 Task: Use the Lighthouse tool to generate comprehensive reports on web page performance and best practices.
Action: Mouse moved to (1358, 45)
Screenshot: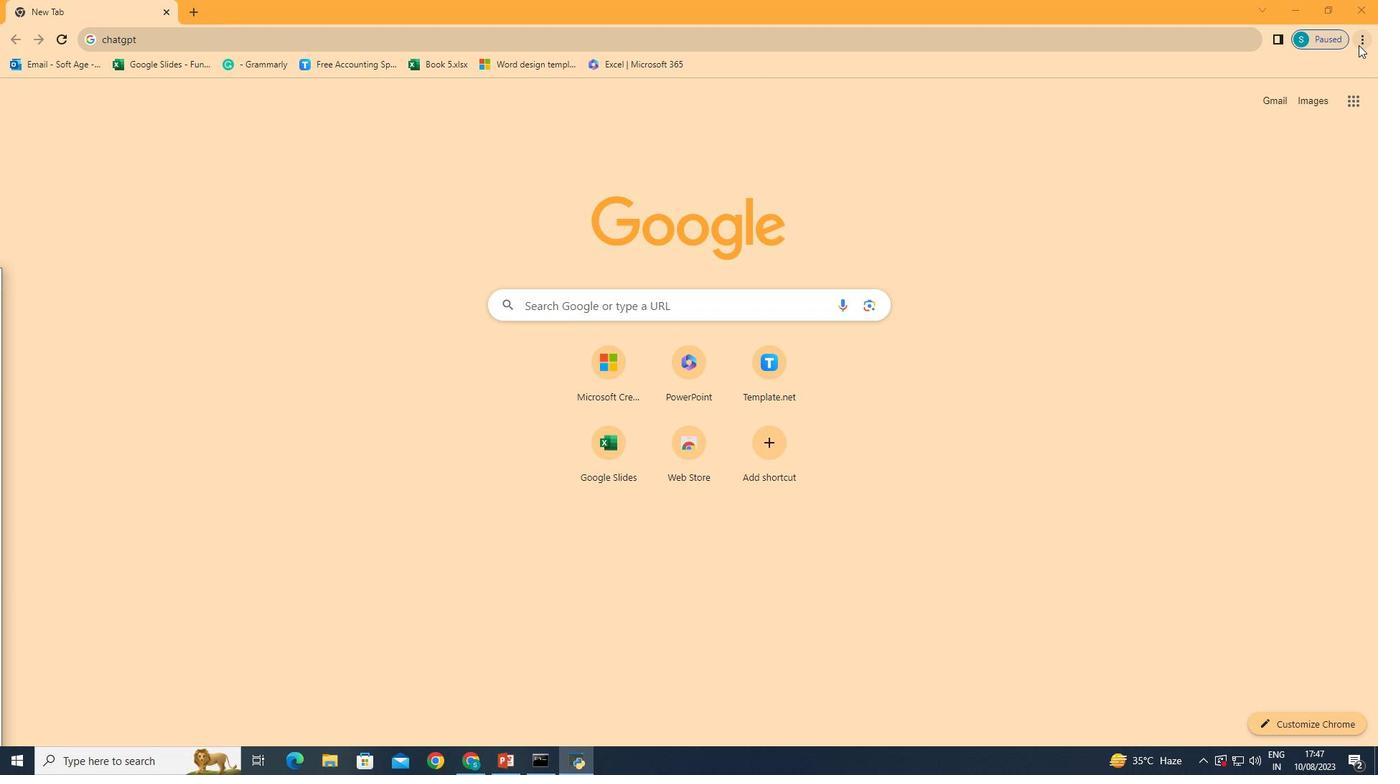 
Action: Mouse pressed left at (1358, 45)
Screenshot: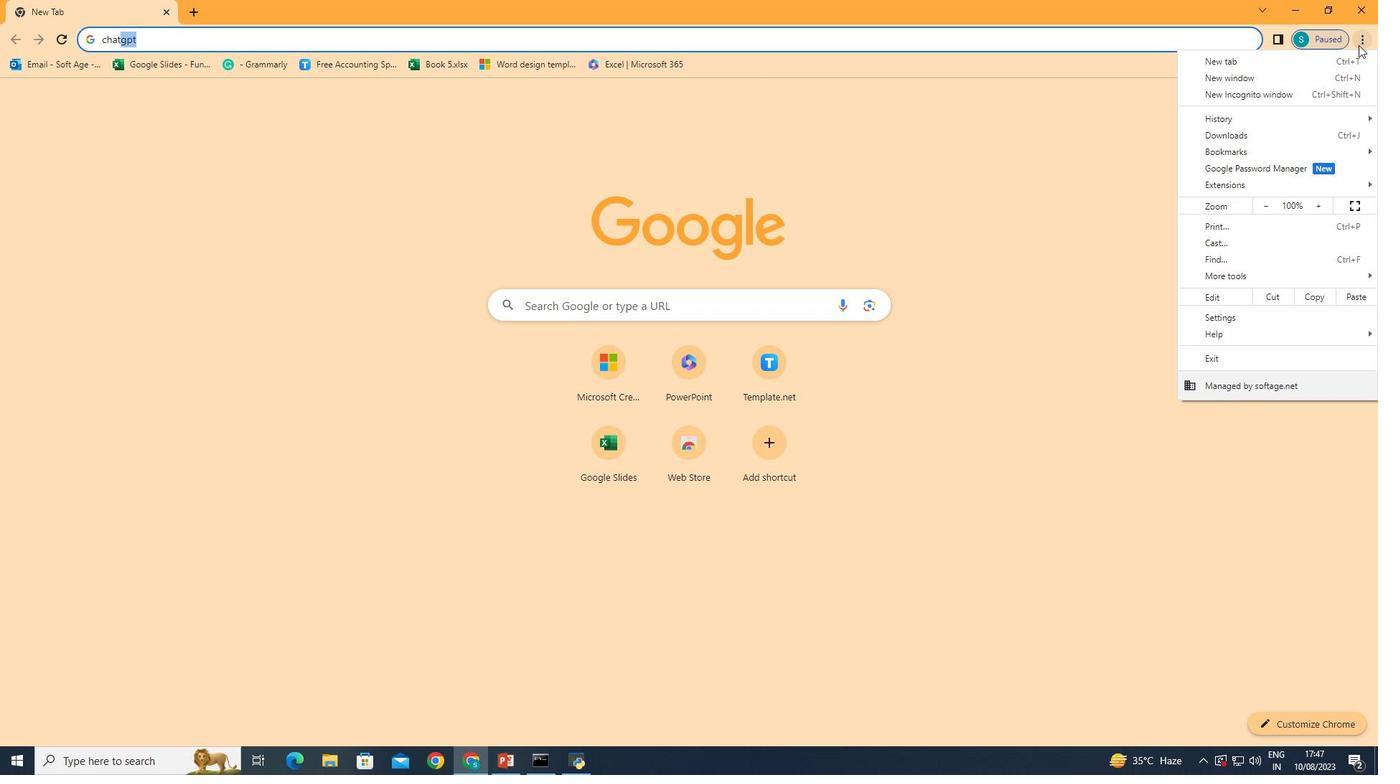 
Action: Mouse moved to (1223, 319)
Screenshot: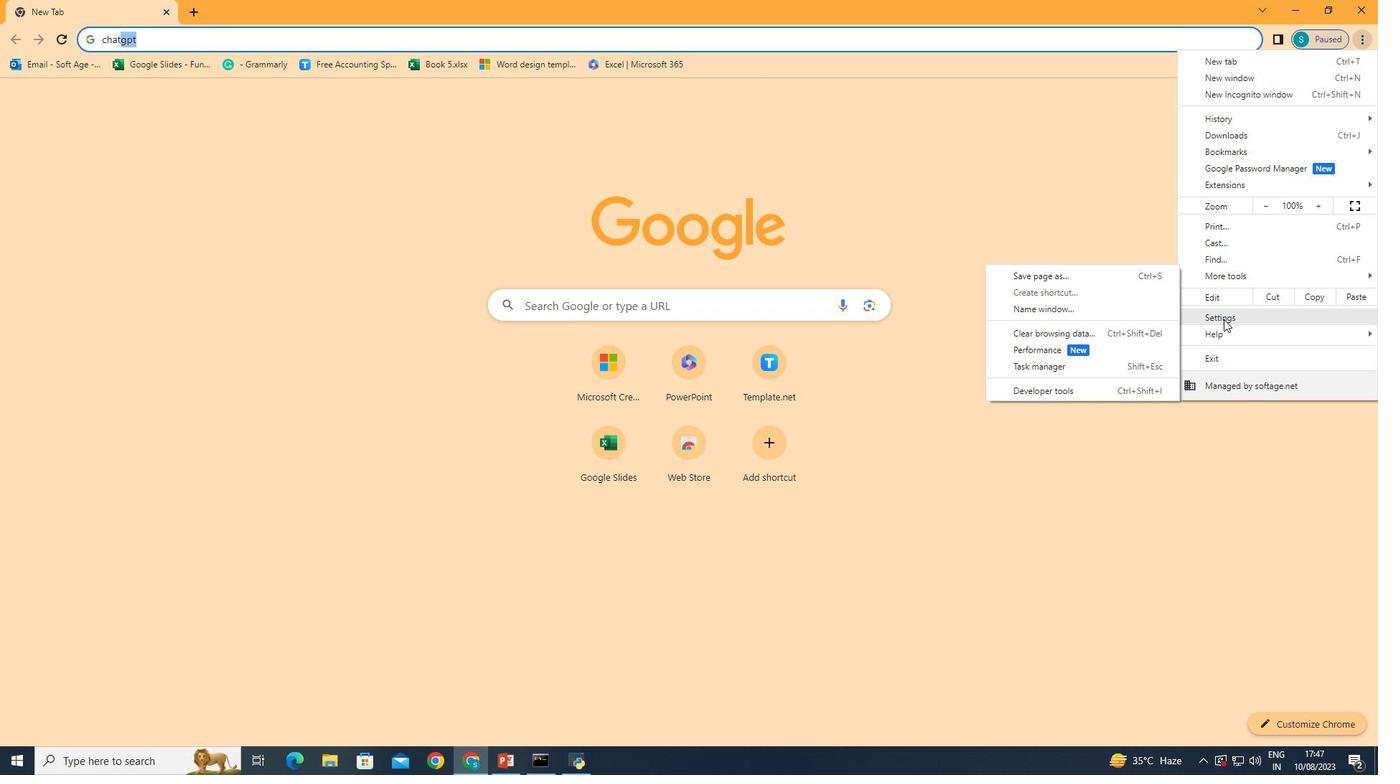 
Action: Mouse pressed left at (1223, 319)
Screenshot: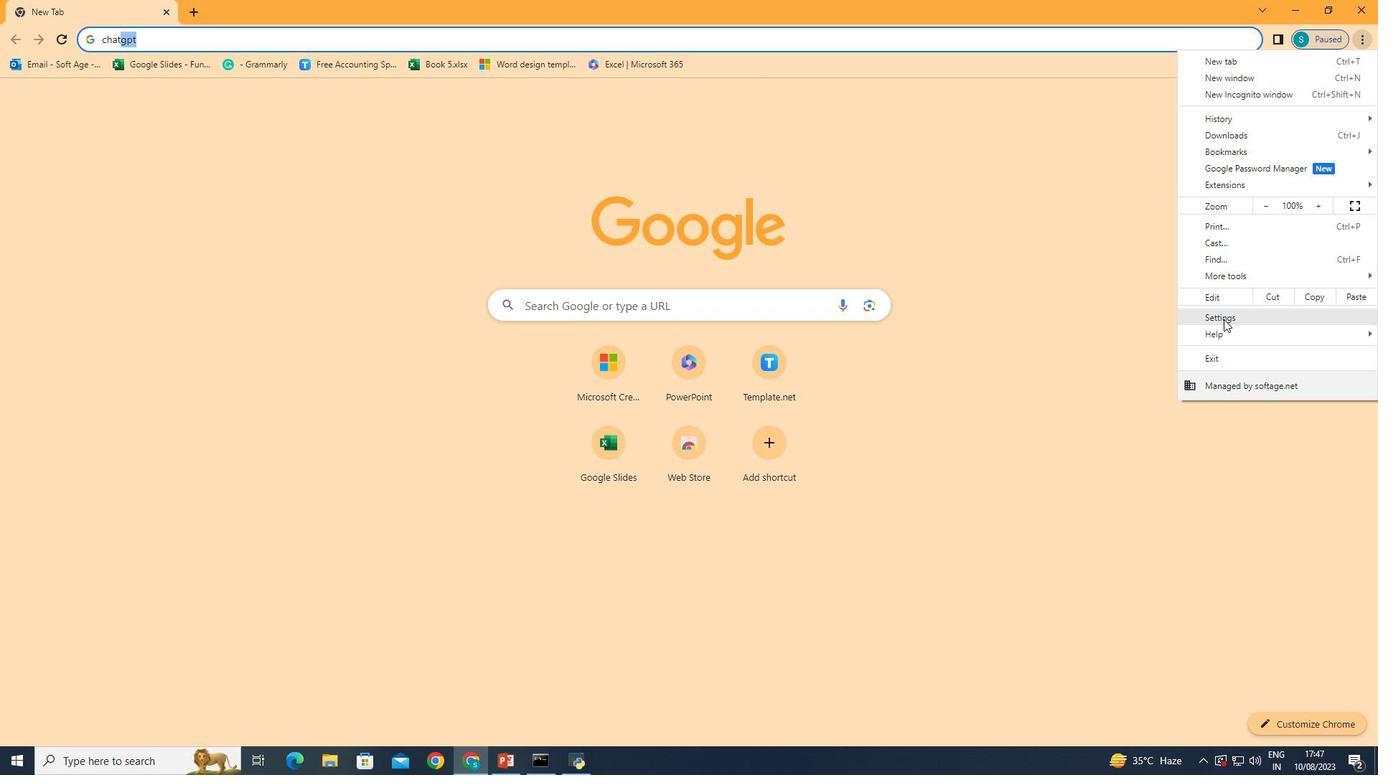
Action: Mouse moved to (66, 506)
Screenshot: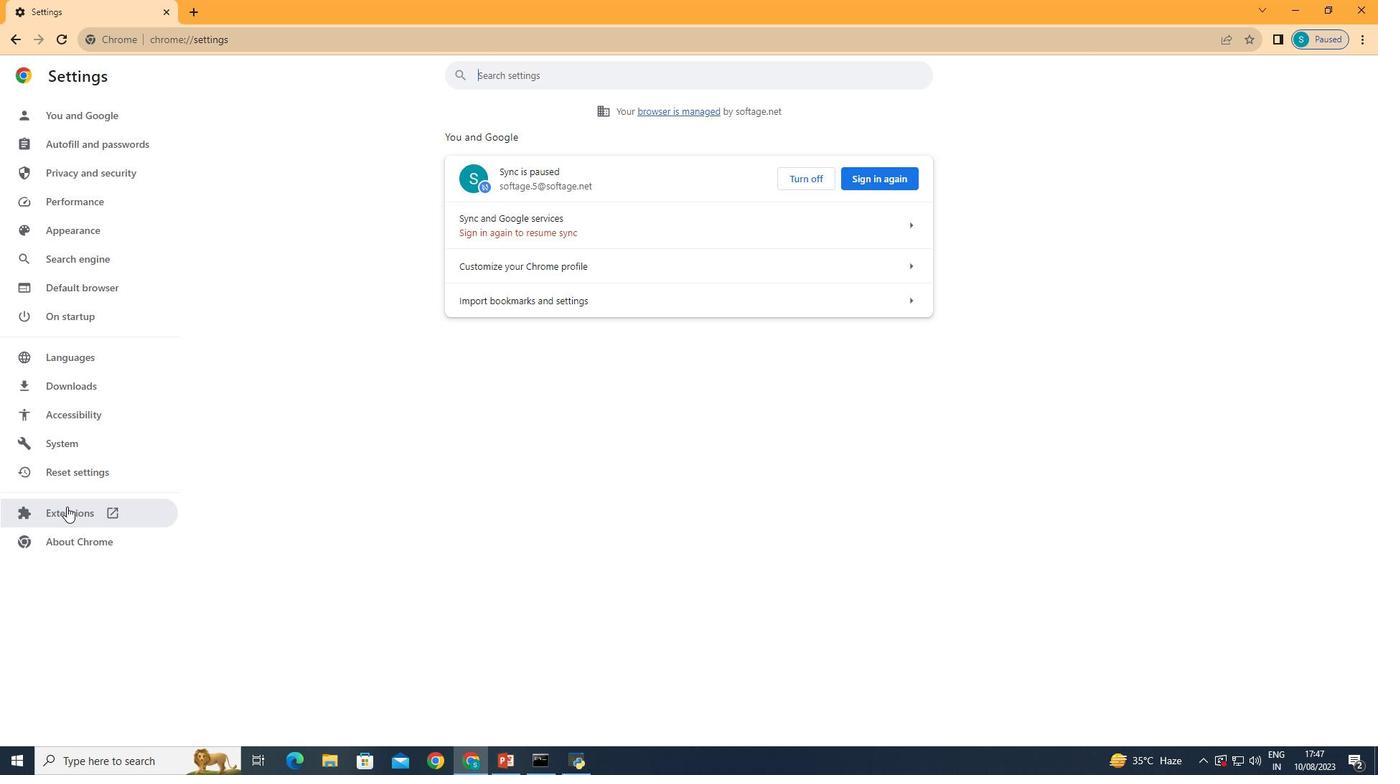 
Action: Mouse pressed left at (66, 506)
Screenshot: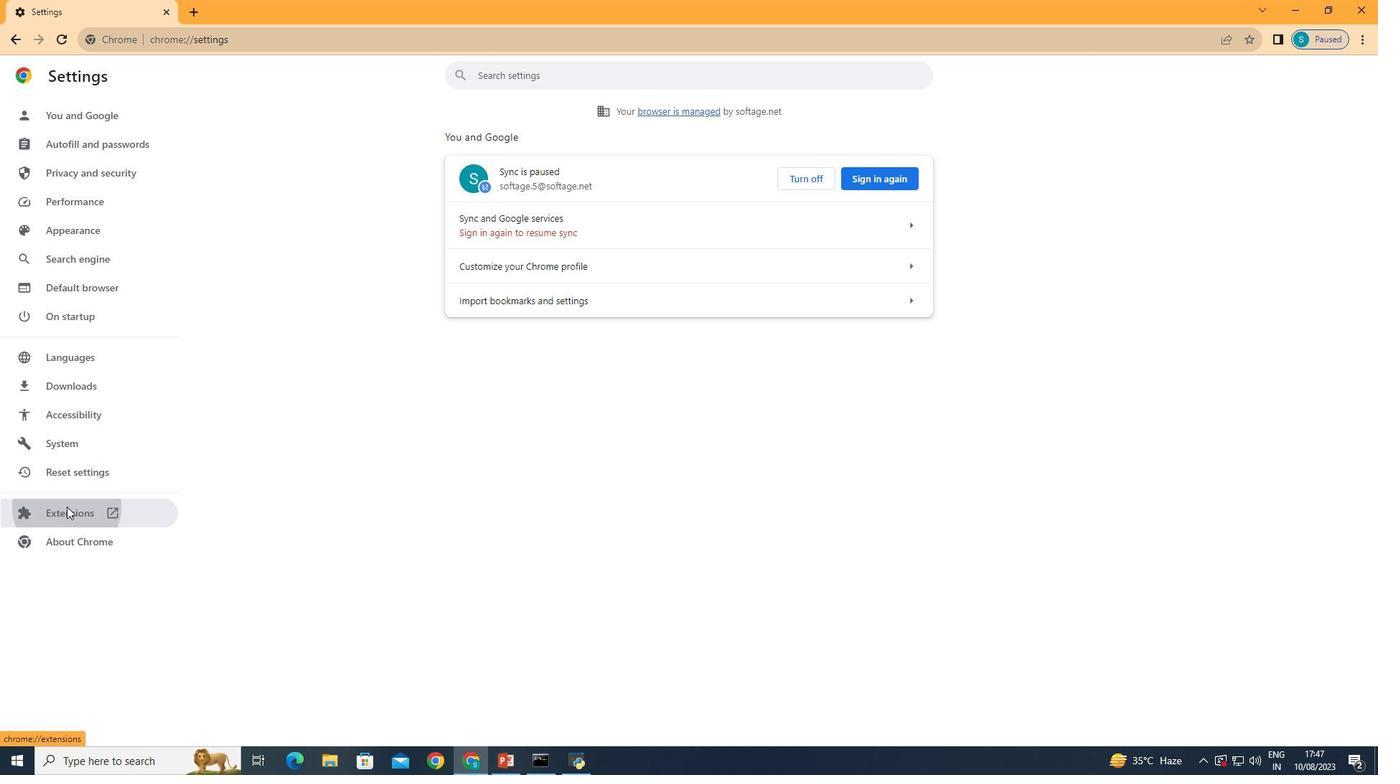 
Action: Mouse moved to (34, 76)
Screenshot: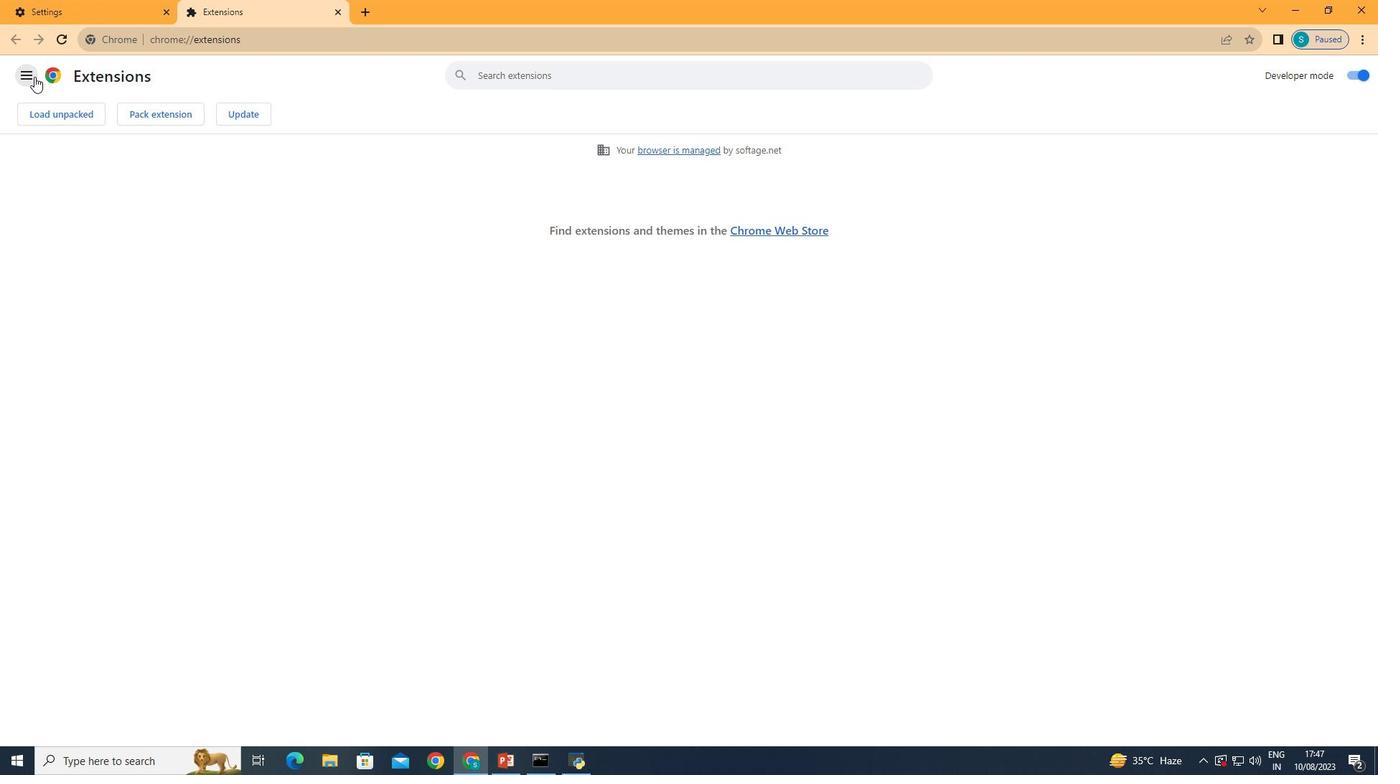 
Action: Mouse pressed left at (34, 76)
Screenshot: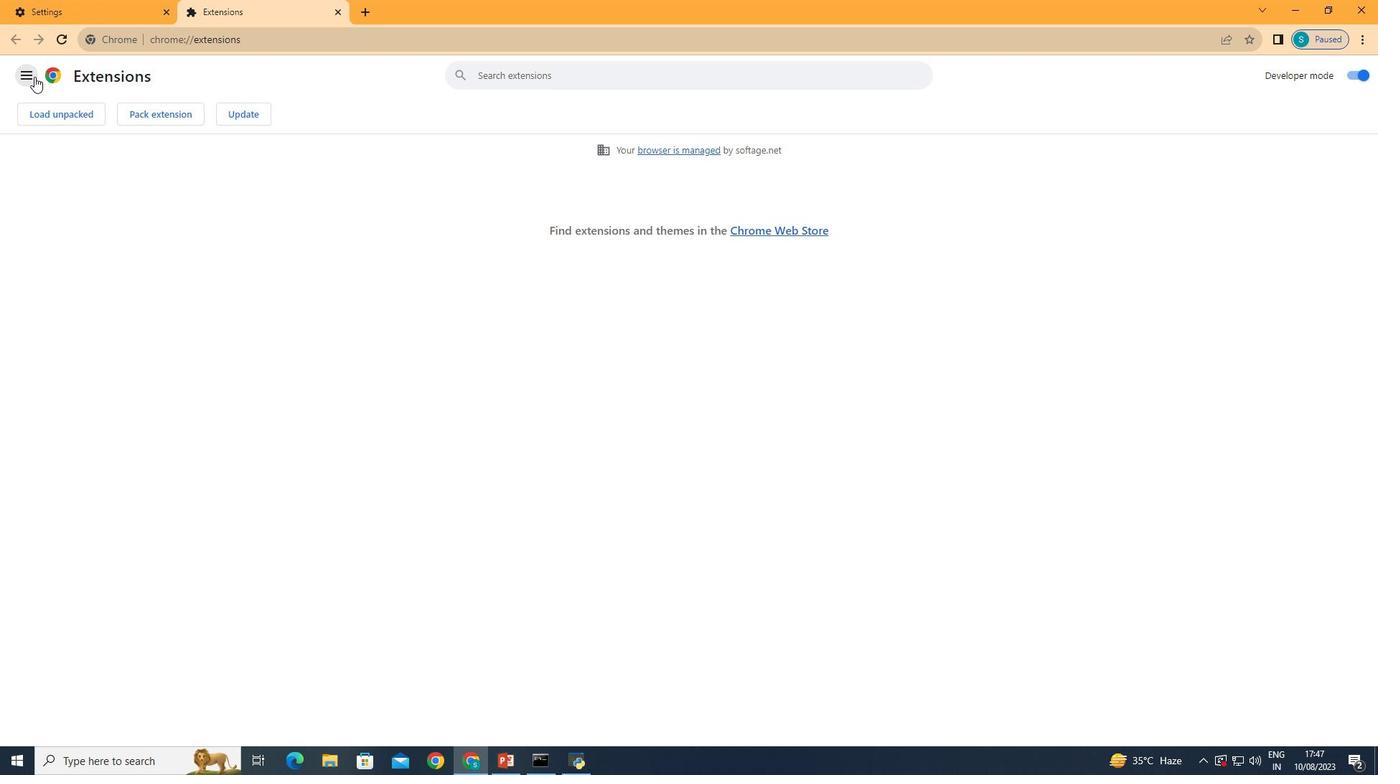 
Action: Mouse moved to (68, 731)
Screenshot: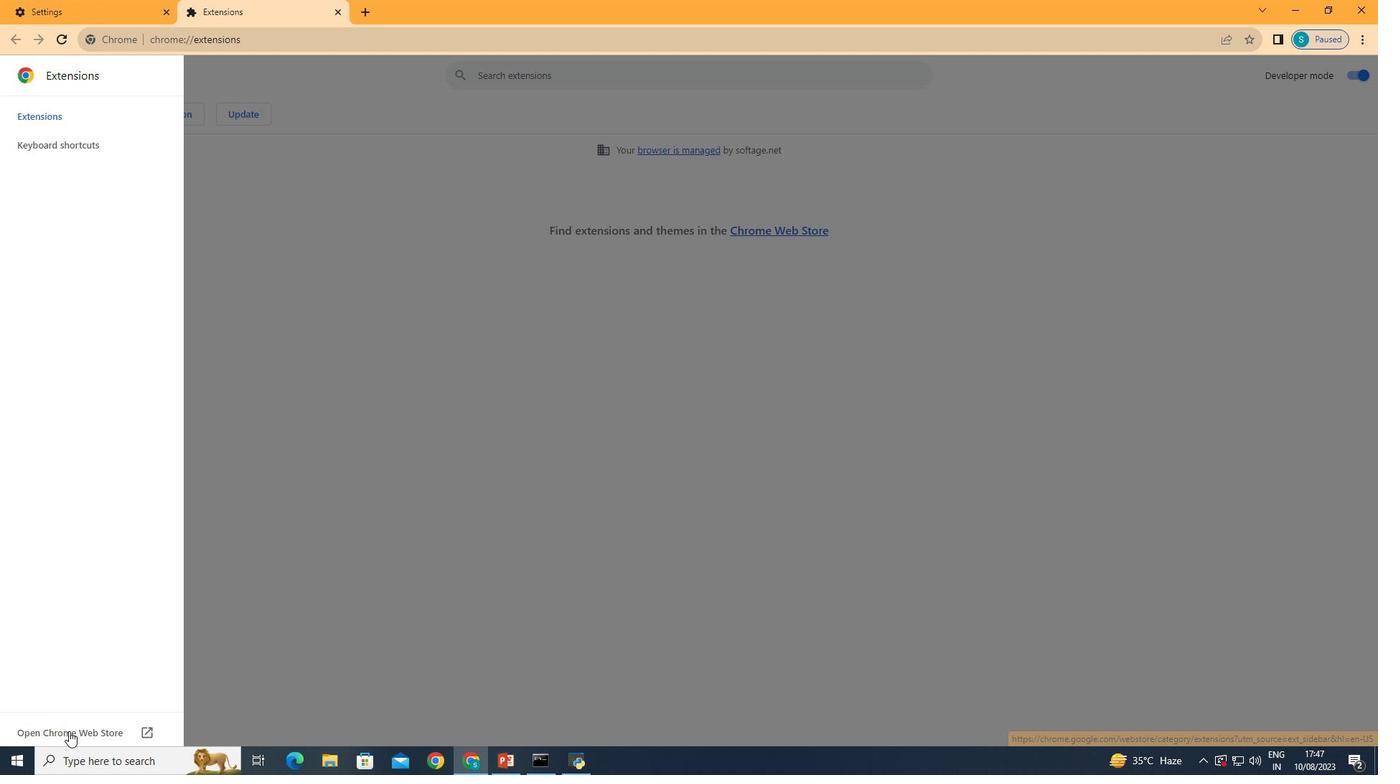 
Action: Mouse pressed left at (68, 731)
Screenshot: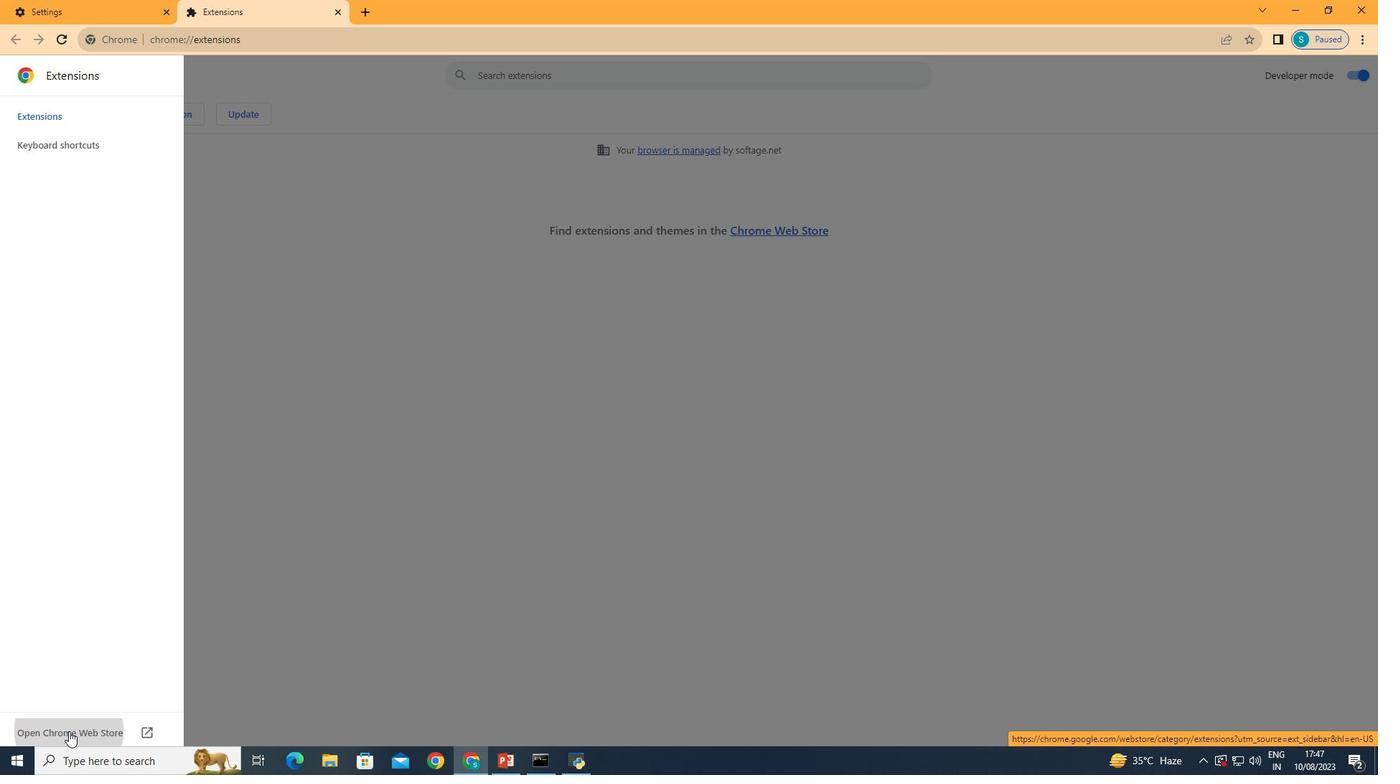 
Action: Mouse moved to (359, 129)
Screenshot: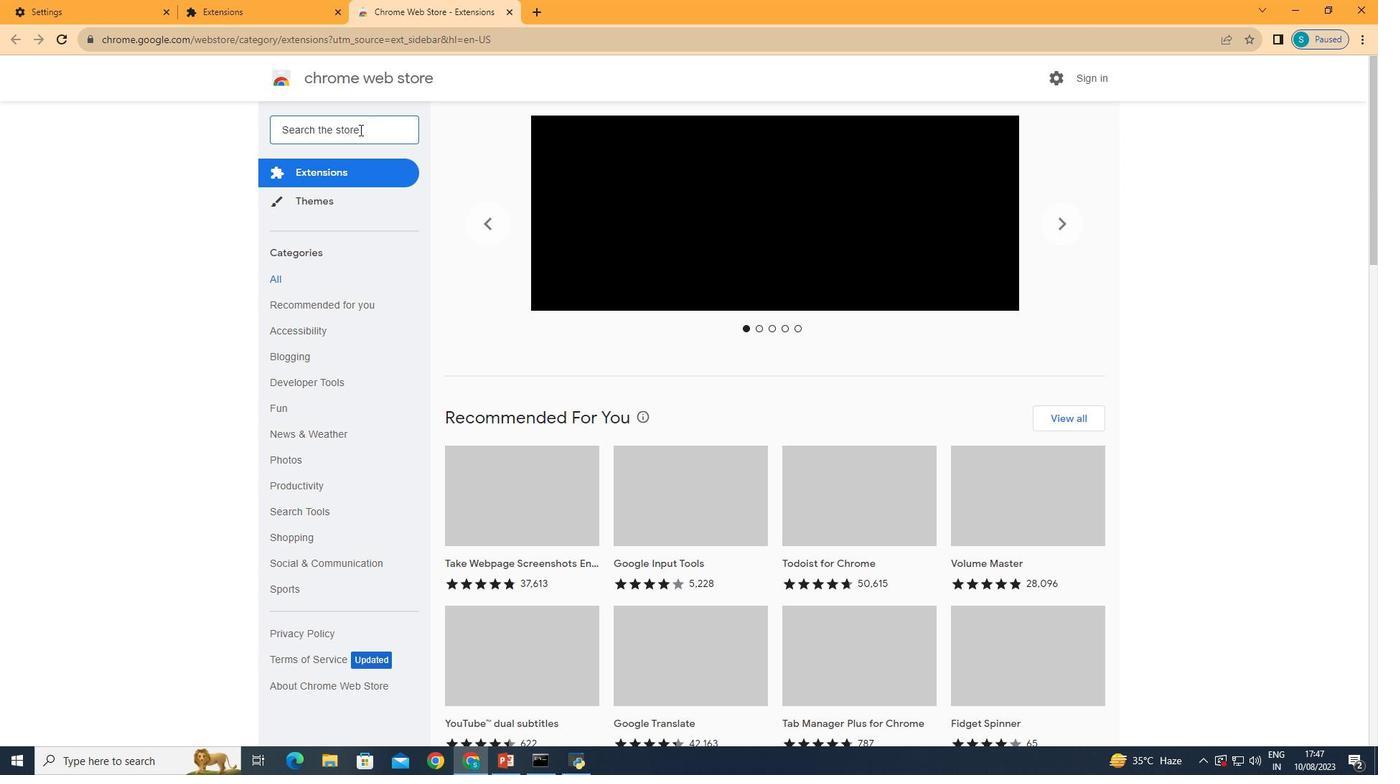 
Action: Mouse pressed left at (359, 129)
Screenshot: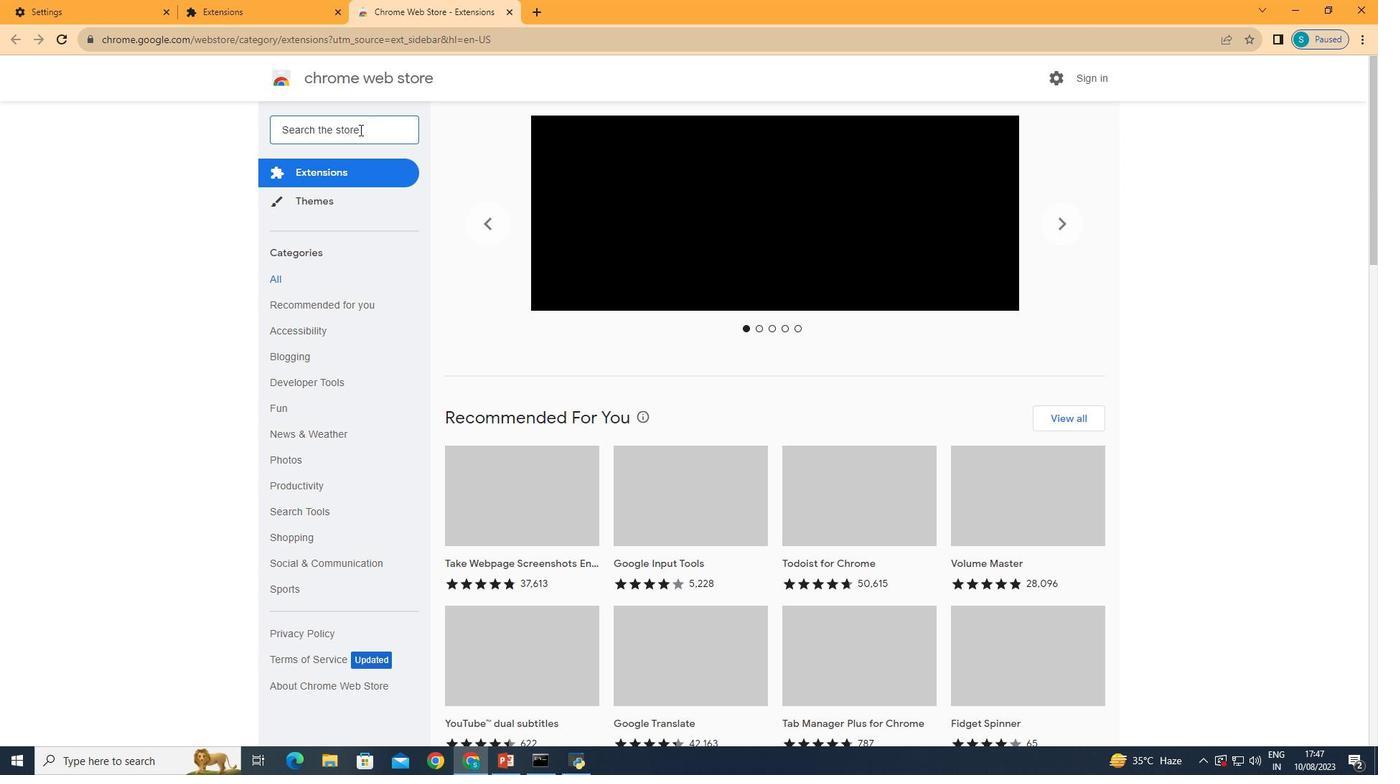 
Action: Mouse moved to (380, 129)
Screenshot: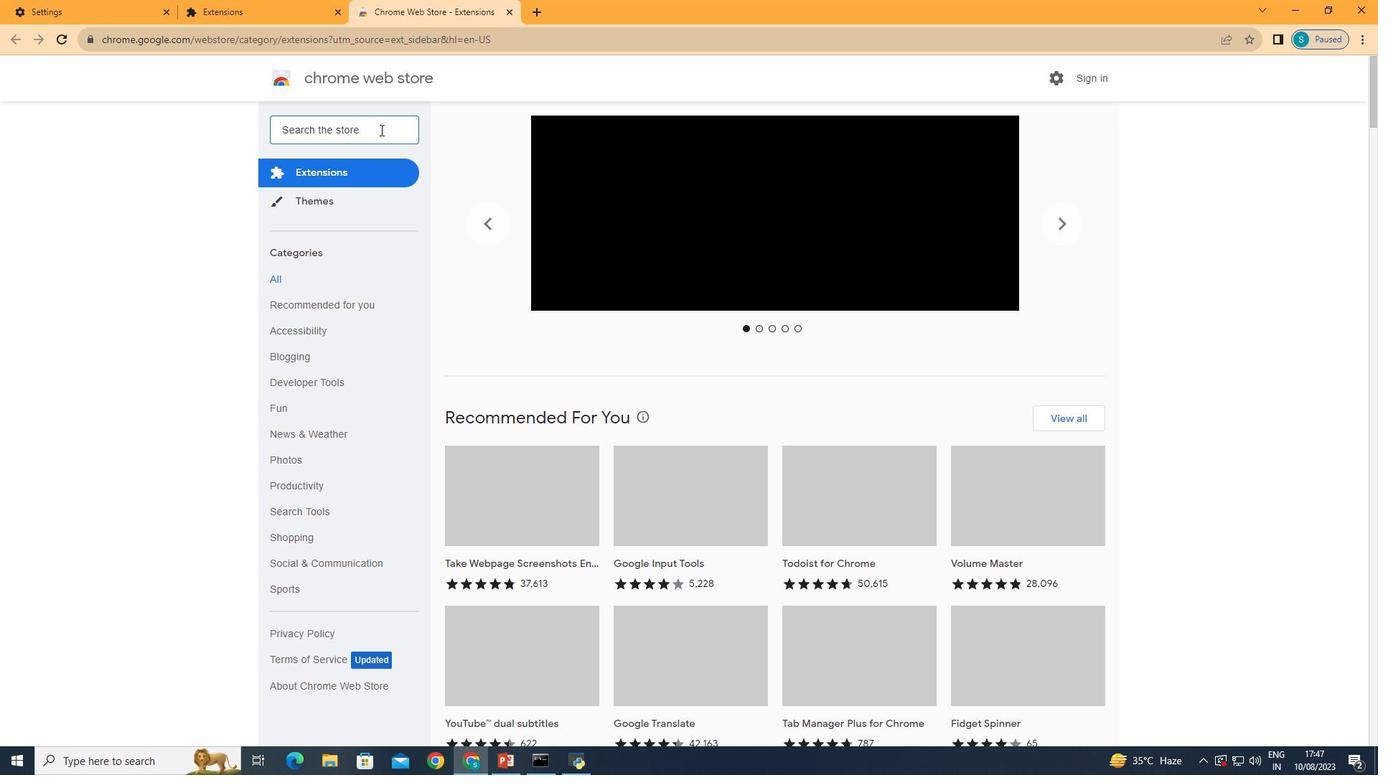 
Action: Key pressed lighthouse<Key.enter>
Screenshot: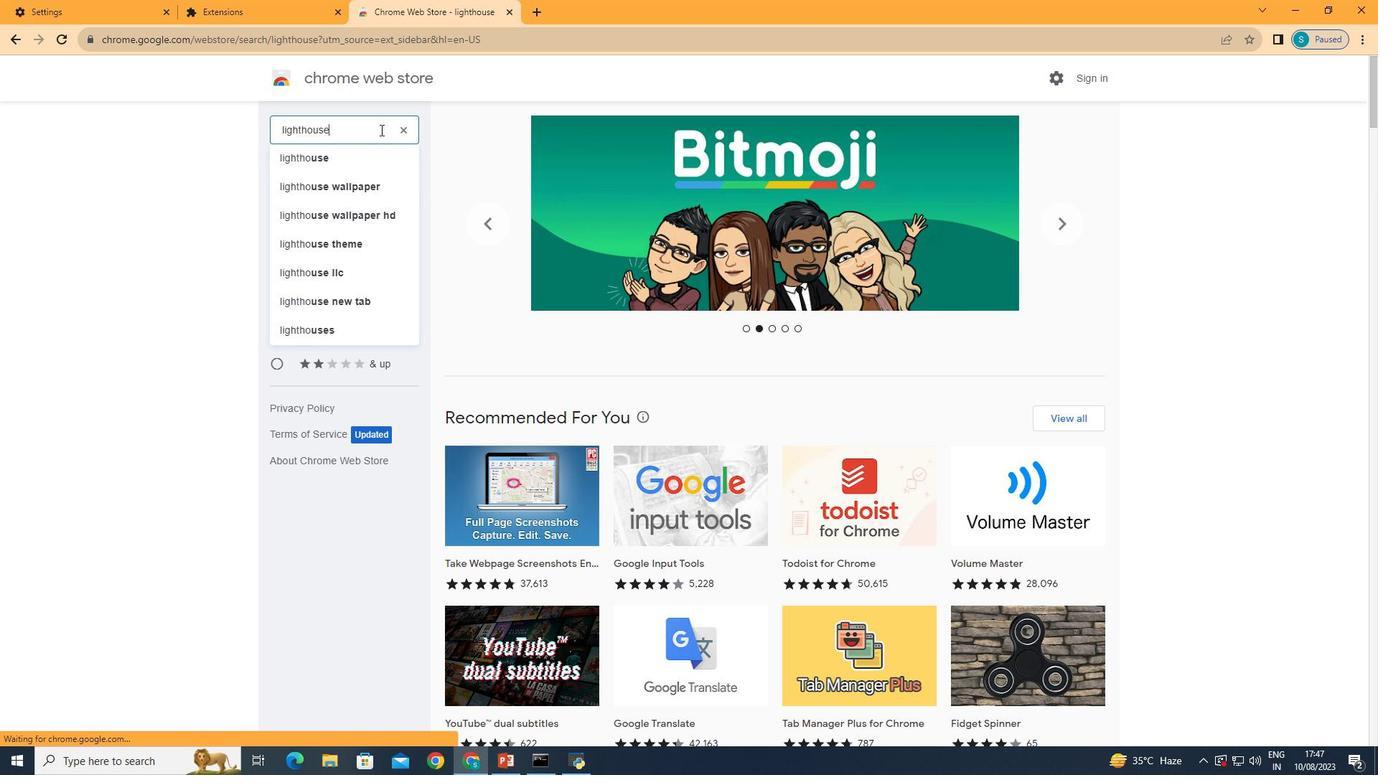 
Action: Mouse moved to (341, 156)
Screenshot: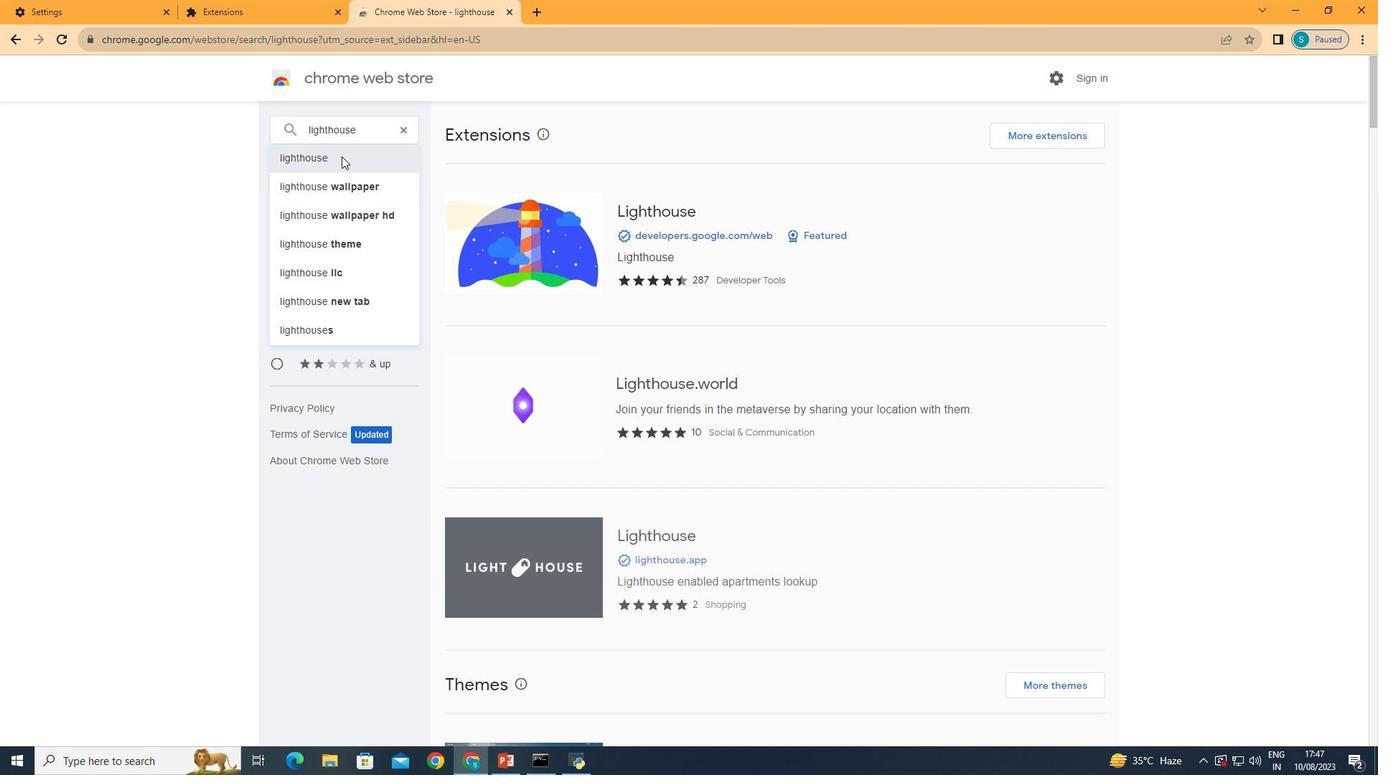 
Action: Mouse pressed left at (341, 156)
Screenshot: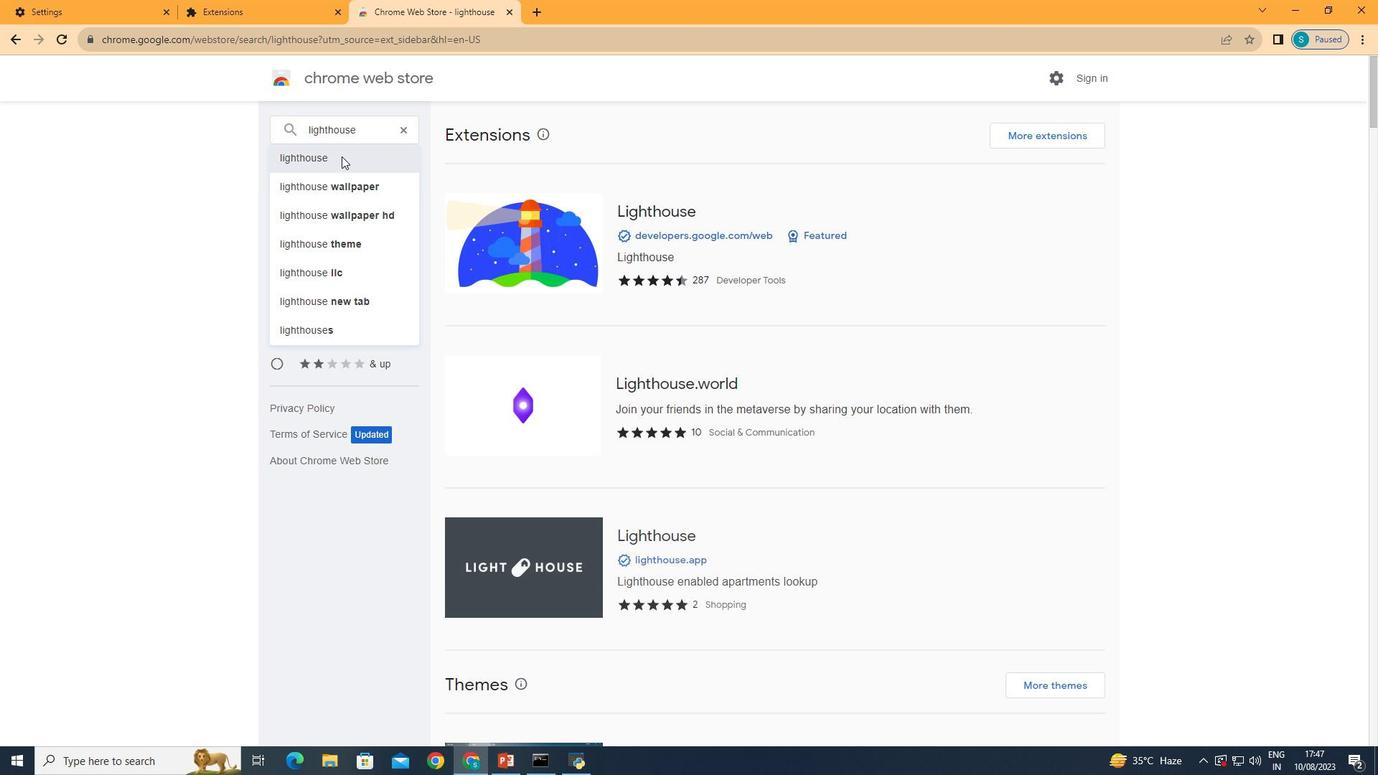 
Action: Mouse moved to (829, 251)
Screenshot: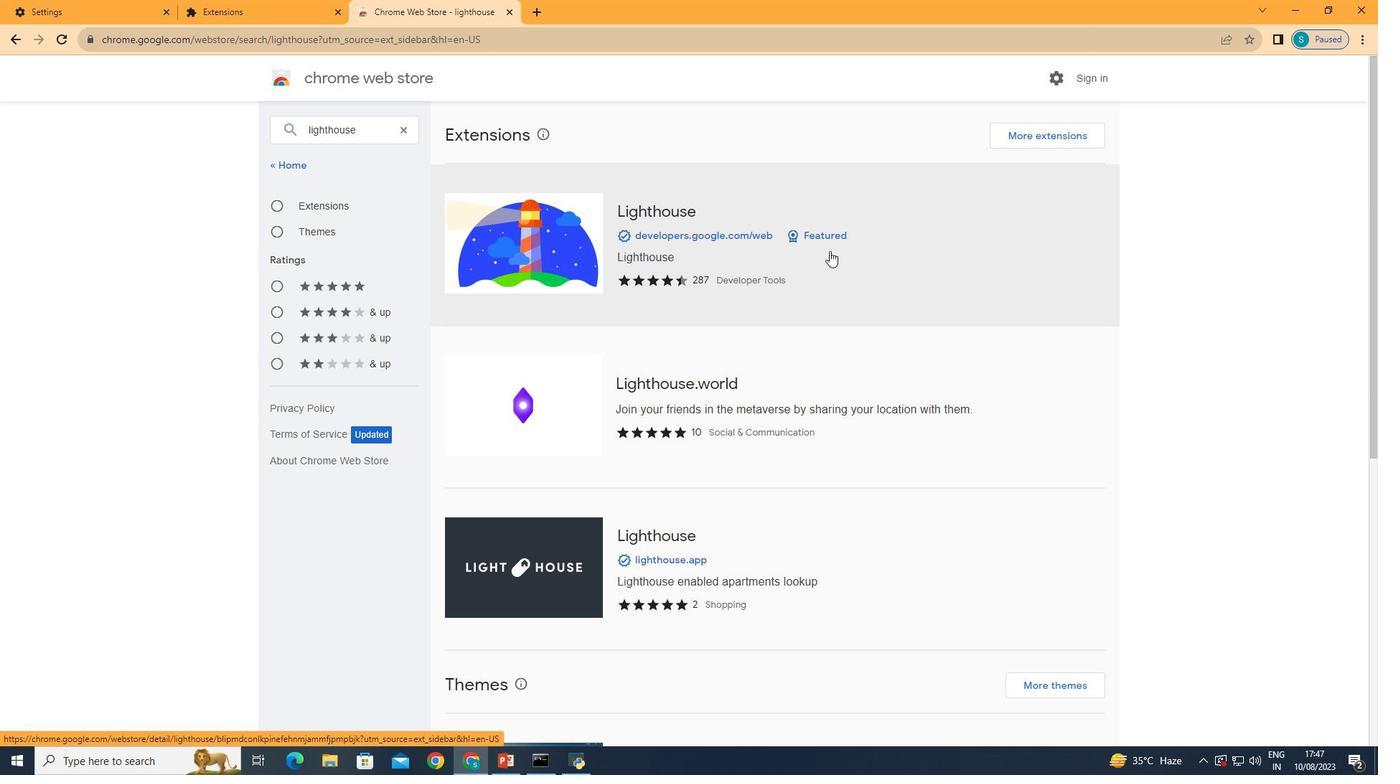 
Action: Mouse pressed left at (829, 251)
Screenshot: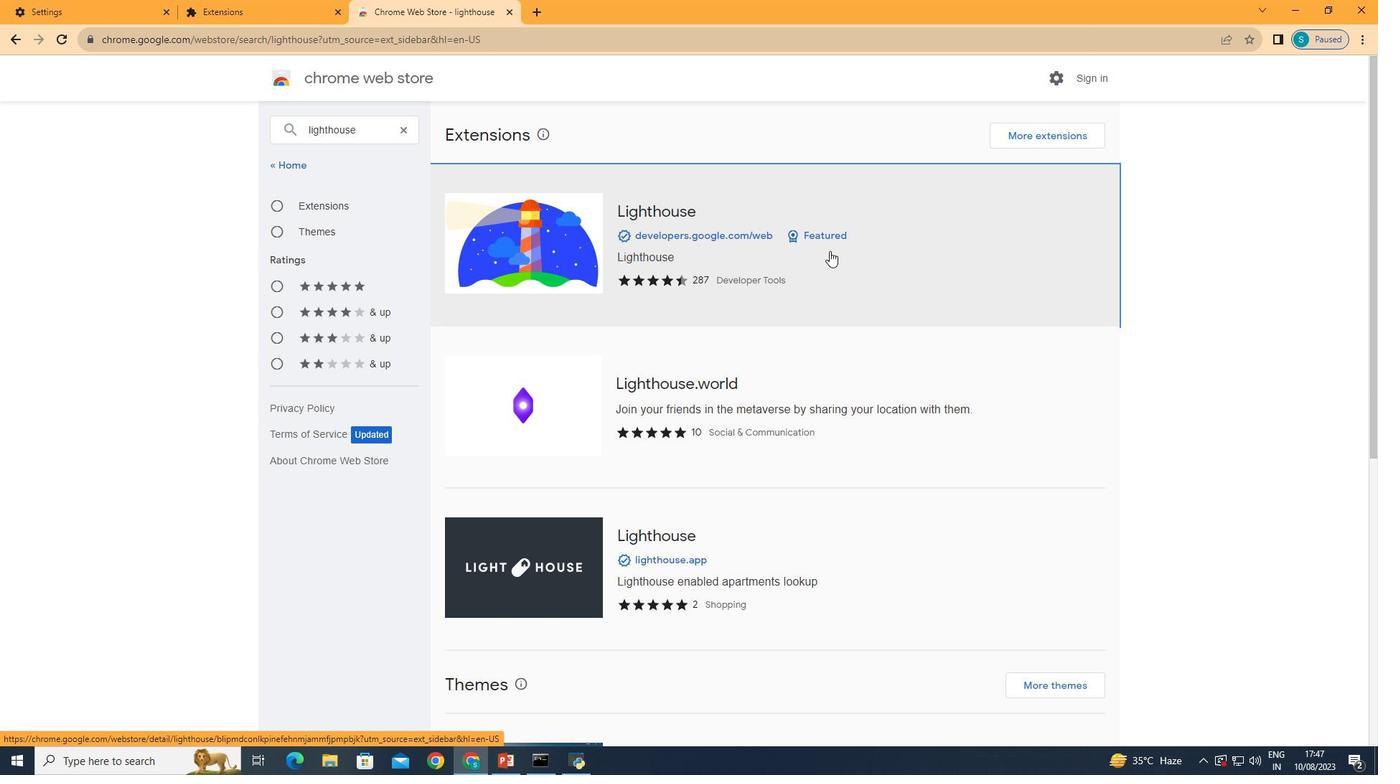 
Action: Mouse moved to (953, 179)
Screenshot: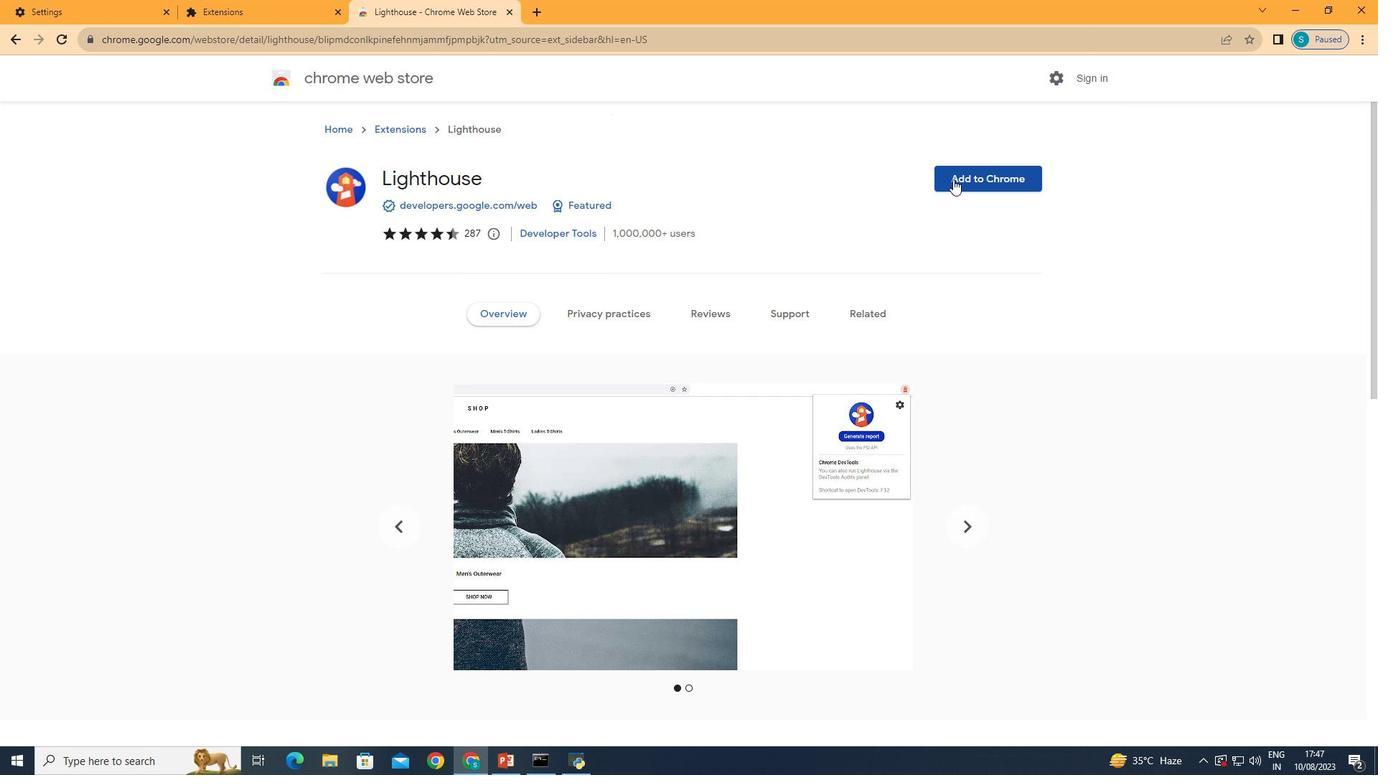 
Action: Mouse pressed left at (953, 179)
Screenshot: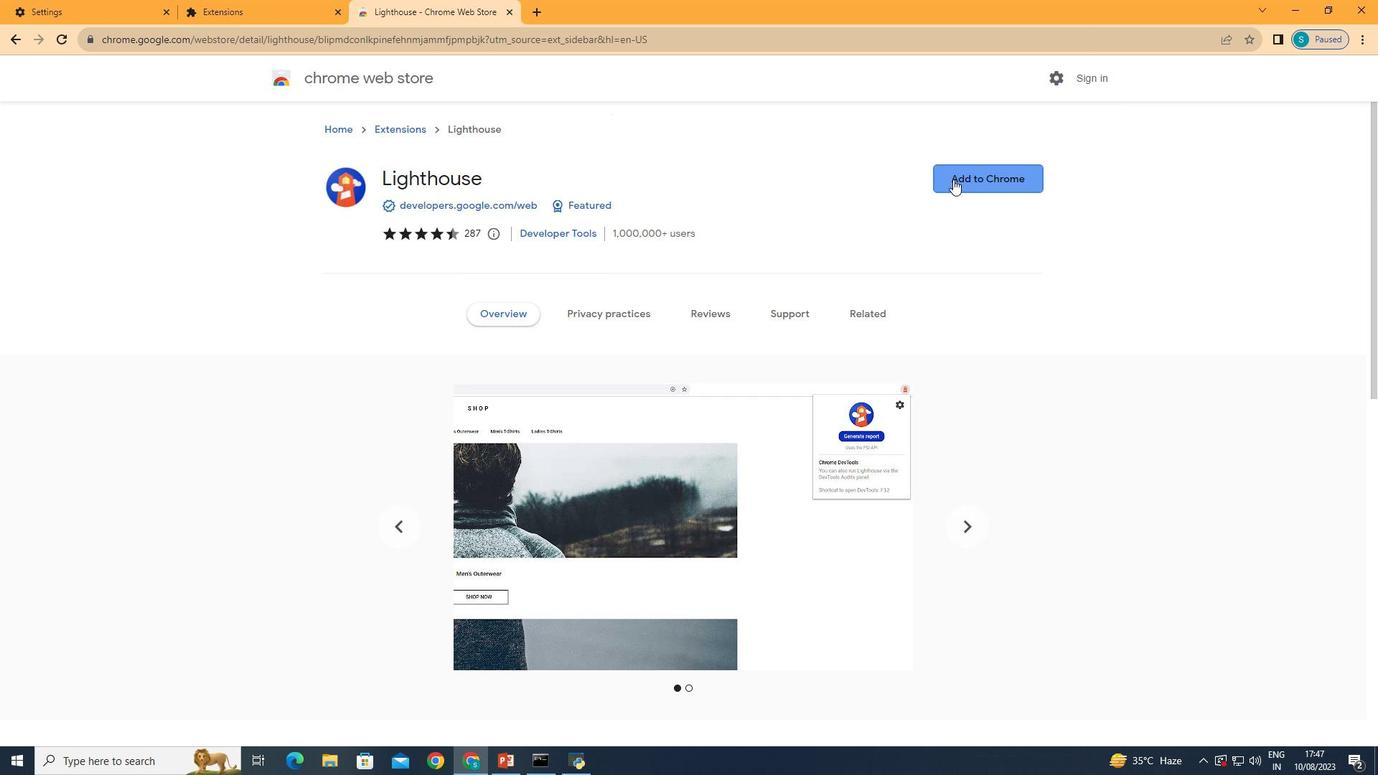 
Action: Mouse moved to (724, 116)
Screenshot: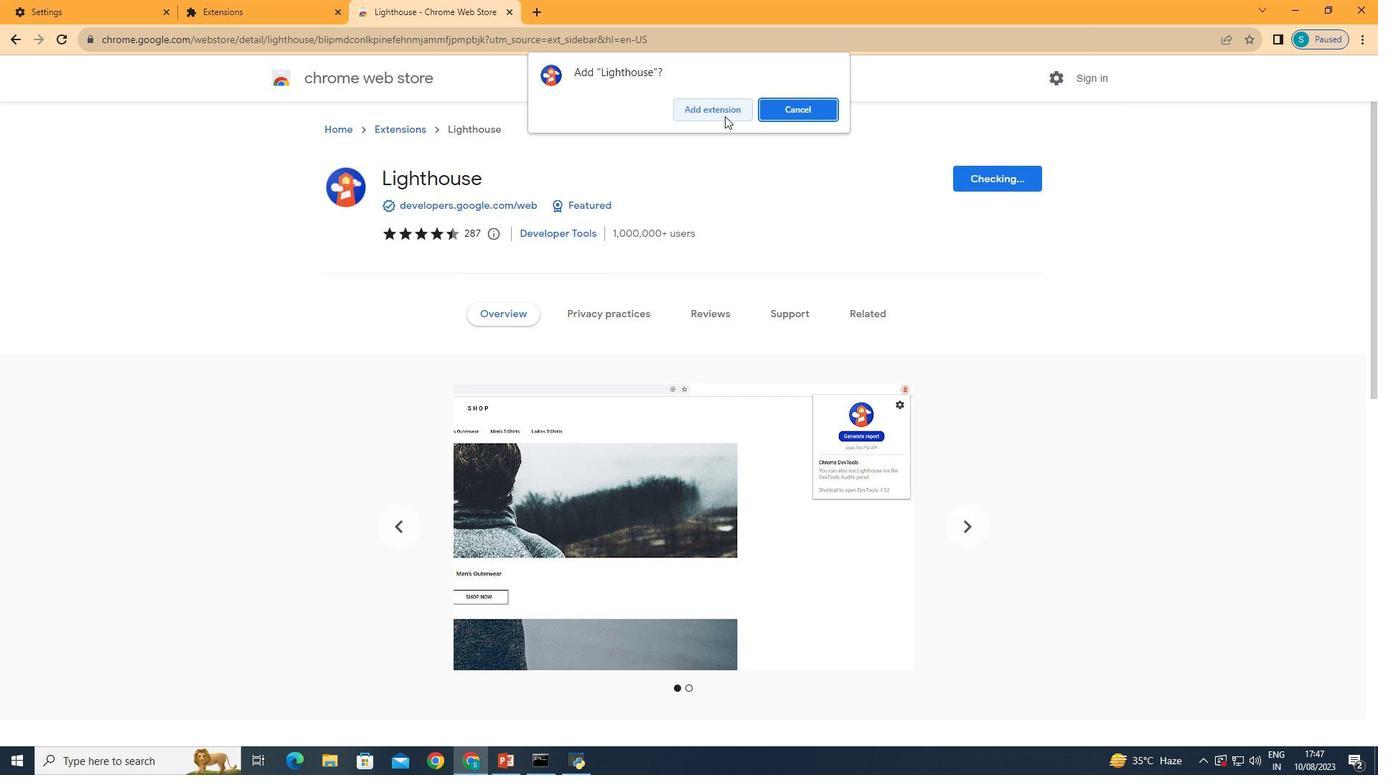 
Action: Mouse pressed left at (724, 116)
Screenshot: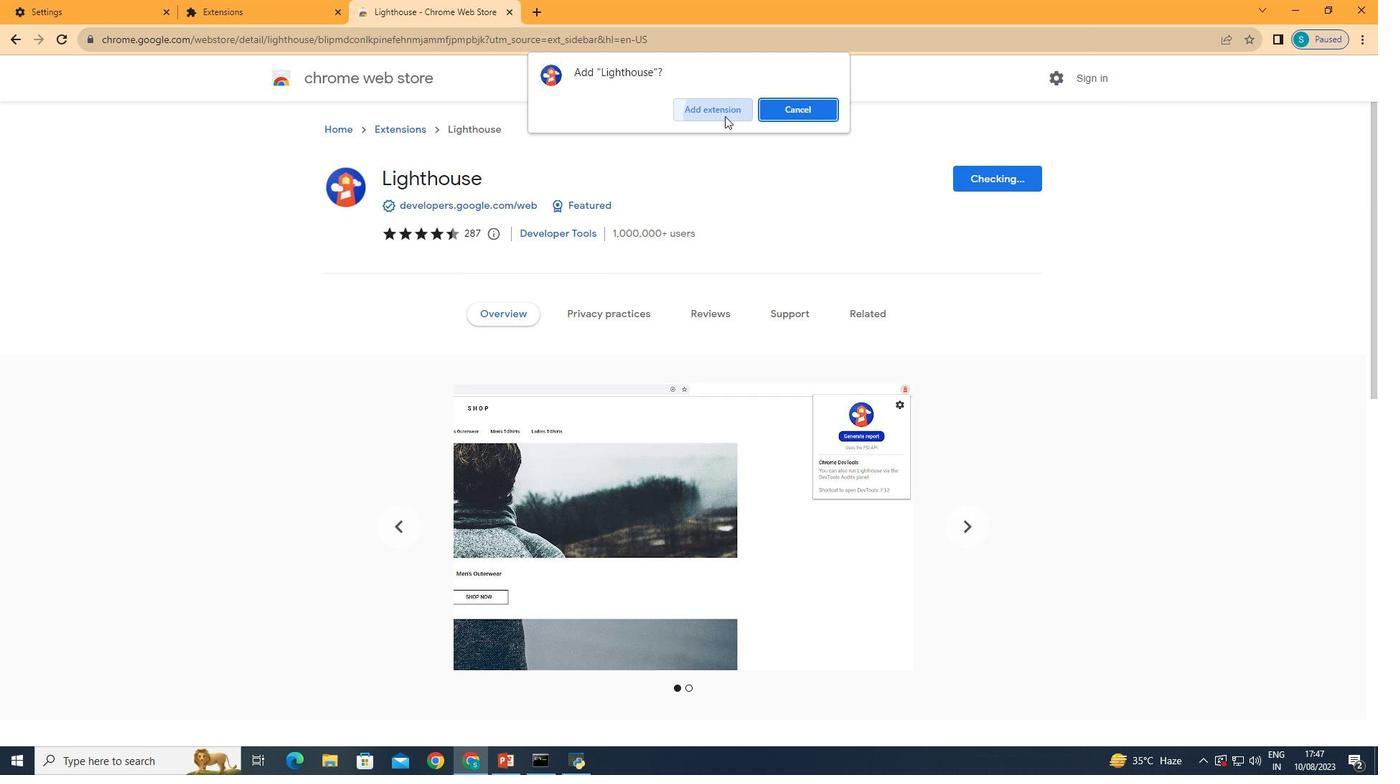 
Action: Mouse moved to (1209, 62)
Screenshot: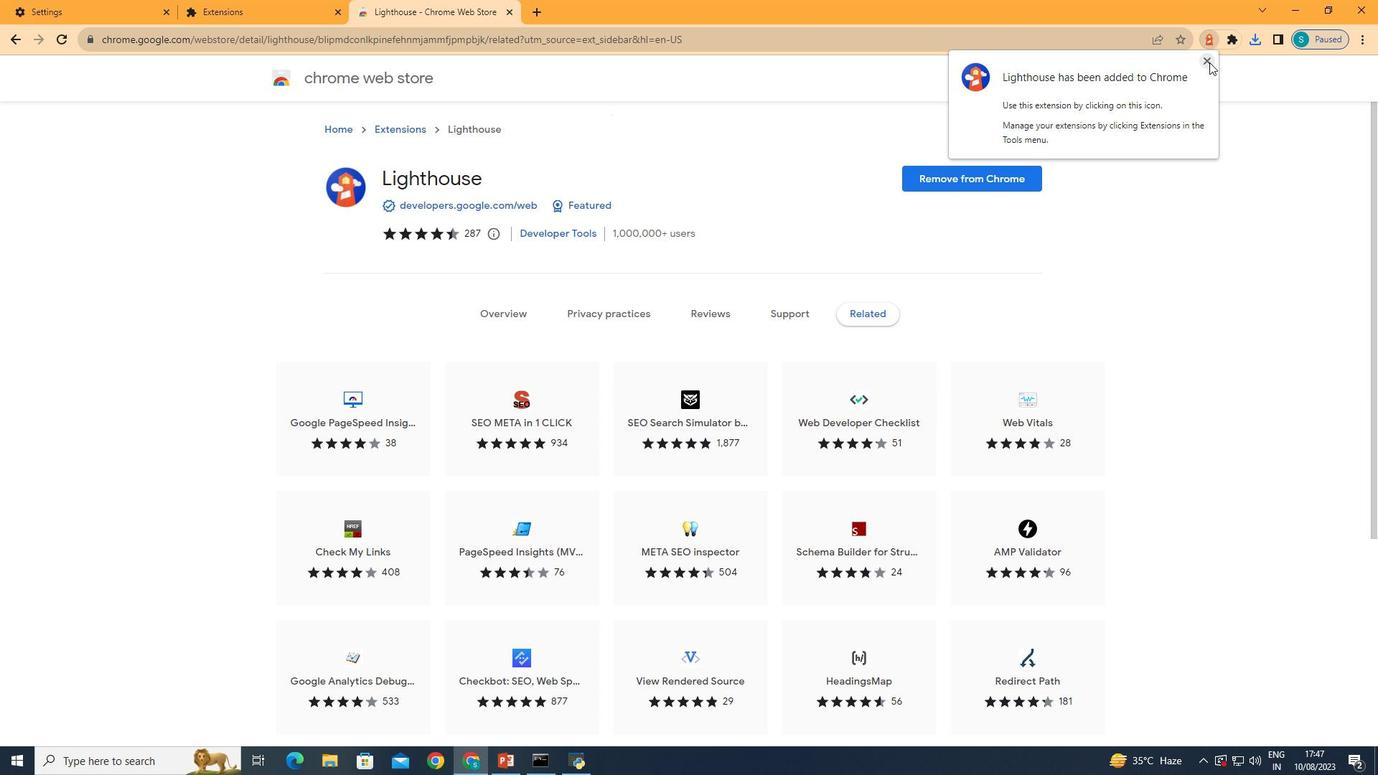 
Action: Mouse pressed left at (1209, 62)
Screenshot: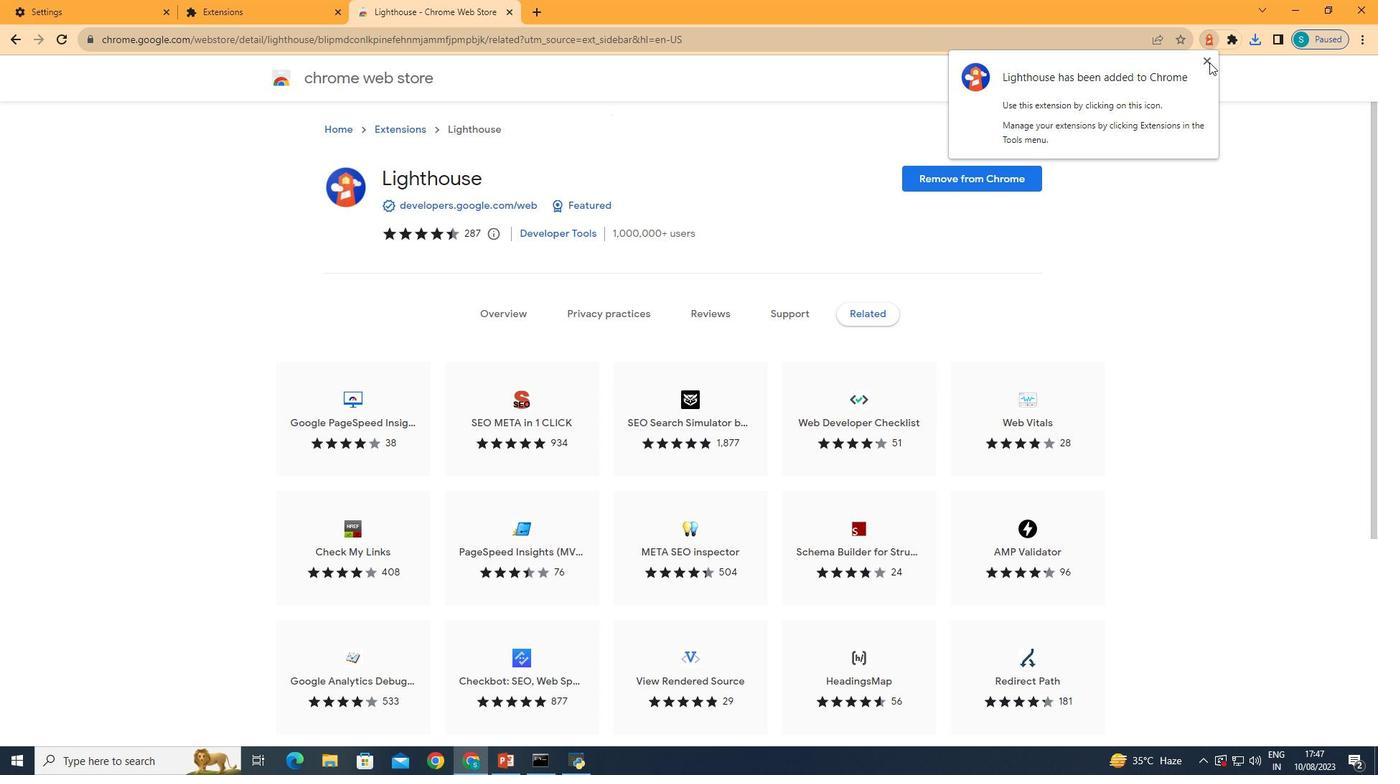 
Action: Mouse moved to (330, 13)
Screenshot: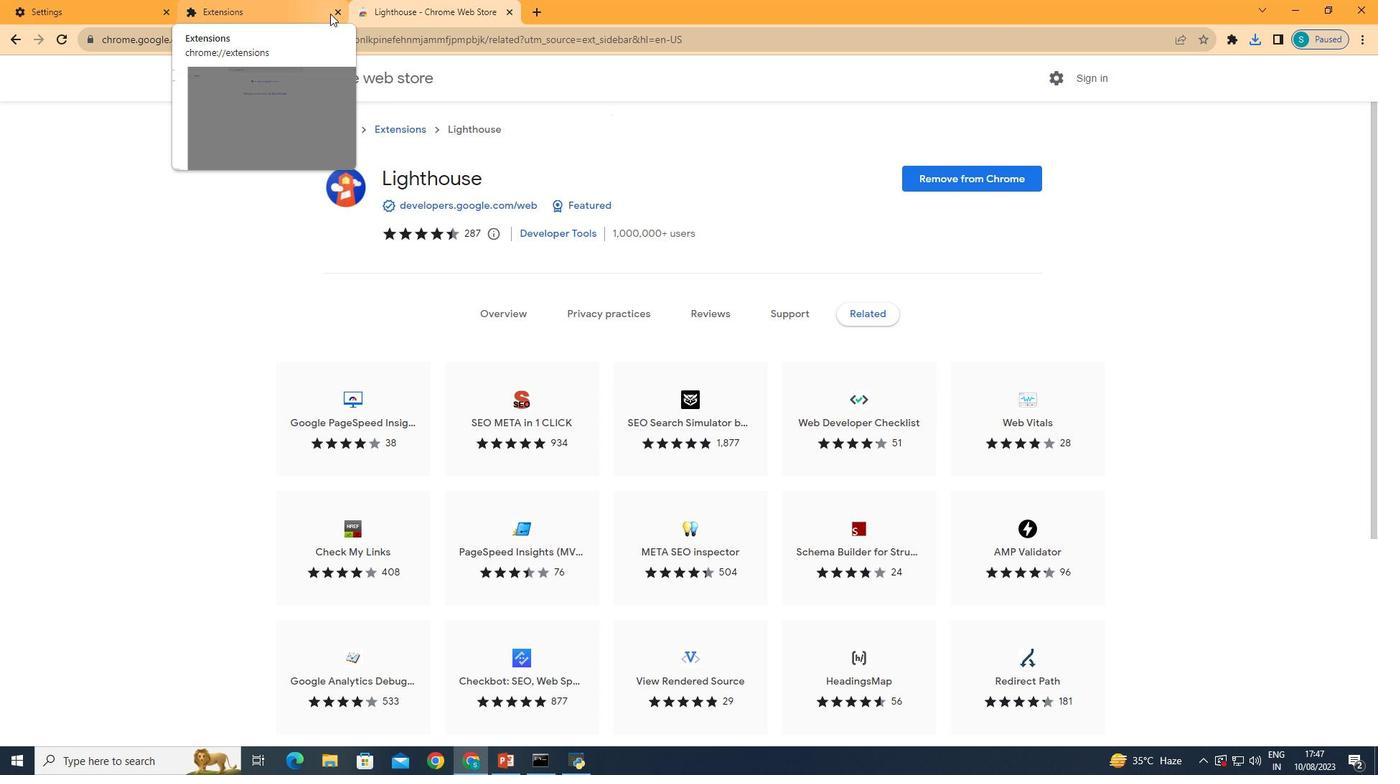 
Action: Mouse pressed left at (330, 13)
Screenshot: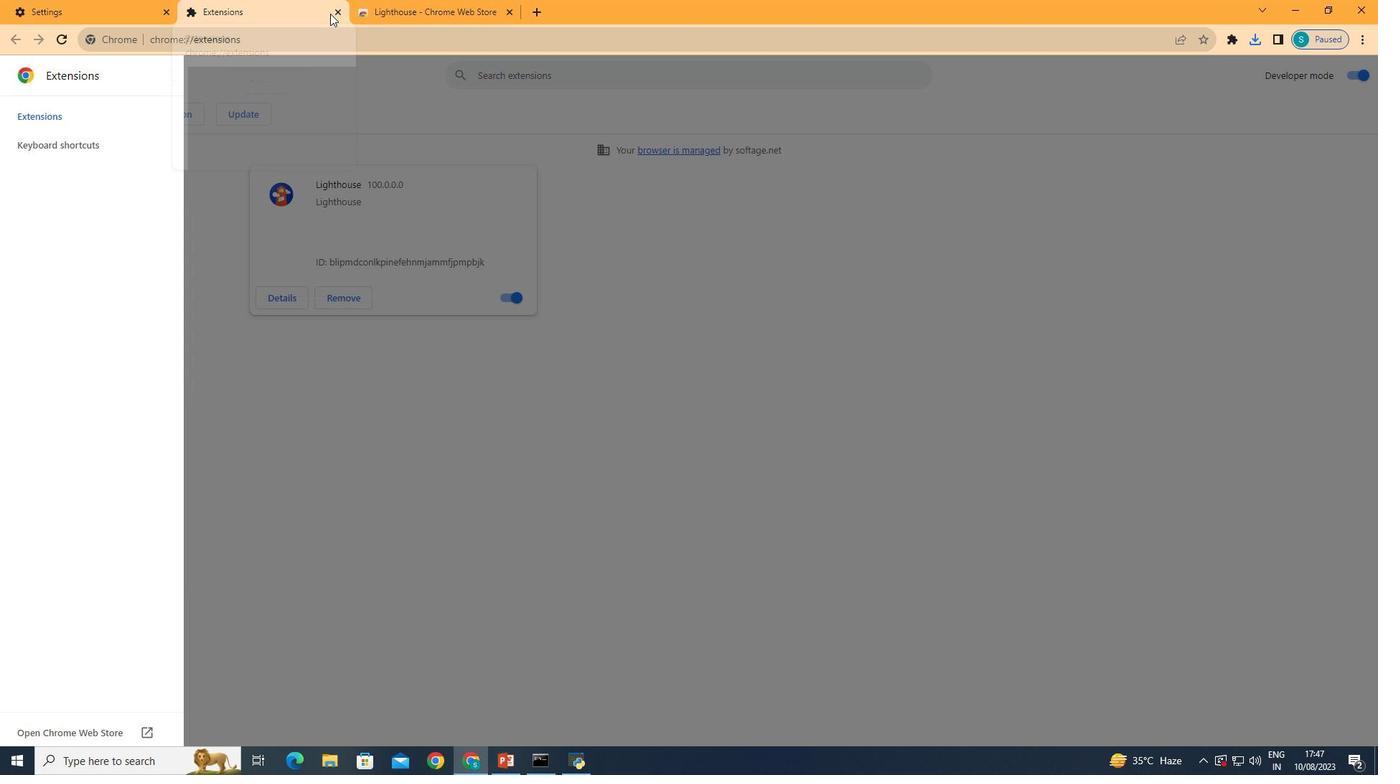 
Action: Mouse moved to (540, 10)
Screenshot: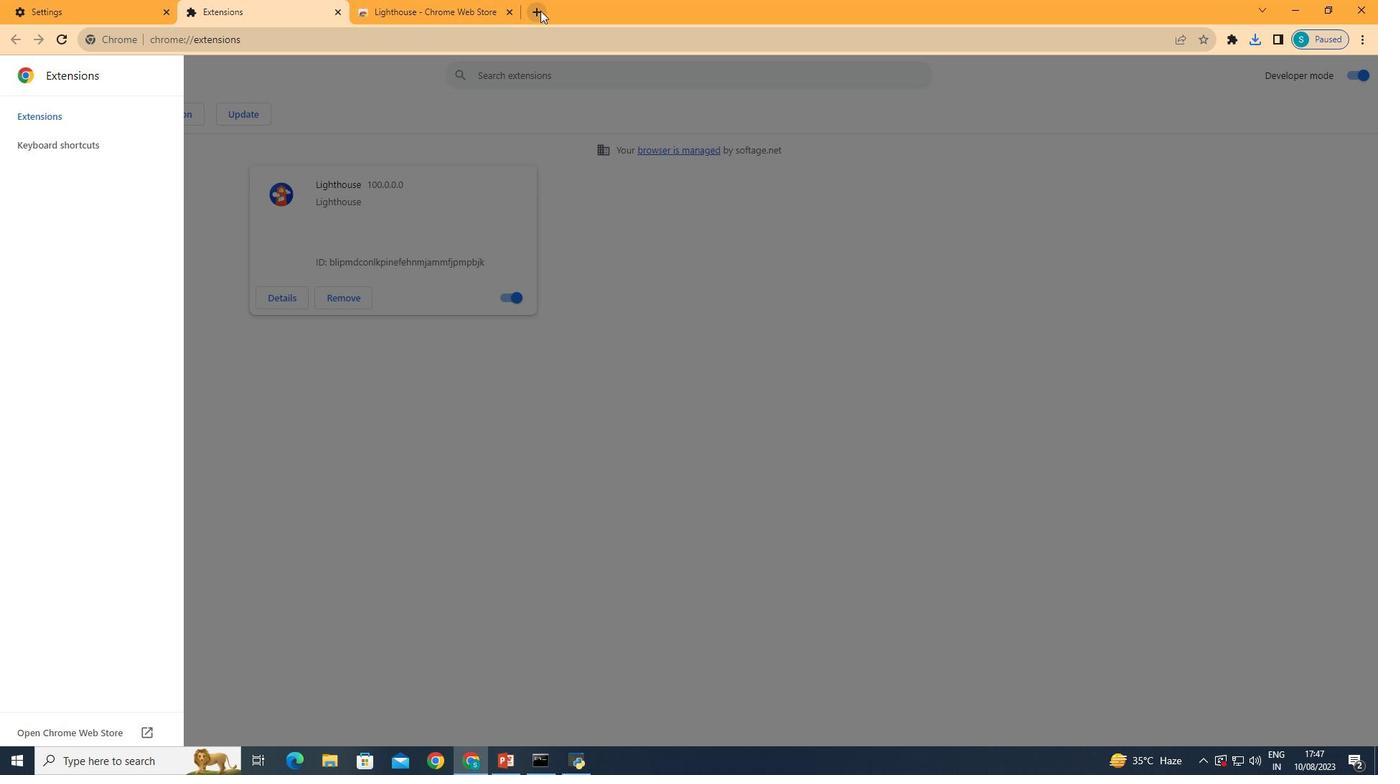 
Action: Mouse pressed left at (540, 10)
Screenshot: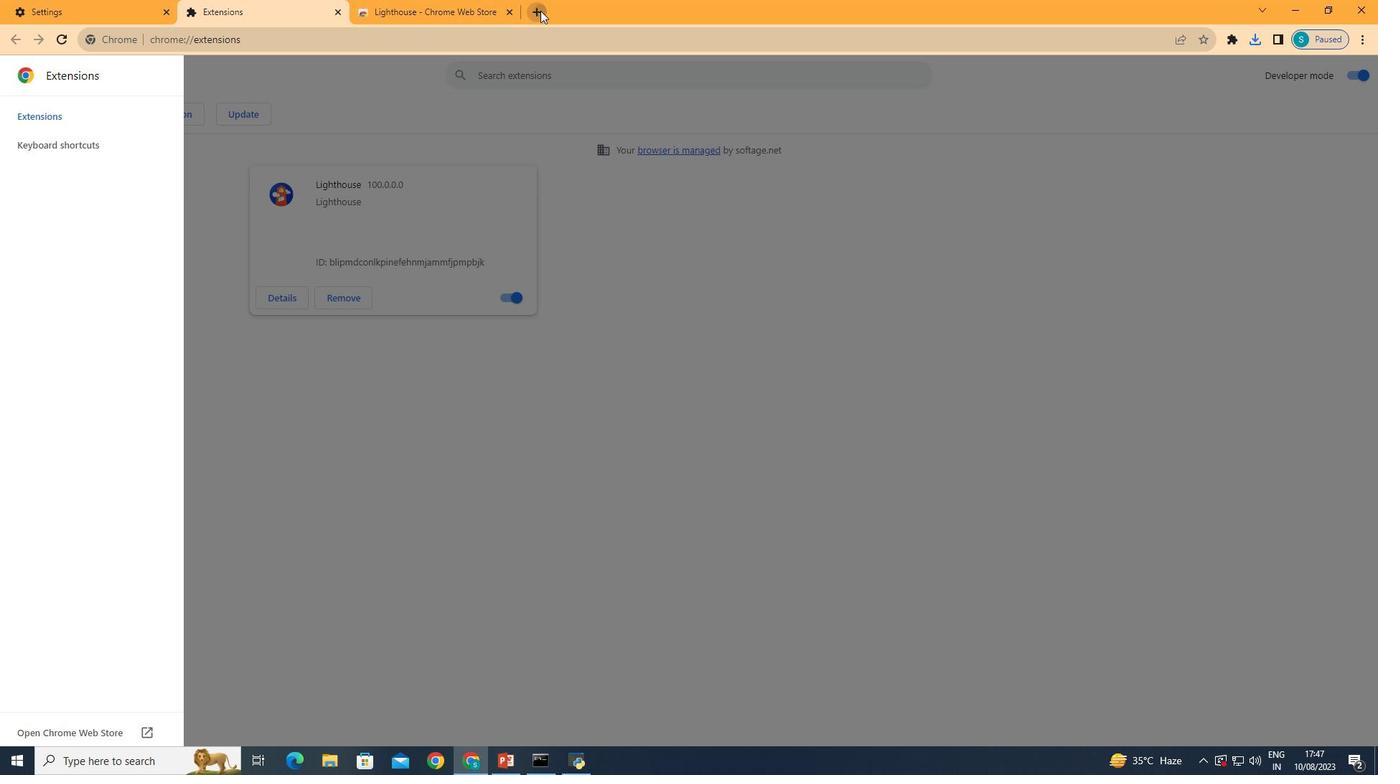
Action: Mouse moved to (513, 37)
Screenshot: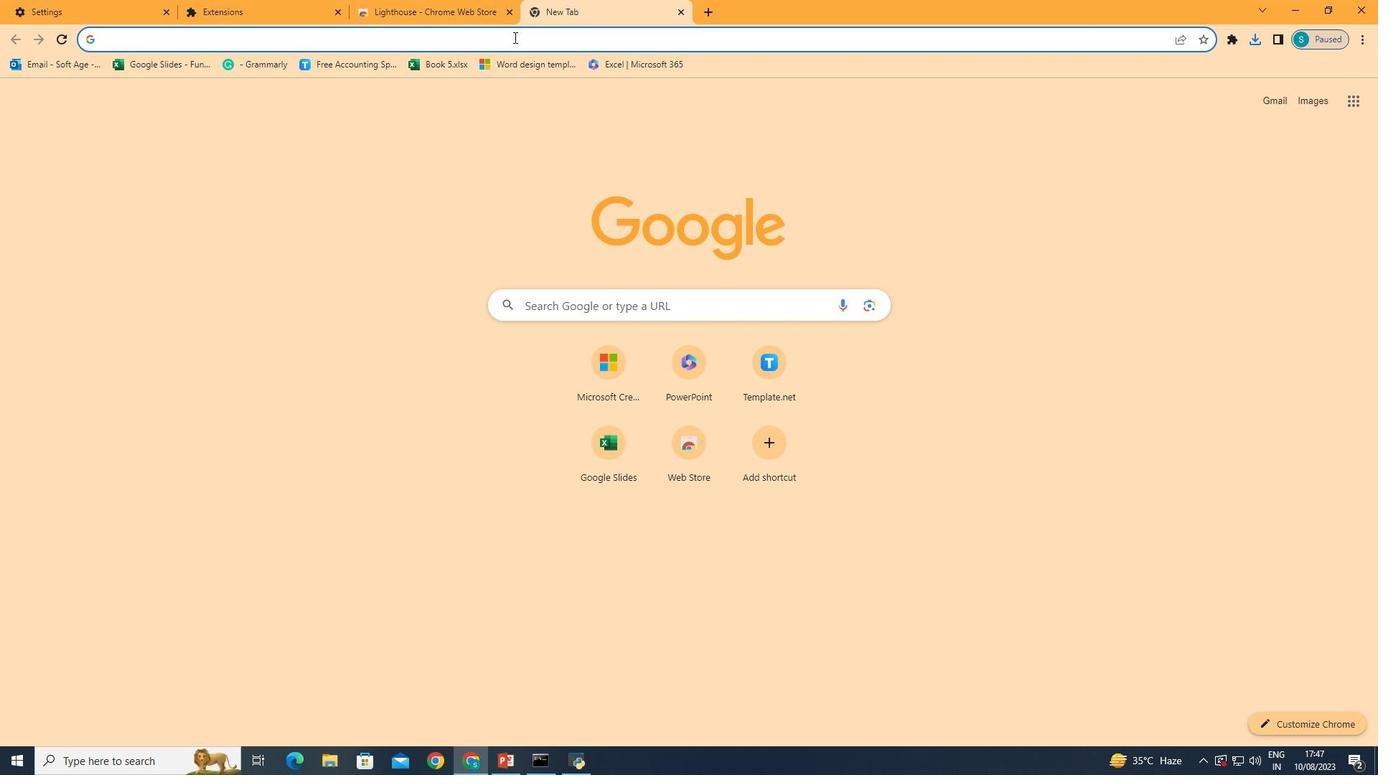 
Action: Mouse pressed left at (513, 37)
Screenshot: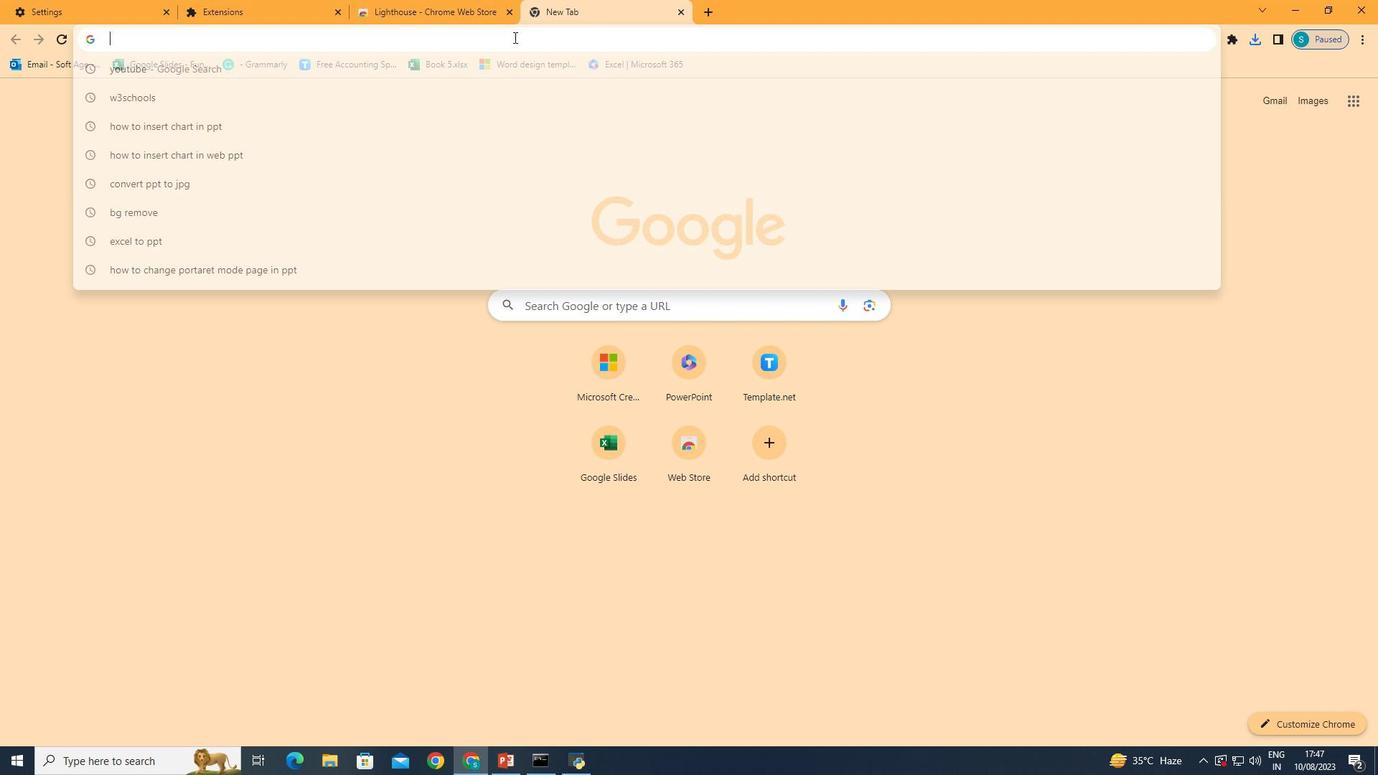 
Action: Key pressed w3
Screenshot: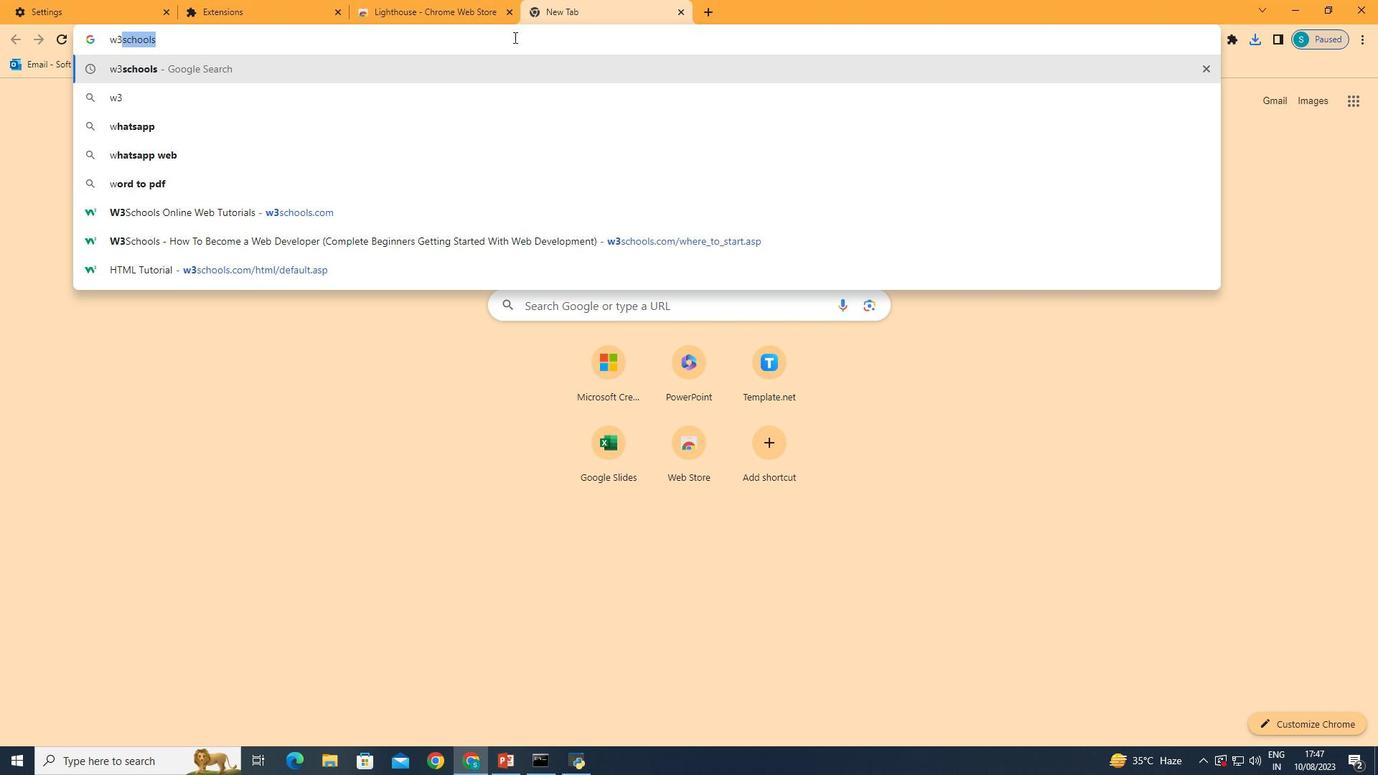 
Action: Mouse moved to (282, 61)
Screenshot: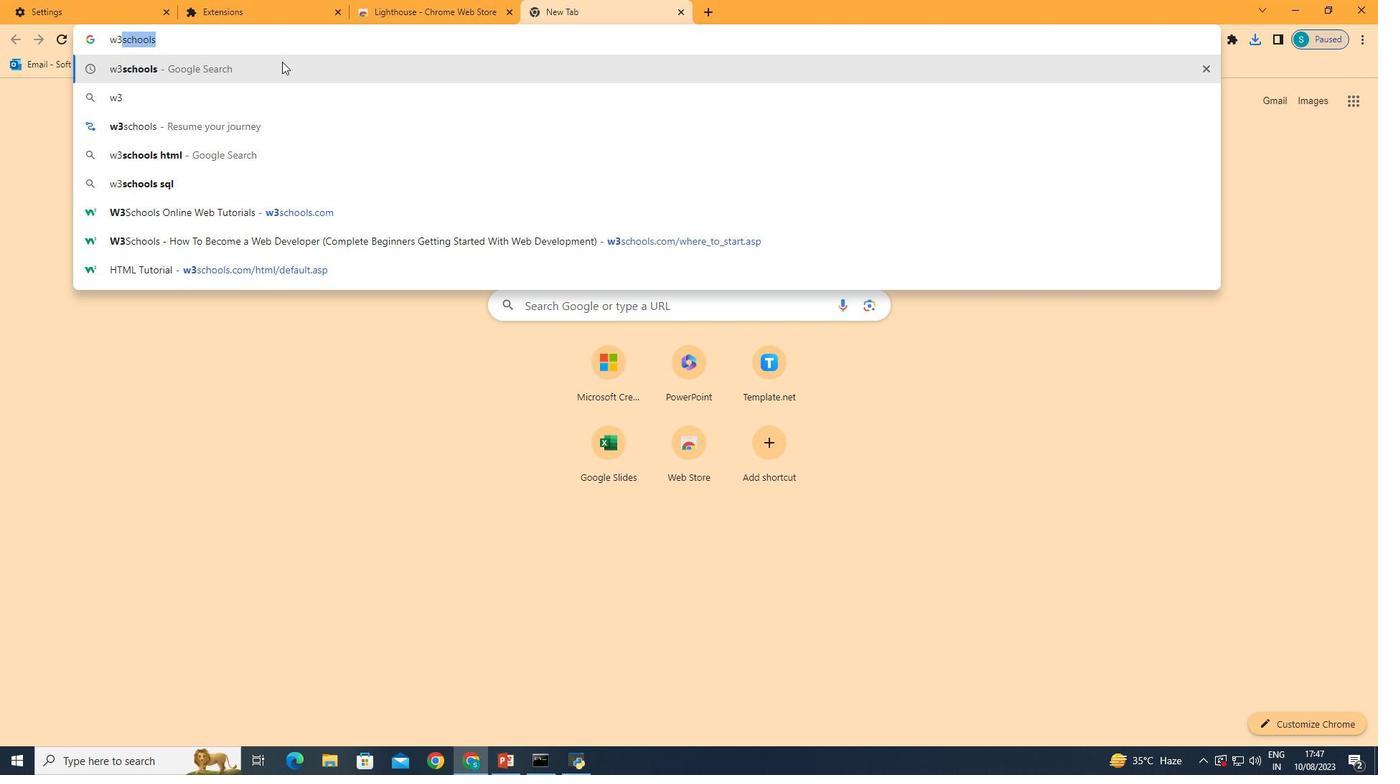 
Action: Mouse pressed left at (282, 61)
Screenshot: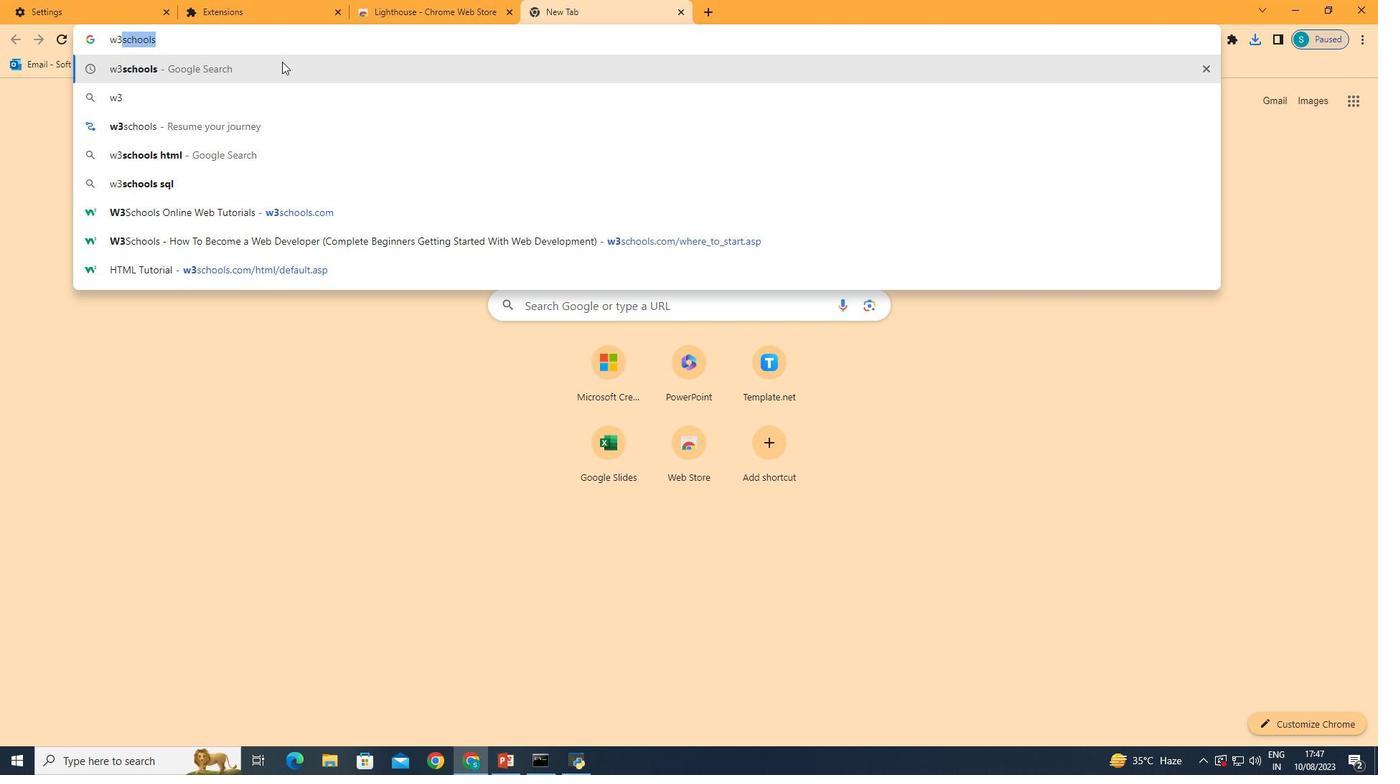 
Action: Mouse moved to (334, 229)
Screenshot: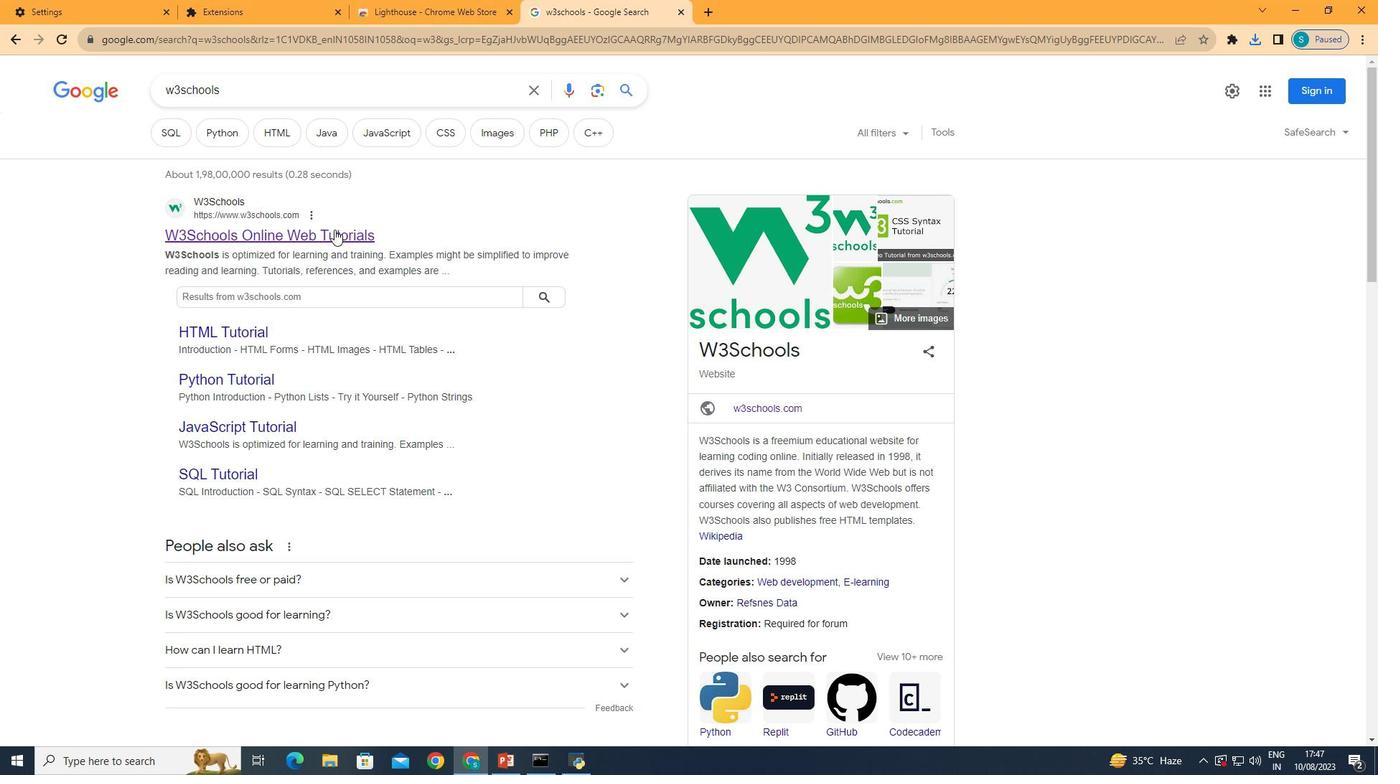 
Action: Mouse pressed left at (334, 229)
Screenshot: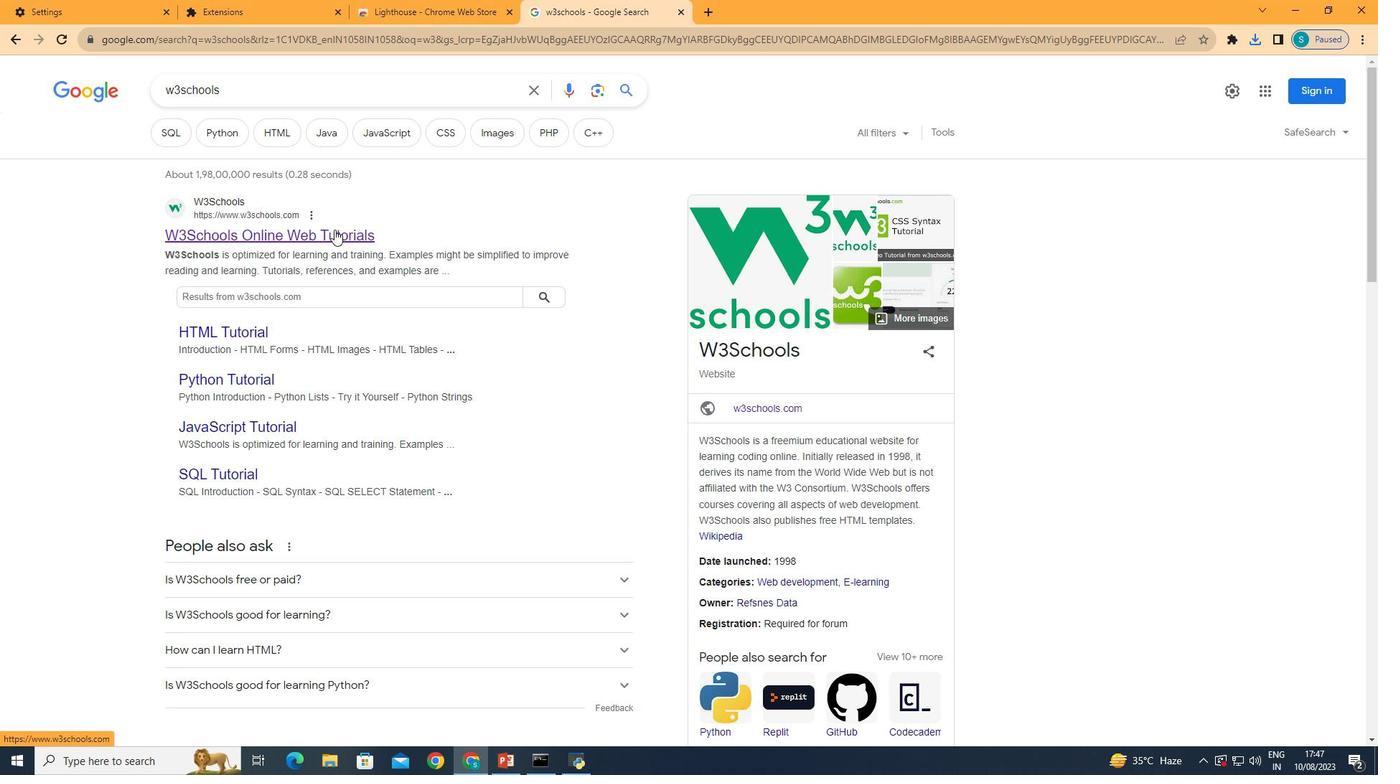 
Action: Mouse moved to (1233, 38)
Screenshot: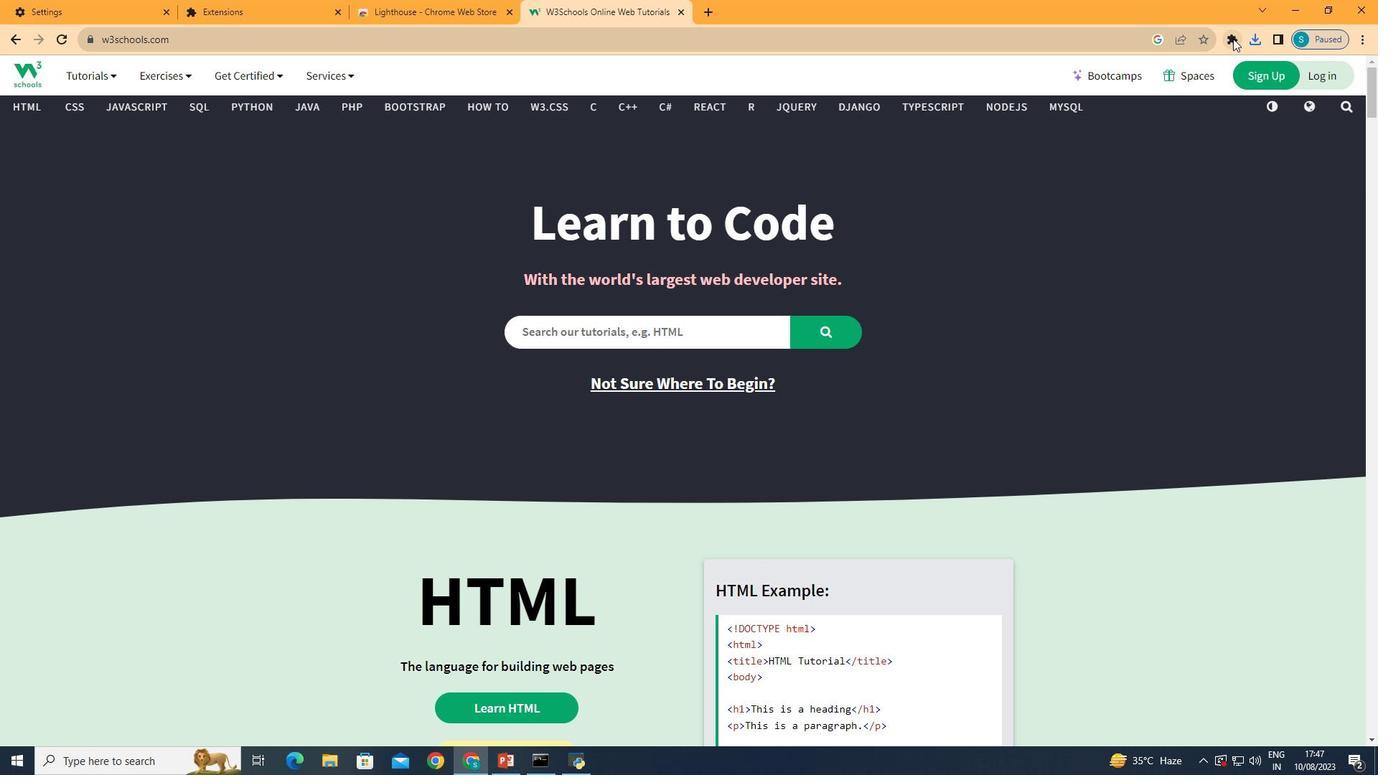 
Action: Mouse pressed left at (1233, 38)
Screenshot: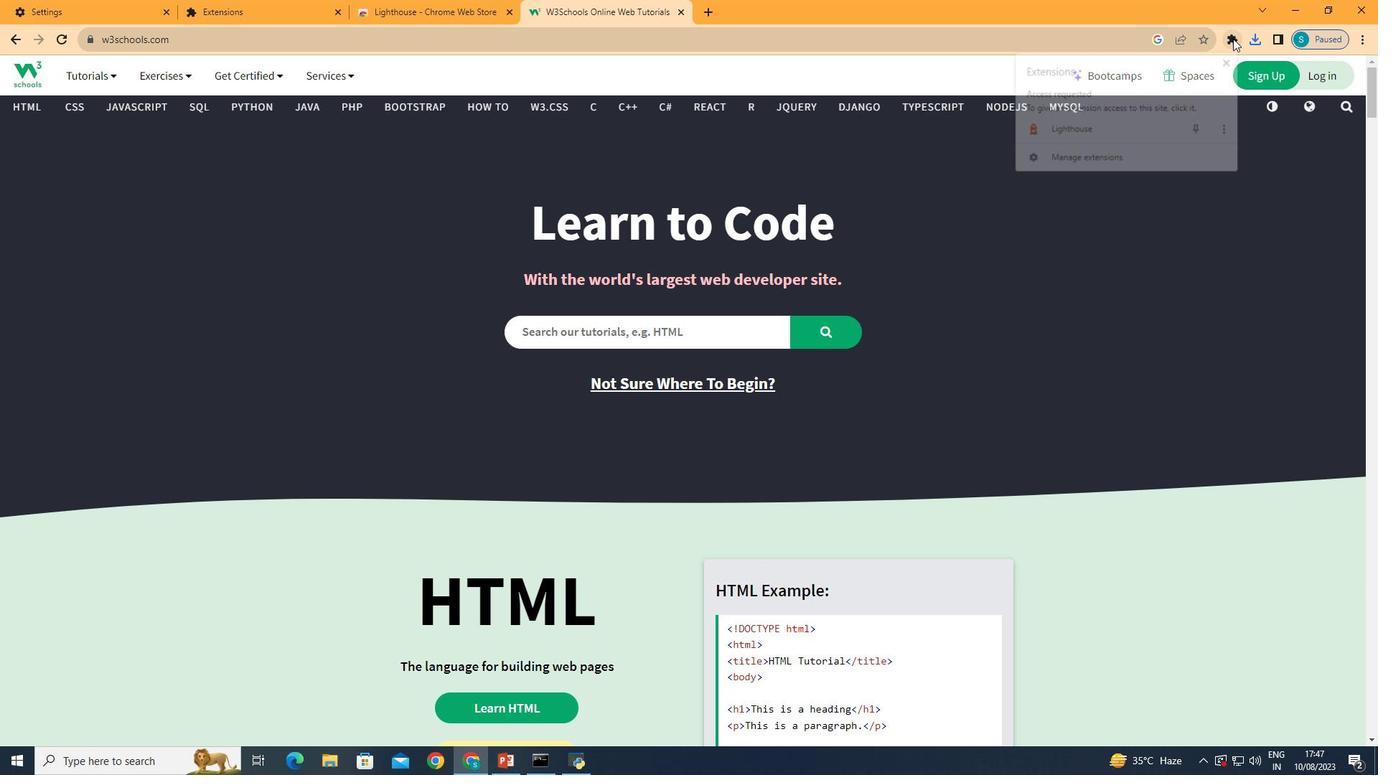 
Action: Mouse moved to (1099, 129)
Screenshot: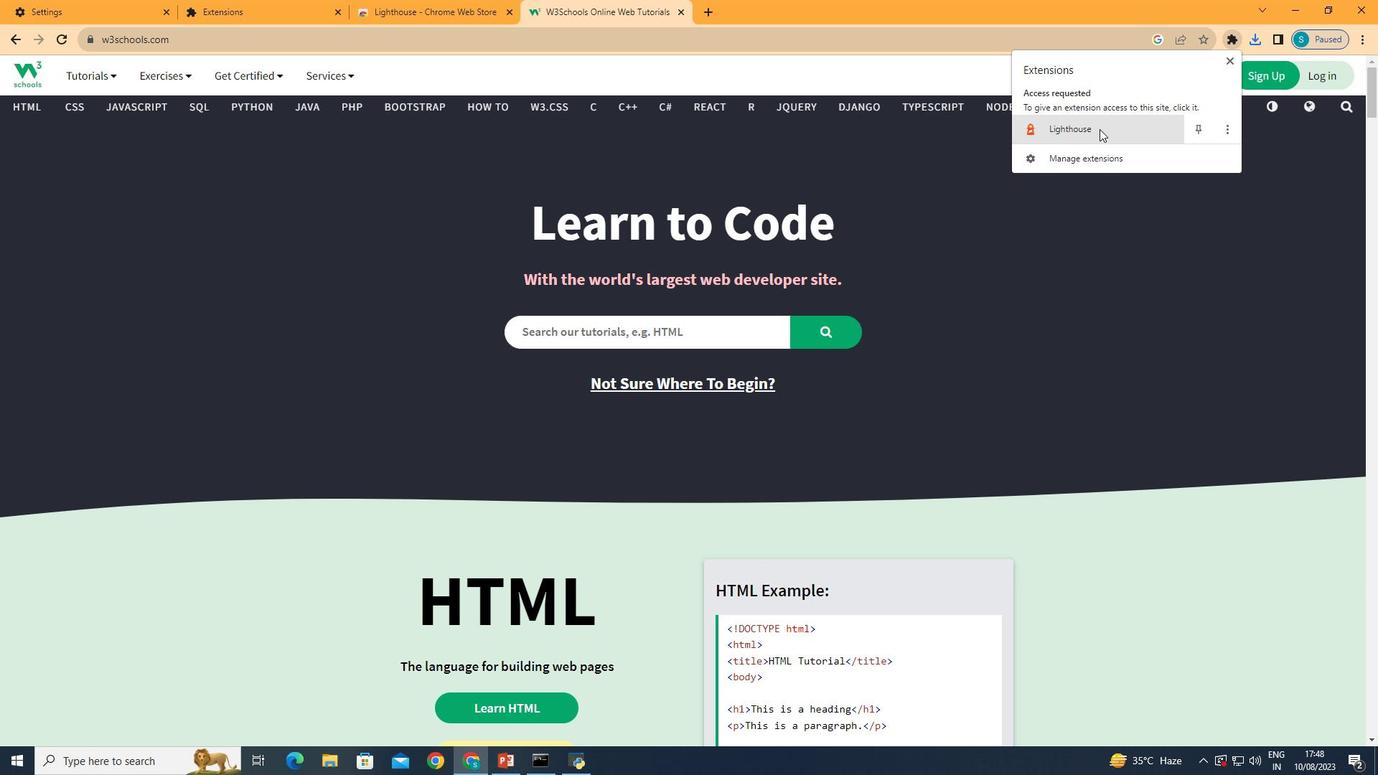 
Action: Mouse pressed left at (1099, 129)
Screenshot: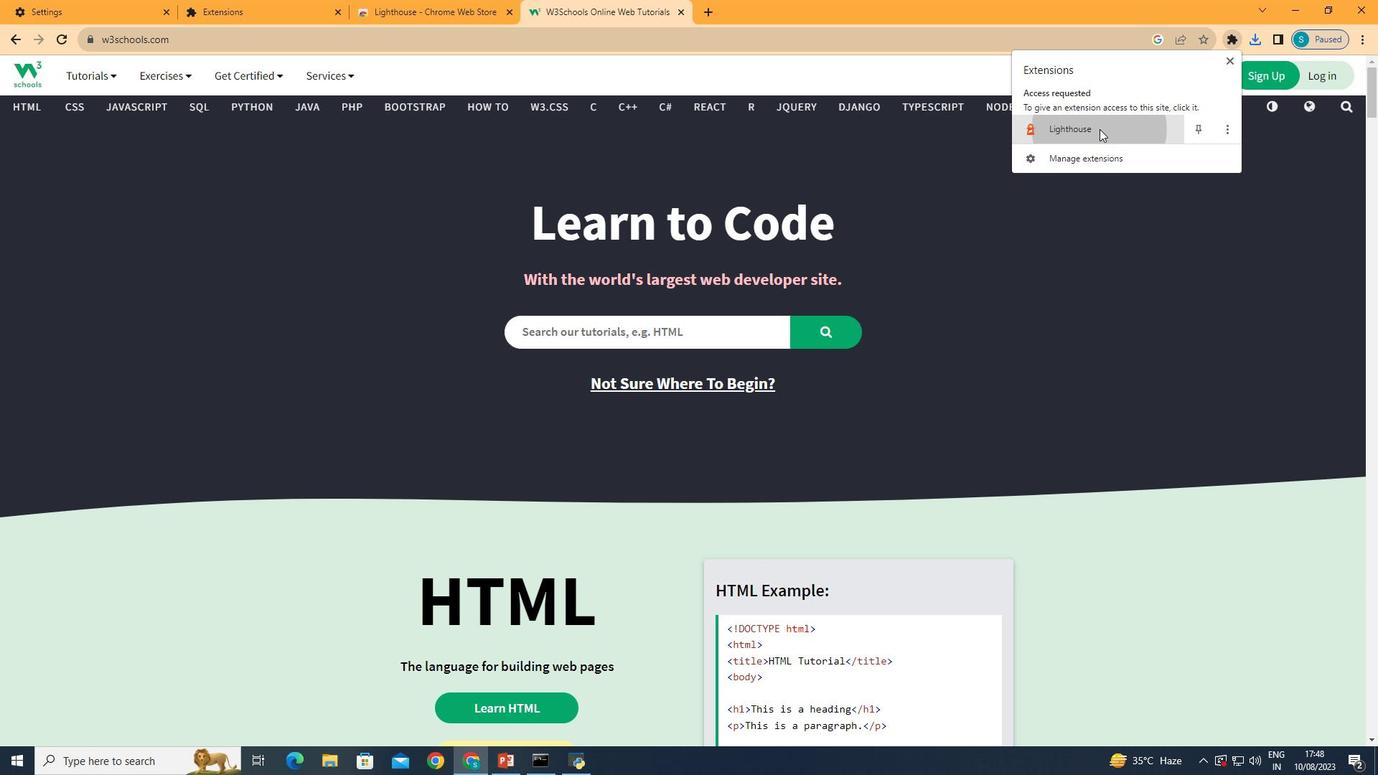 
Action: Mouse moved to (1204, 66)
Screenshot: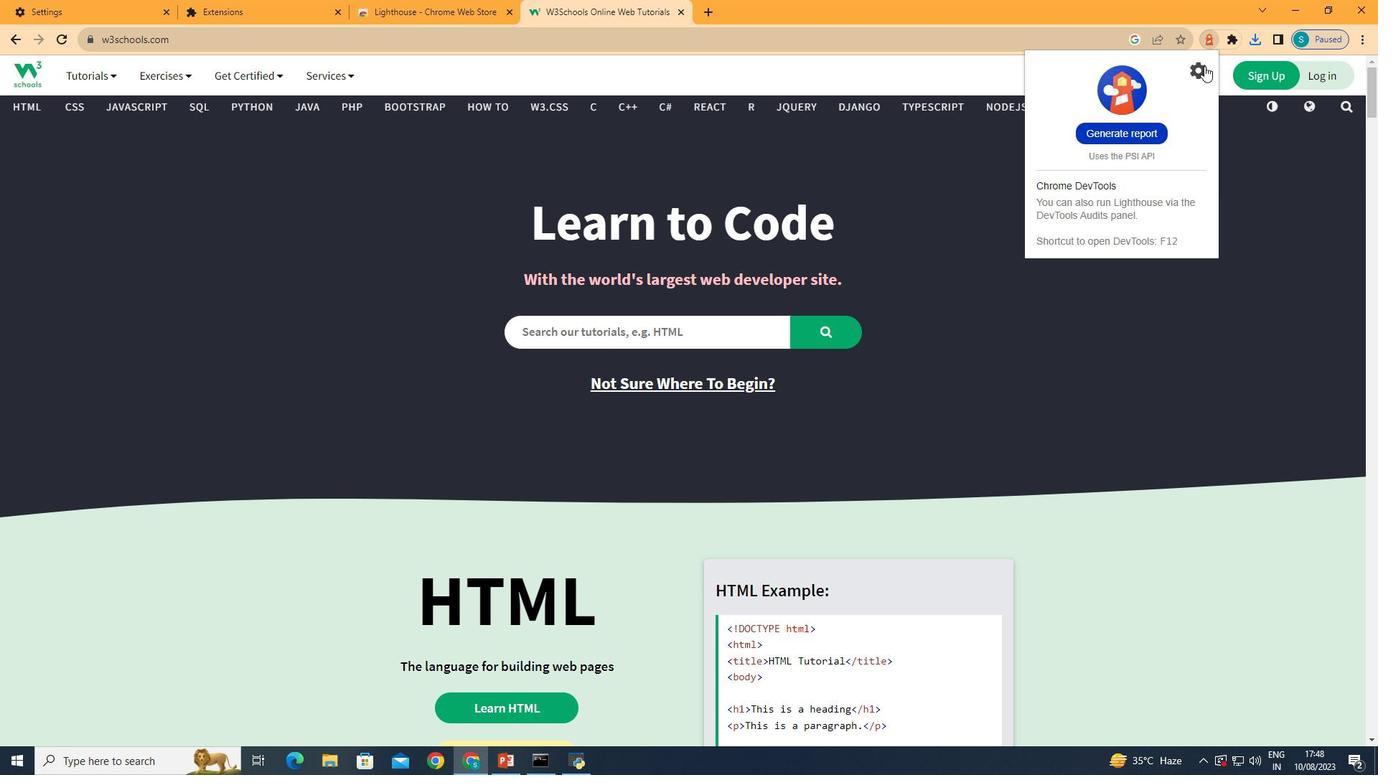 
Action: Mouse pressed left at (1204, 66)
Screenshot: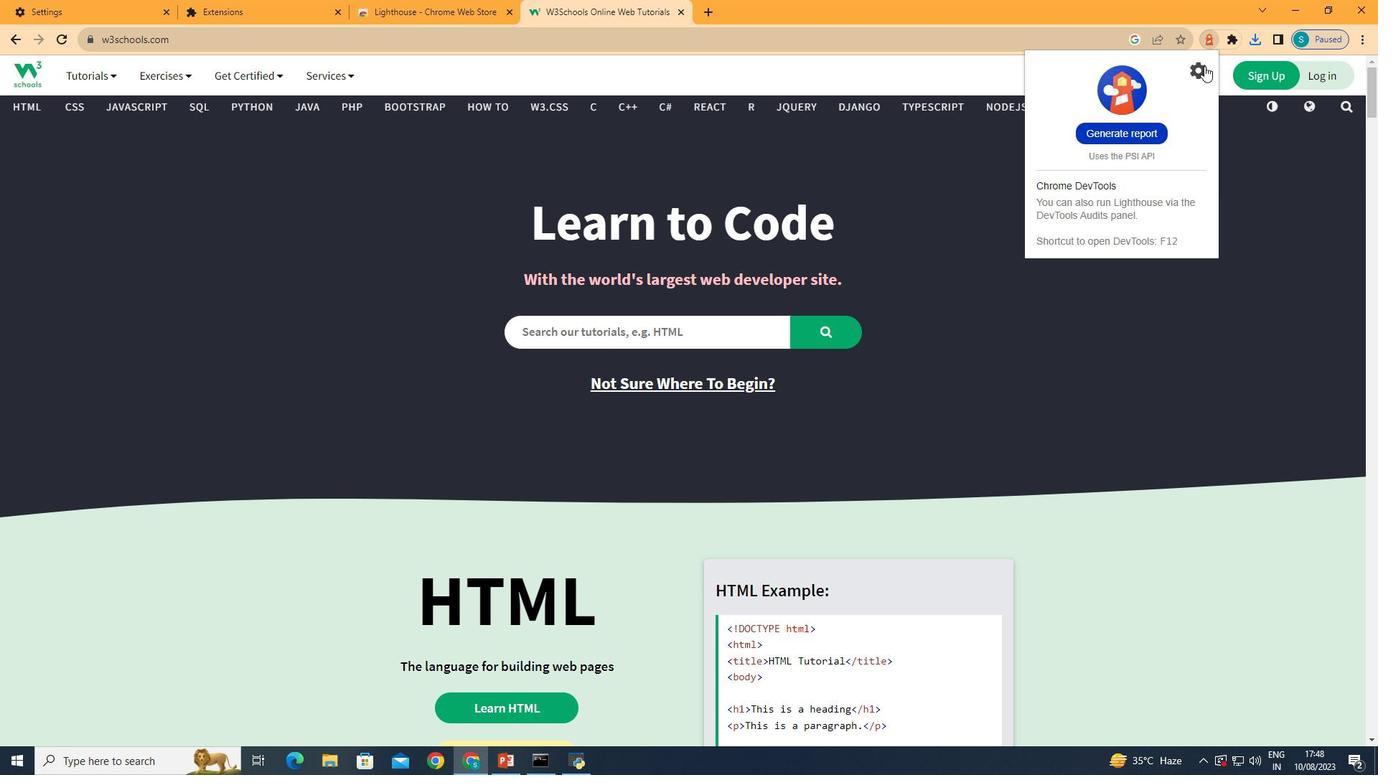 
Action: Mouse moved to (1043, 310)
Screenshot: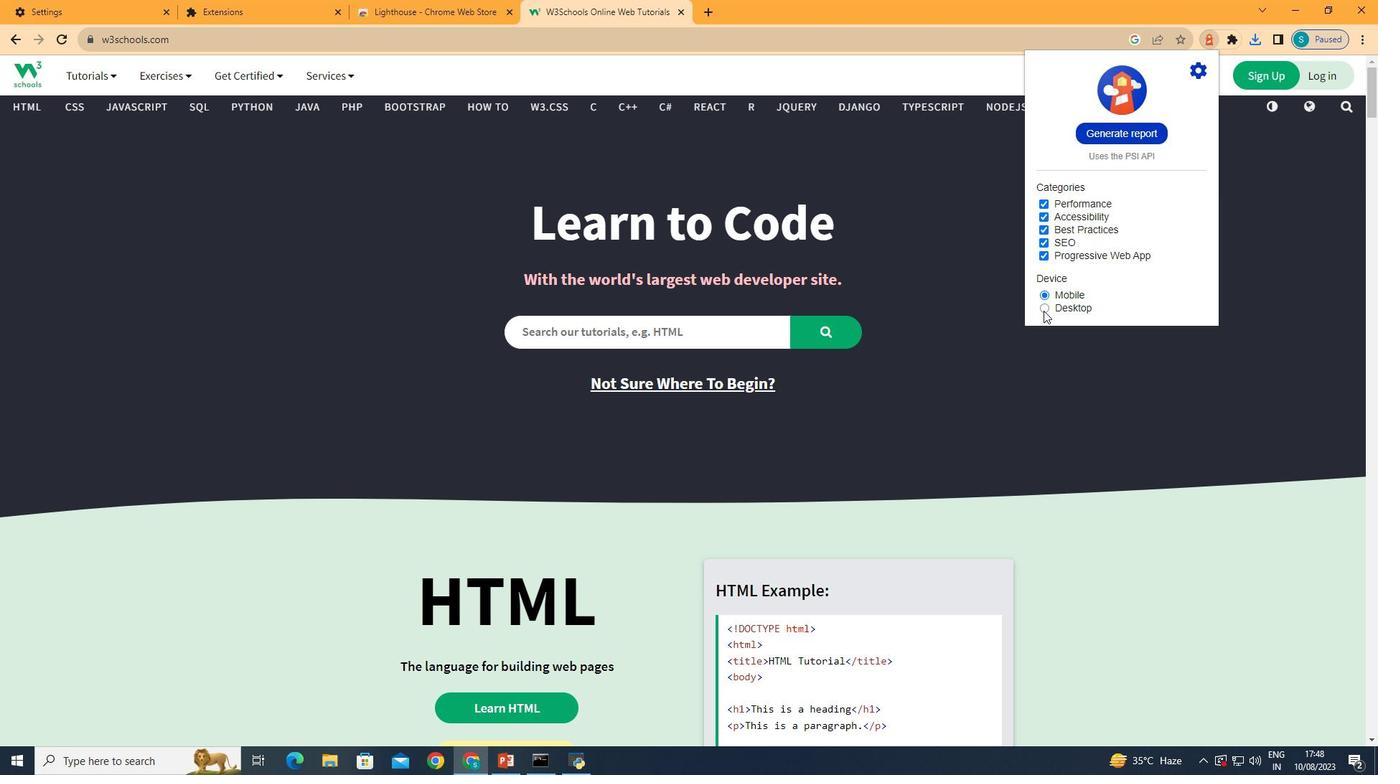 
Action: Mouse pressed left at (1043, 310)
Screenshot: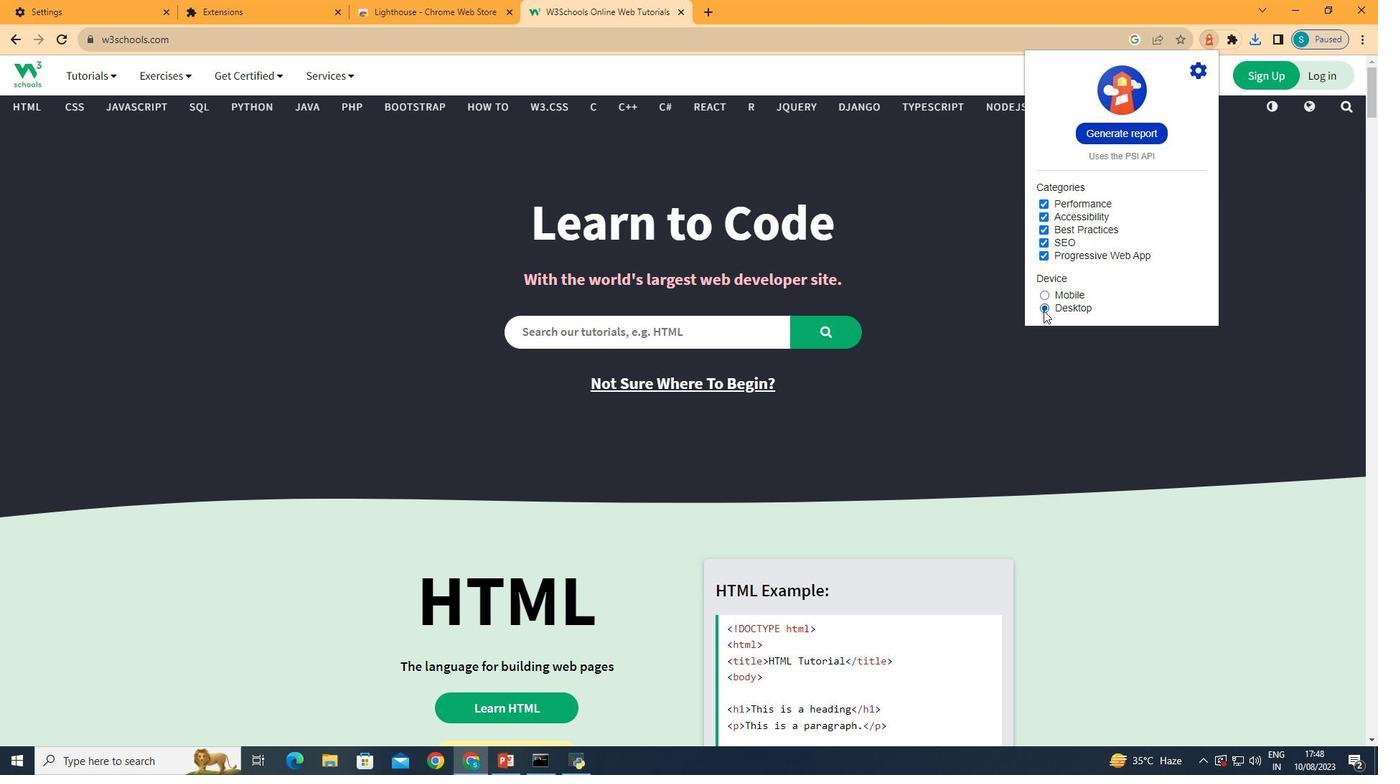 
Action: Mouse moved to (1047, 218)
Screenshot: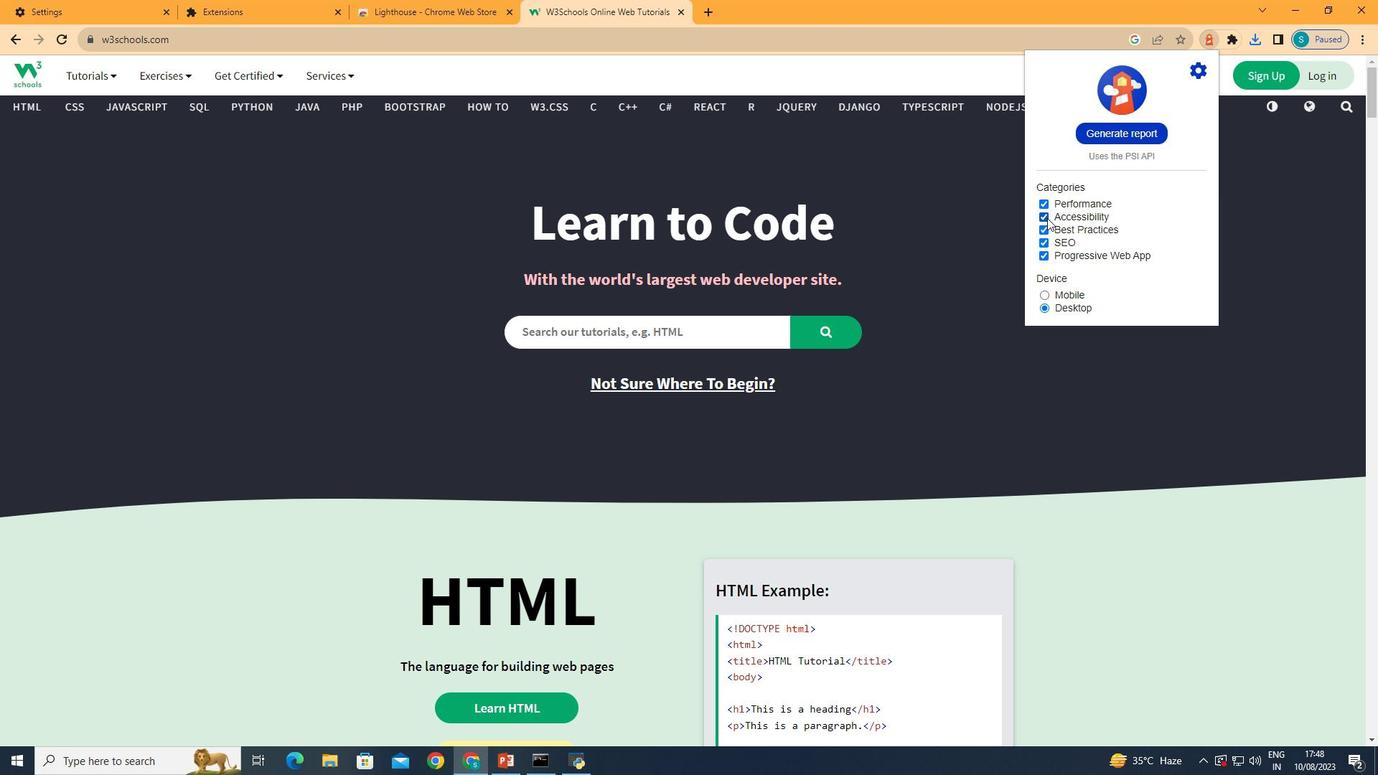 
Action: Mouse pressed left at (1047, 218)
Screenshot: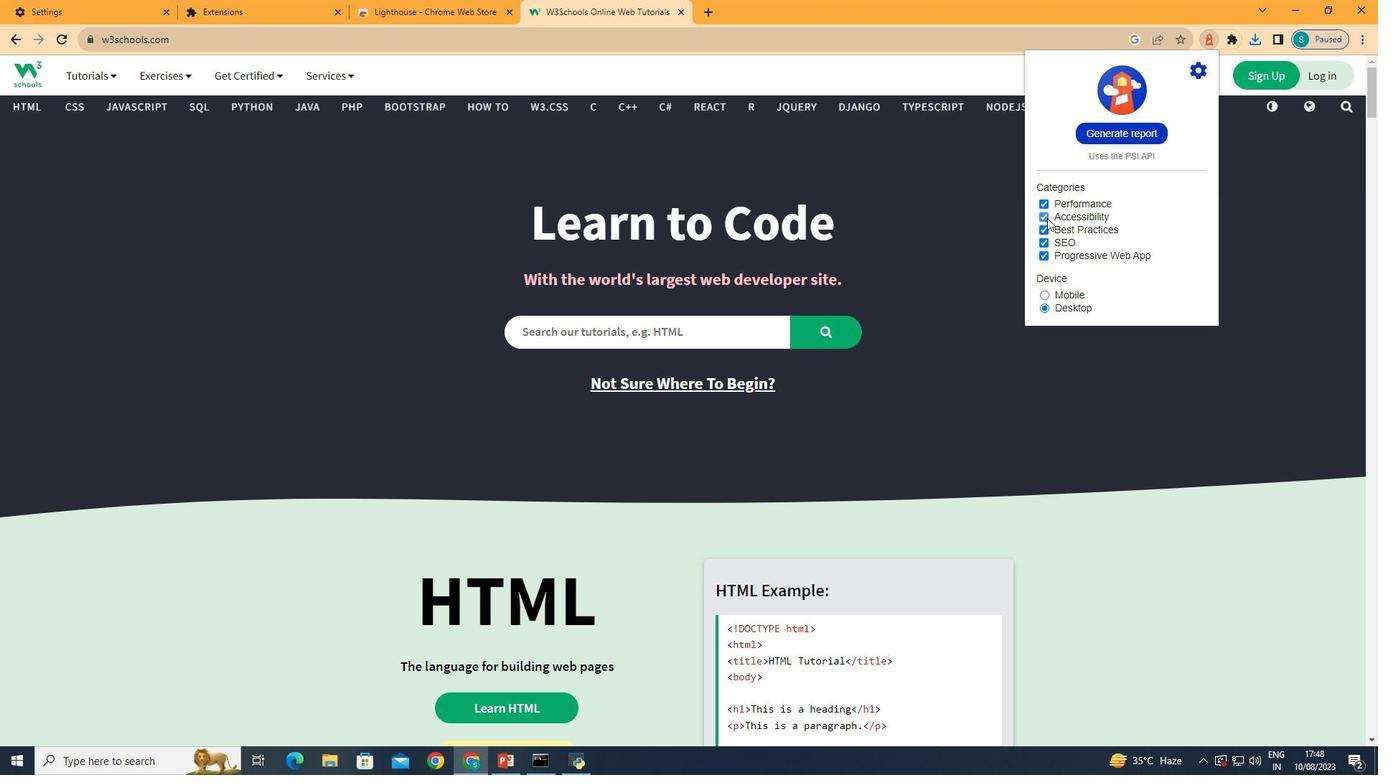 
Action: Mouse moved to (1045, 226)
Screenshot: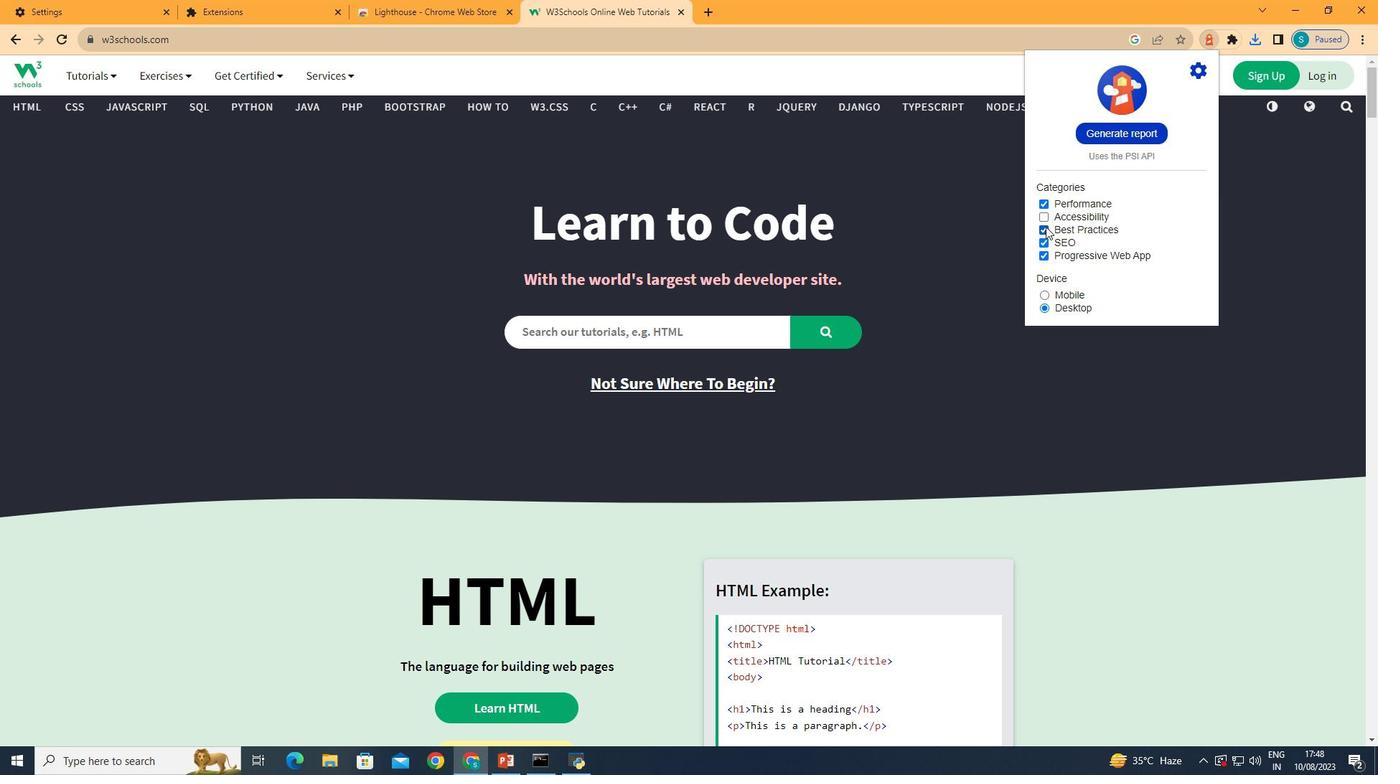 
Action: Mouse pressed left at (1045, 226)
Screenshot: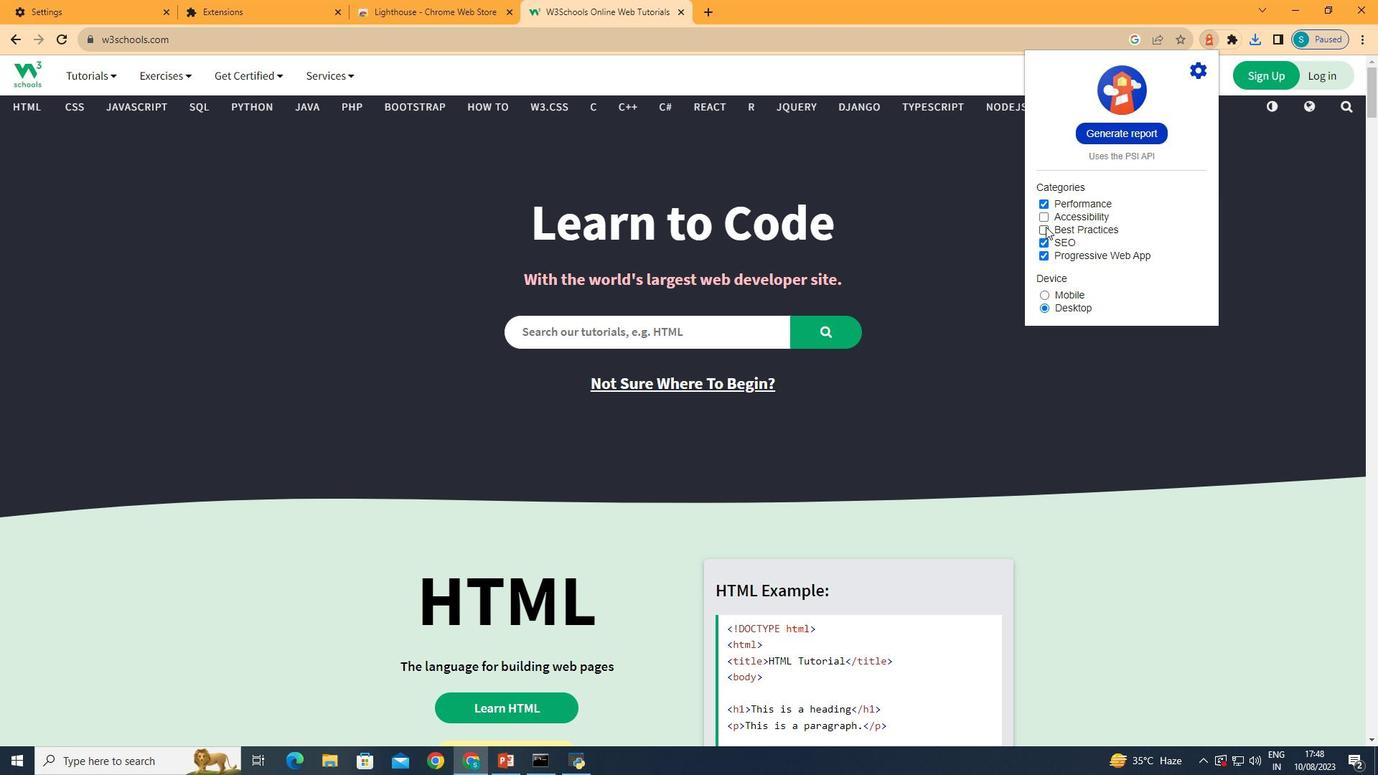 
Action: Mouse moved to (1042, 239)
Screenshot: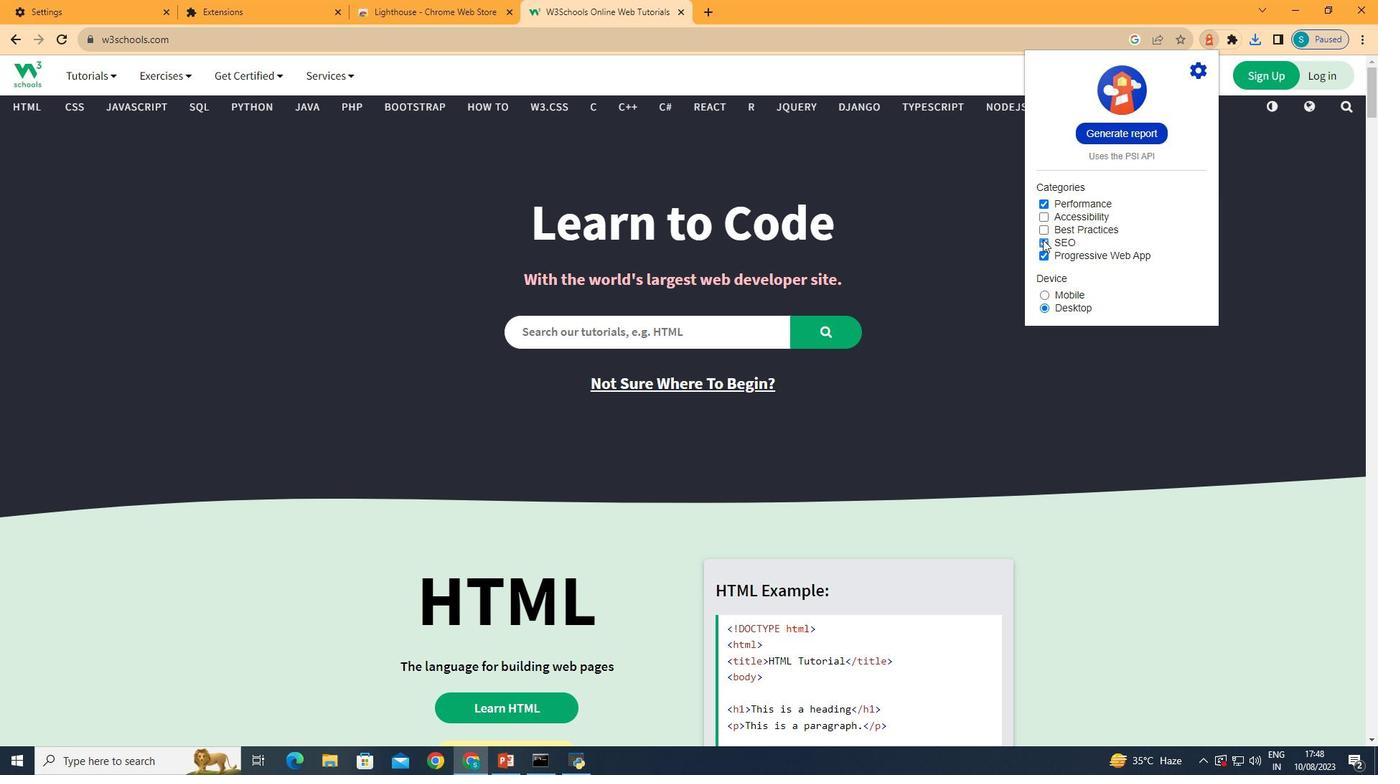 
Action: Mouse pressed left at (1042, 239)
Screenshot: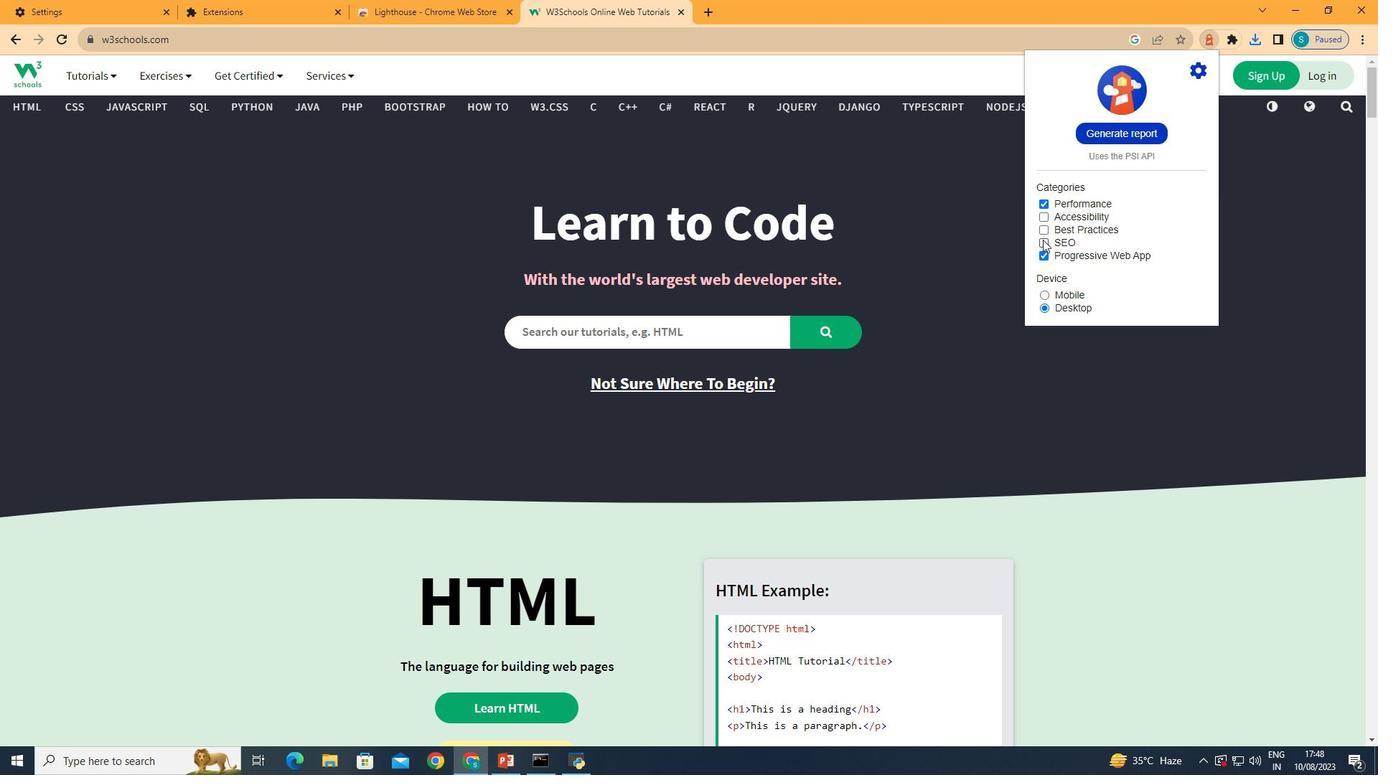 
Action: Mouse moved to (1041, 254)
Screenshot: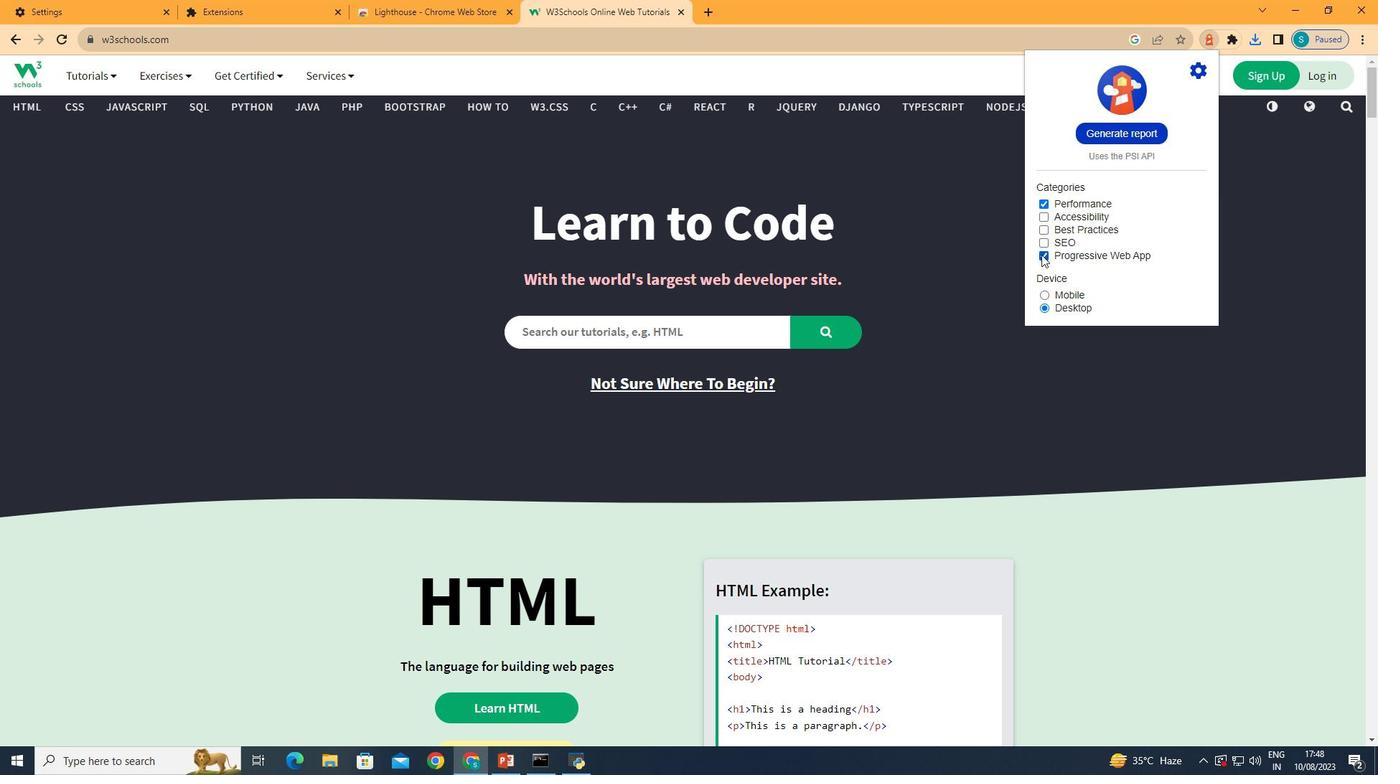 
Action: Mouse pressed left at (1041, 254)
Screenshot: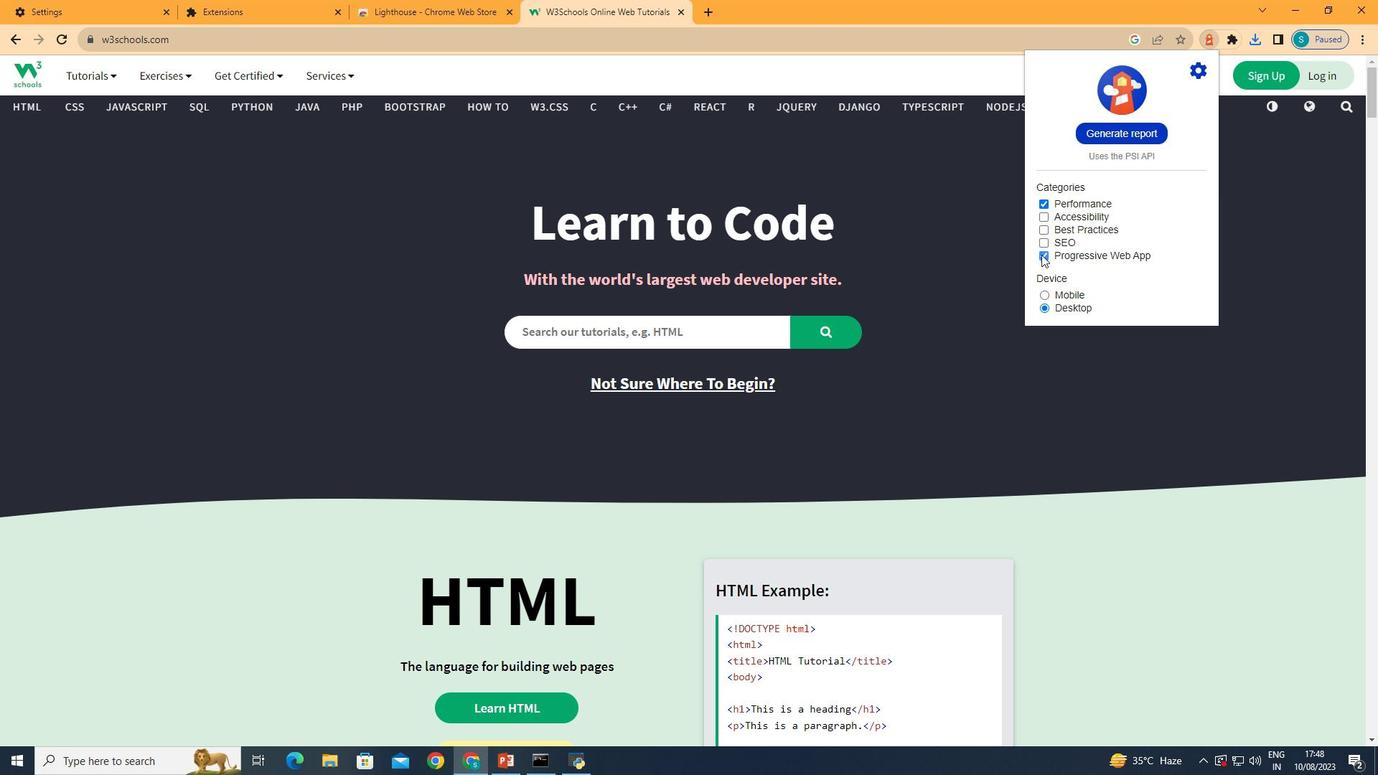 
Action: Mouse moved to (1130, 143)
Screenshot: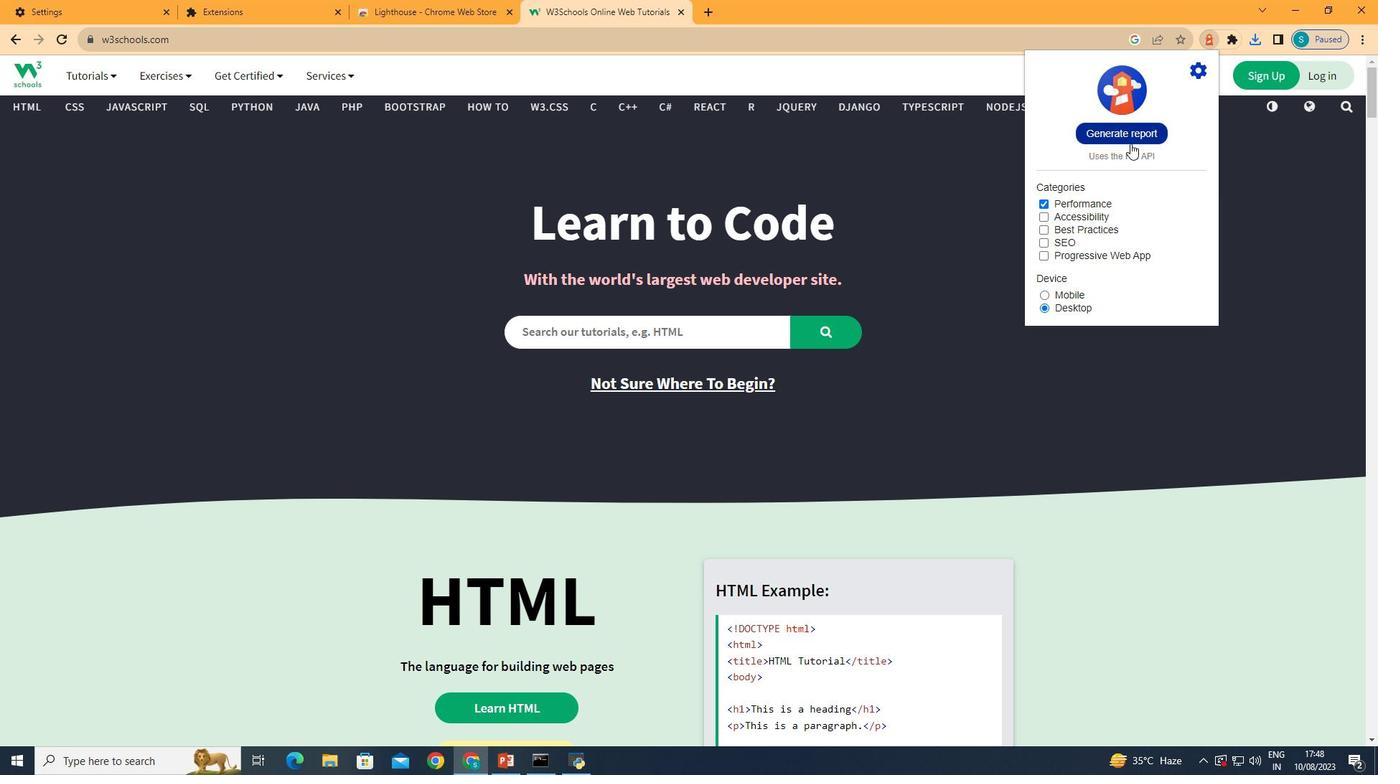 
Action: Mouse pressed left at (1130, 143)
Screenshot: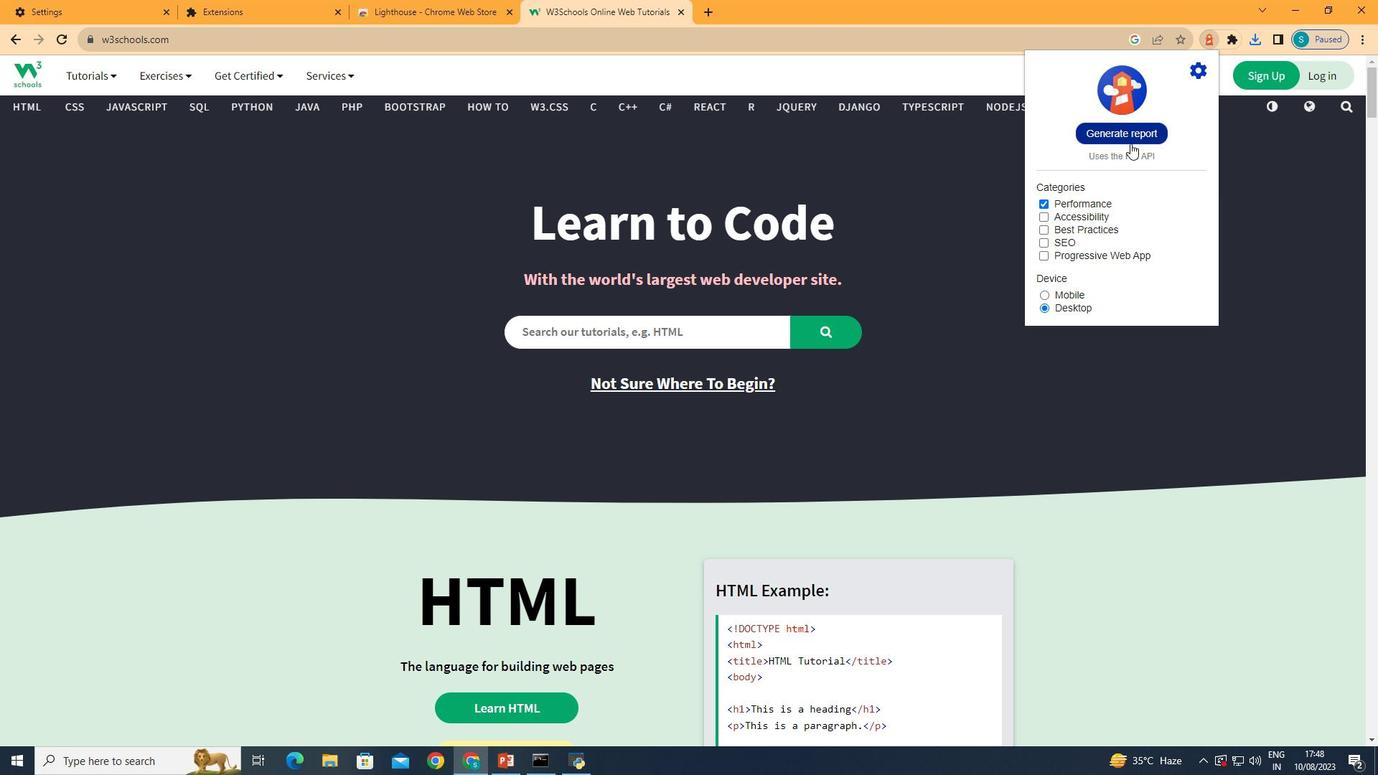 
Action: Mouse moved to (610, 437)
Screenshot: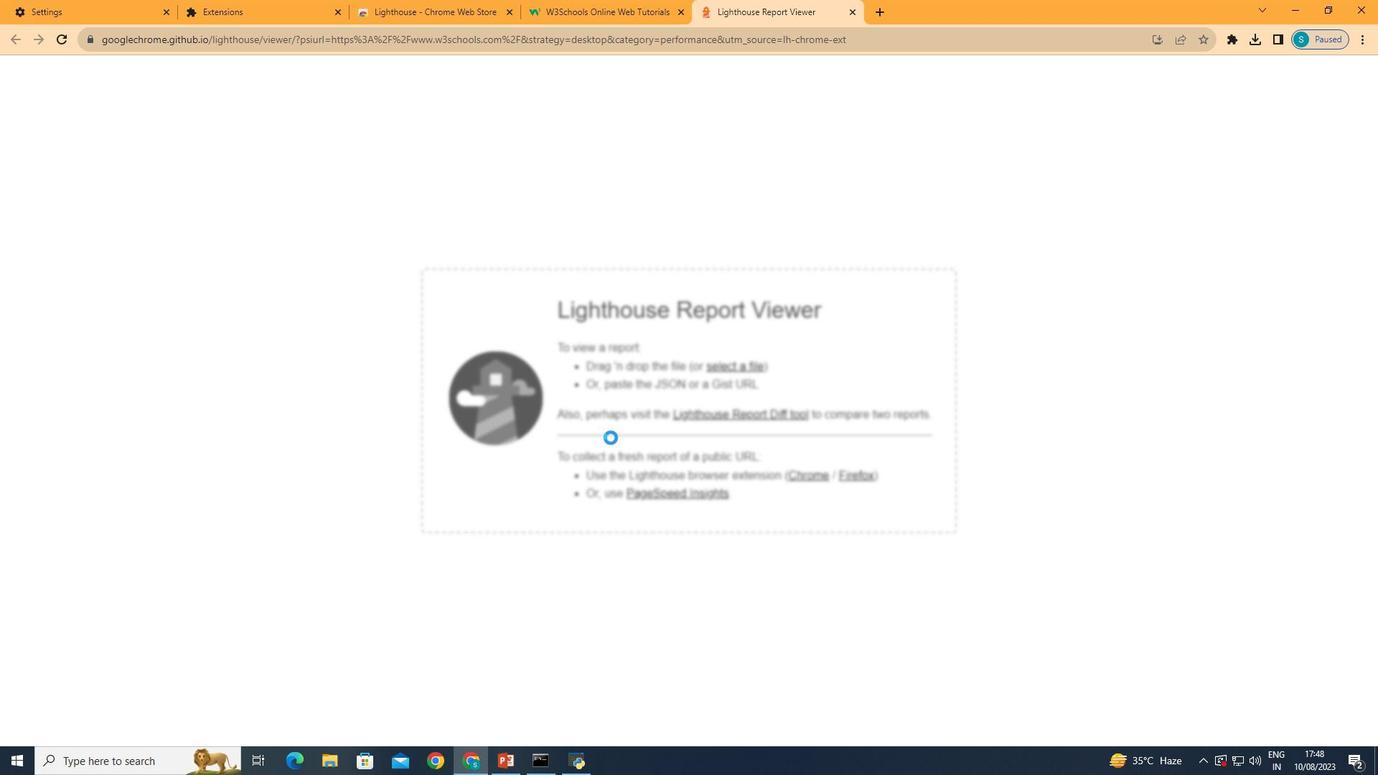 
Action: Mouse scrolled (610, 438) with delta (0, 0)
Screenshot: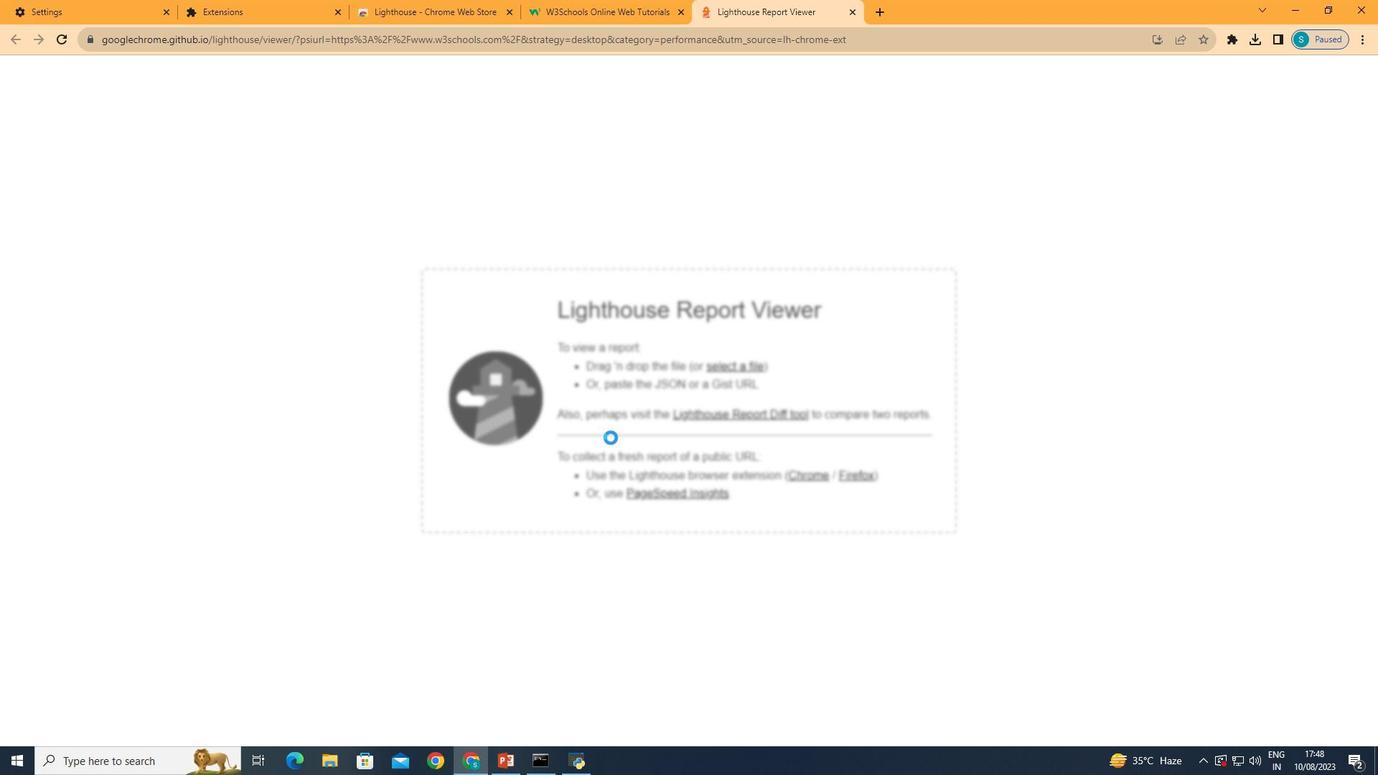 
Action: Mouse scrolled (610, 438) with delta (0, 0)
Screenshot: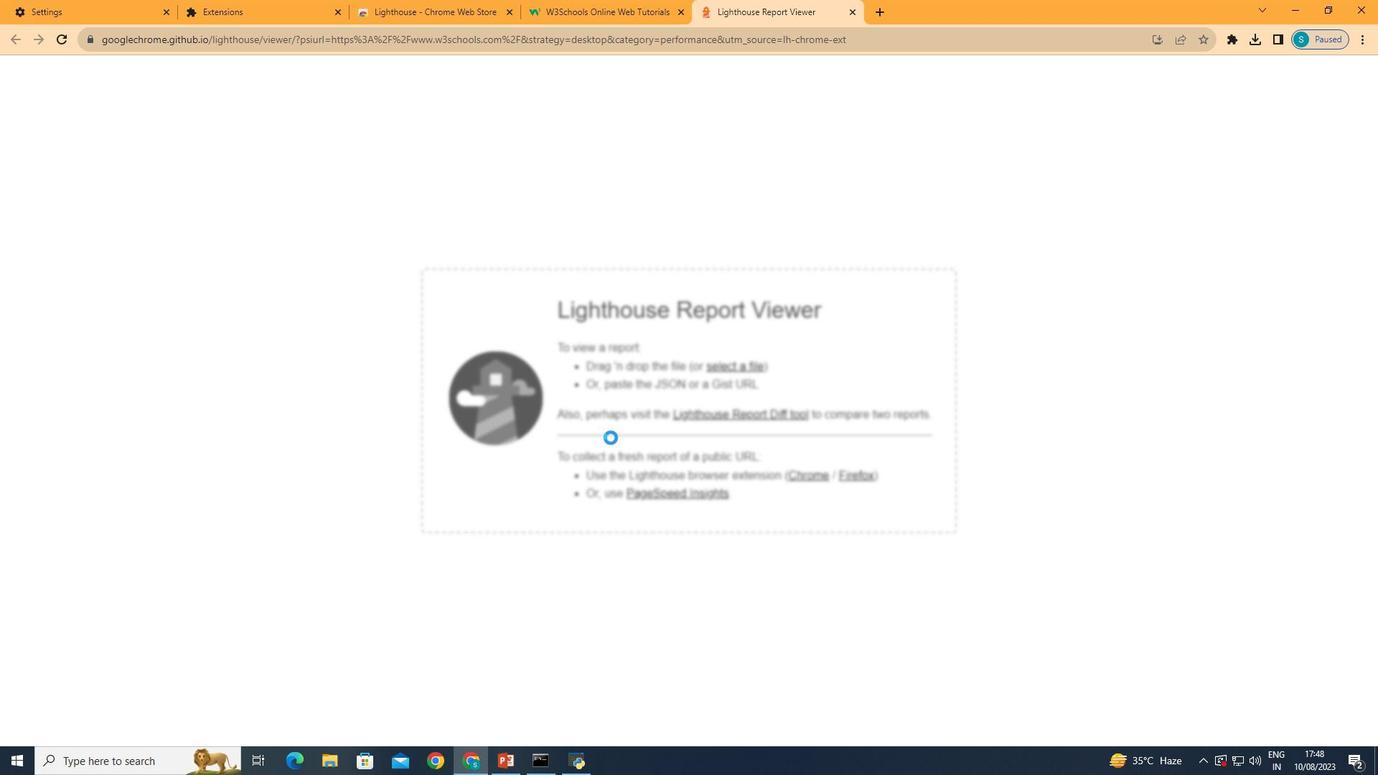 
Action: Mouse scrolled (610, 438) with delta (0, 0)
Screenshot: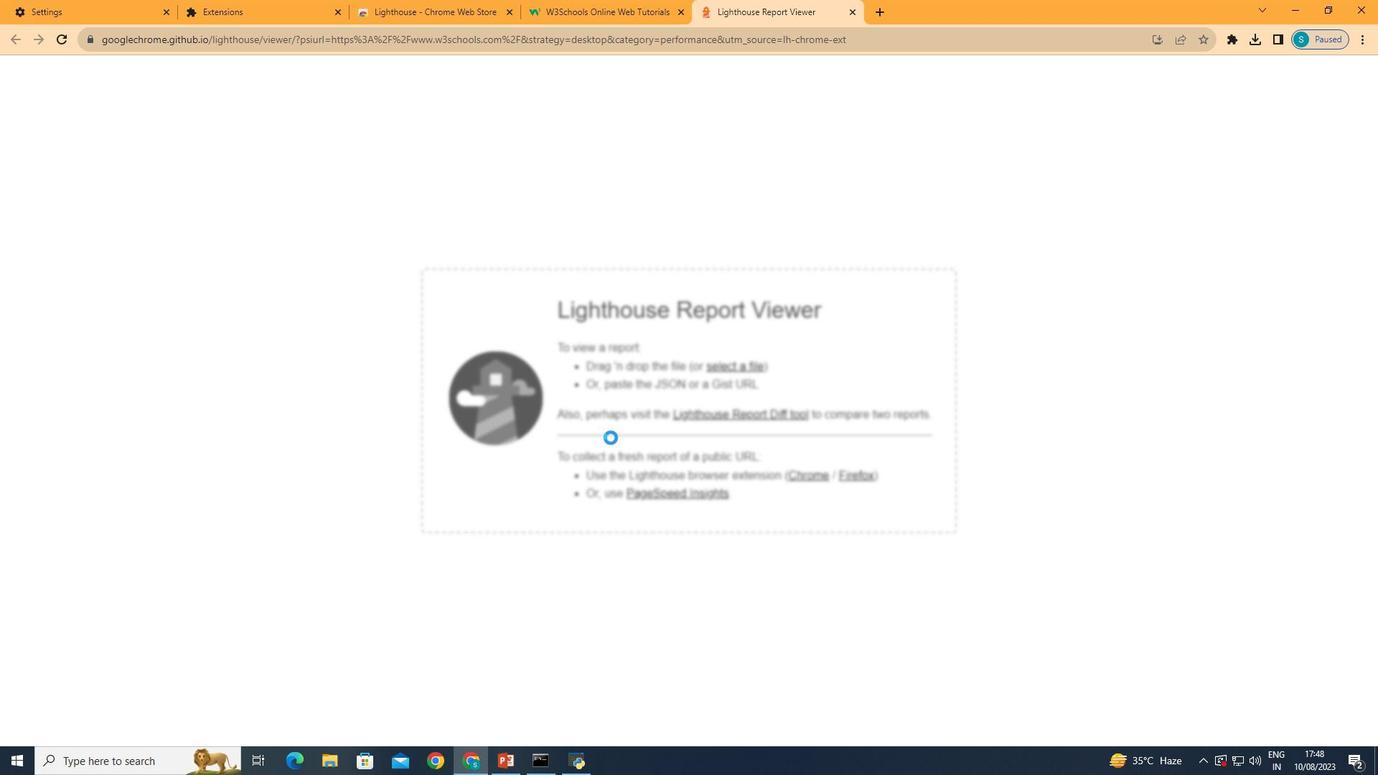 
Action: Mouse moved to (420, 374)
Screenshot: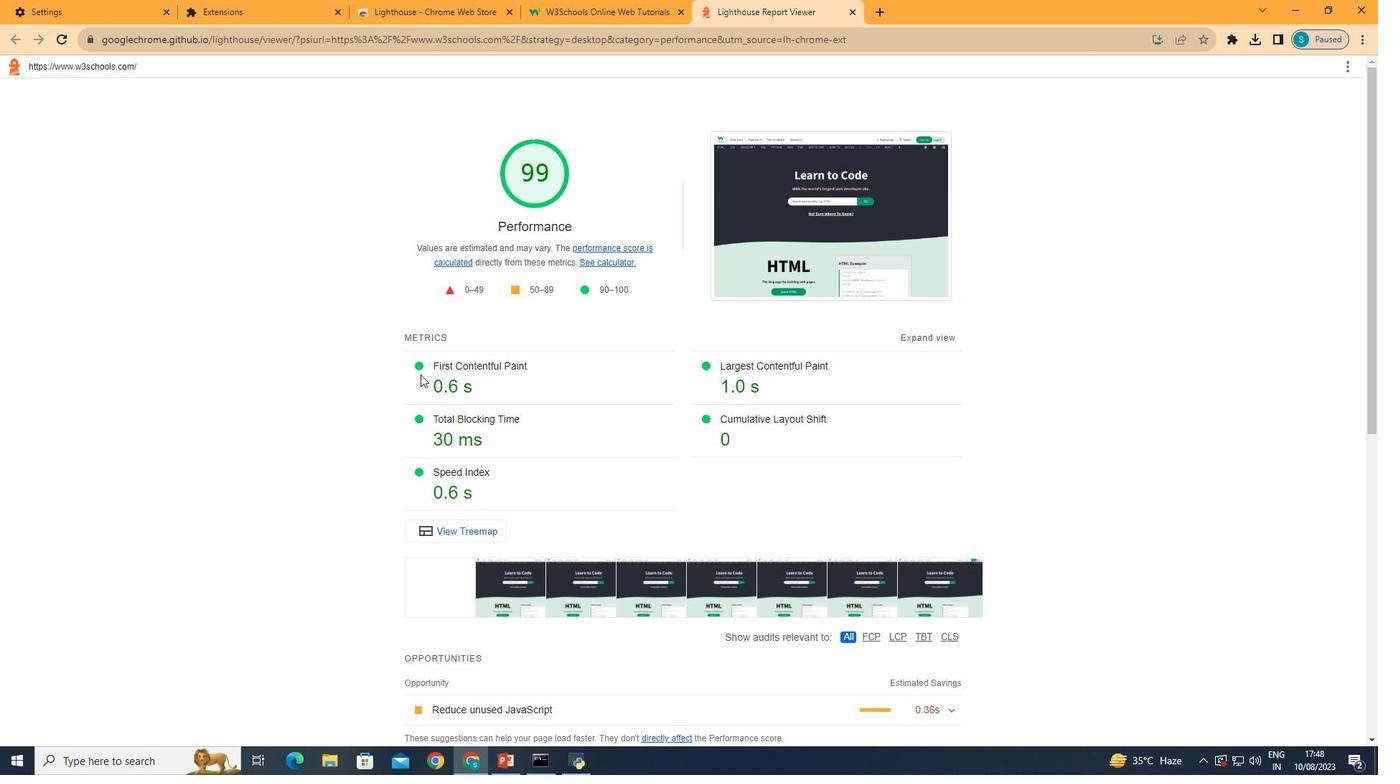 
Action: Mouse pressed left at (420, 374)
Screenshot: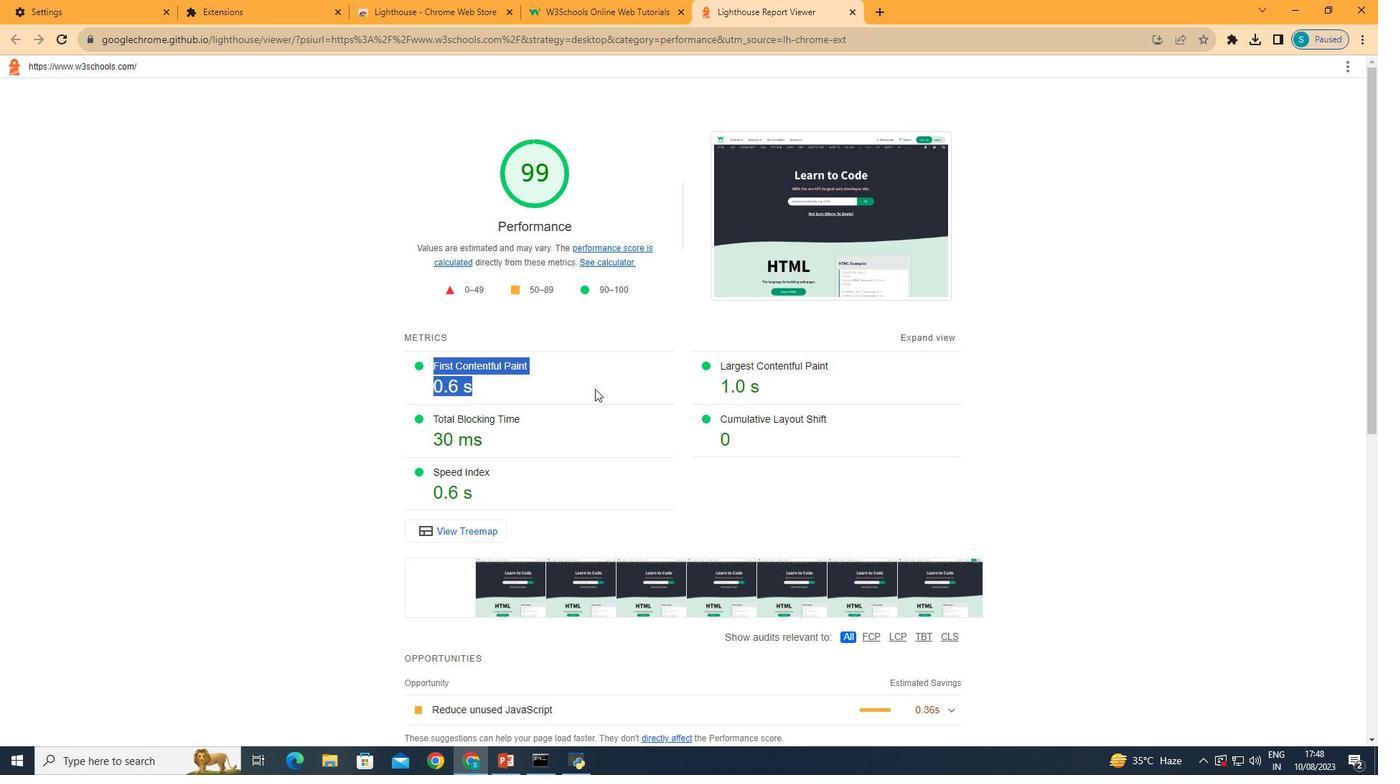 
Action: Mouse moved to (762, 462)
Screenshot: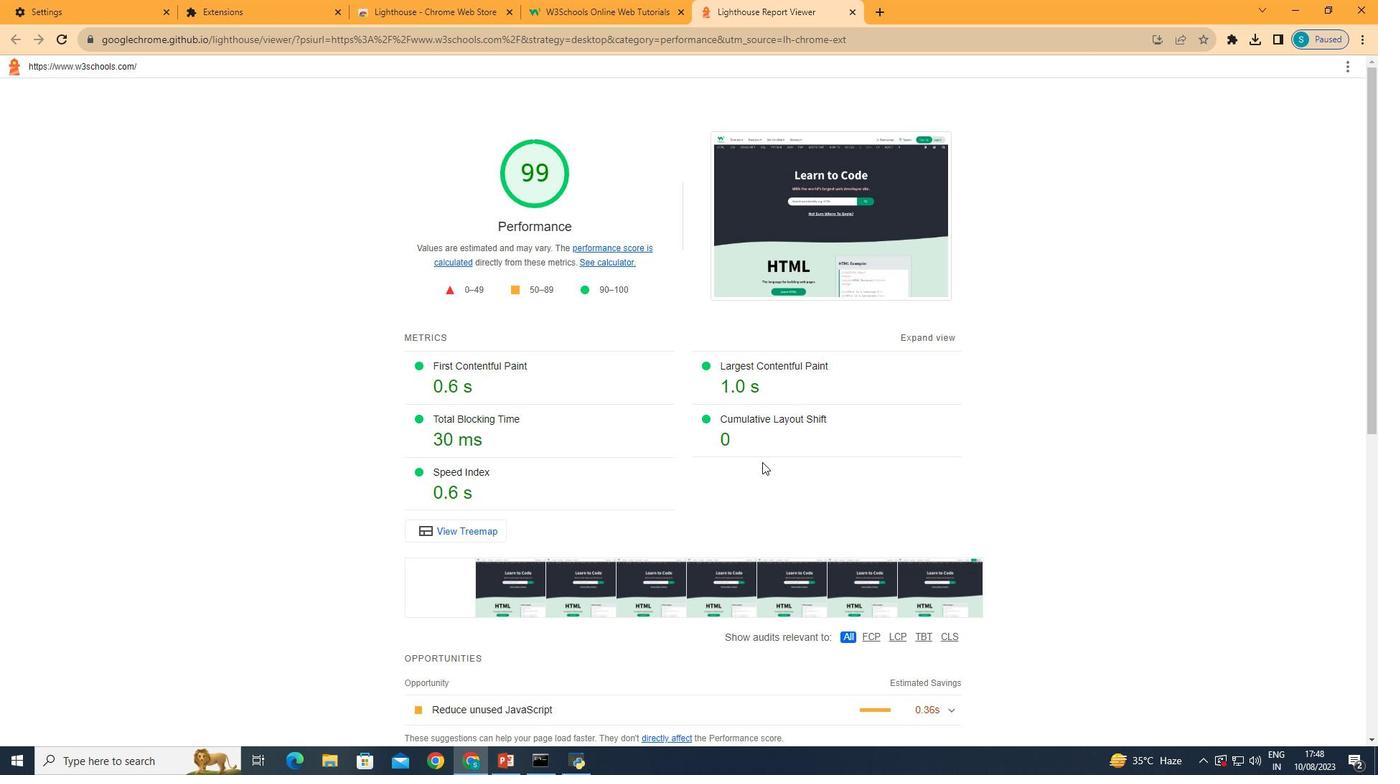 
Action: Mouse pressed left at (762, 462)
Screenshot: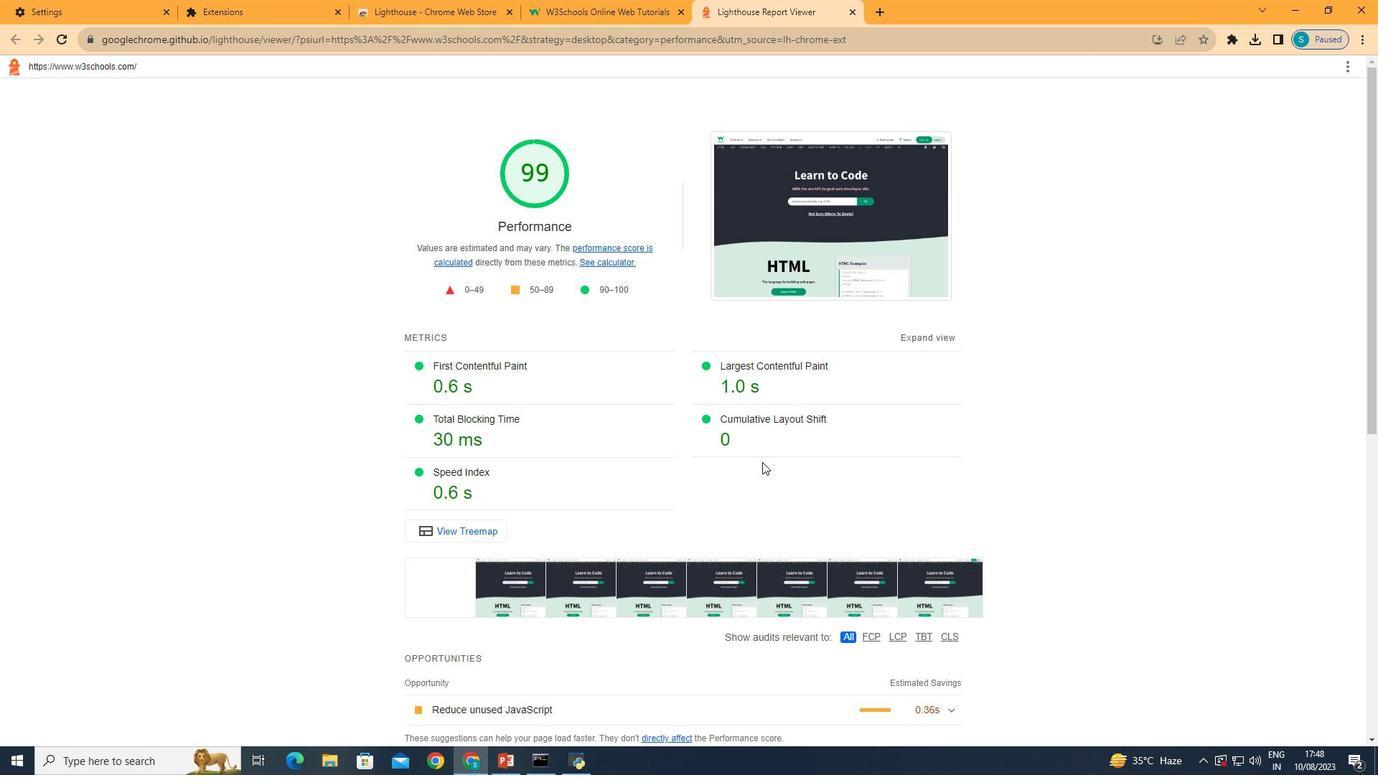 
Action: Mouse moved to (643, 511)
Screenshot: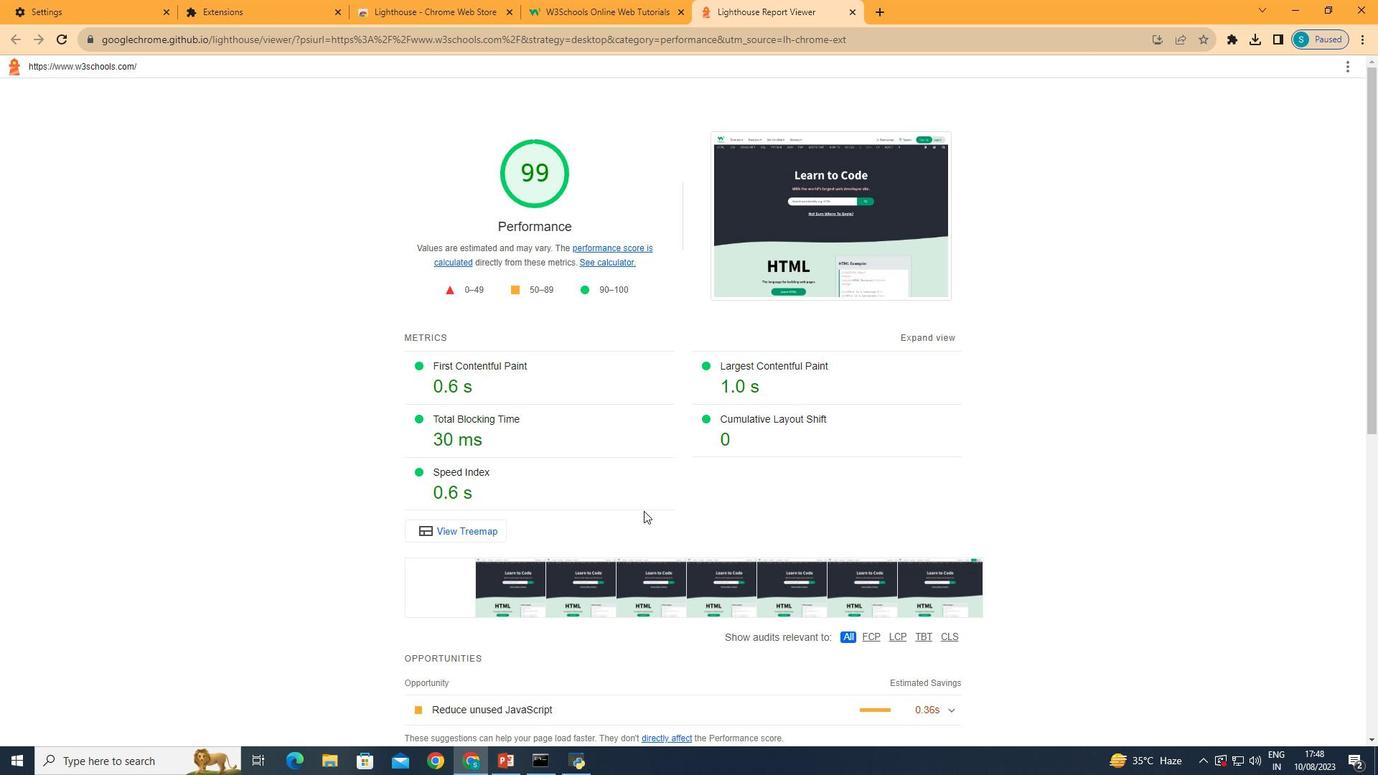 
Action: Mouse scrolled (643, 510) with delta (0, 0)
Screenshot: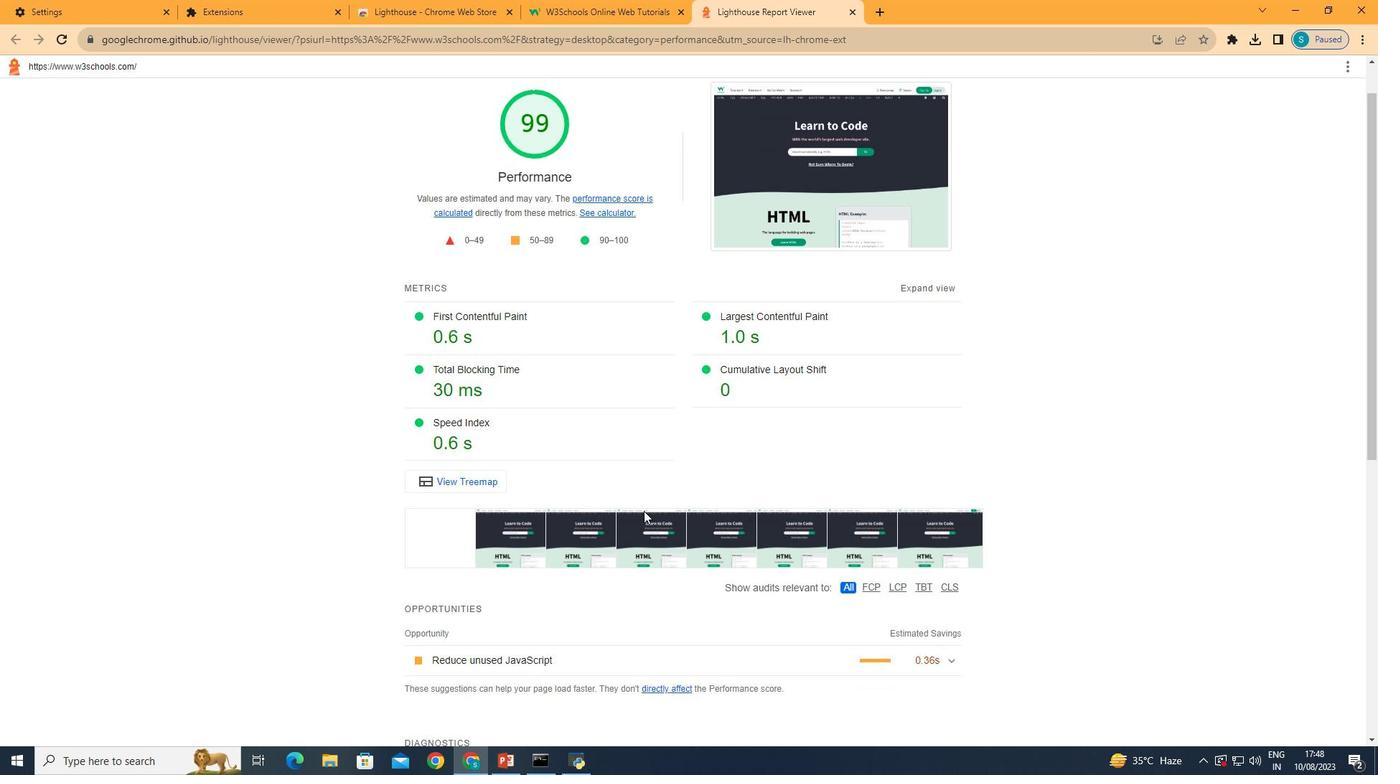 
Action: Mouse scrolled (643, 510) with delta (0, 0)
Screenshot: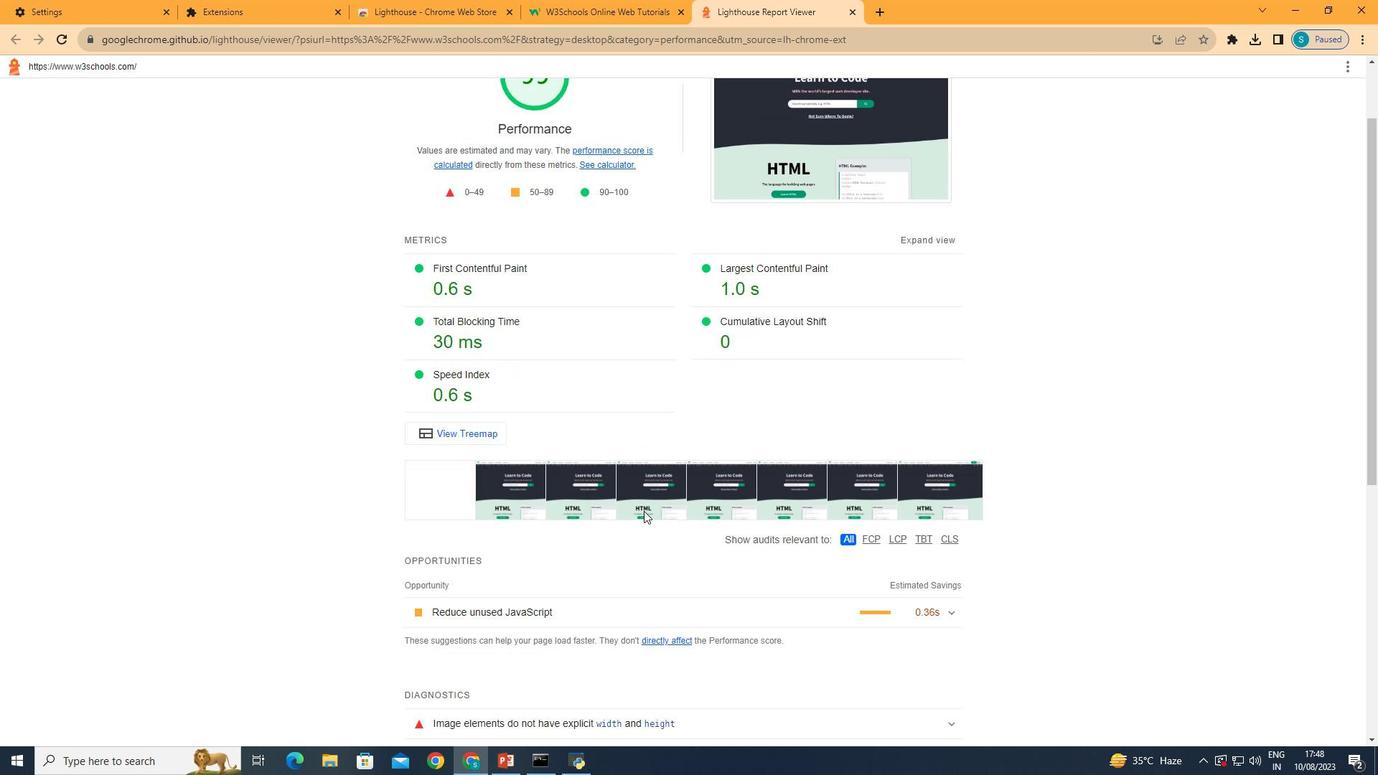 
Action: Mouse scrolled (643, 510) with delta (0, 0)
Screenshot: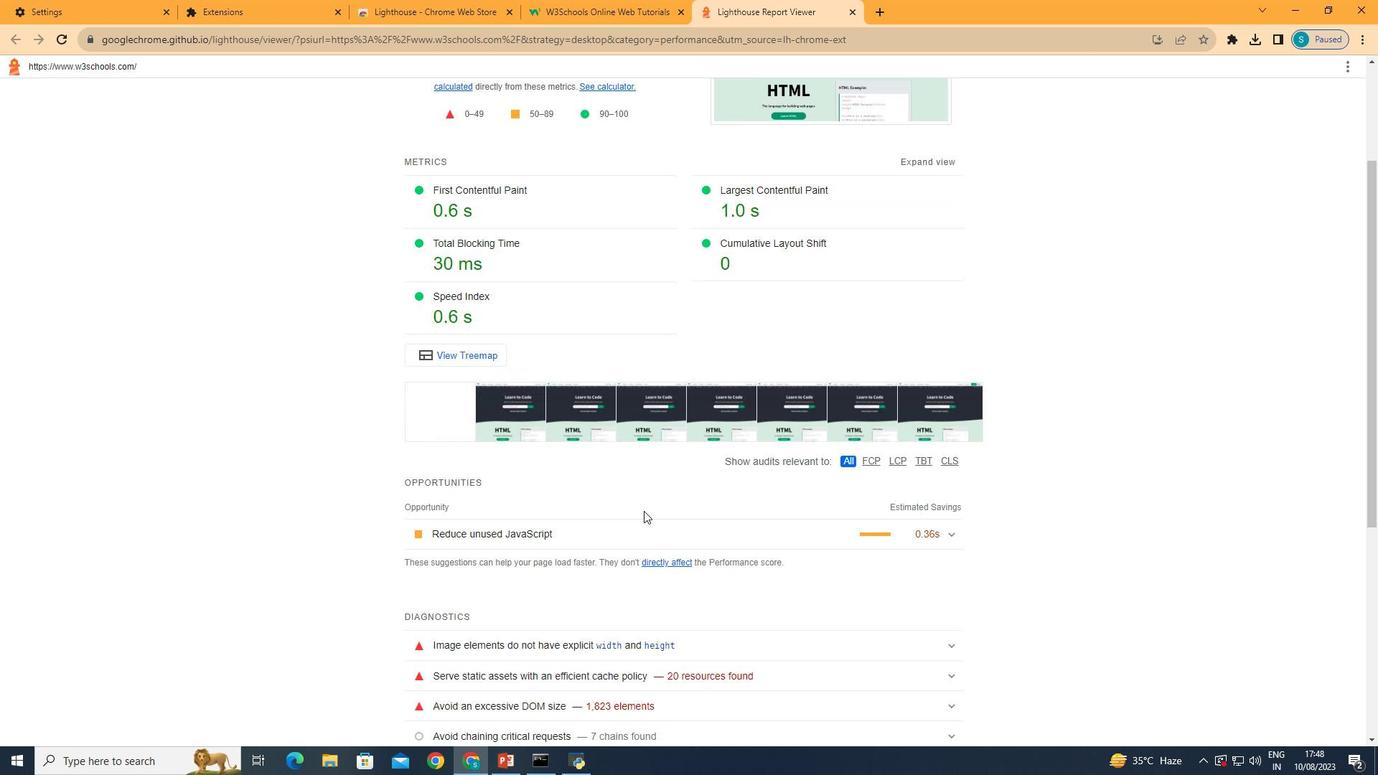 
Action: Mouse moved to (454, 468)
Screenshot: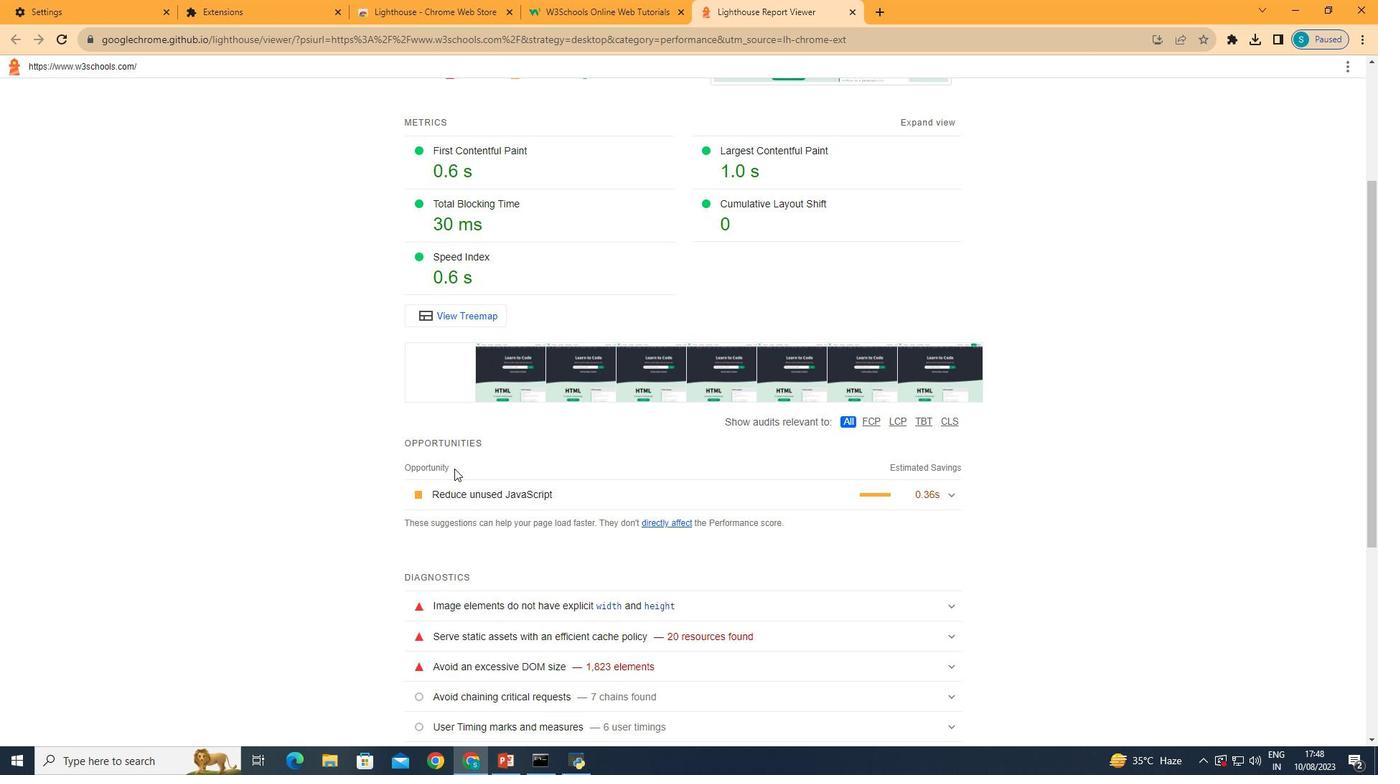 
Action: Mouse scrolled (454, 467) with delta (0, 0)
Screenshot: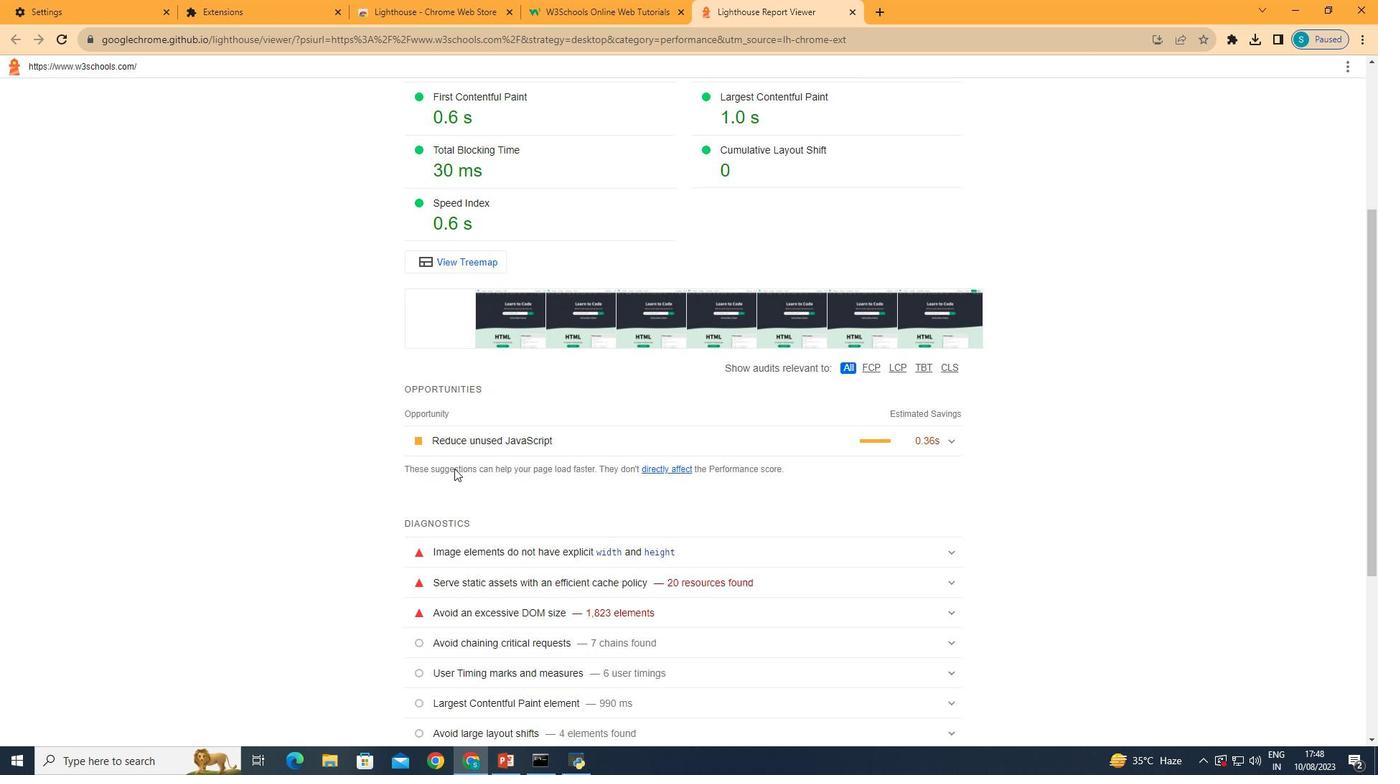 
Action: Mouse scrolled (454, 467) with delta (0, 0)
Screenshot: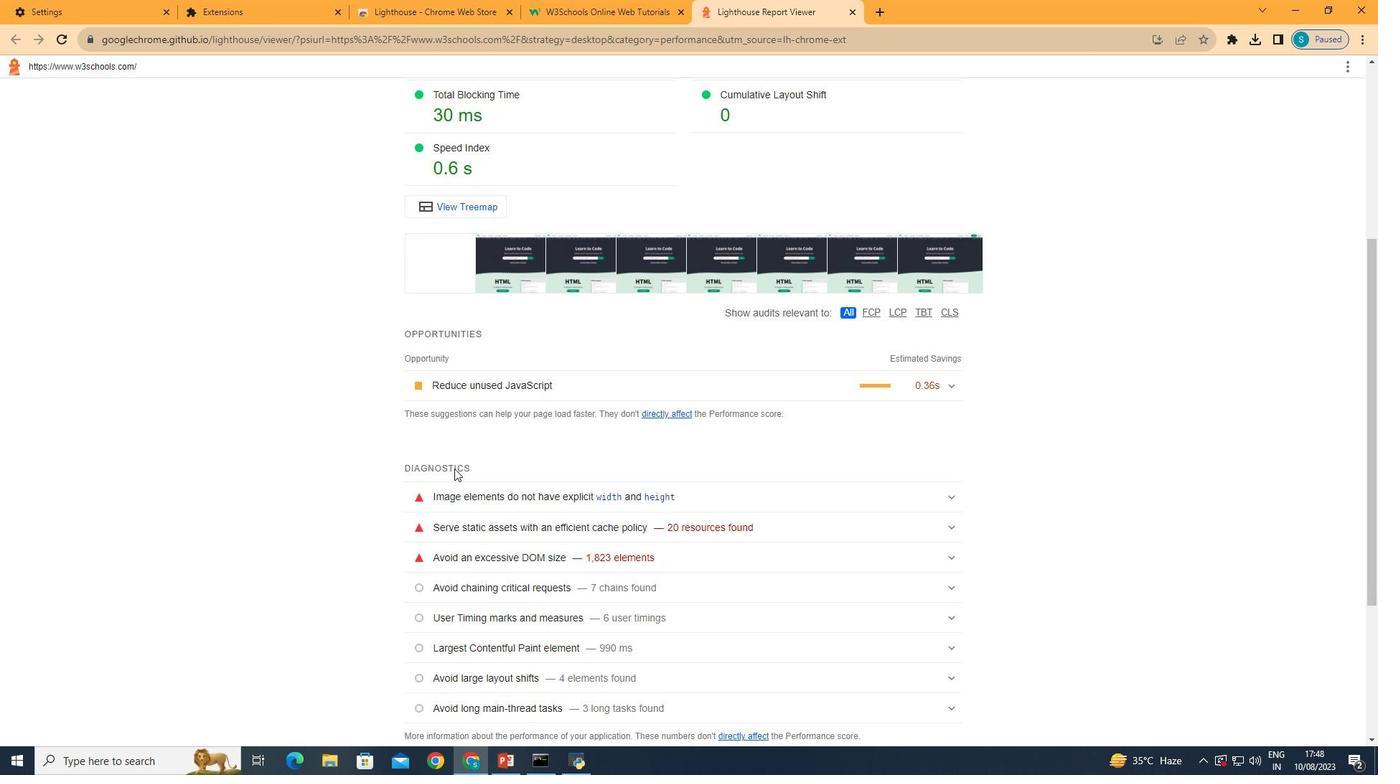 
Action: Mouse scrolled (454, 467) with delta (0, 0)
Screenshot: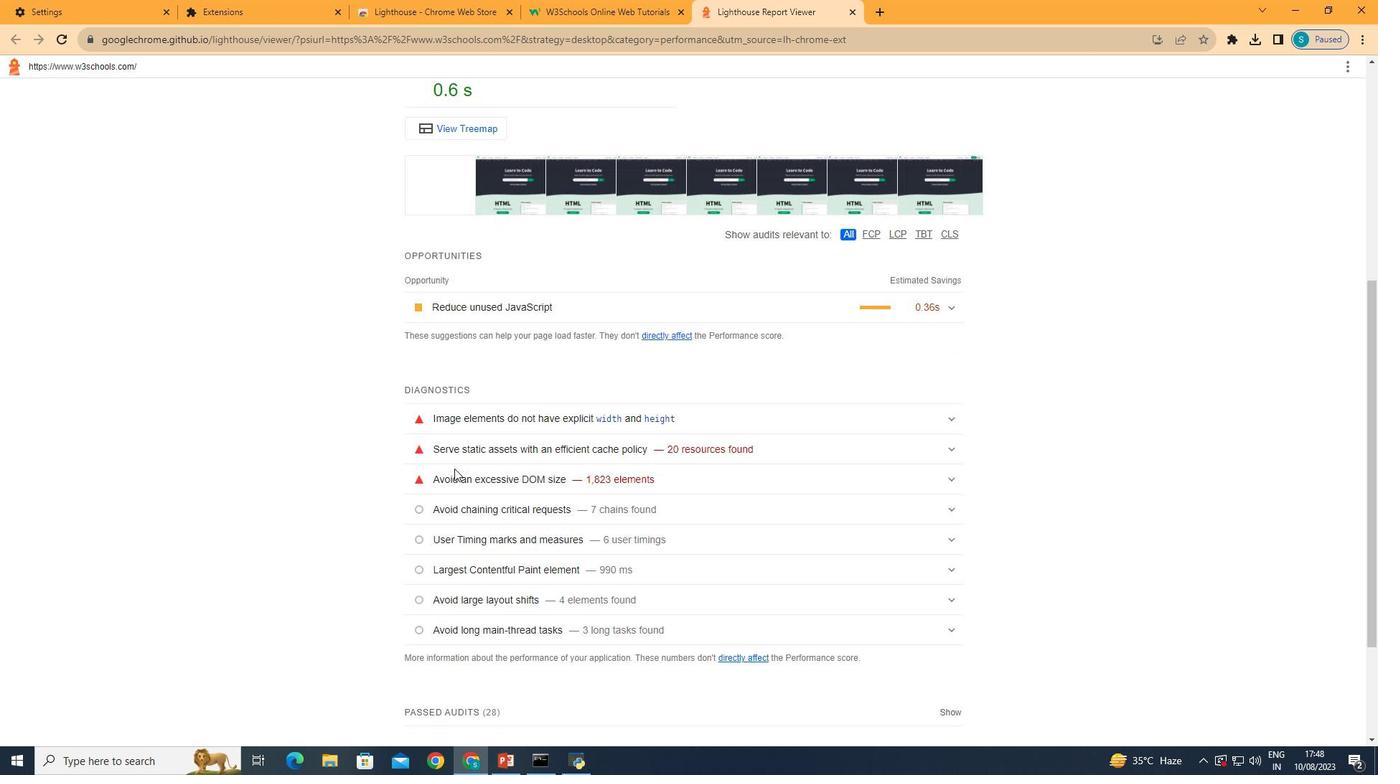 
Action: Mouse moved to (577, 624)
Screenshot: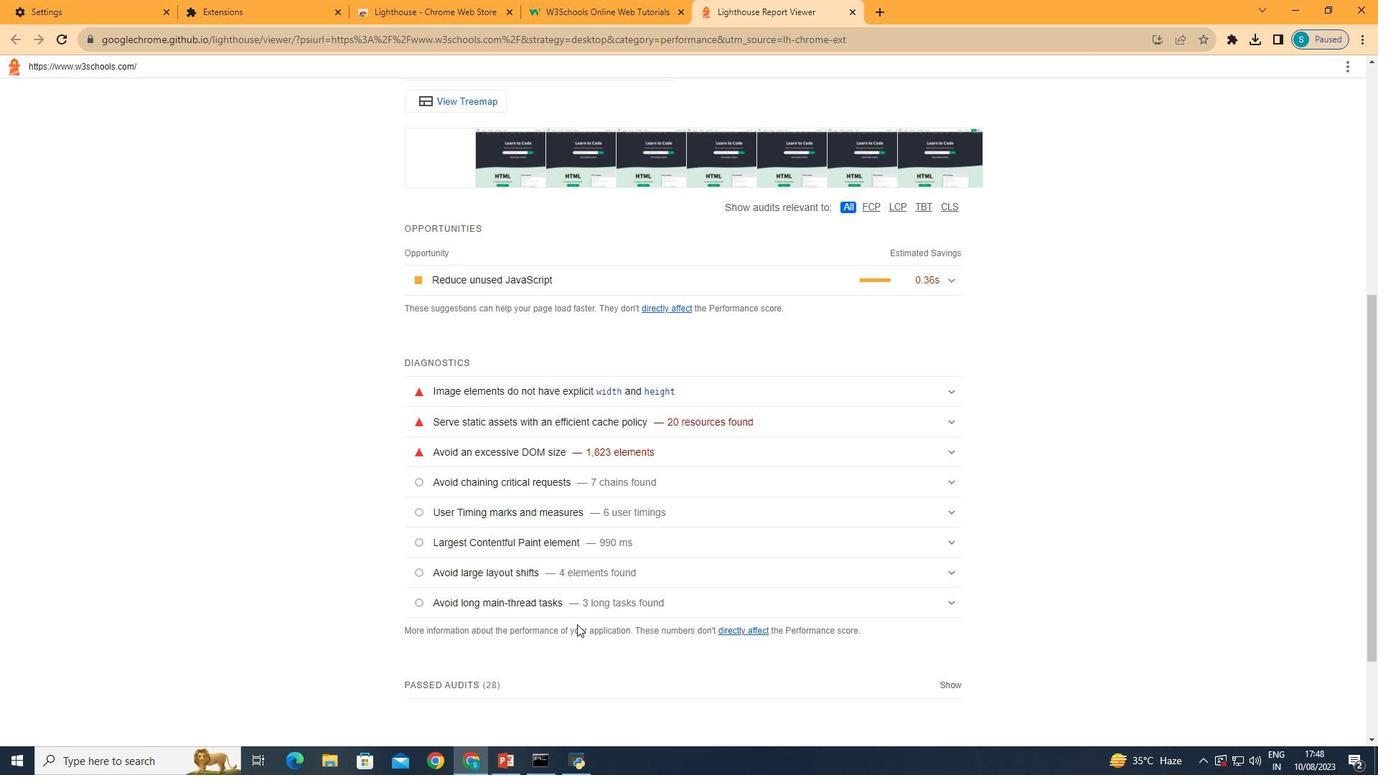
Action: Mouse scrolled (577, 625) with delta (0, 0)
Screenshot: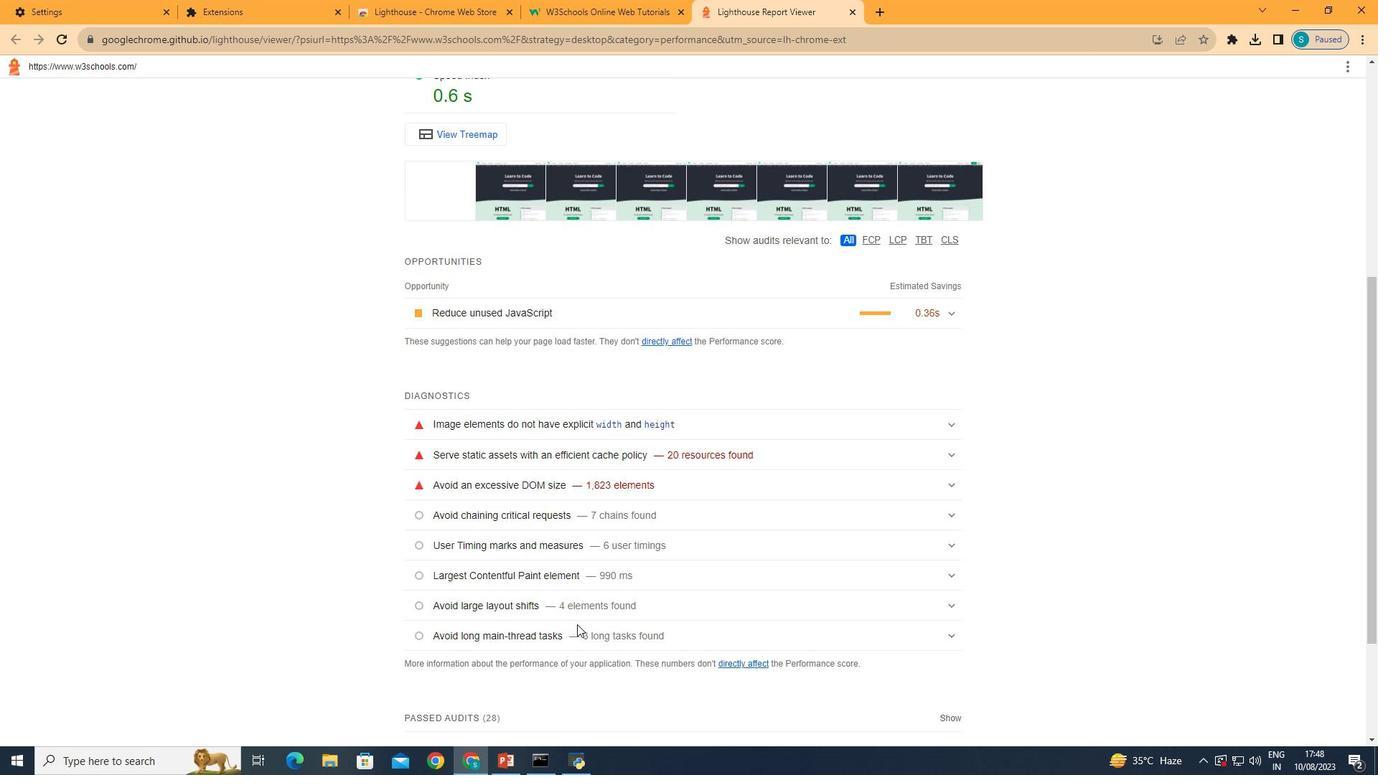 
Action: Mouse scrolled (577, 625) with delta (0, 0)
Screenshot: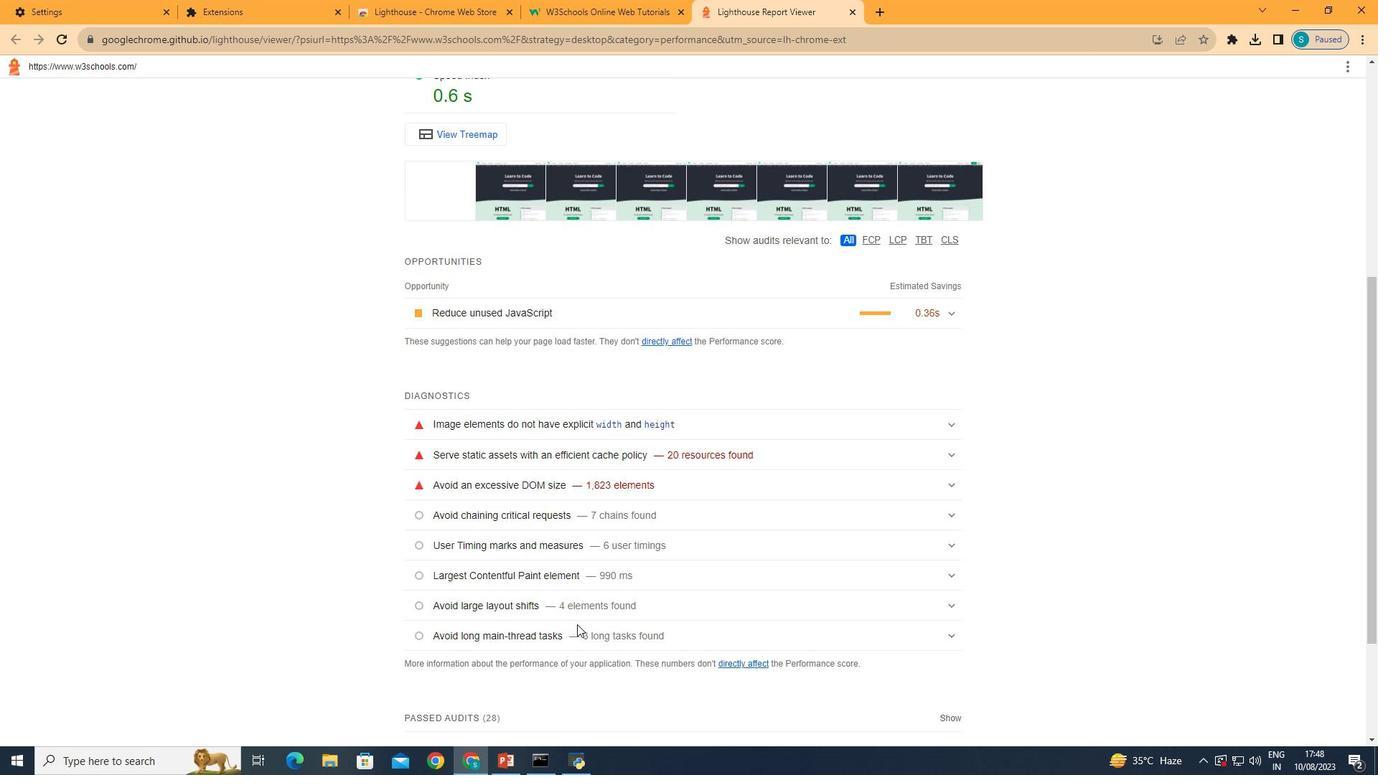 
Action: Mouse scrolled (577, 625) with delta (0, 0)
Screenshot: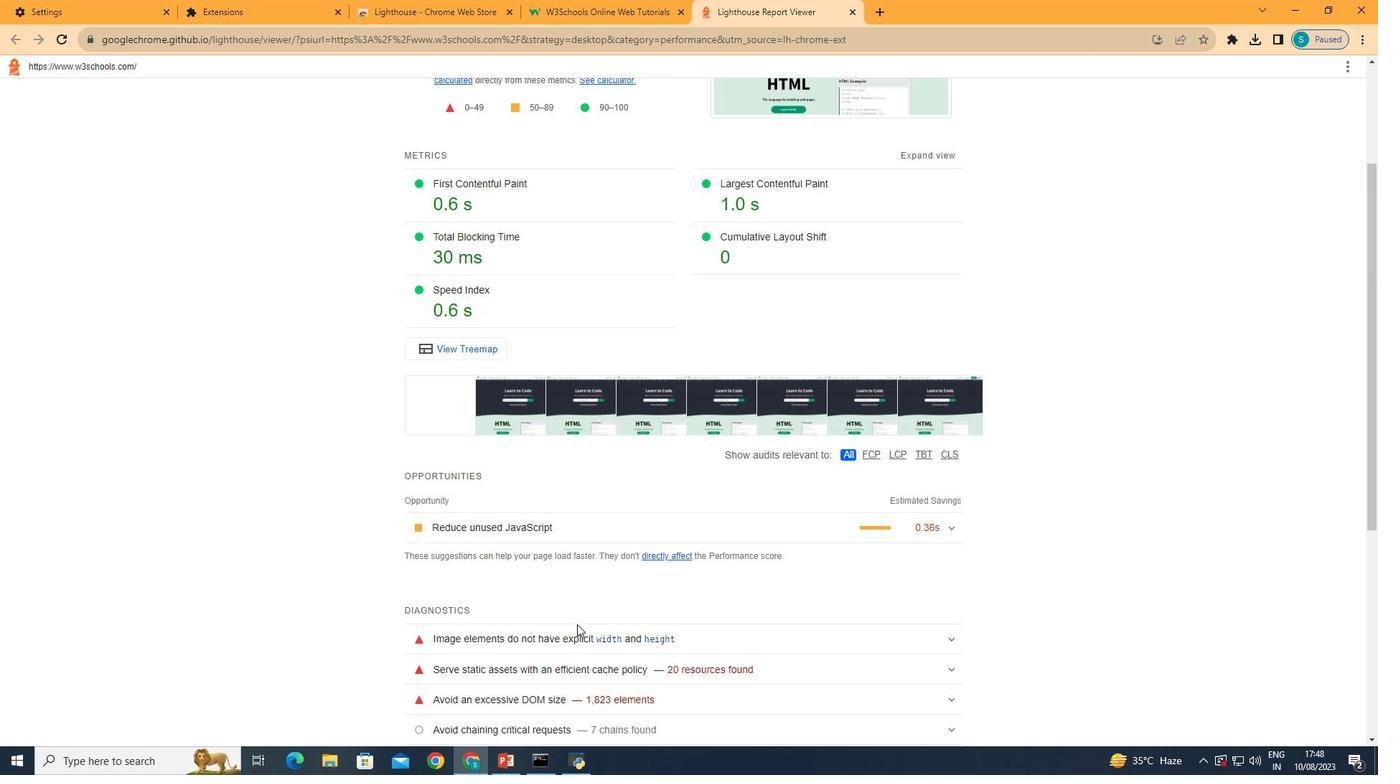 
Action: Mouse scrolled (577, 625) with delta (0, 0)
Screenshot: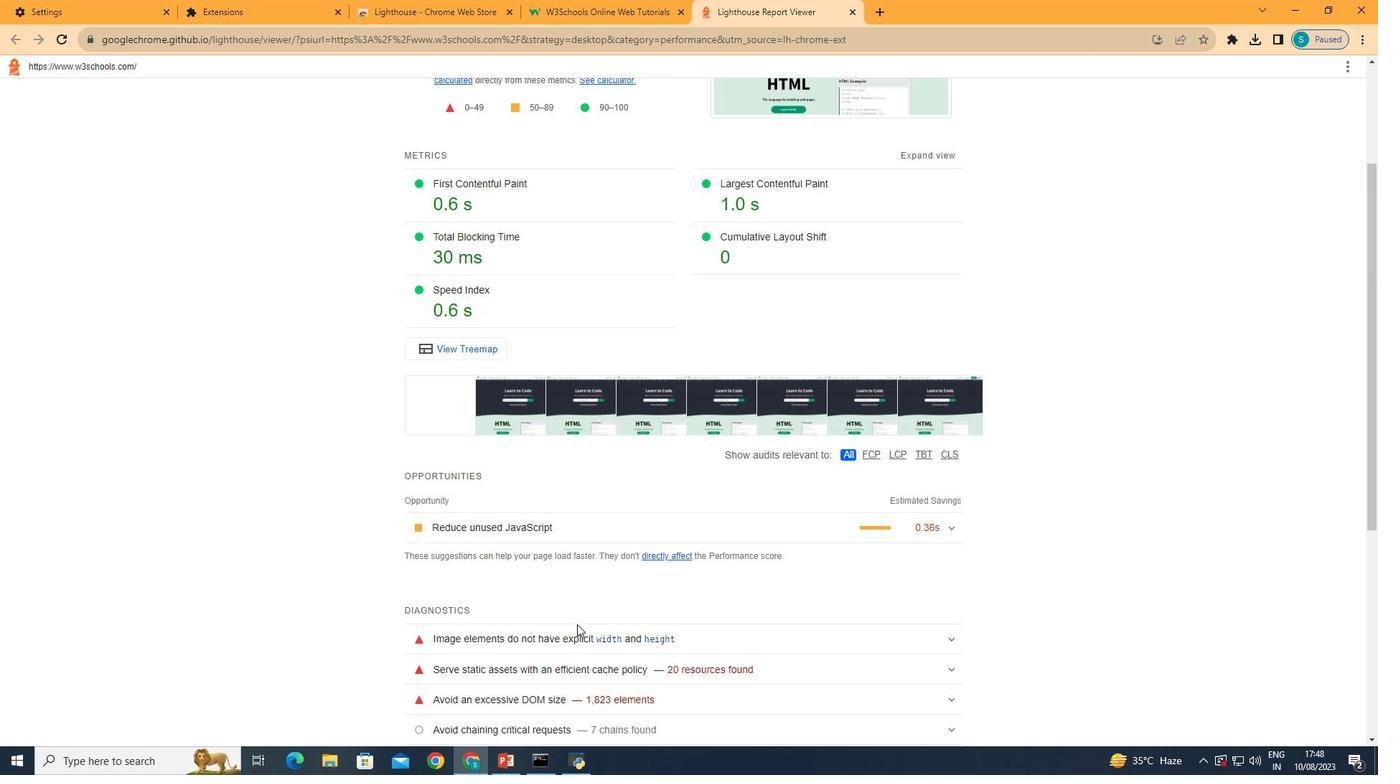 
Action: Mouse scrolled (577, 625) with delta (0, 0)
Screenshot: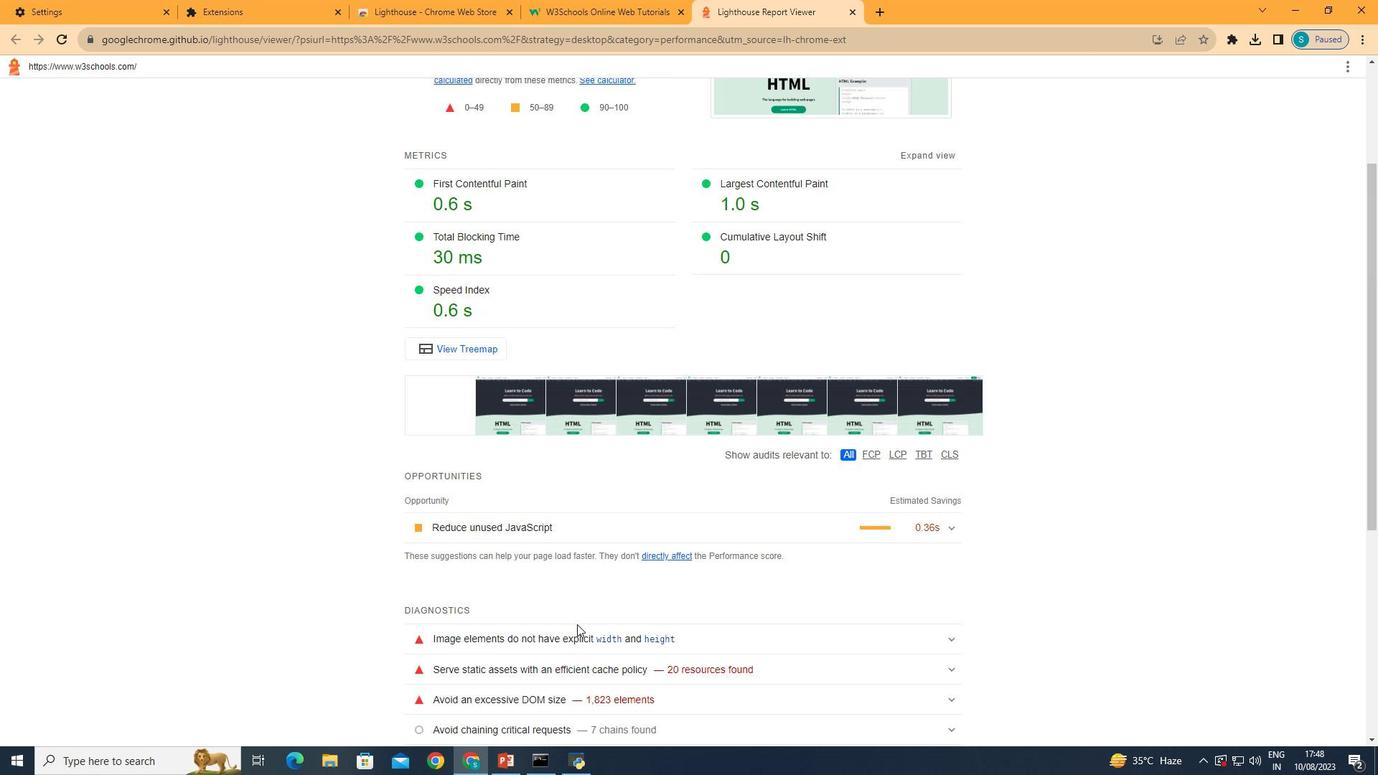 
Action: Mouse moved to (575, 617)
Screenshot: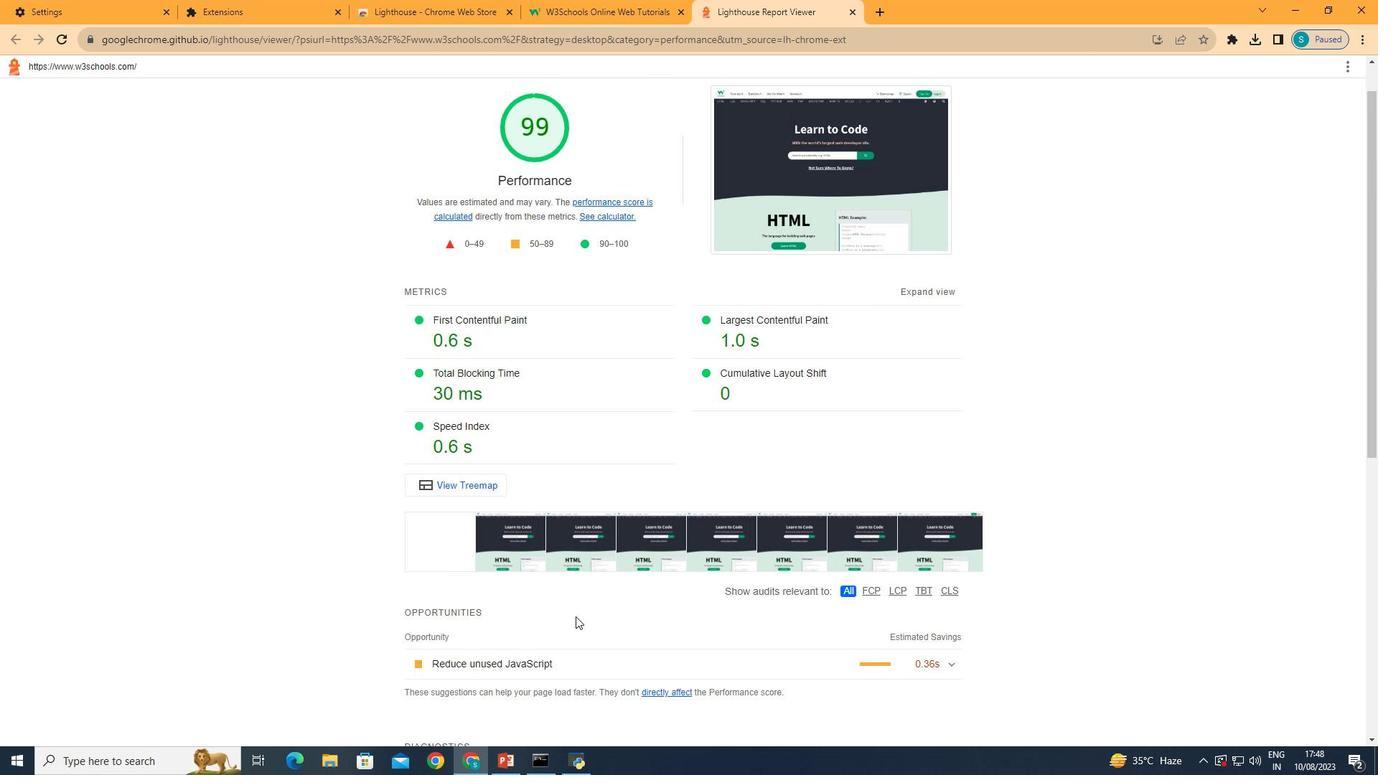 
Action: Mouse scrolled (575, 618) with delta (0, 0)
Screenshot: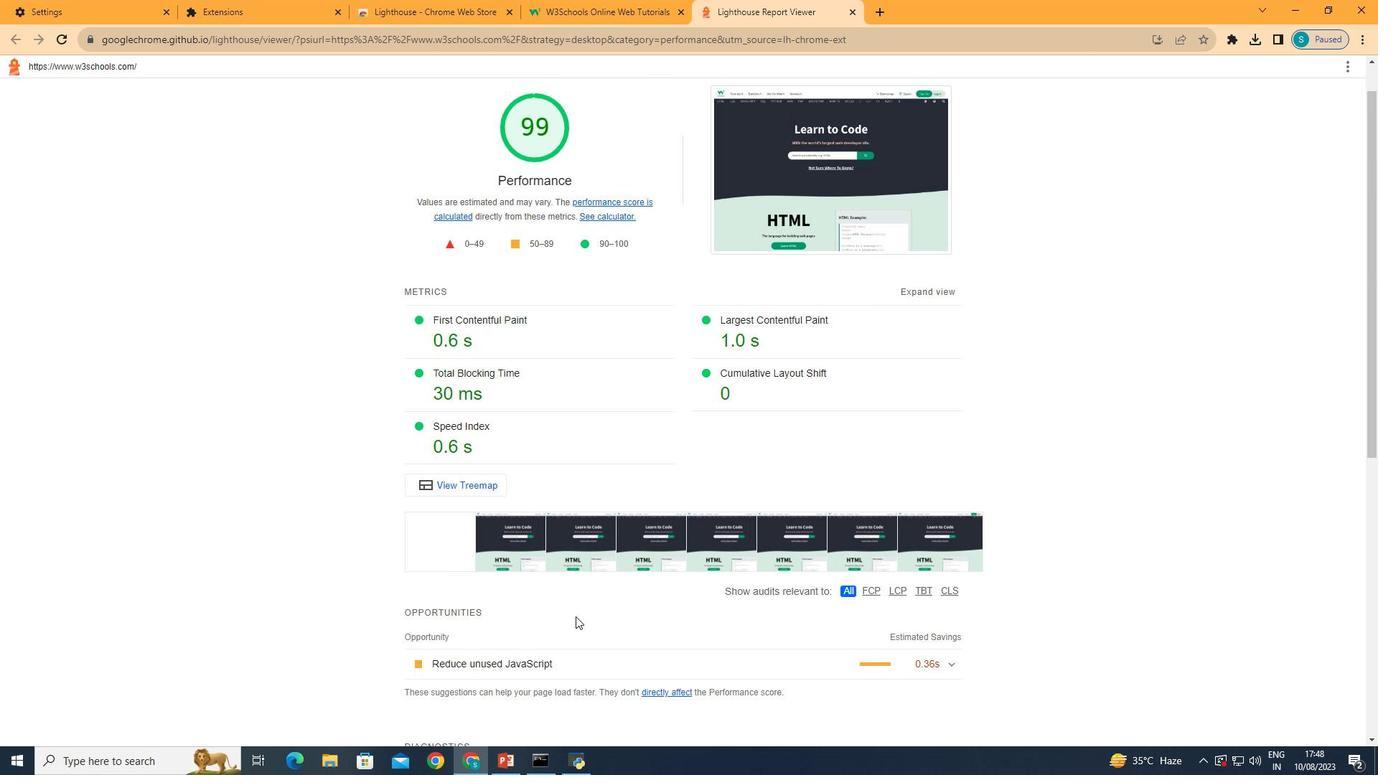 
Action: Mouse moved to (575, 616)
Screenshot: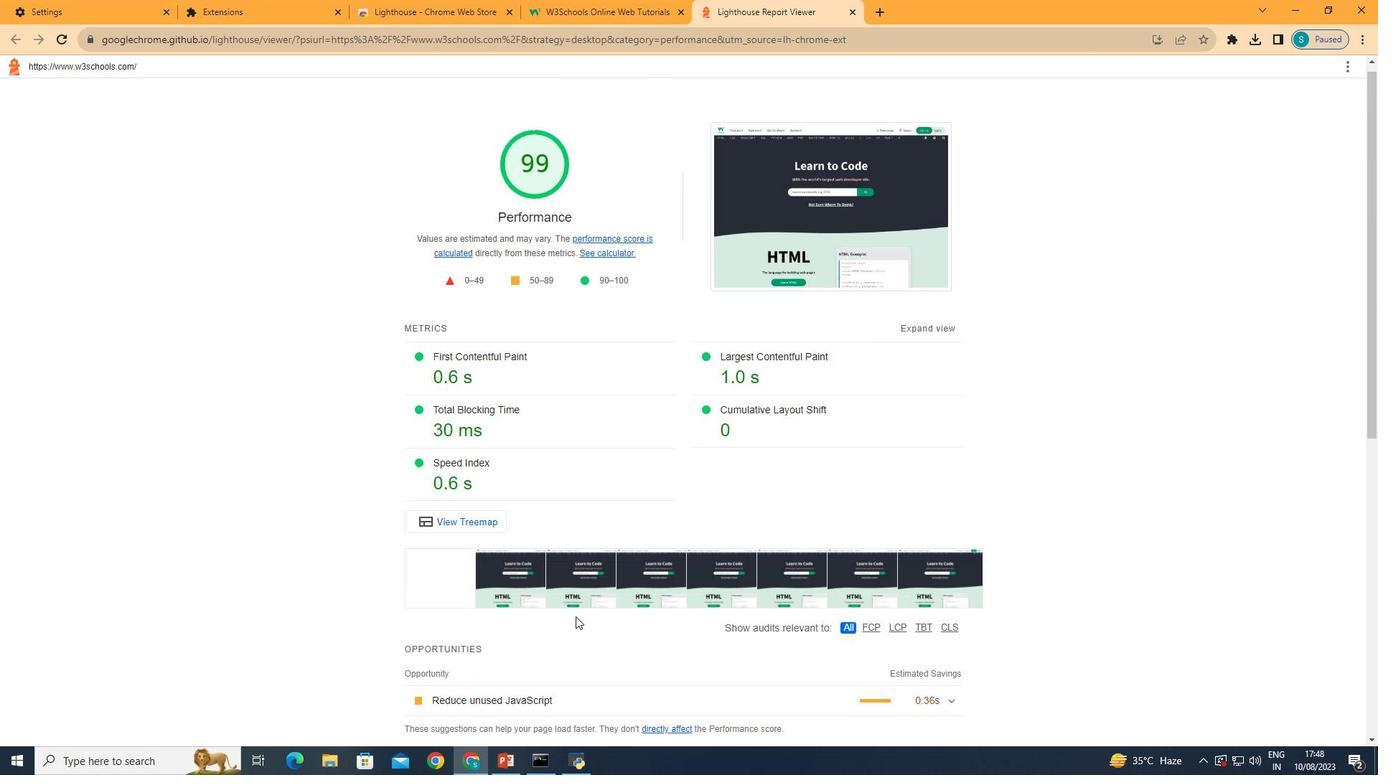 
Action: Mouse scrolled (575, 617) with delta (0, 0)
Screenshot: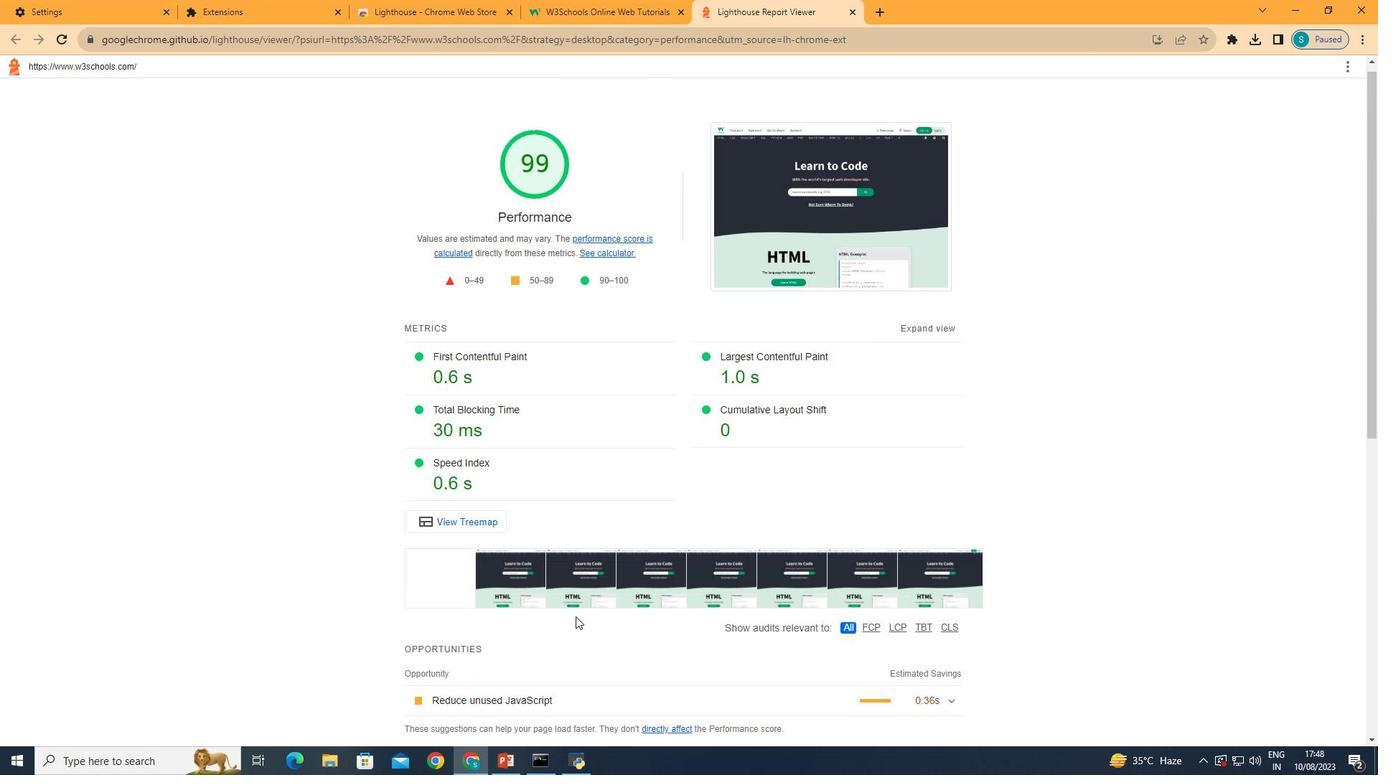 
Action: Mouse scrolled (575, 617) with delta (0, 0)
Screenshot: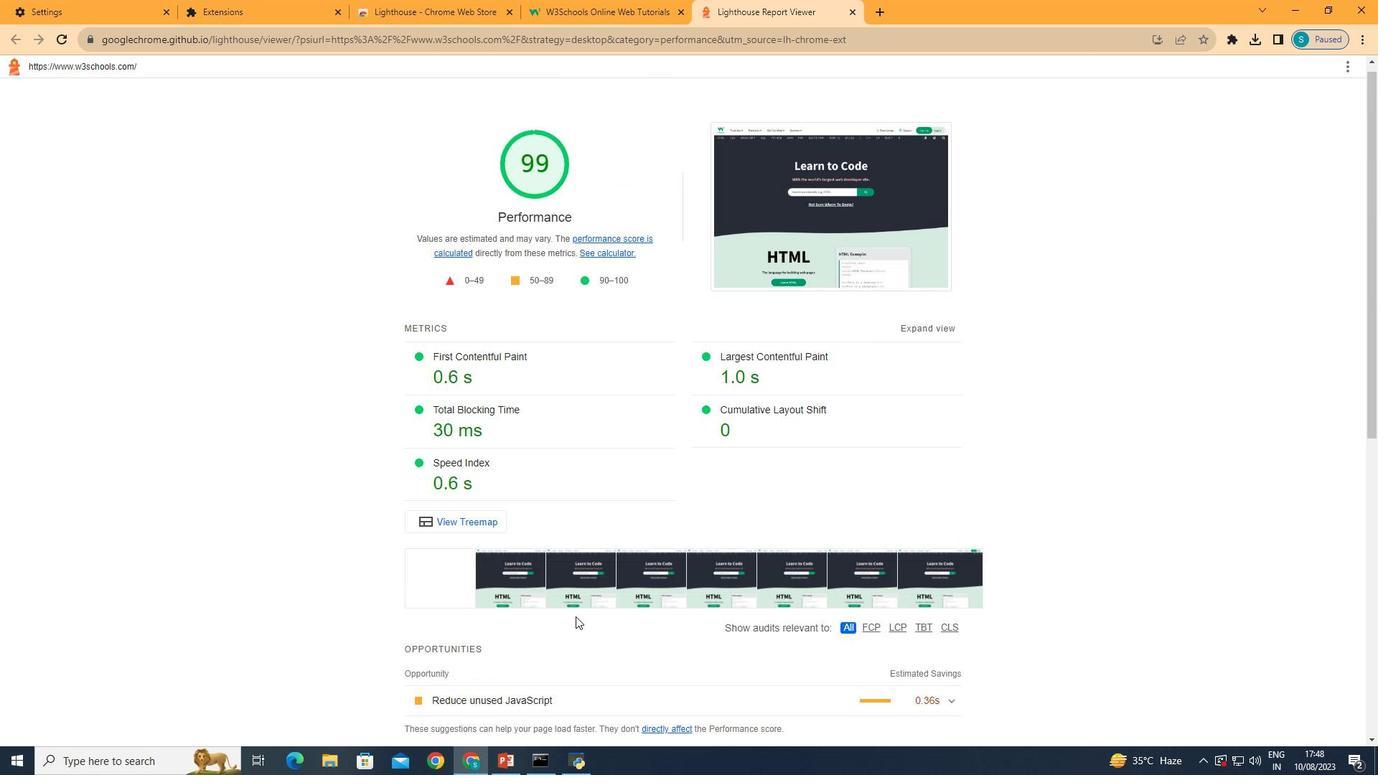 
Action: Mouse moved to (574, 610)
Screenshot: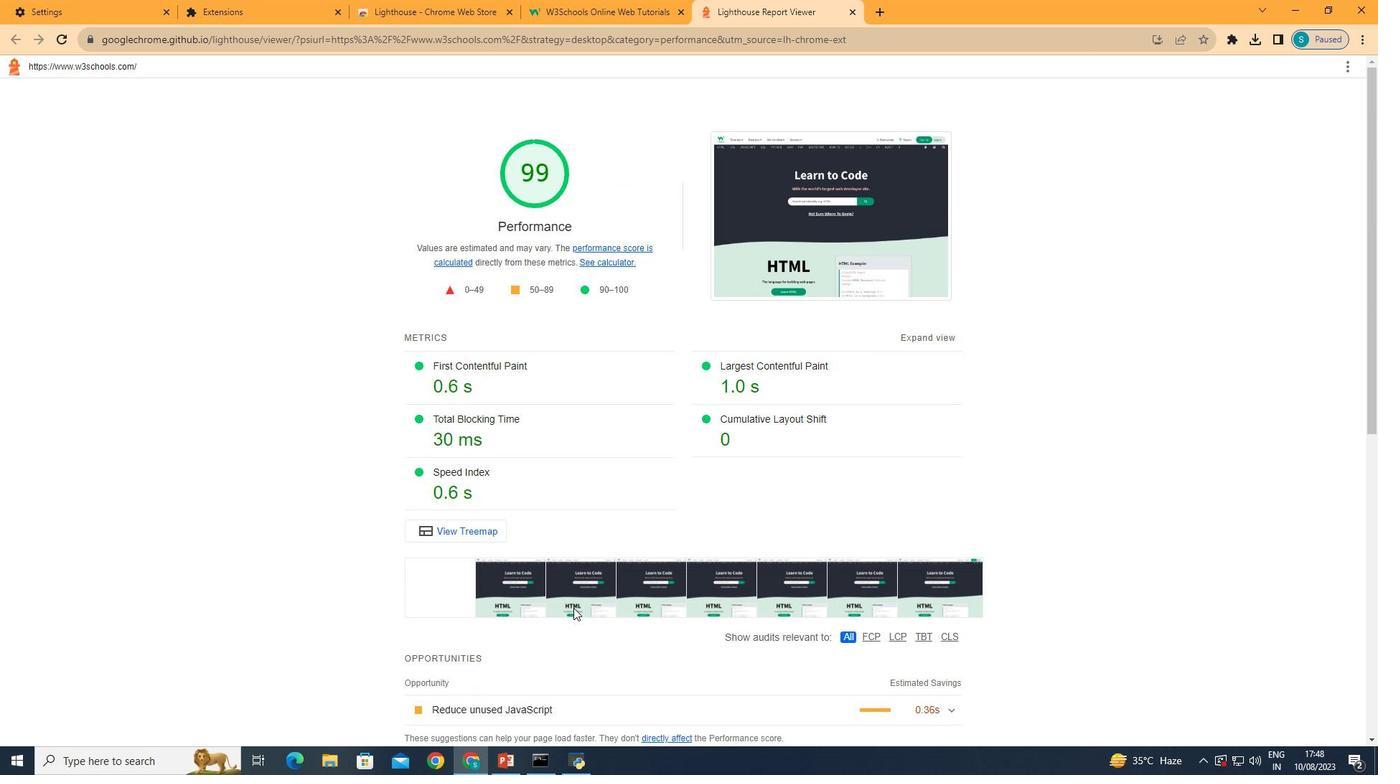 
Action: Mouse scrolled (574, 611) with delta (0, 0)
Screenshot: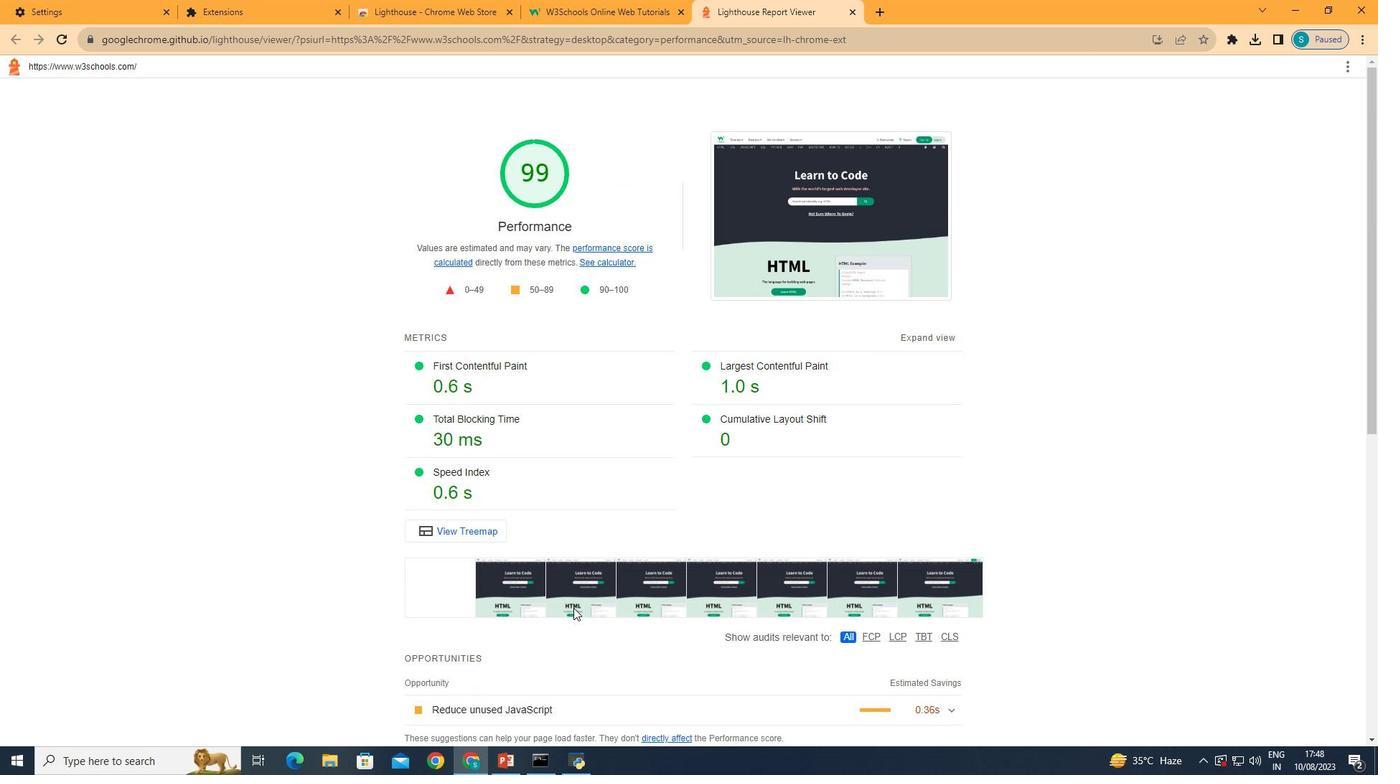 
Action: Mouse scrolled (574, 611) with delta (0, 0)
Screenshot: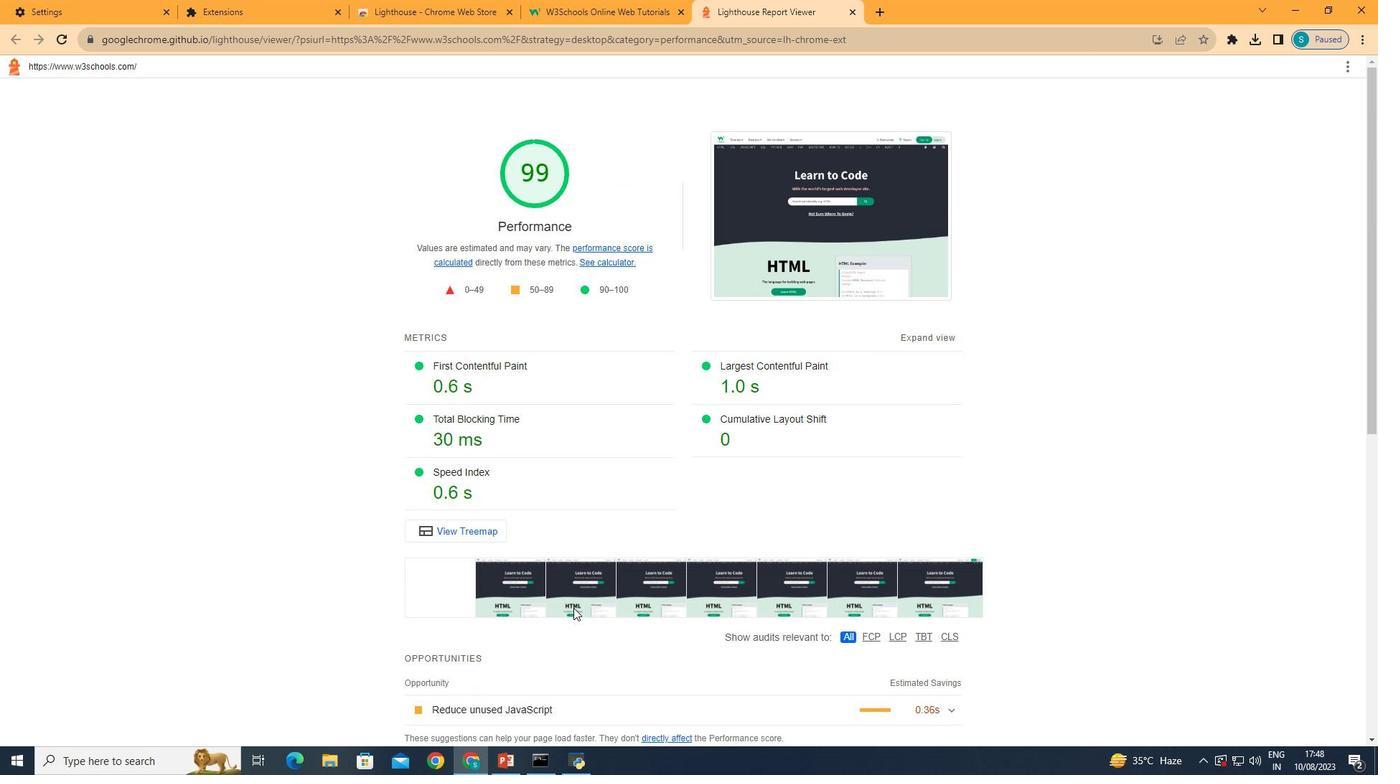 
Action: Mouse scrolled (574, 611) with delta (0, 0)
Screenshot: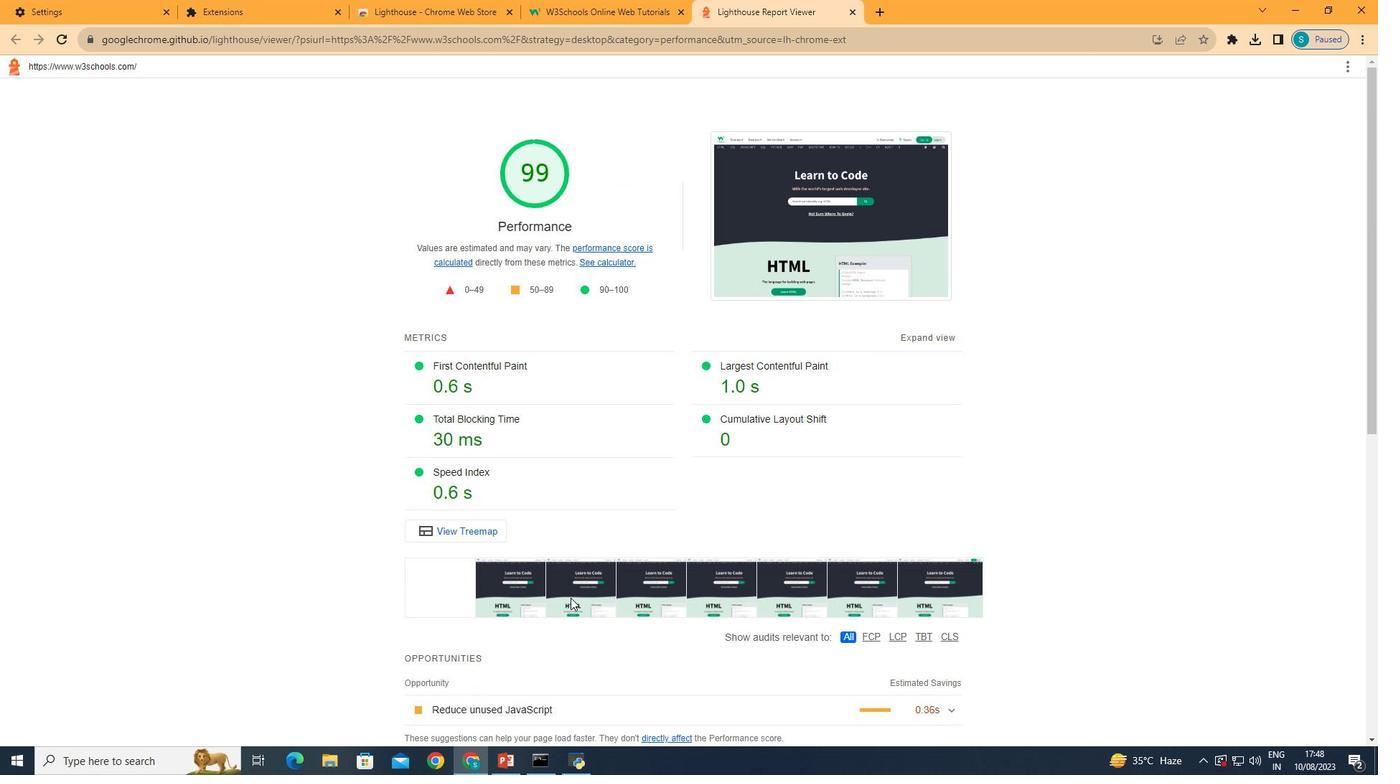 
Action: Mouse scrolled (574, 611) with delta (0, 0)
Screenshot: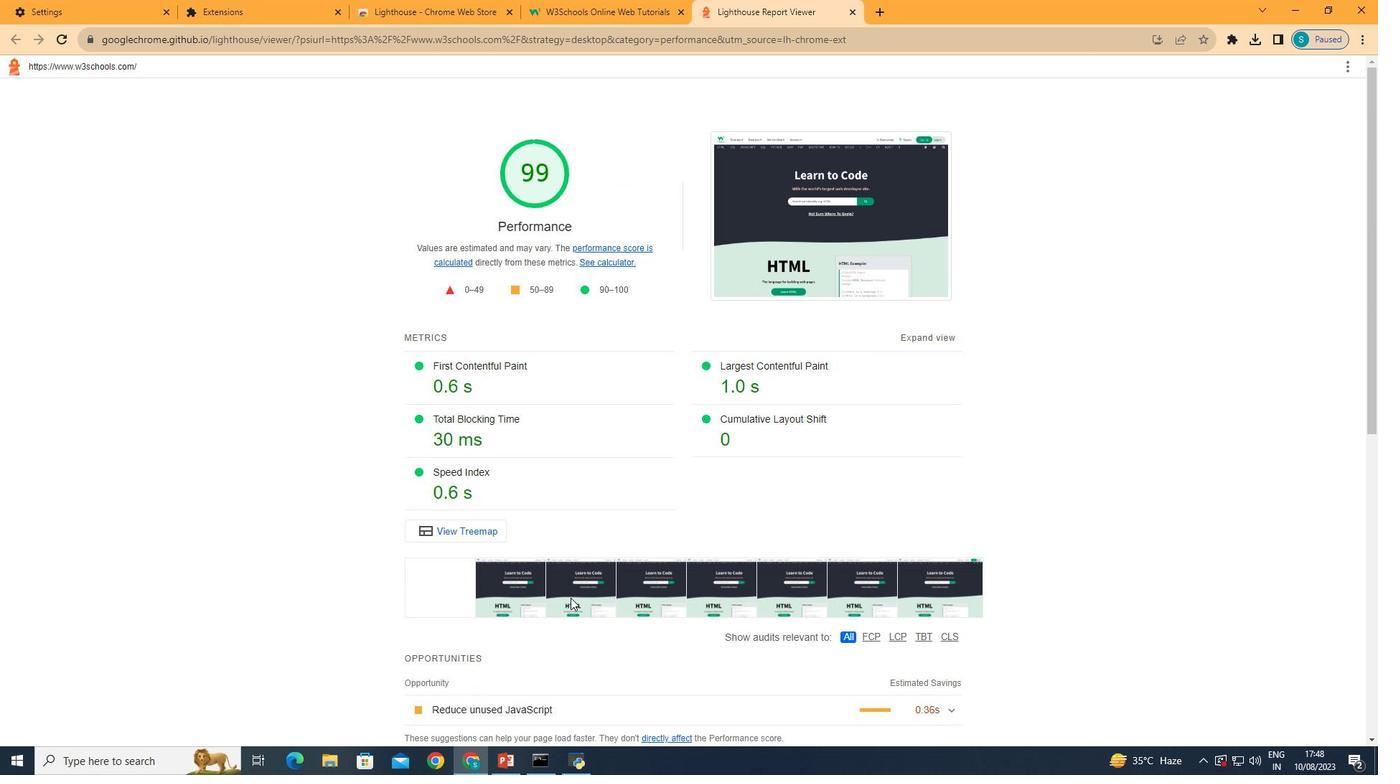 
Action: Mouse scrolled (574, 611) with delta (0, 0)
Screenshot: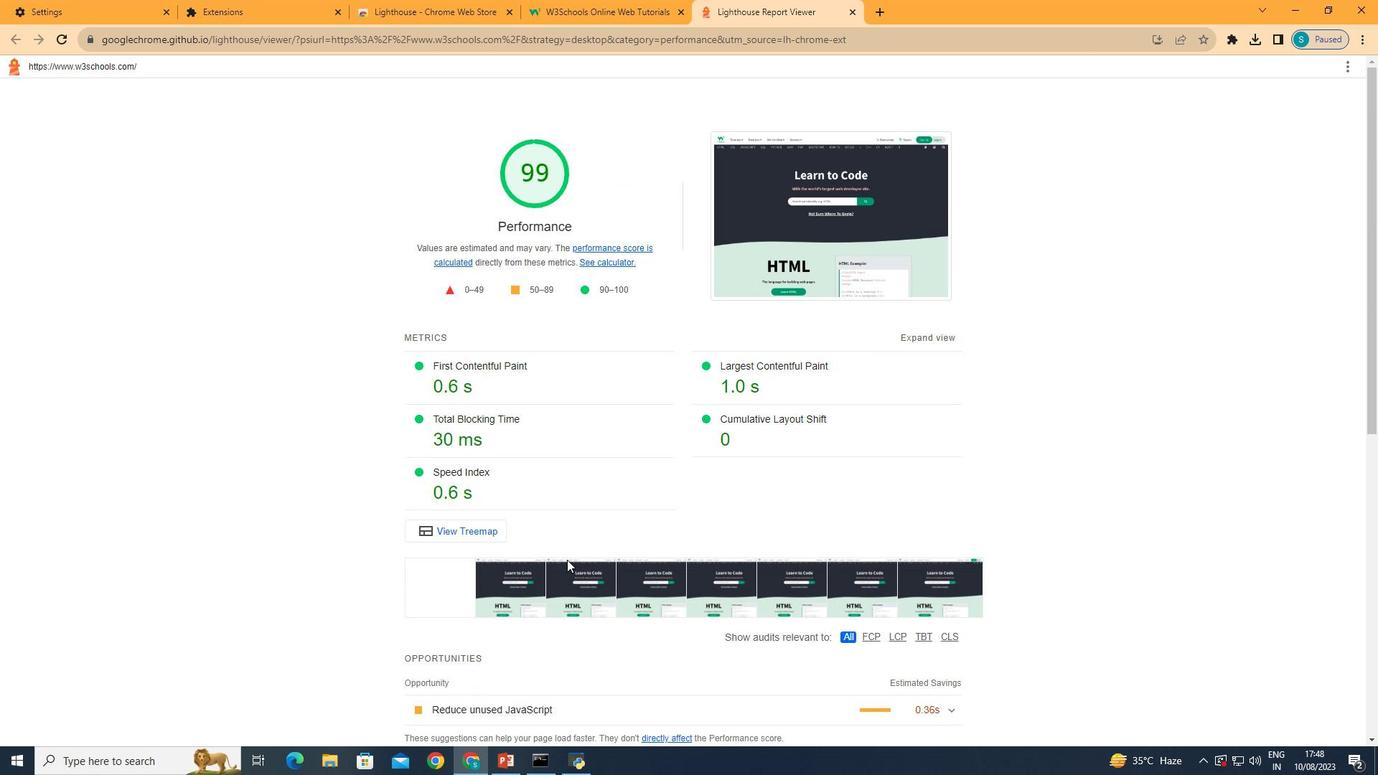 
Action: Mouse moved to (574, 0)
Screenshot: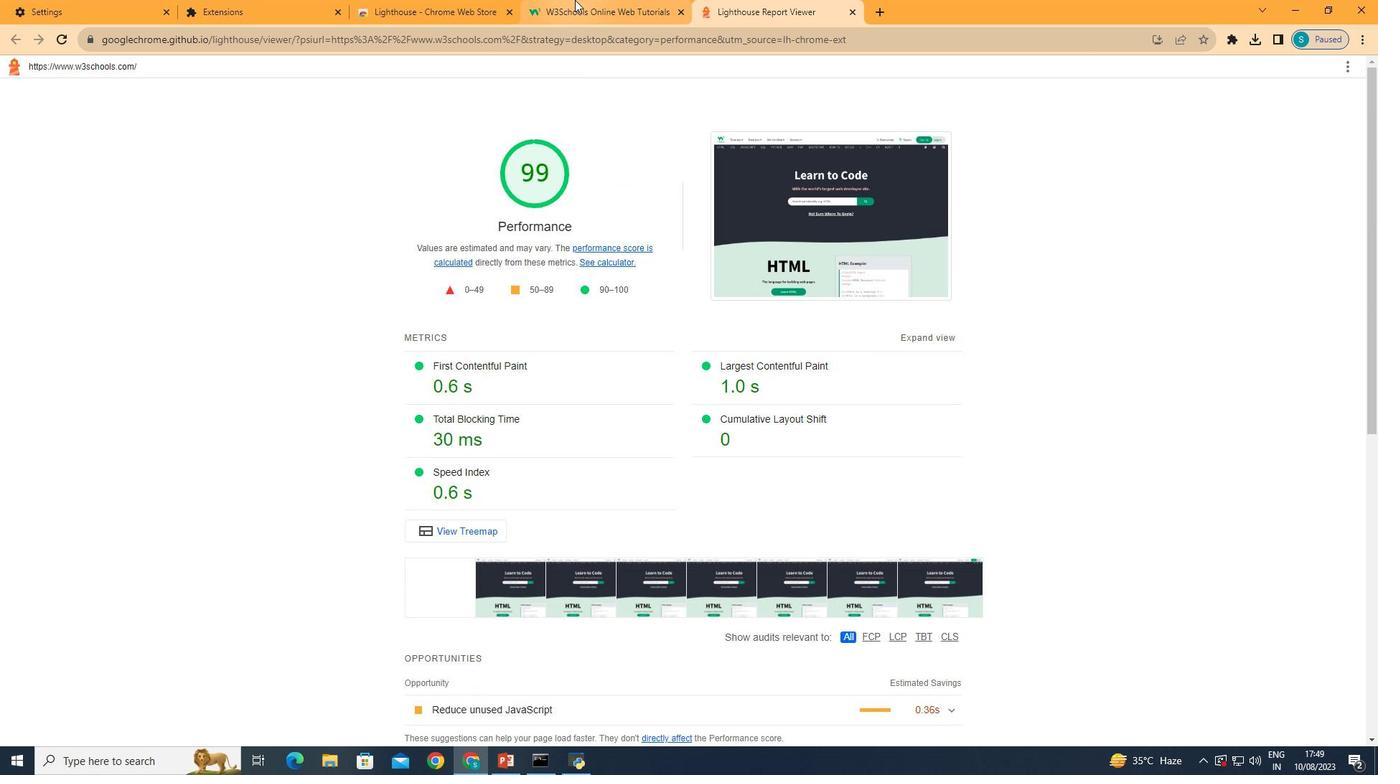 
Action: Mouse pressed left at (574, 0)
Screenshot: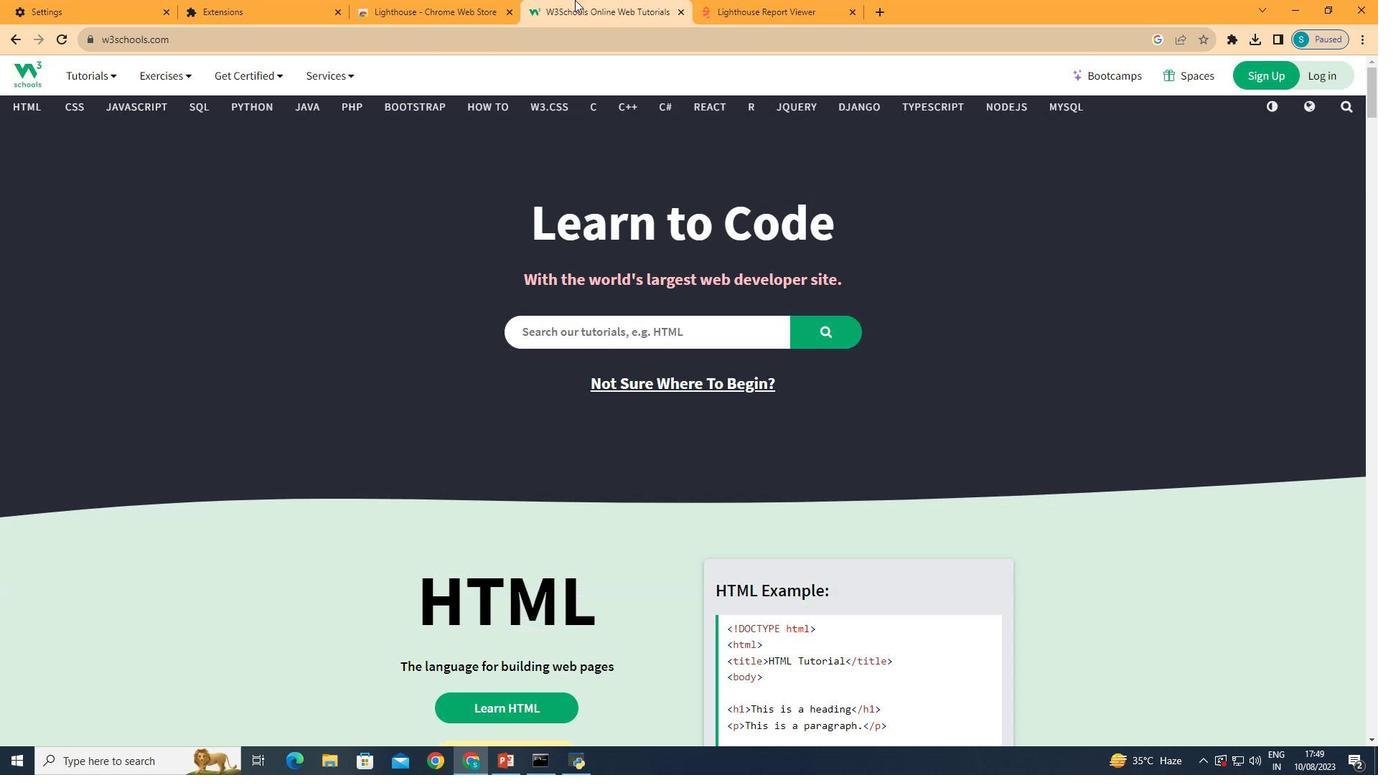 
Action: Mouse moved to (1230, 42)
Screenshot: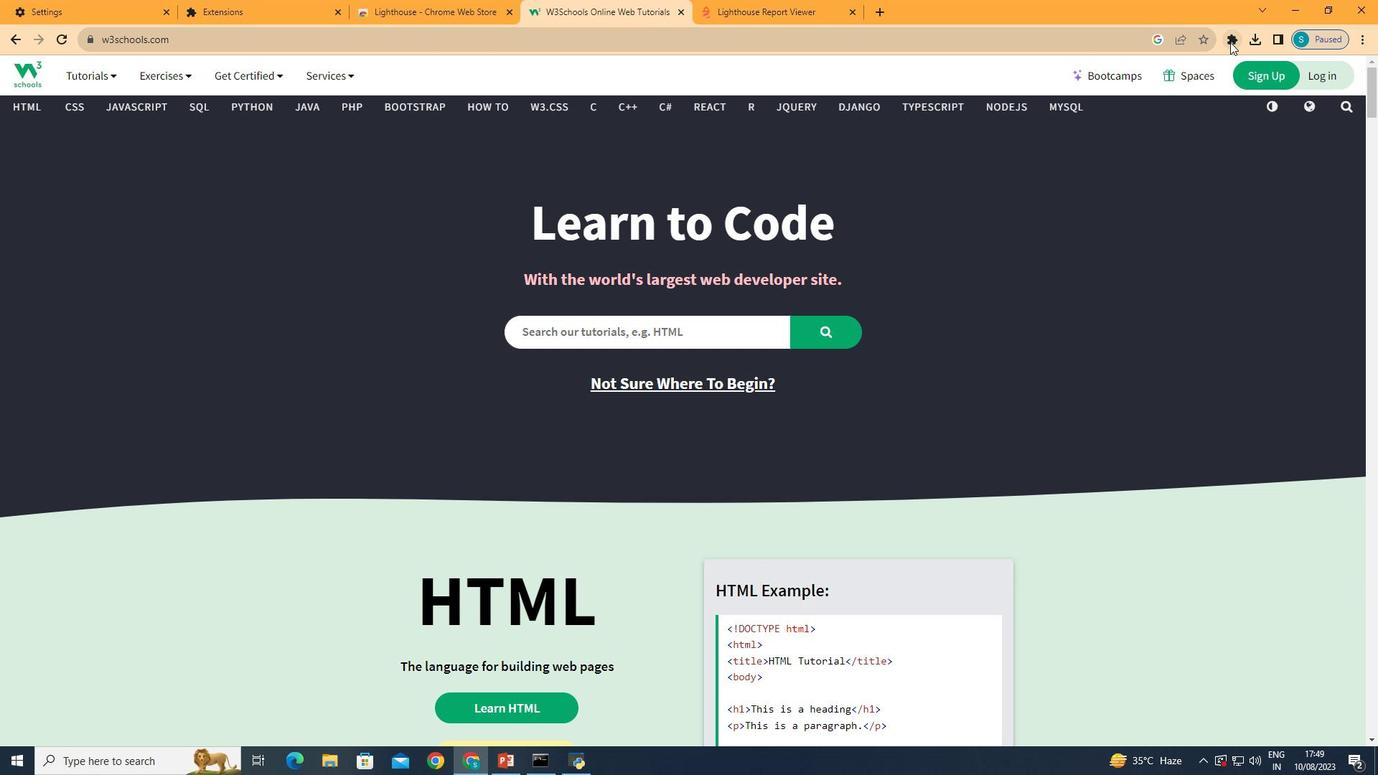 
Action: Mouse pressed left at (1230, 42)
Screenshot: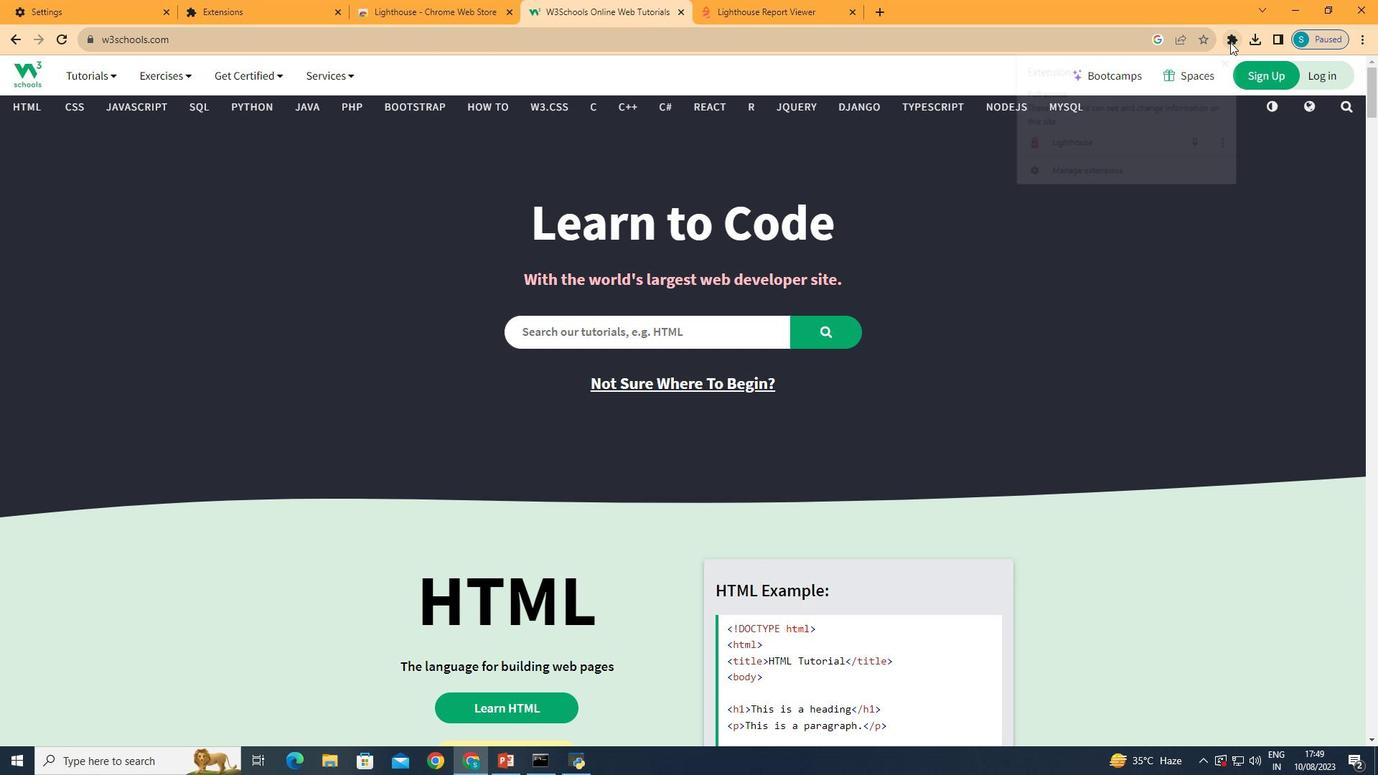 
Action: Mouse moved to (1112, 142)
Screenshot: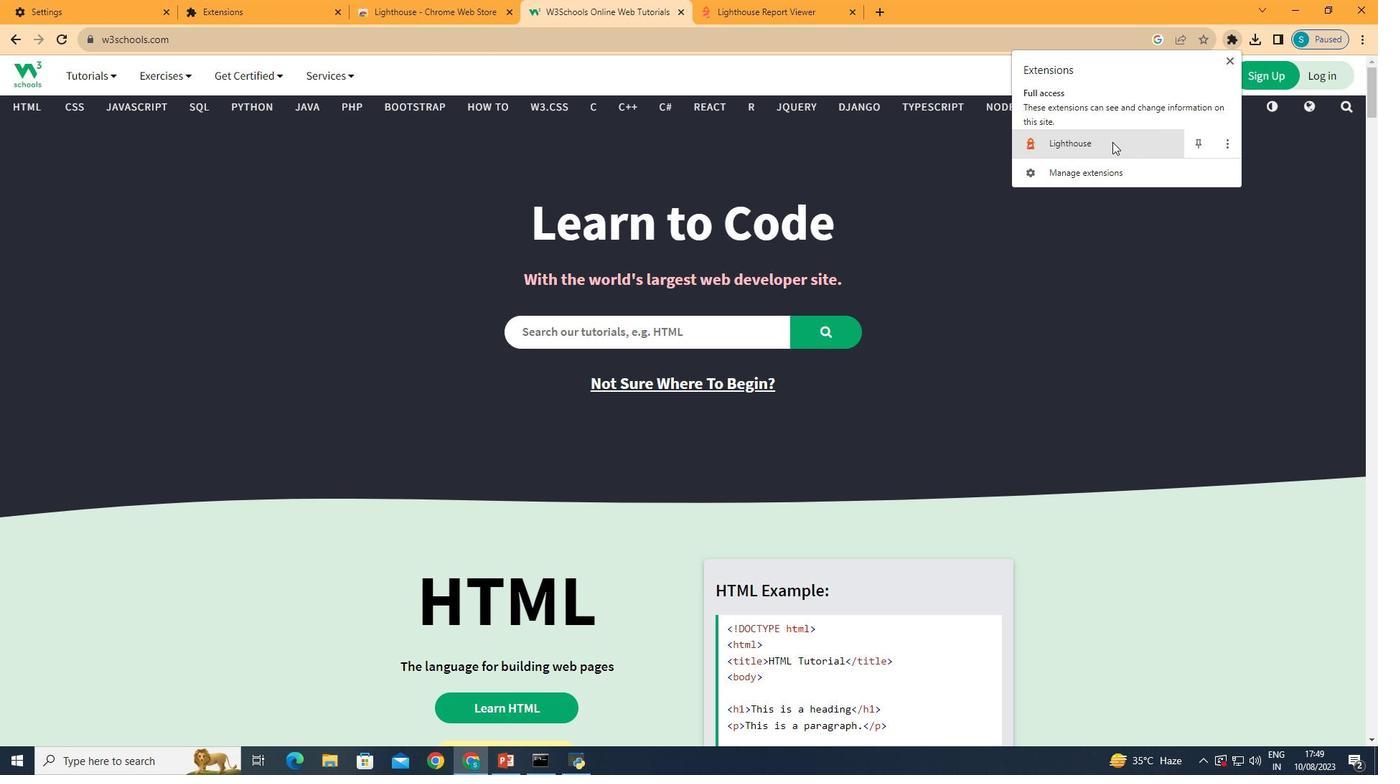 
Action: Mouse pressed left at (1112, 142)
Screenshot: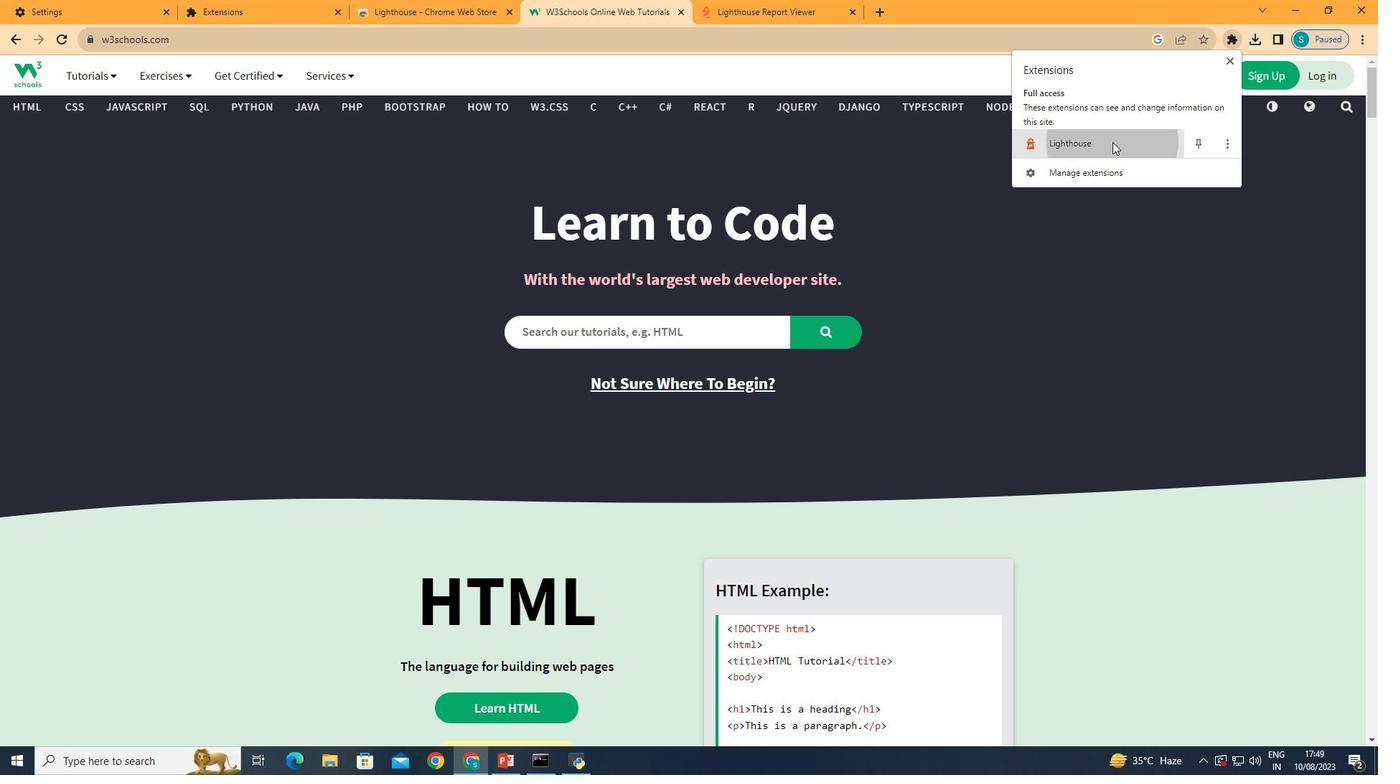 
Action: Mouse moved to (1197, 65)
Screenshot: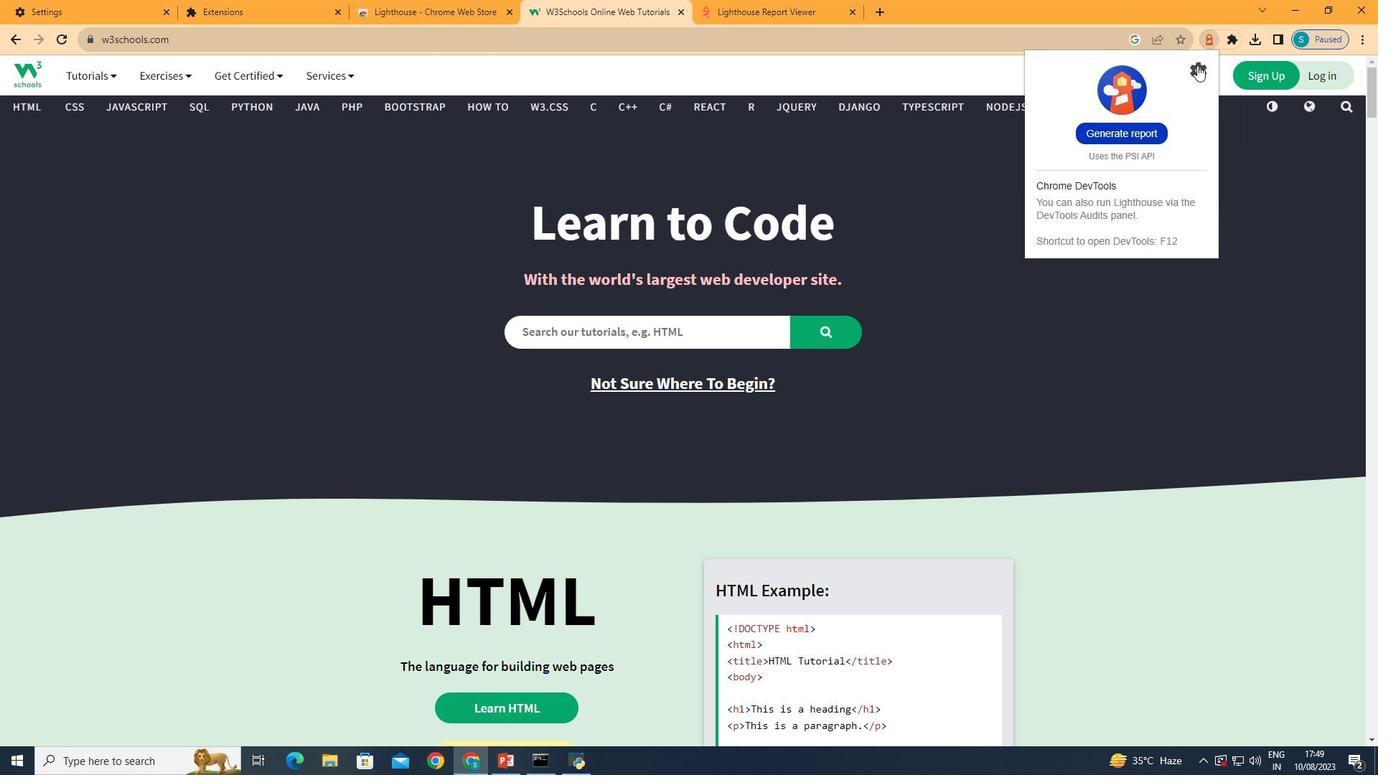 
Action: Mouse pressed left at (1197, 65)
Screenshot: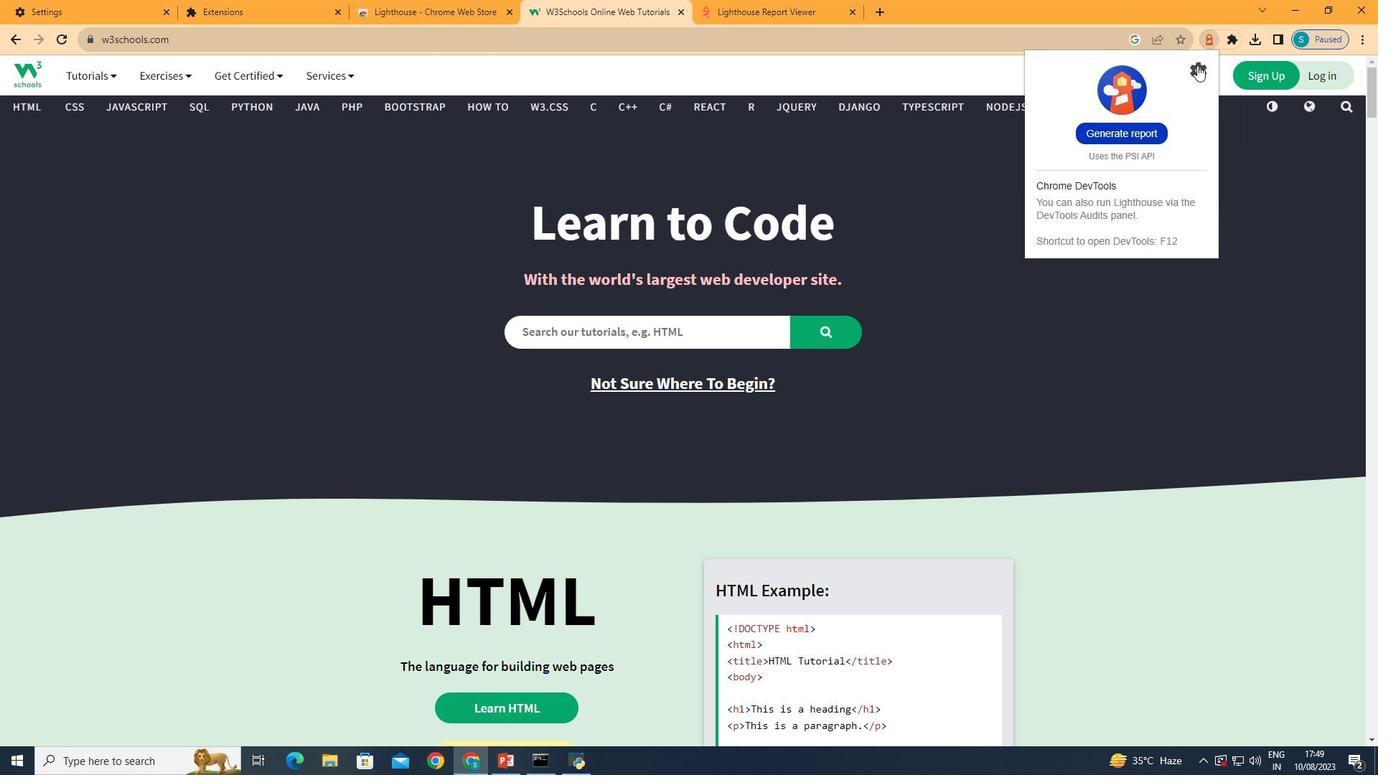 
Action: Mouse moved to (1047, 218)
Screenshot: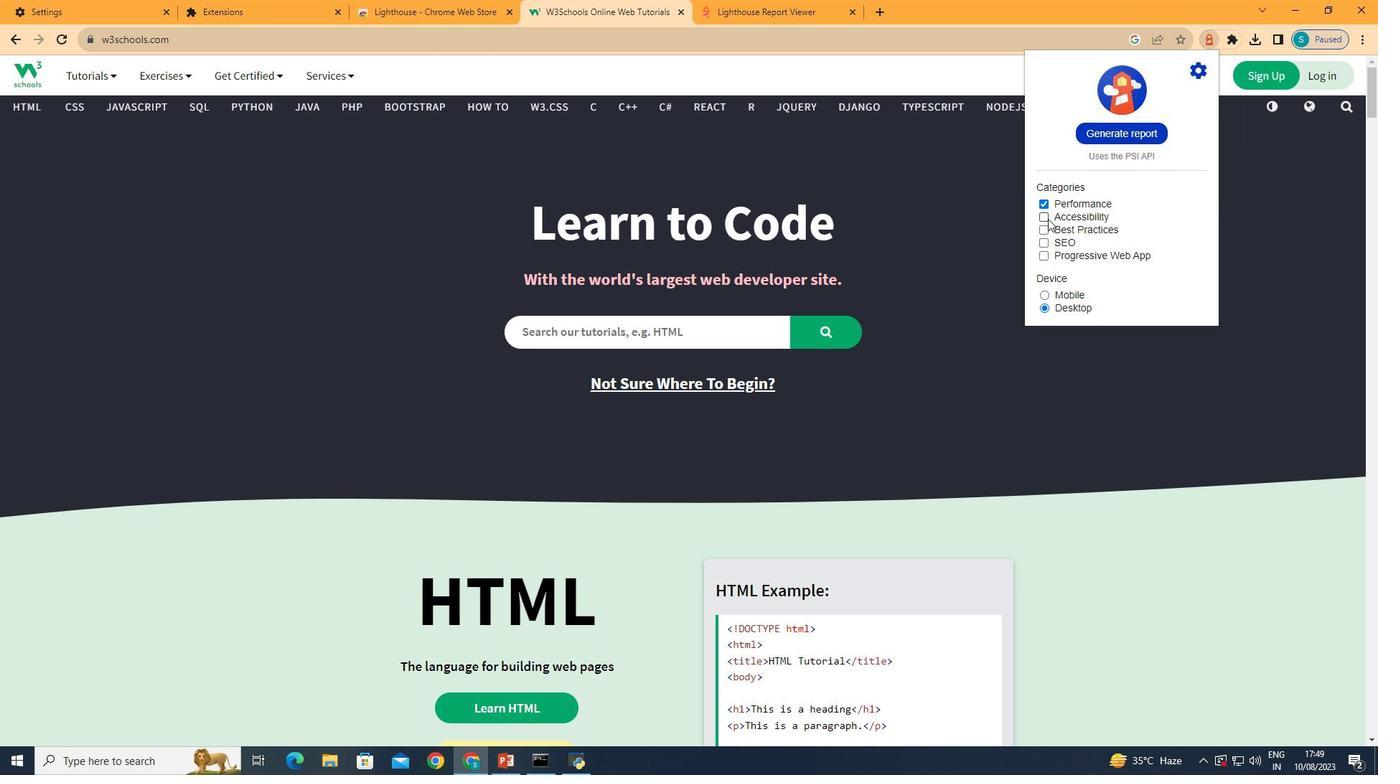 
Action: Mouse pressed left at (1047, 218)
Screenshot: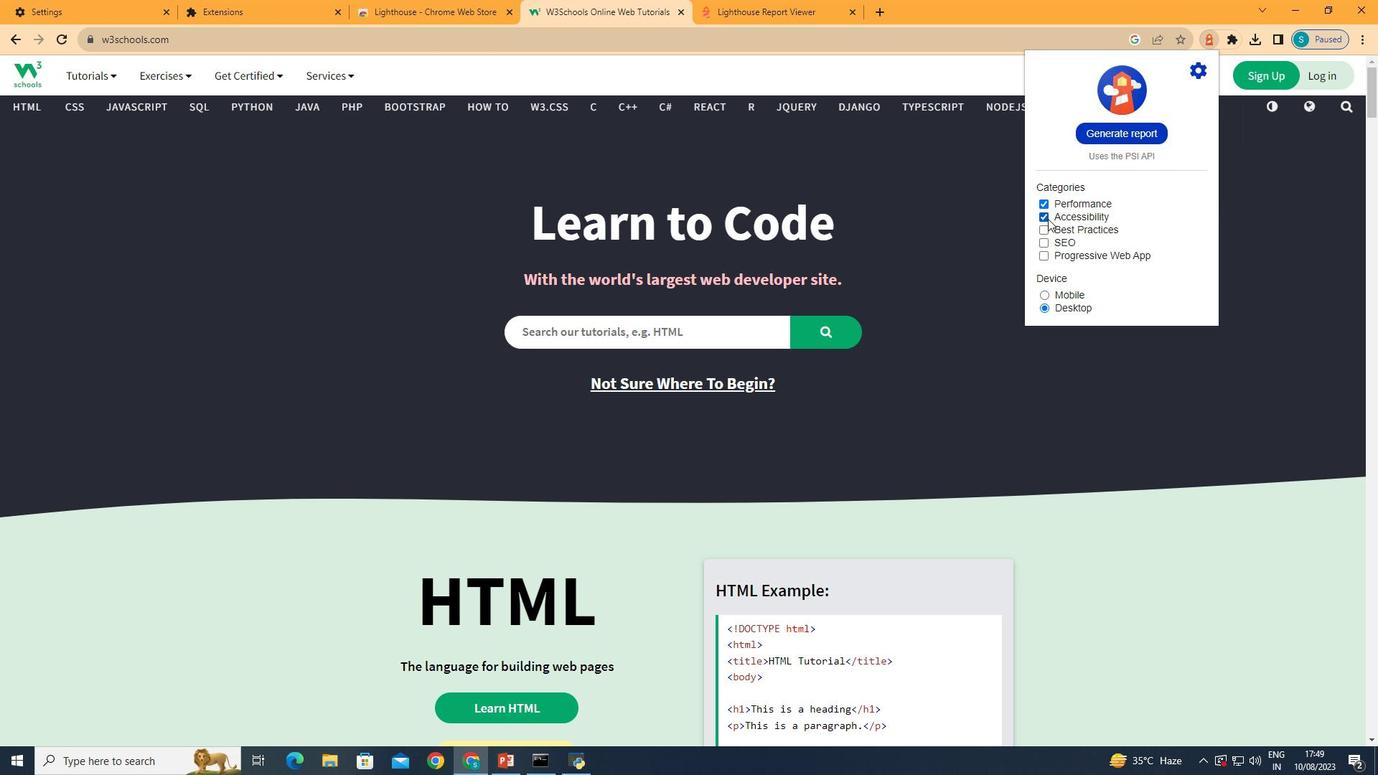 
Action: Mouse moved to (1045, 231)
Screenshot: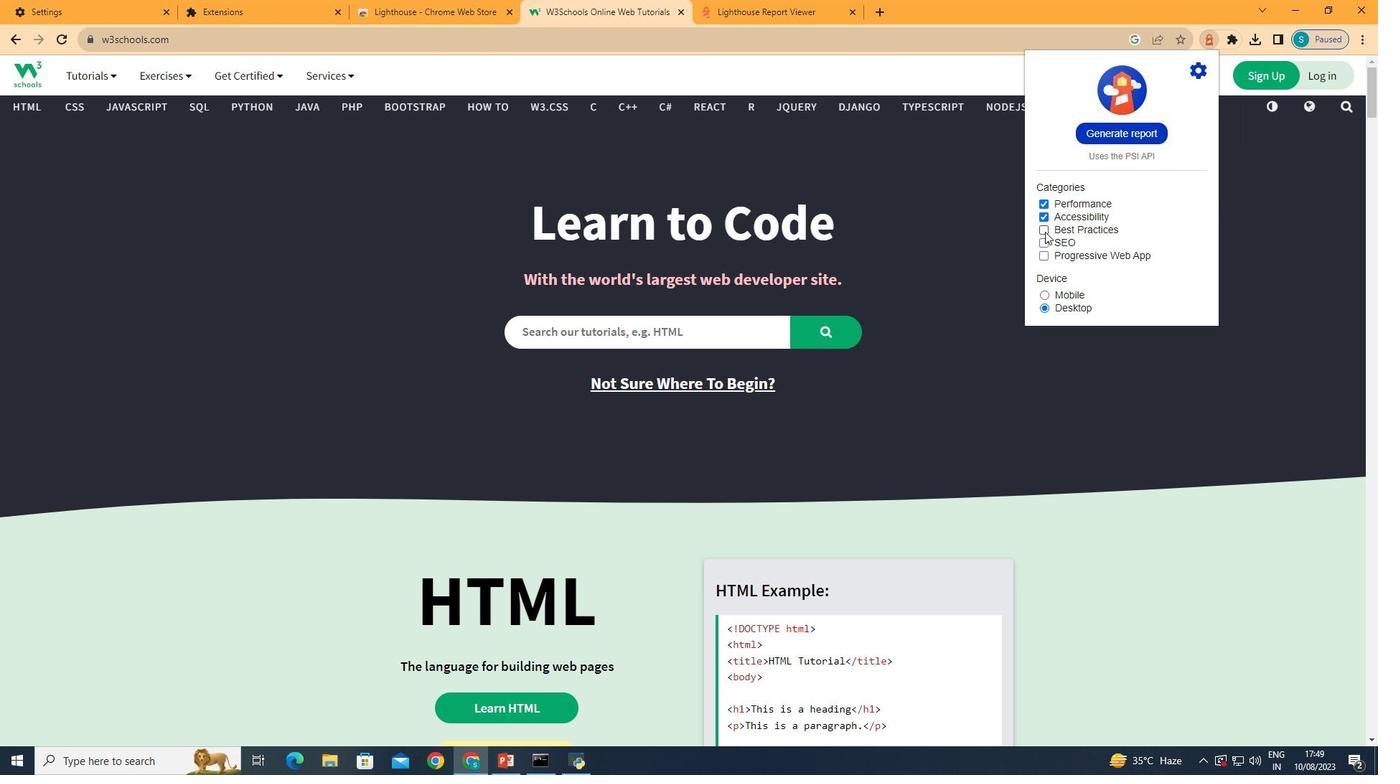 
Action: Mouse pressed left at (1045, 231)
Screenshot: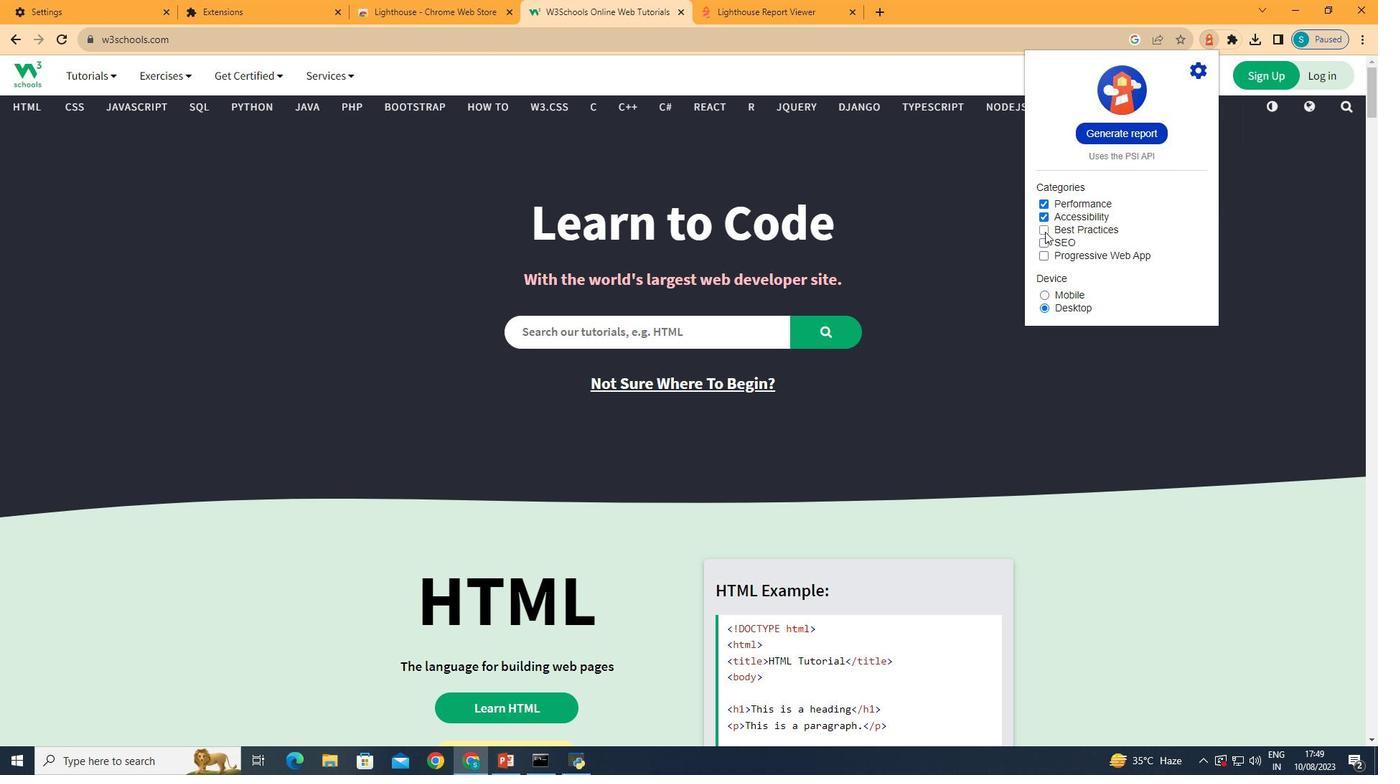 
Action: Mouse moved to (1045, 241)
Screenshot: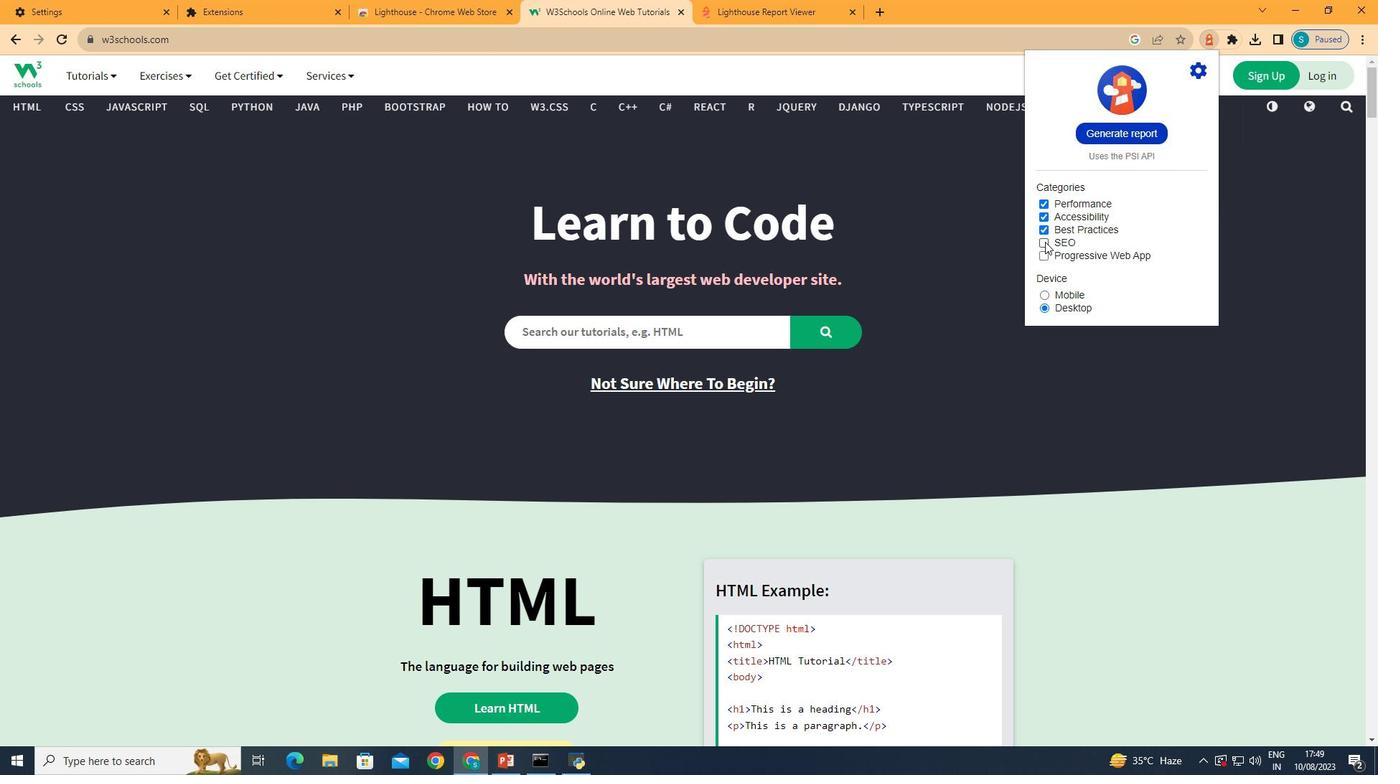 
Action: Mouse pressed left at (1045, 241)
Screenshot: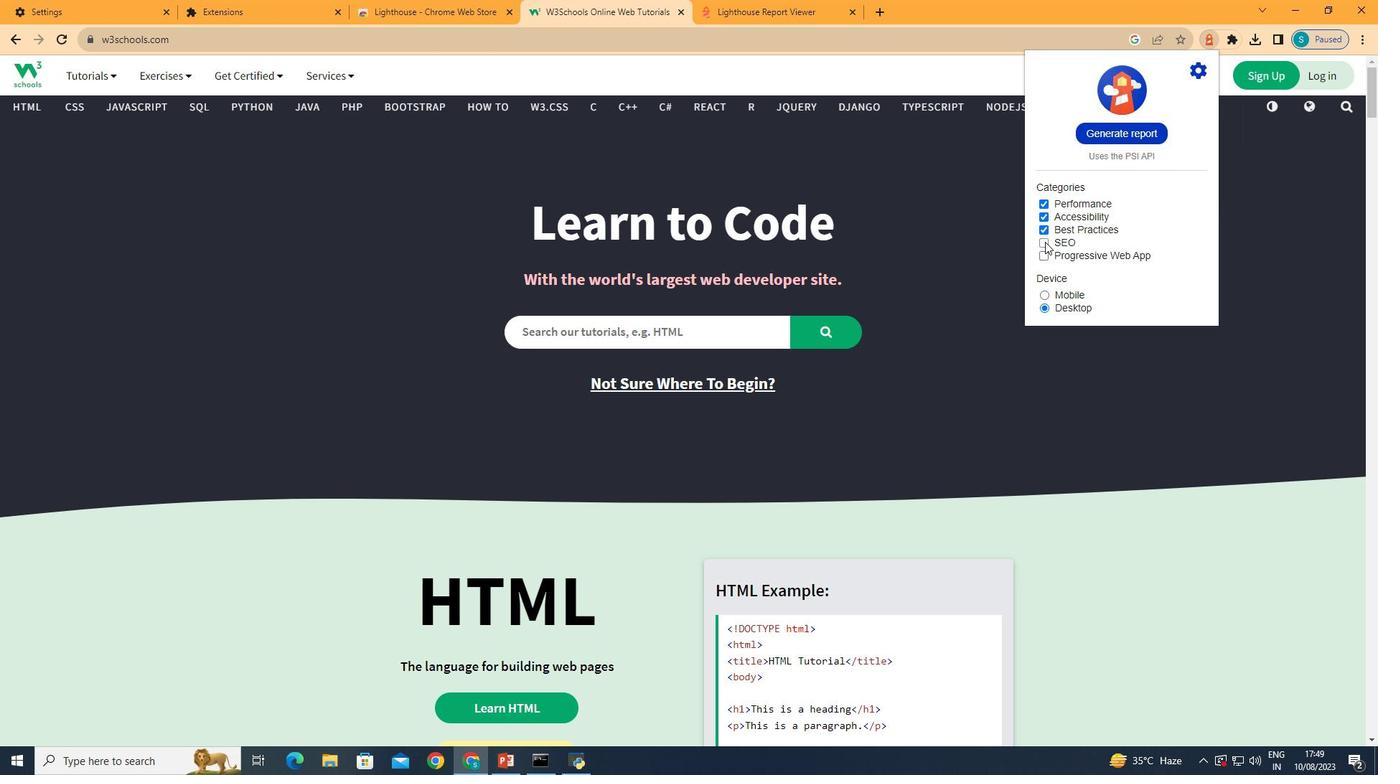 
Action: Mouse moved to (1044, 256)
Screenshot: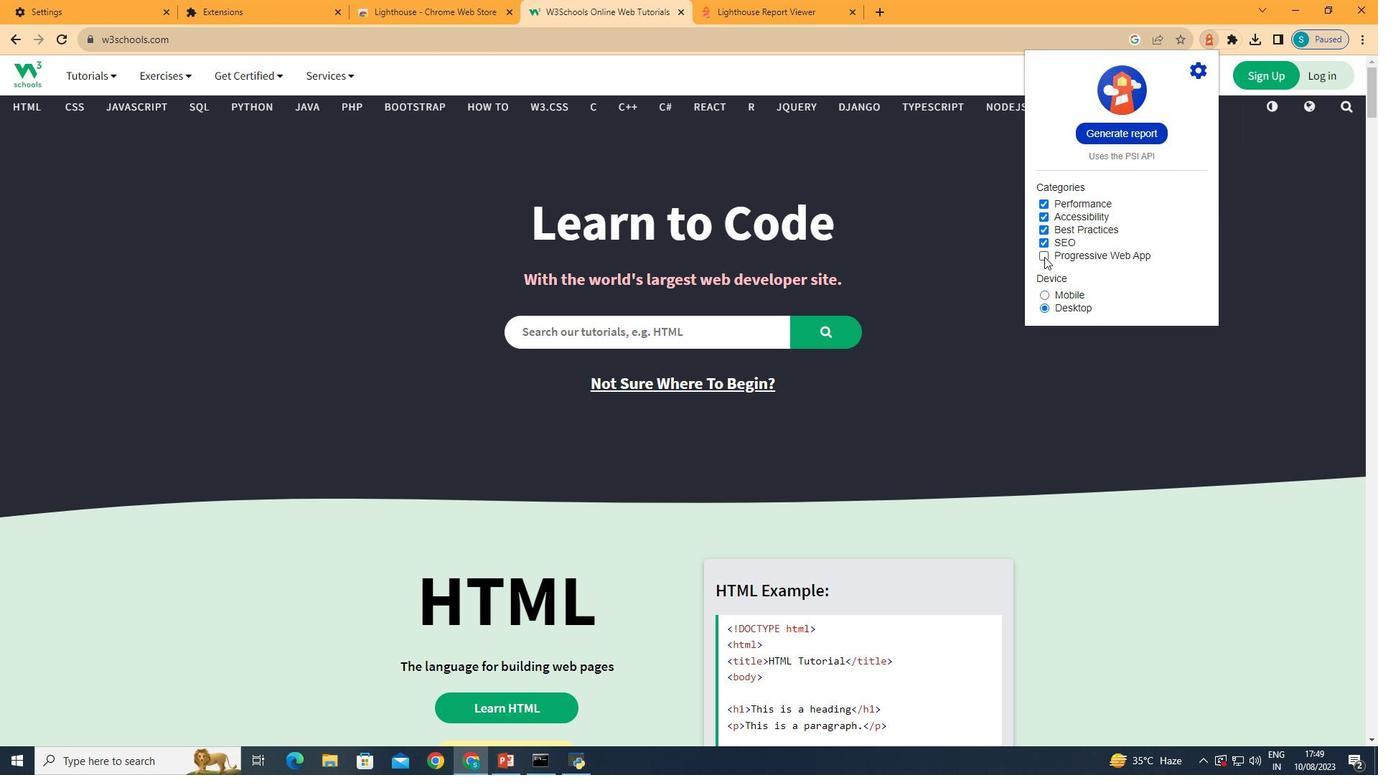
Action: Mouse pressed left at (1044, 256)
Screenshot: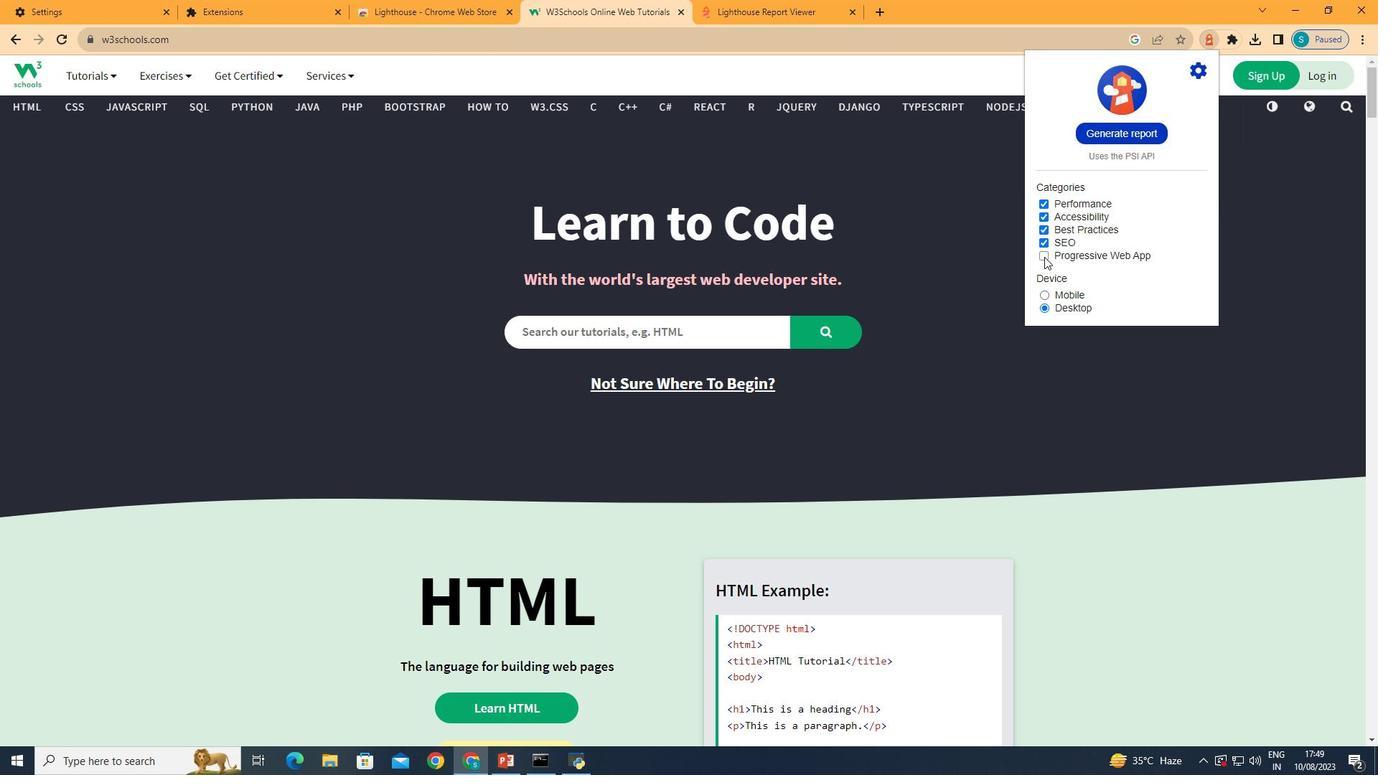 
Action: Mouse moved to (1044, 293)
Screenshot: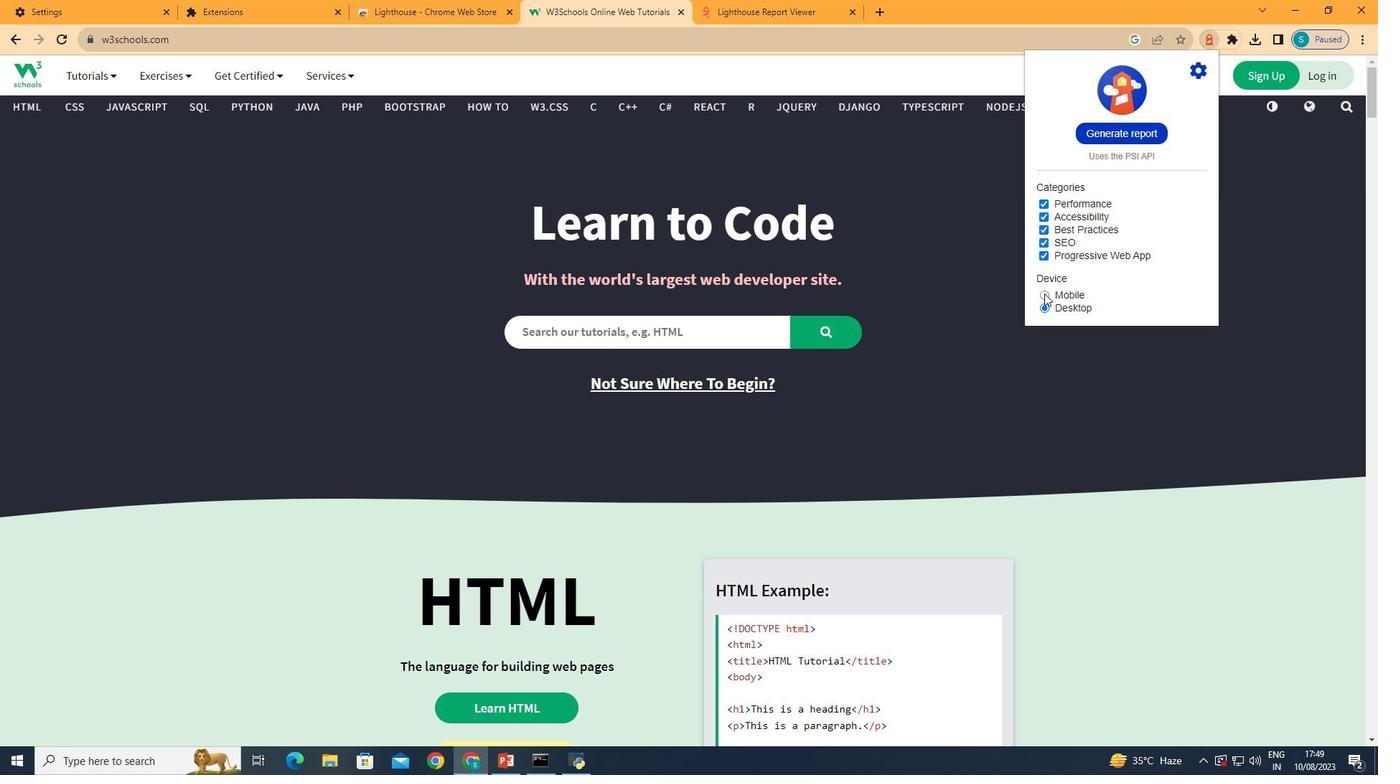 
Action: Mouse pressed left at (1044, 293)
Screenshot: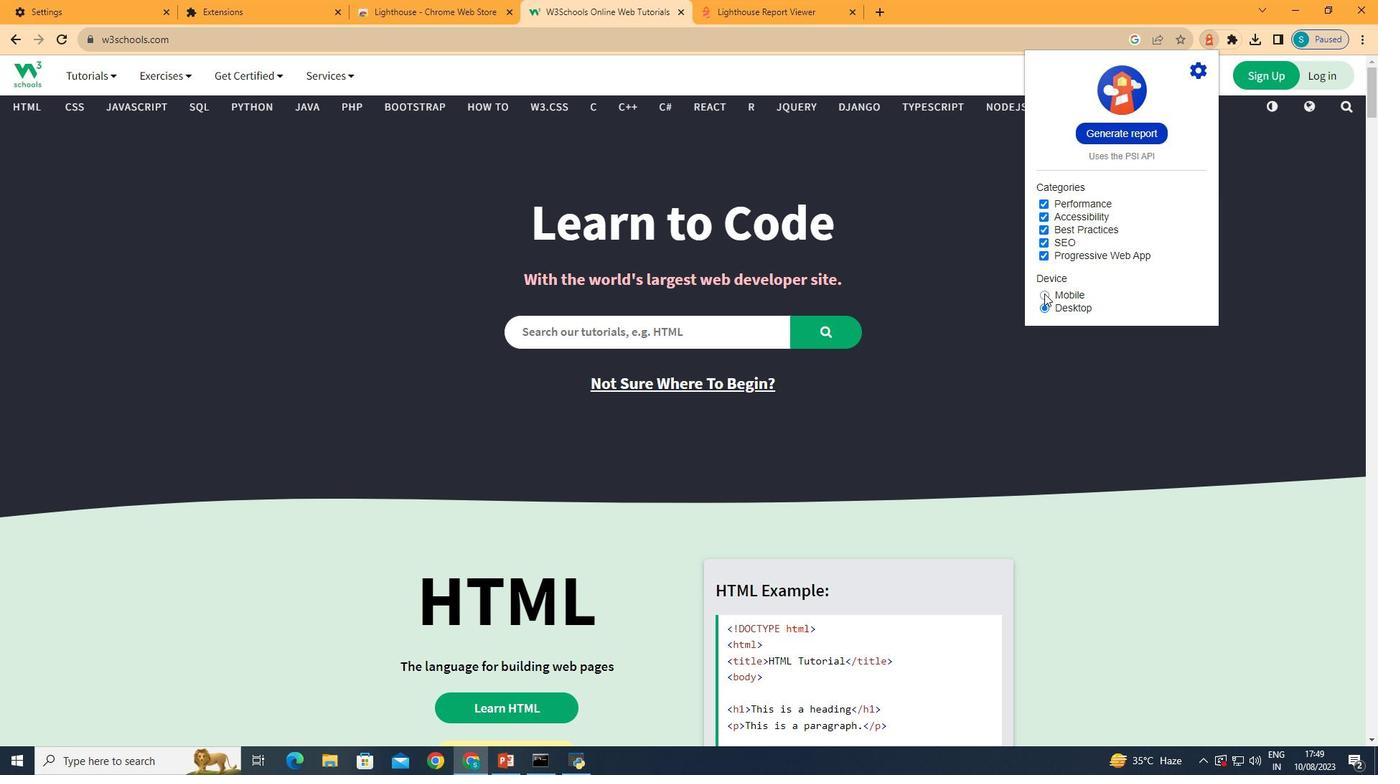 
Action: Mouse moved to (1111, 128)
Screenshot: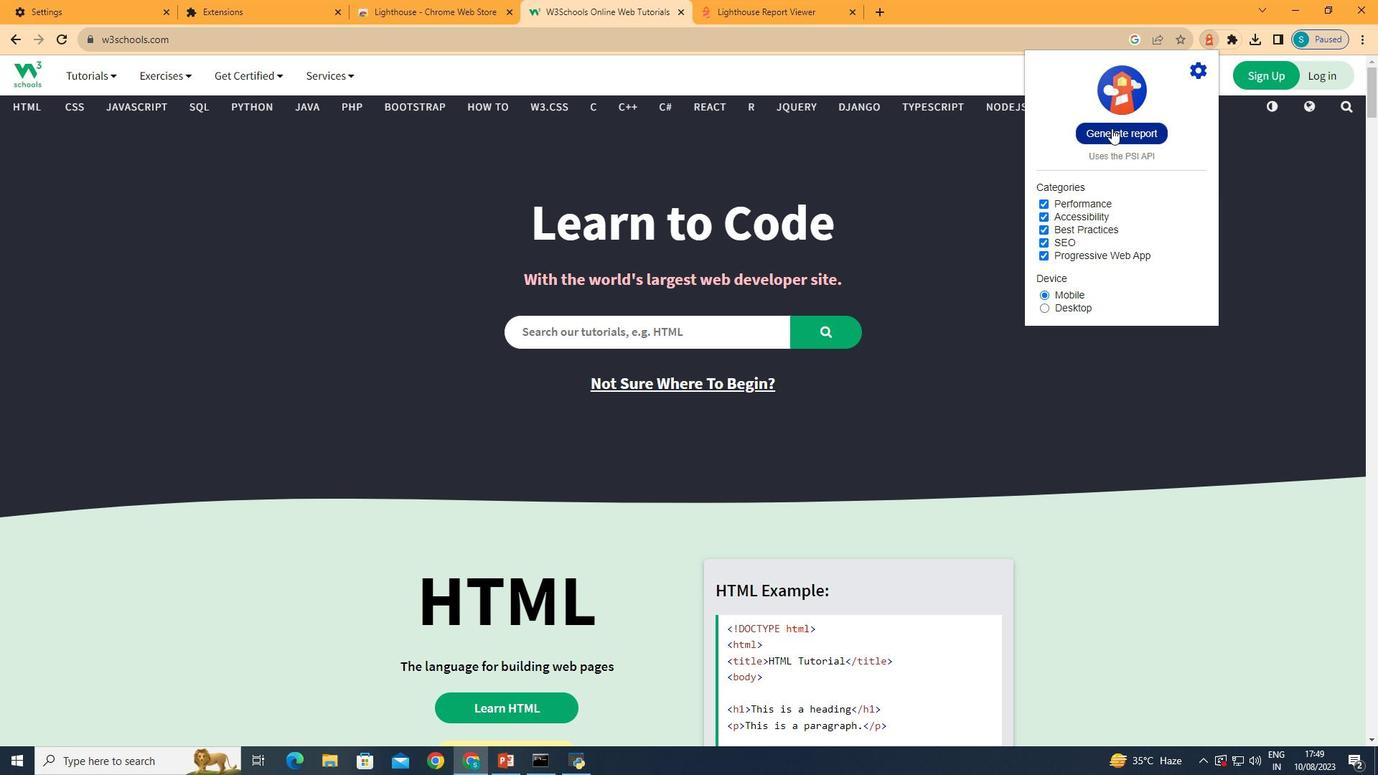 
Action: Mouse pressed left at (1111, 128)
Screenshot: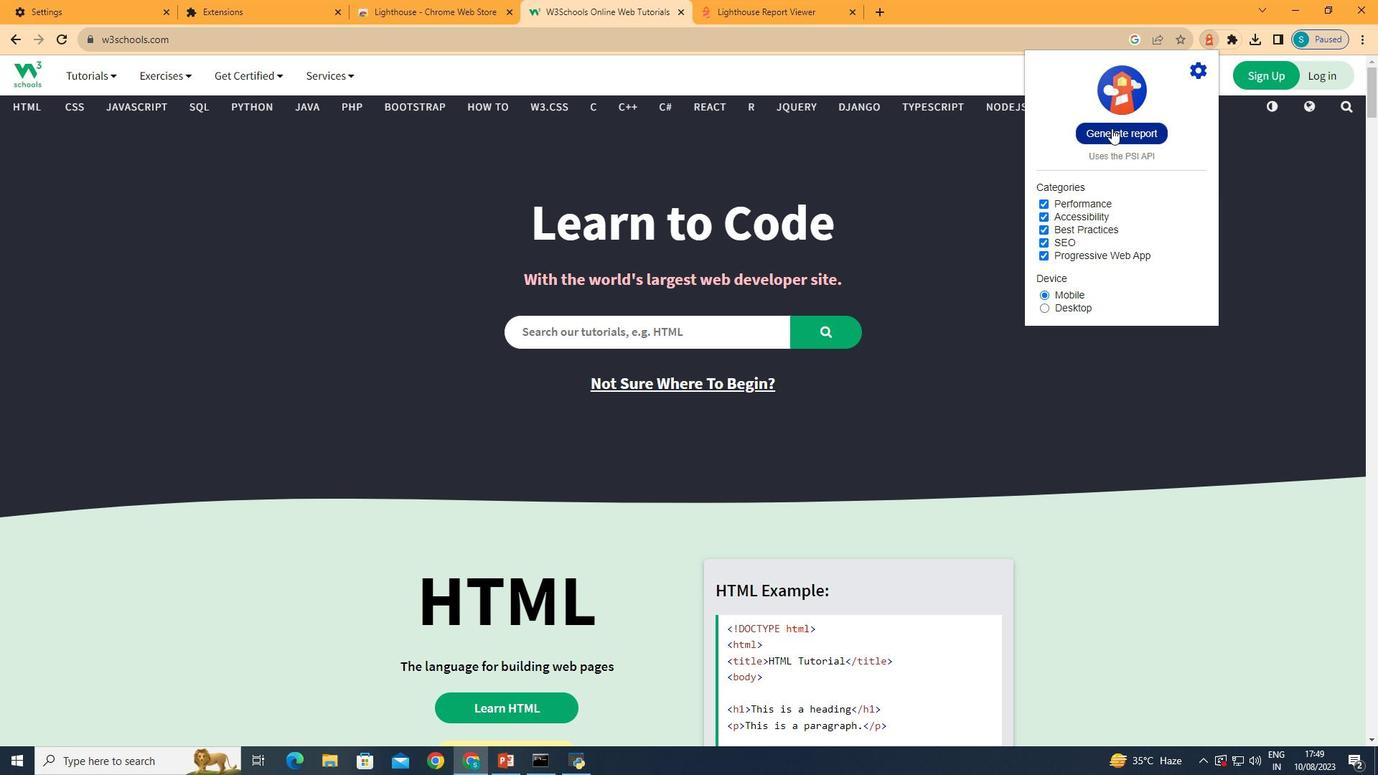 
Action: Mouse moved to (535, 286)
Screenshot: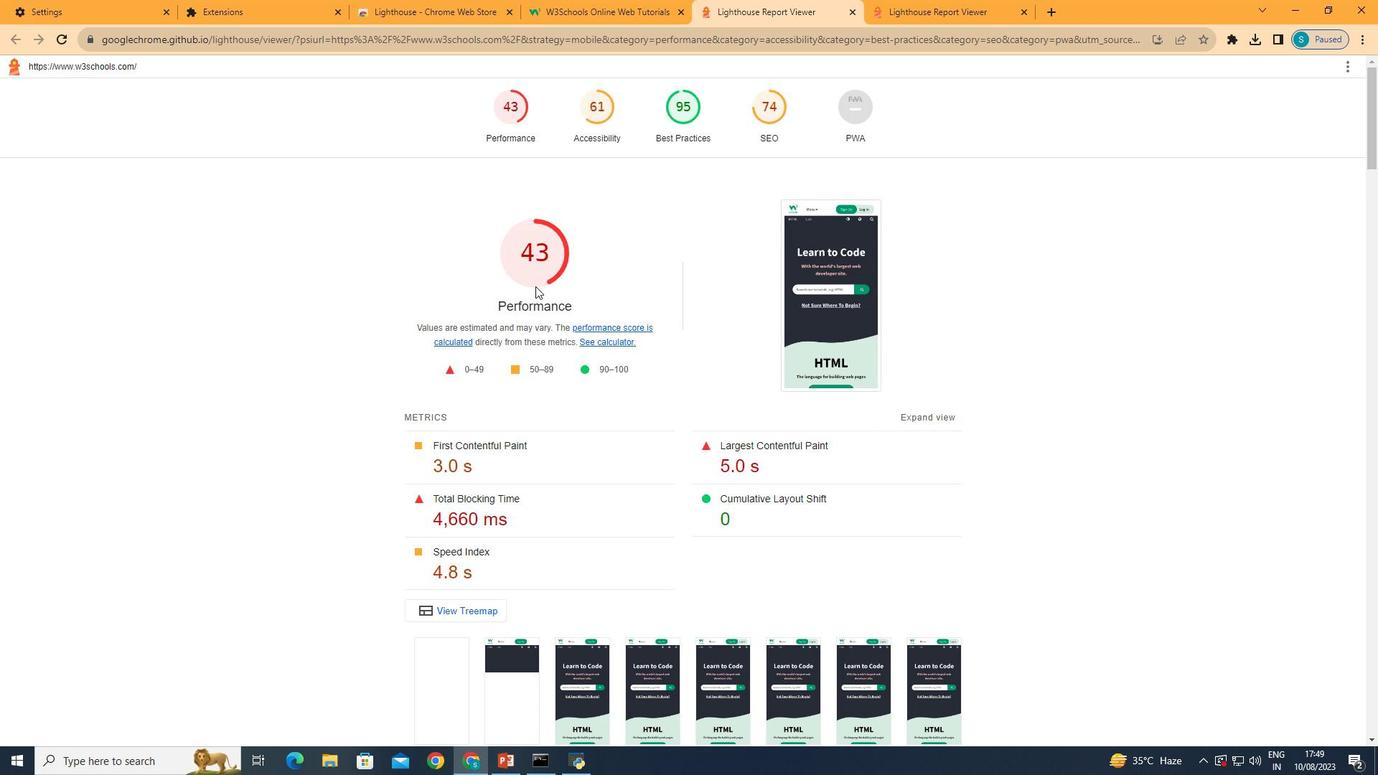 
Action: Mouse scrolled (535, 287) with delta (0, 0)
Screenshot: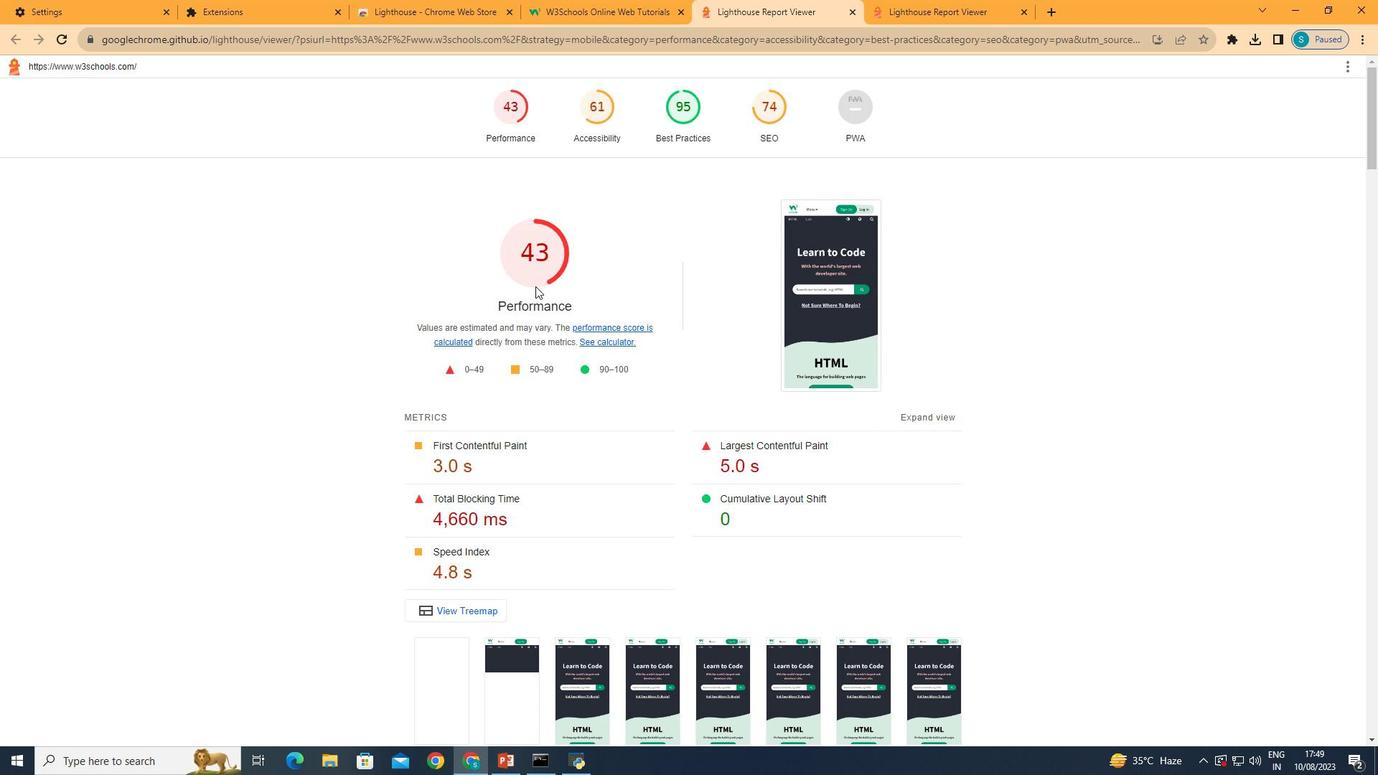
Action: Mouse scrolled (535, 287) with delta (0, 0)
Screenshot: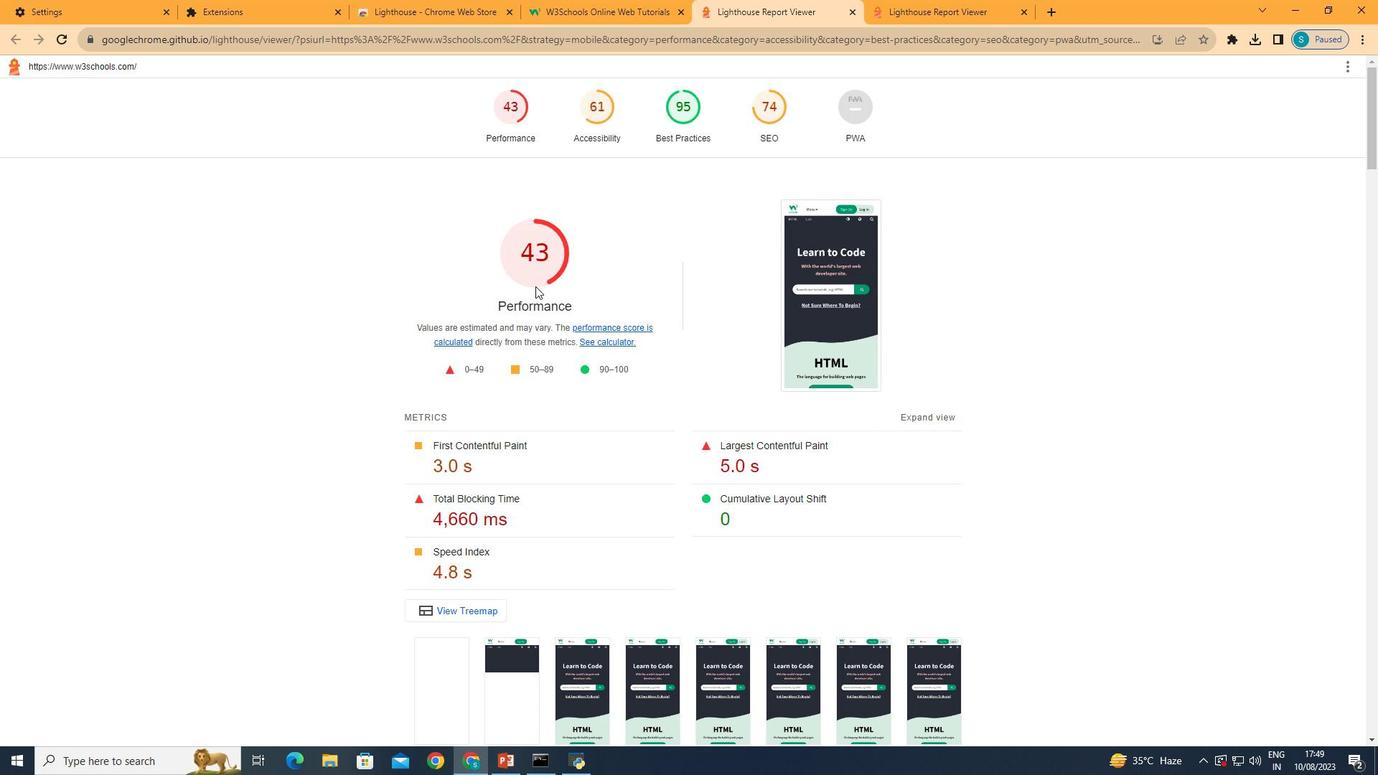 
Action: Mouse scrolled (535, 287) with delta (0, 0)
Screenshot: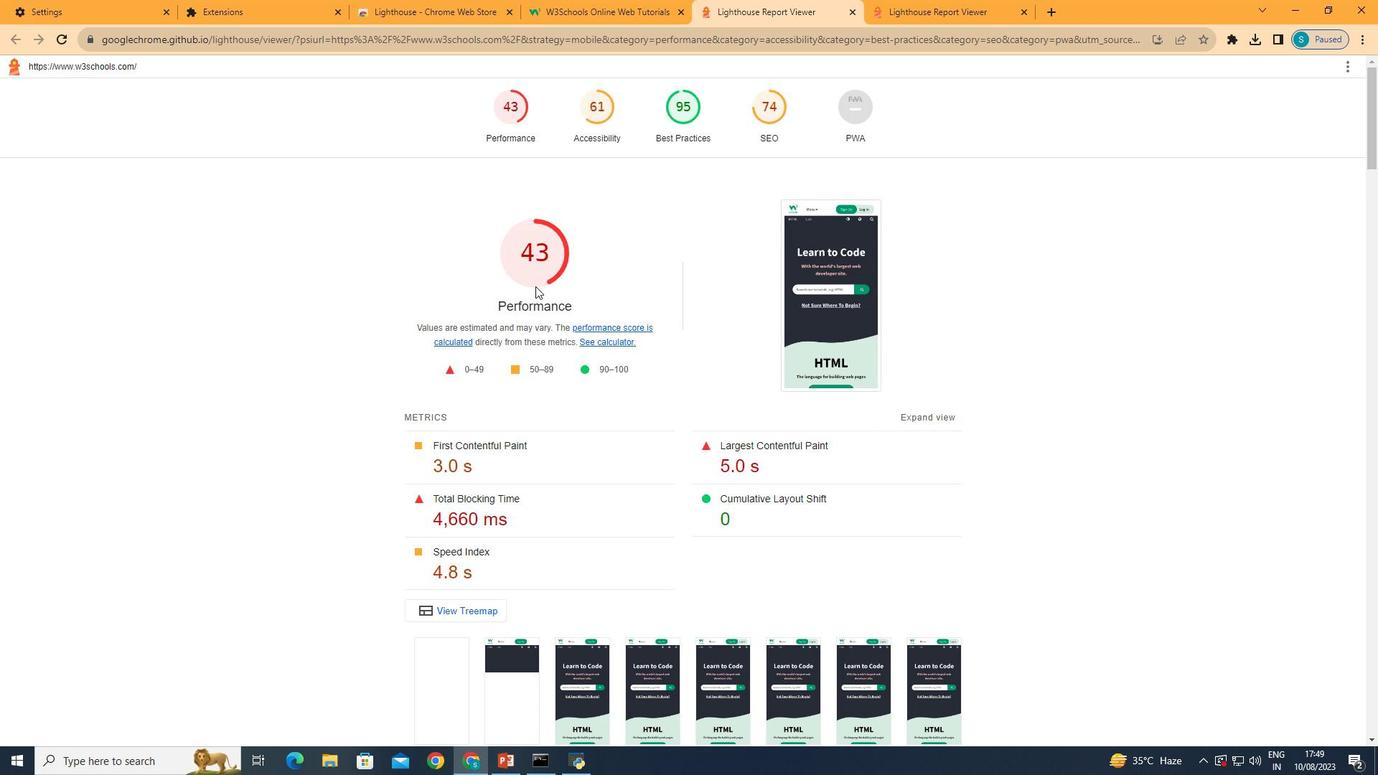 
Action: Mouse scrolled (535, 285) with delta (0, 0)
Screenshot: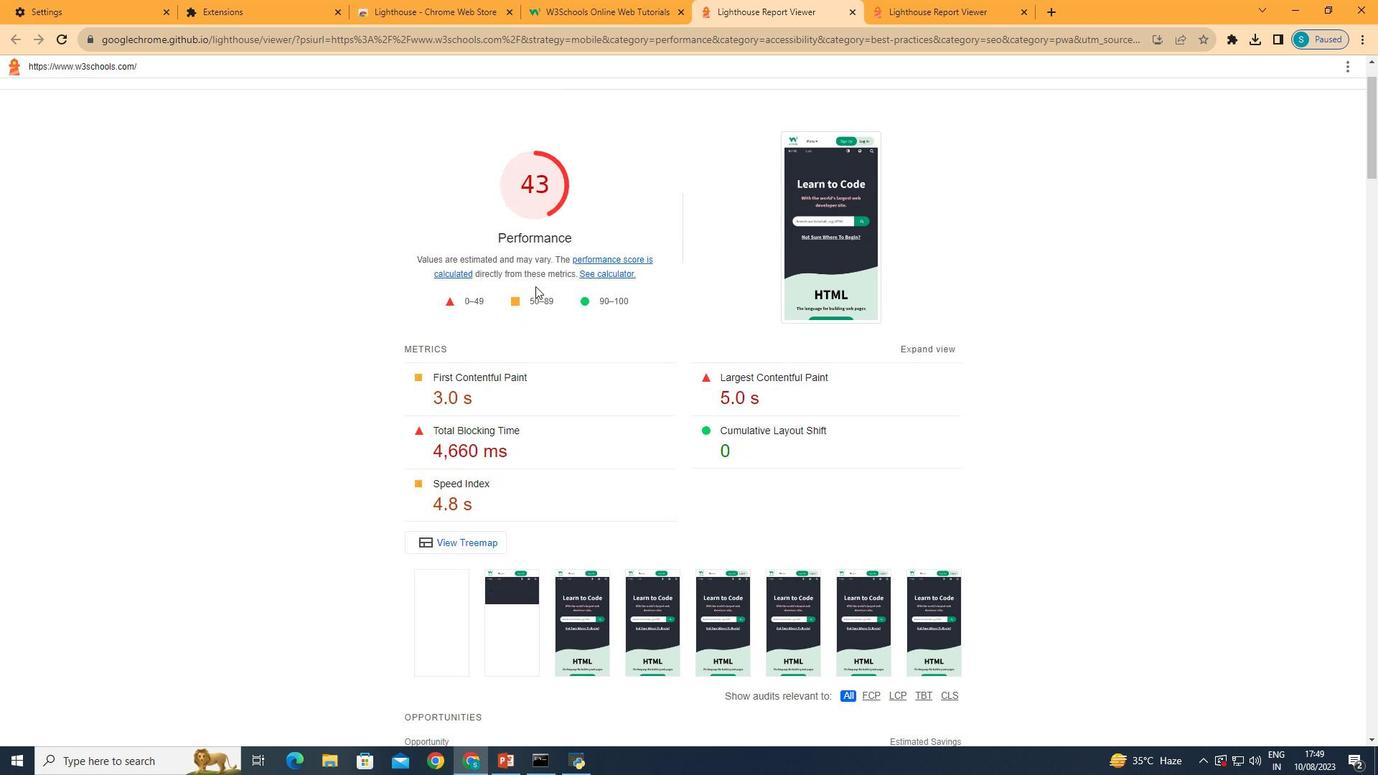
Action: Mouse scrolled (535, 285) with delta (0, 0)
Screenshot: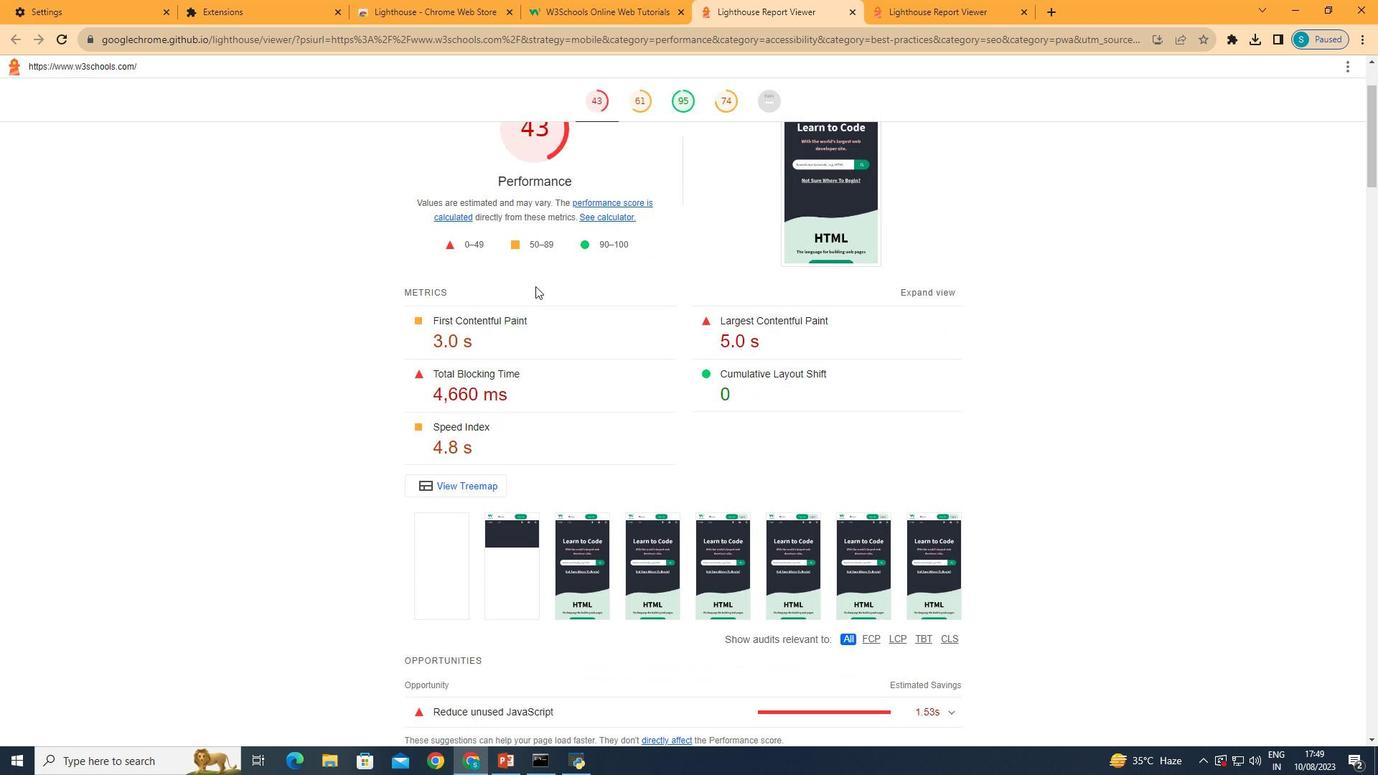 
Action: Mouse moved to (531, 320)
Screenshot: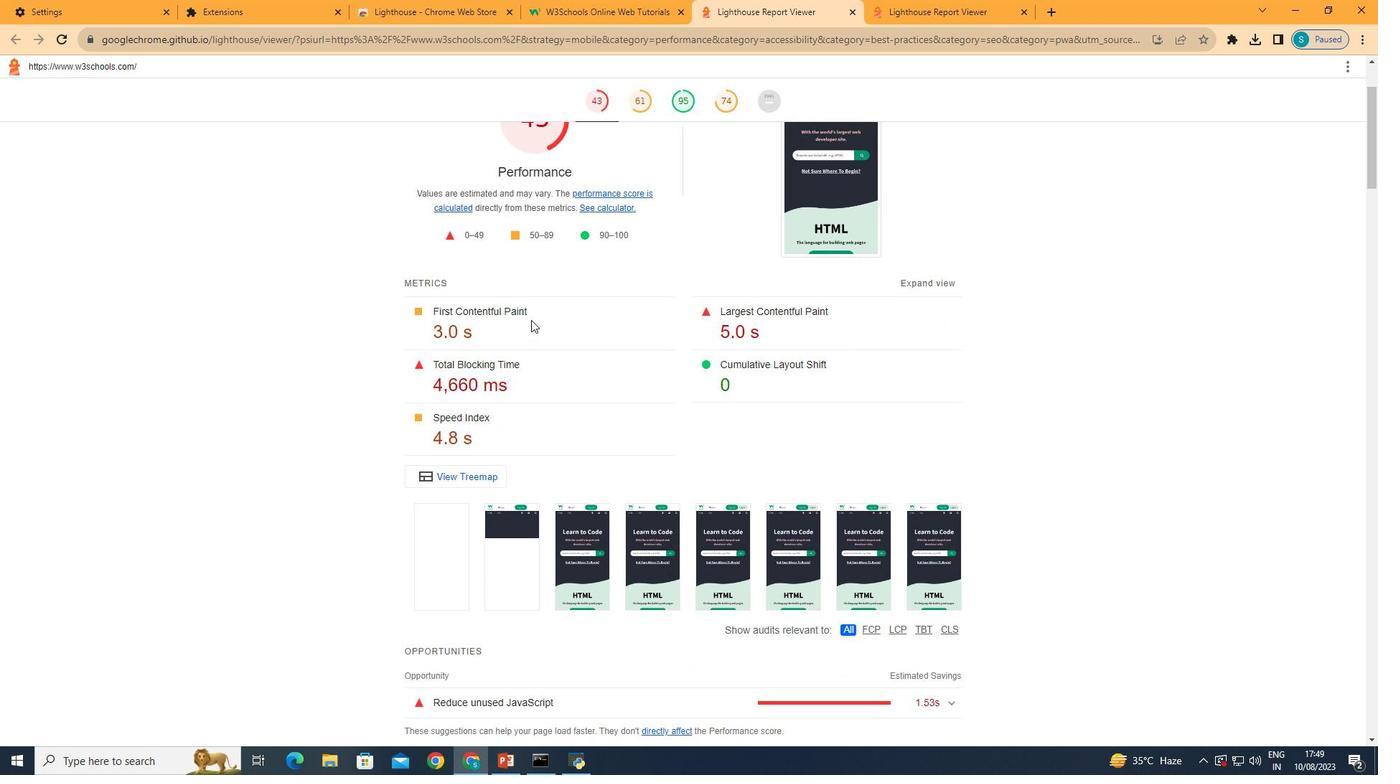 
Action: Mouse scrolled (531, 320) with delta (0, 0)
Screenshot: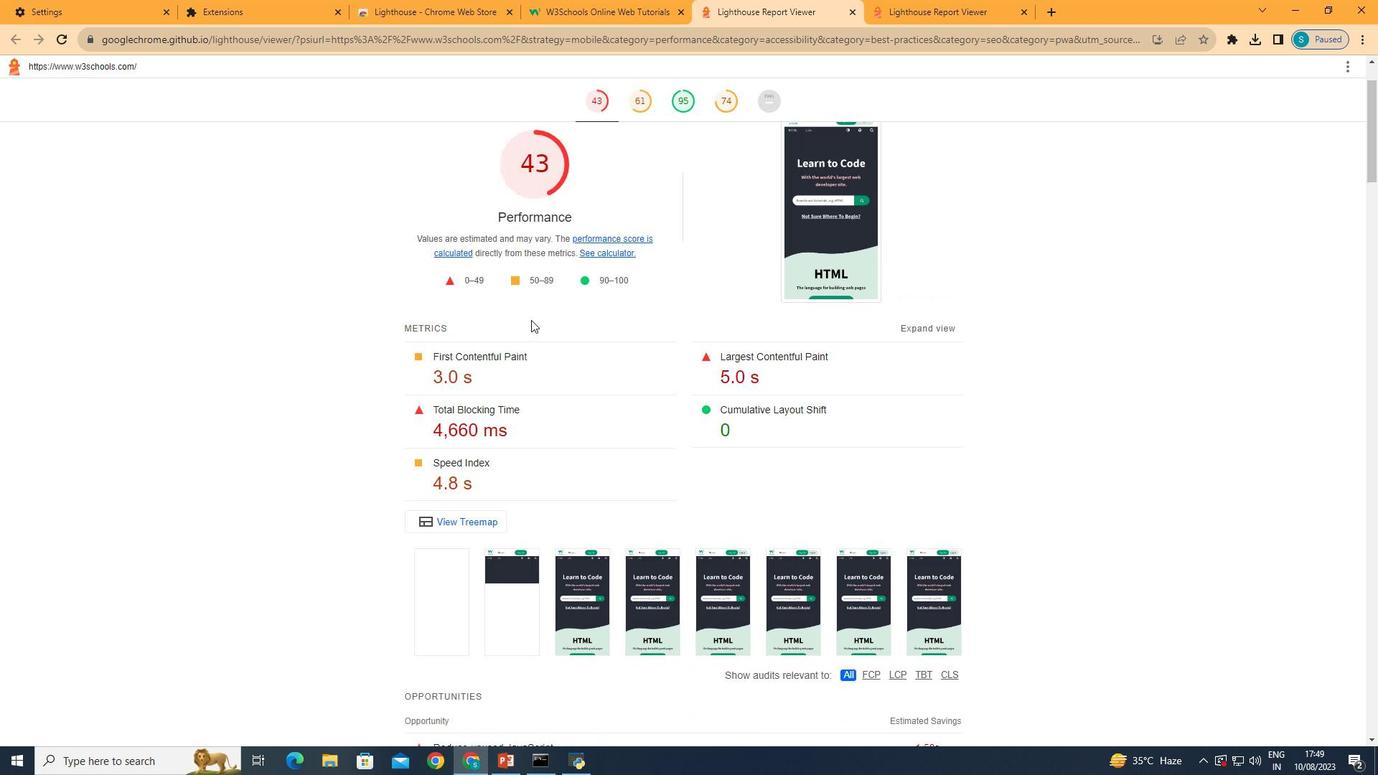 
Action: Mouse scrolled (531, 320) with delta (0, 0)
Screenshot: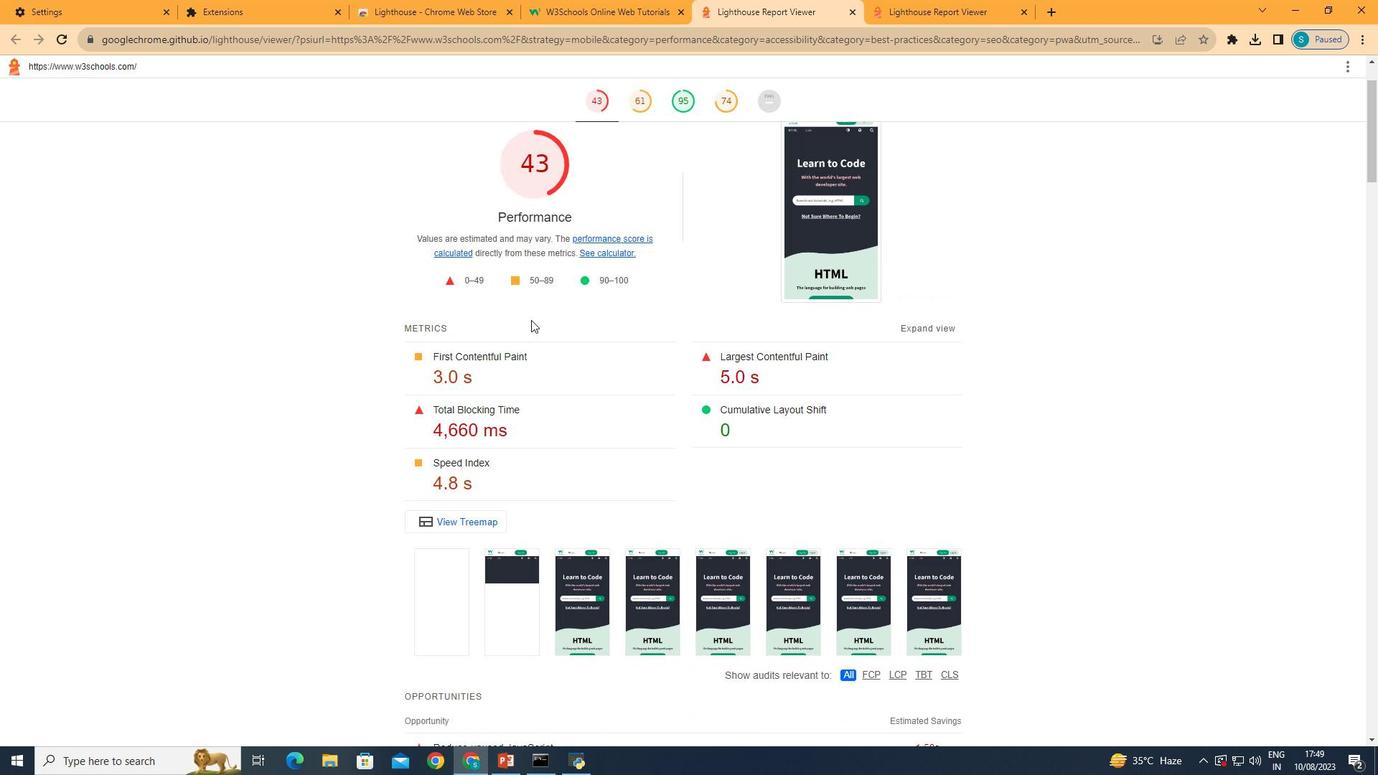 
Action: Mouse scrolled (531, 320) with delta (0, 0)
Screenshot: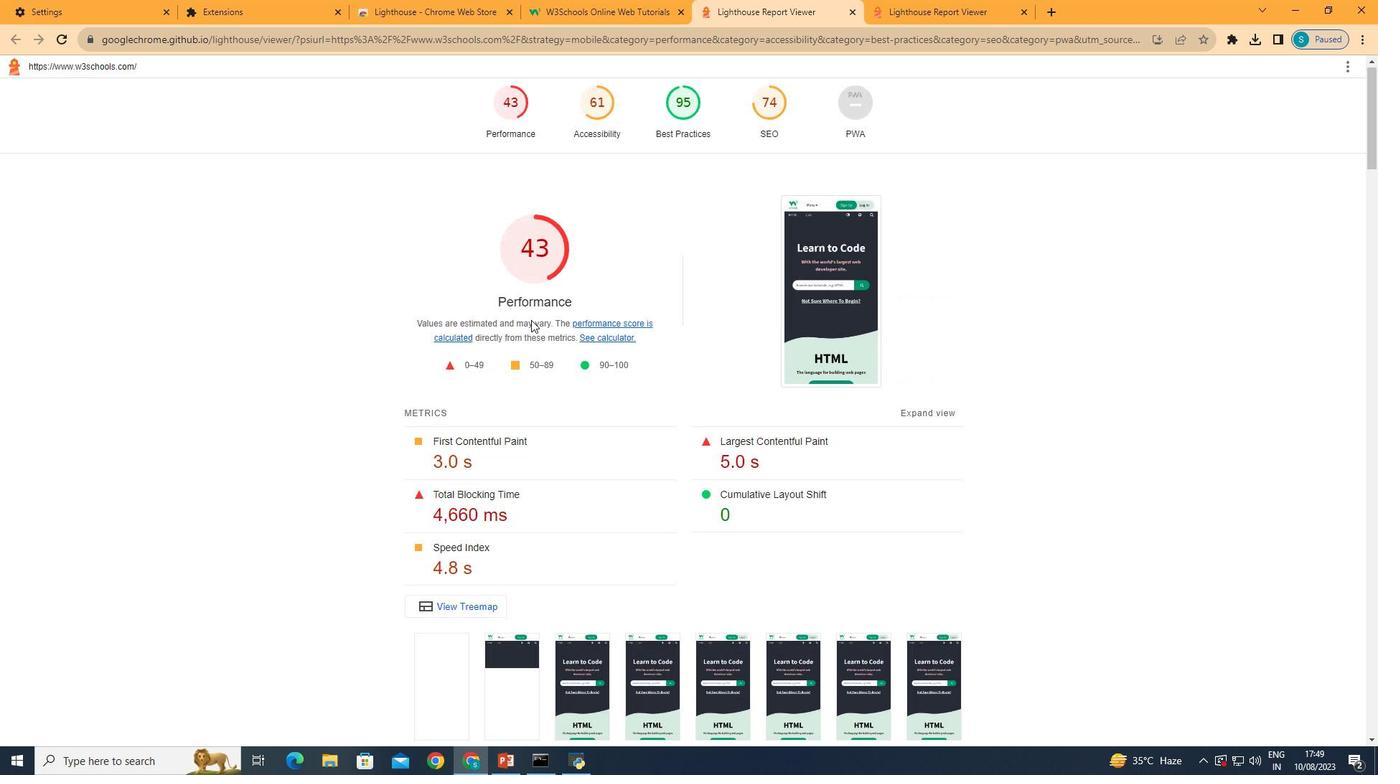 
Action: Mouse moved to (528, 338)
Screenshot: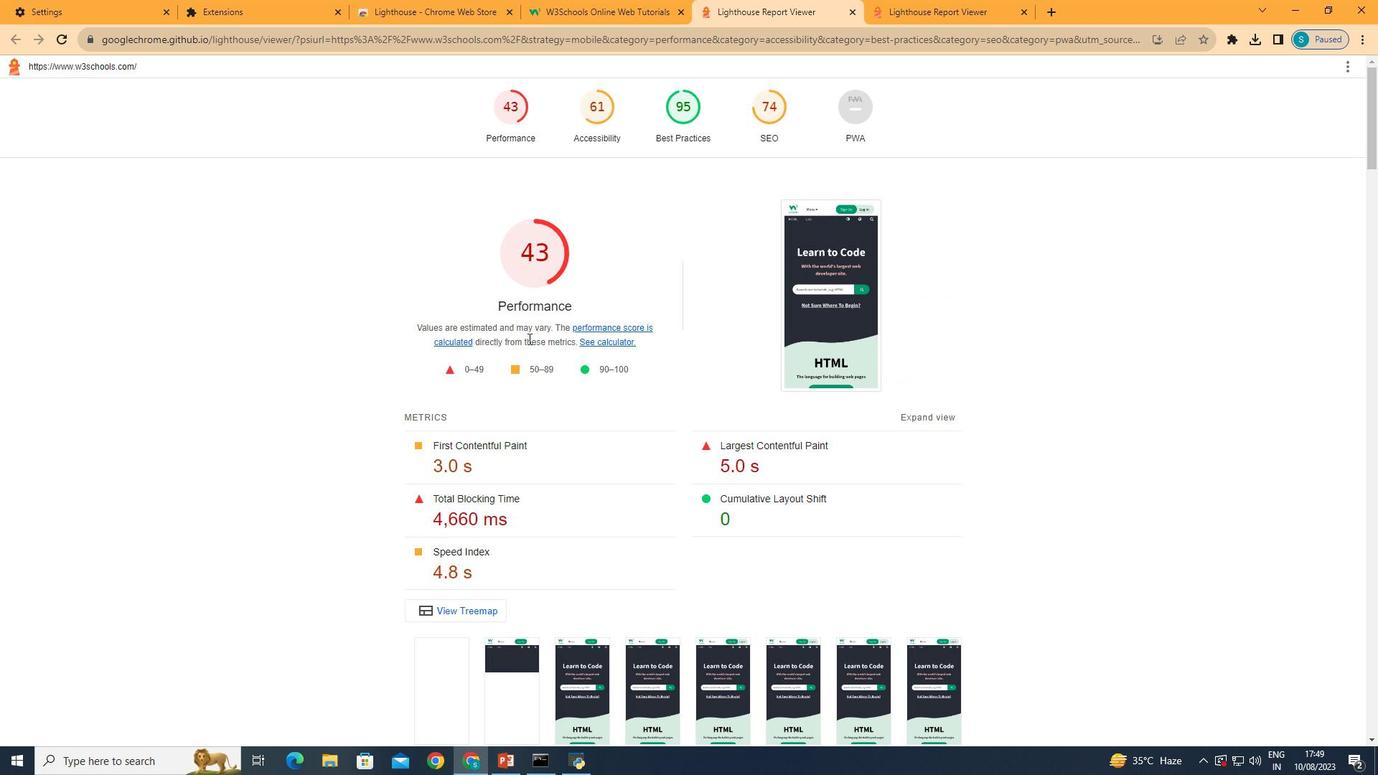 
Action: Mouse scrolled (528, 339) with delta (0, 0)
Screenshot: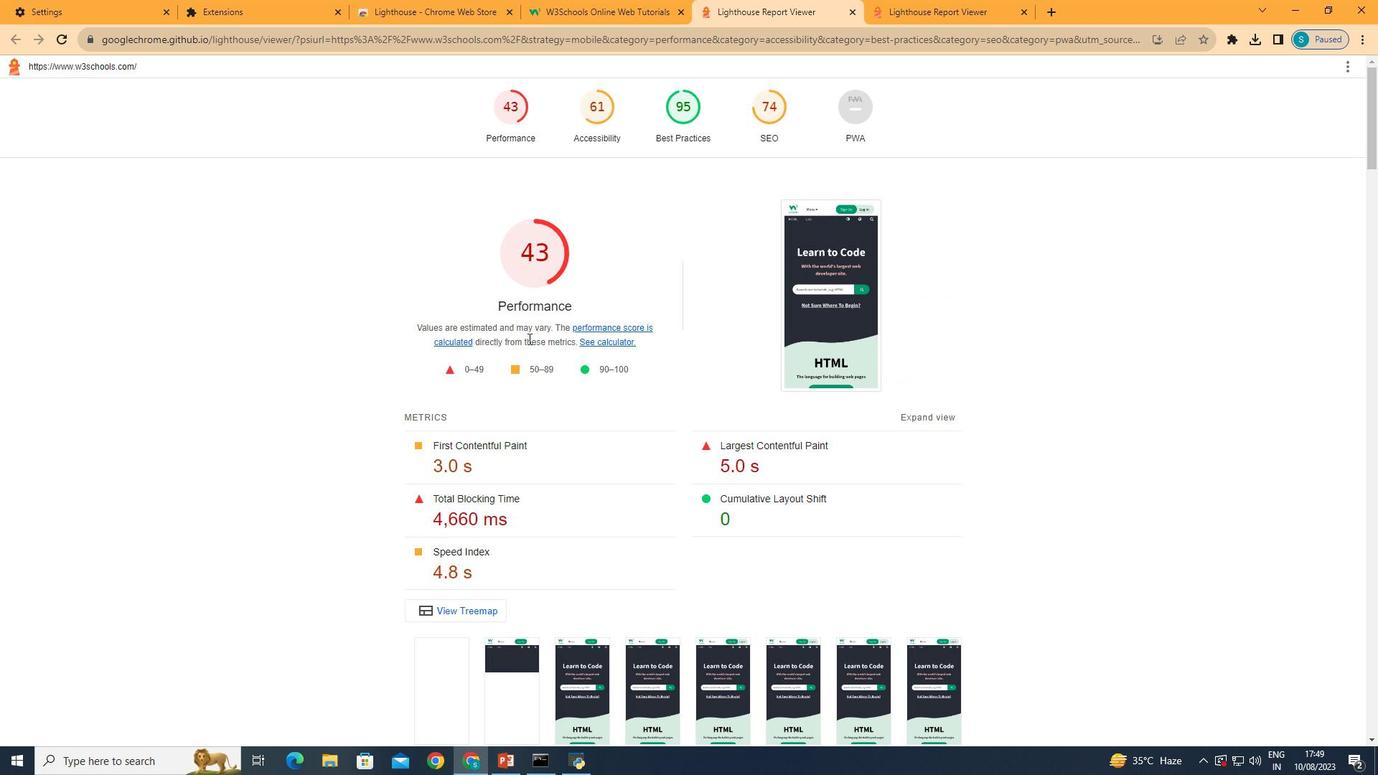 
Action: Mouse scrolled (528, 339) with delta (0, 0)
Screenshot: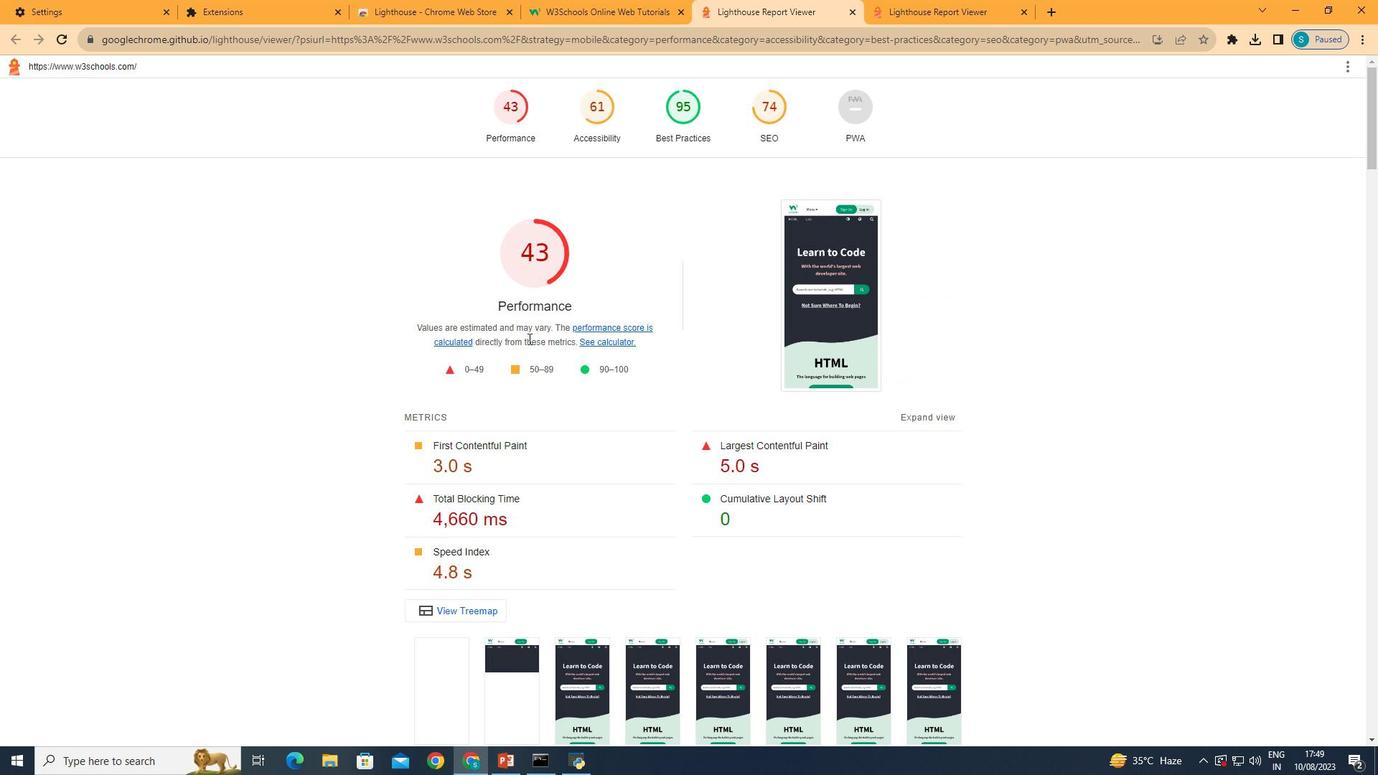 
Action: Mouse scrolled (528, 339) with delta (0, 0)
Screenshot: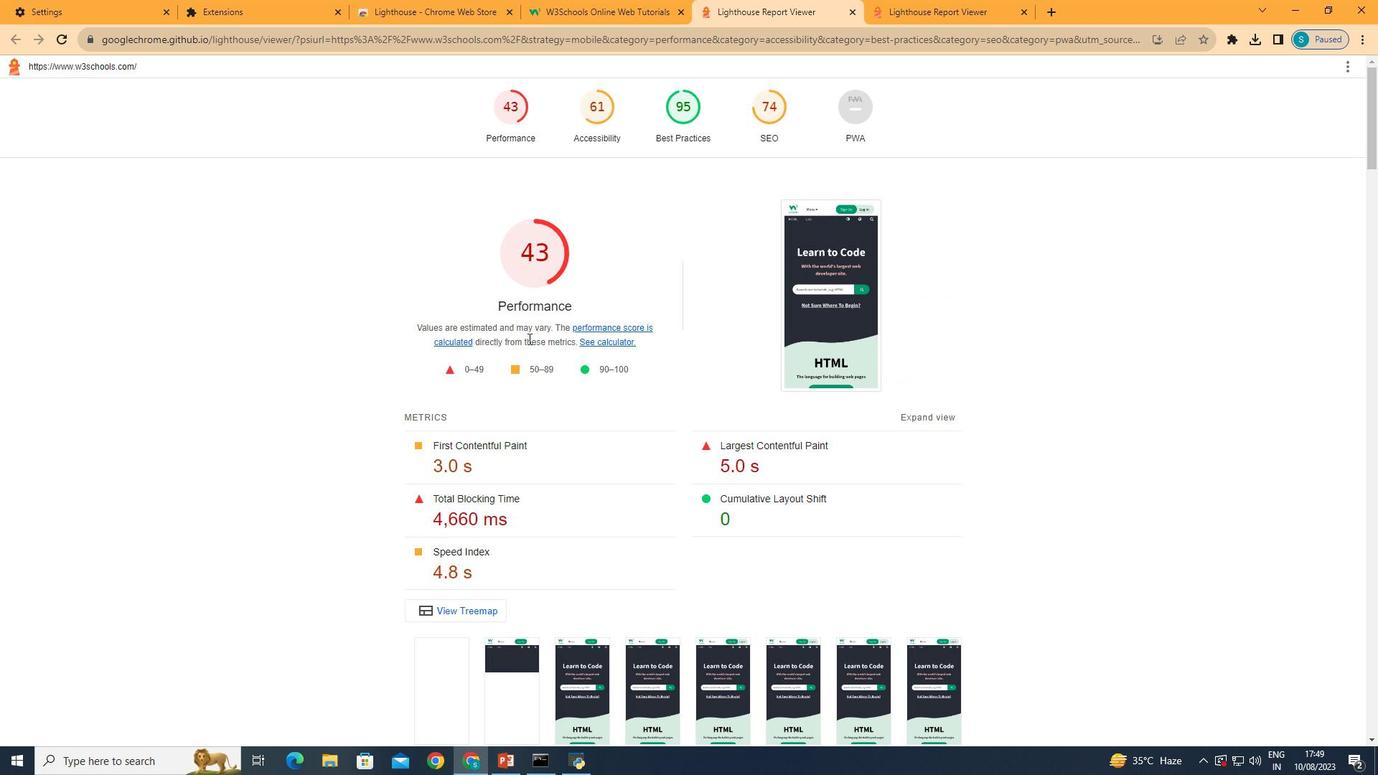
Action: Mouse scrolled (528, 339) with delta (0, 0)
Screenshot: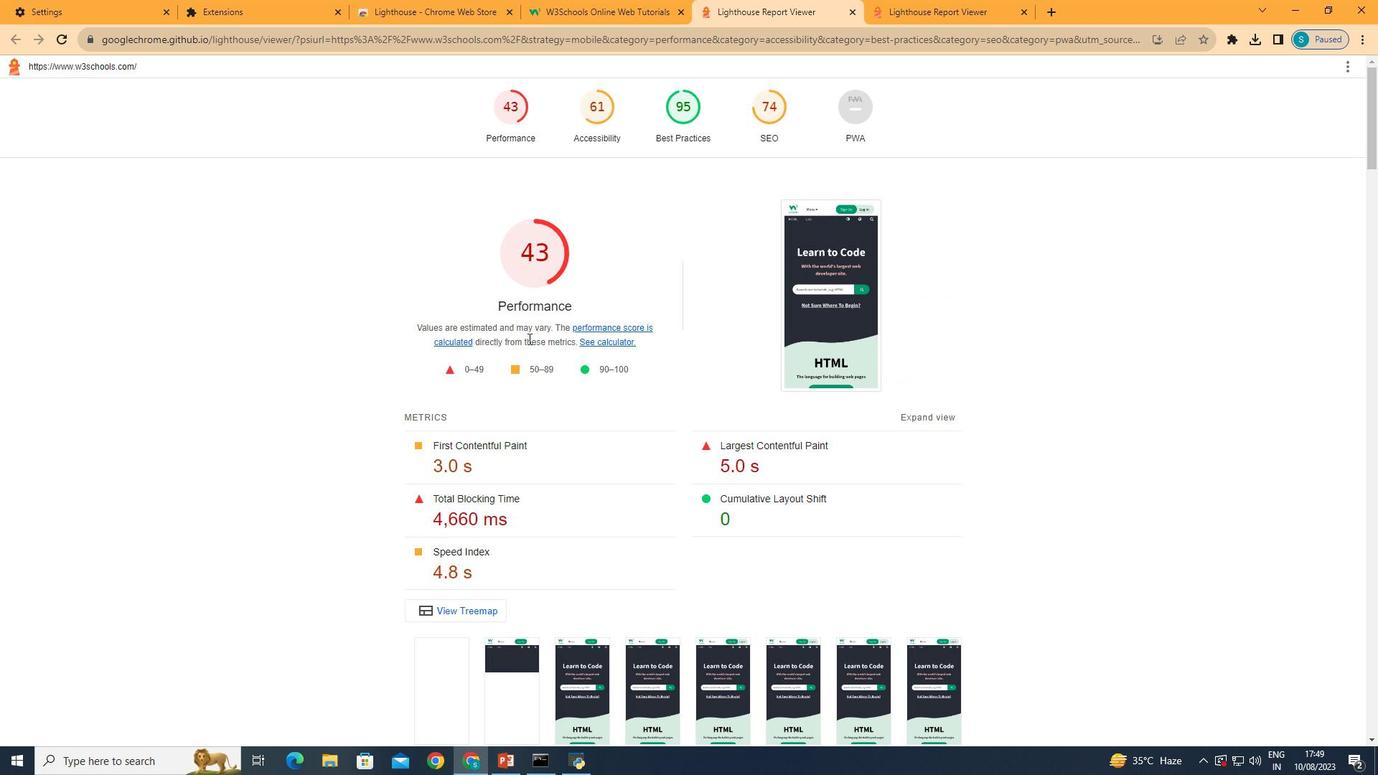 
Action: Mouse scrolled (528, 339) with delta (0, 0)
Screenshot: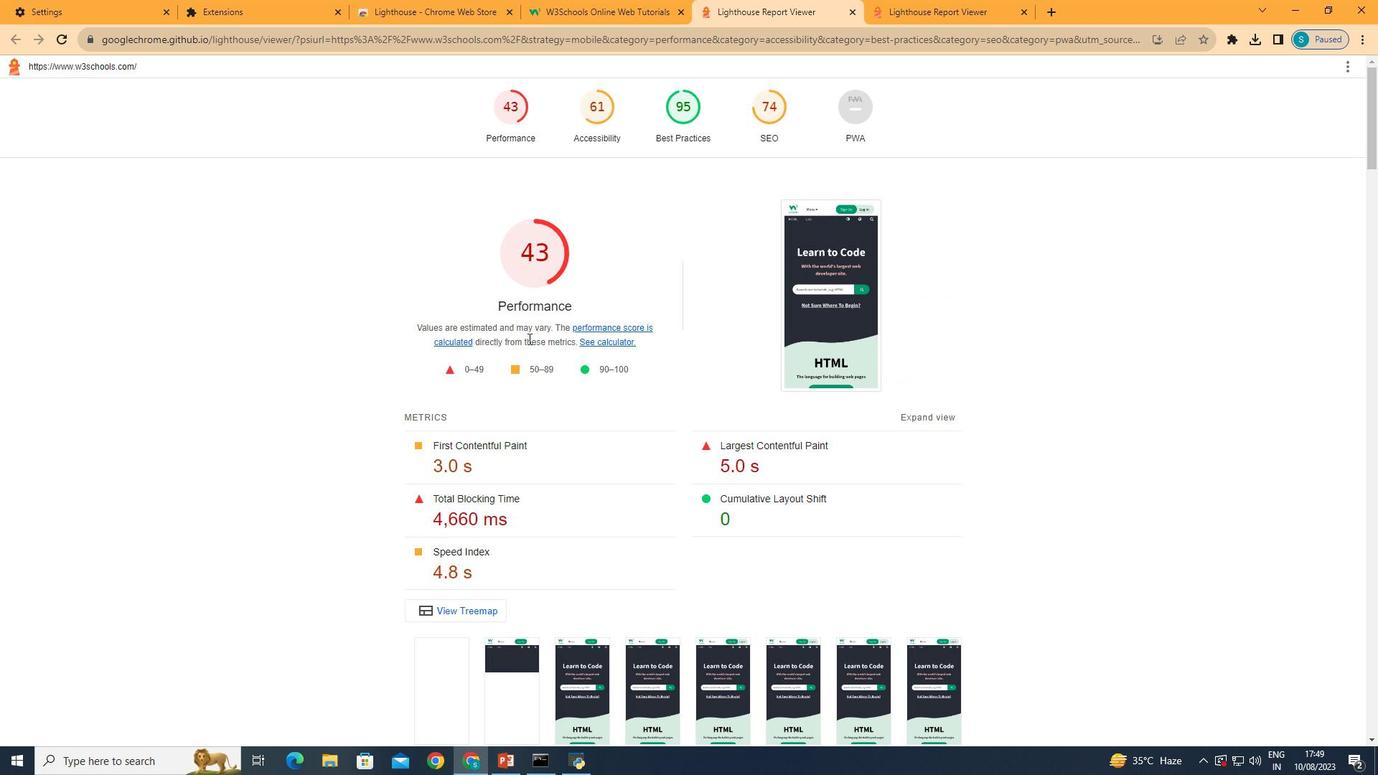 
Action: Mouse moved to (510, 448)
Screenshot: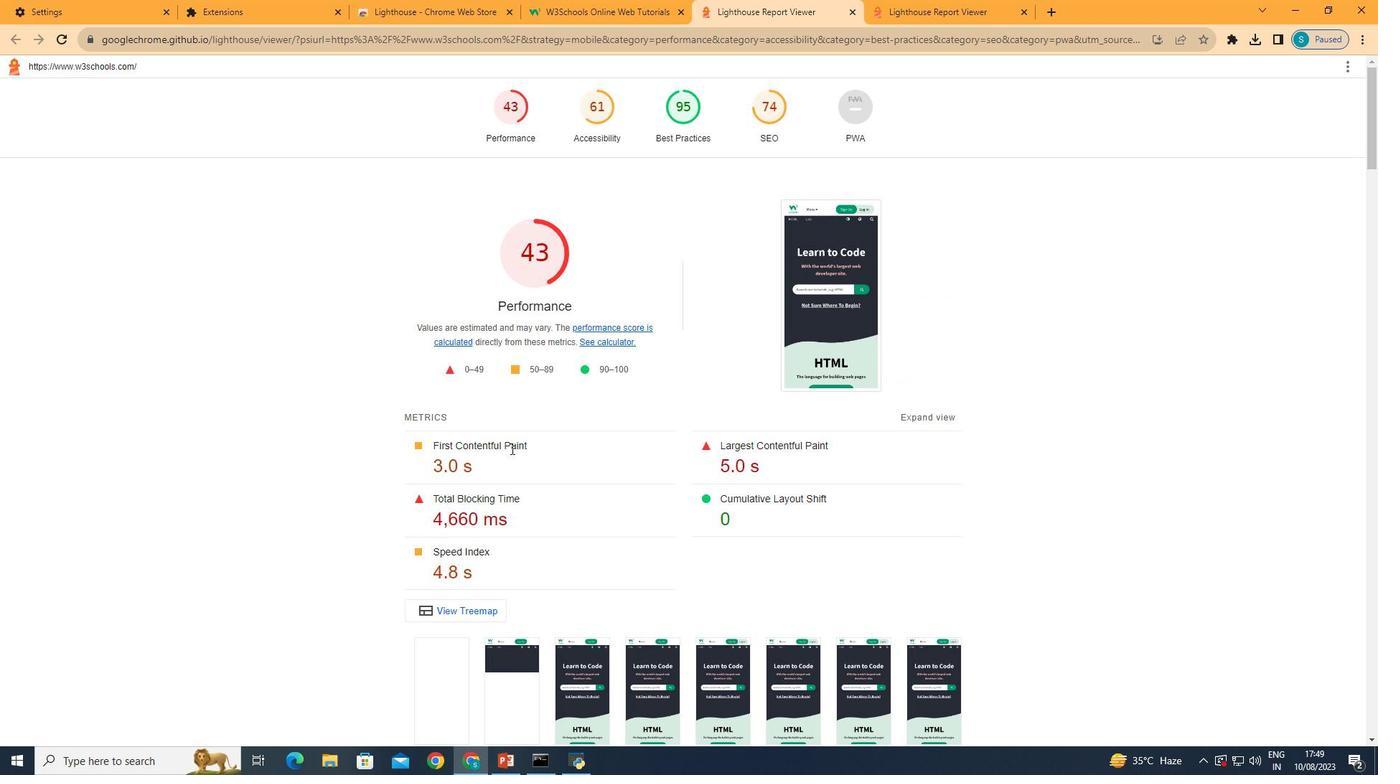 
Action: Mouse scrolled (510, 449) with delta (0, 0)
Screenshot: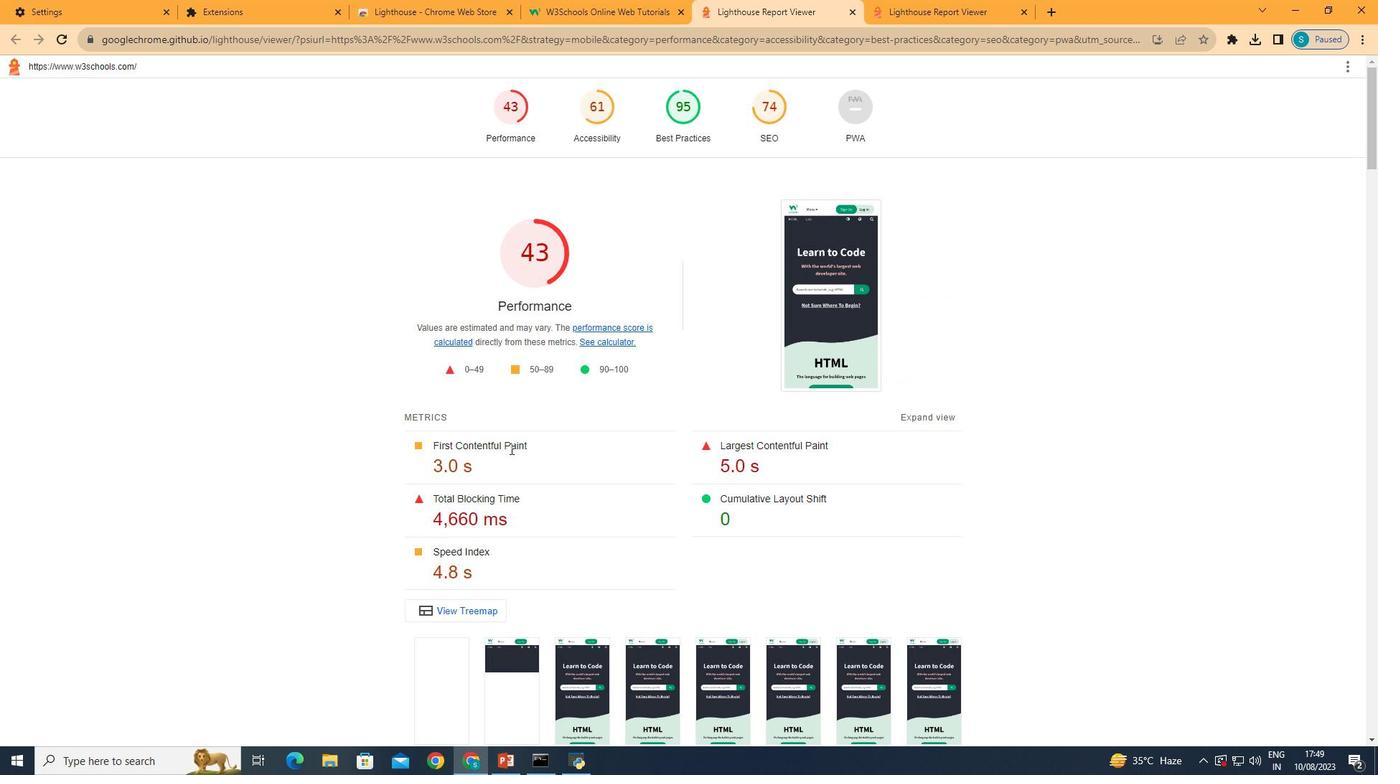 
Action: Mouse scrolled (510, 449) with delta (0, 0)
Screenshot: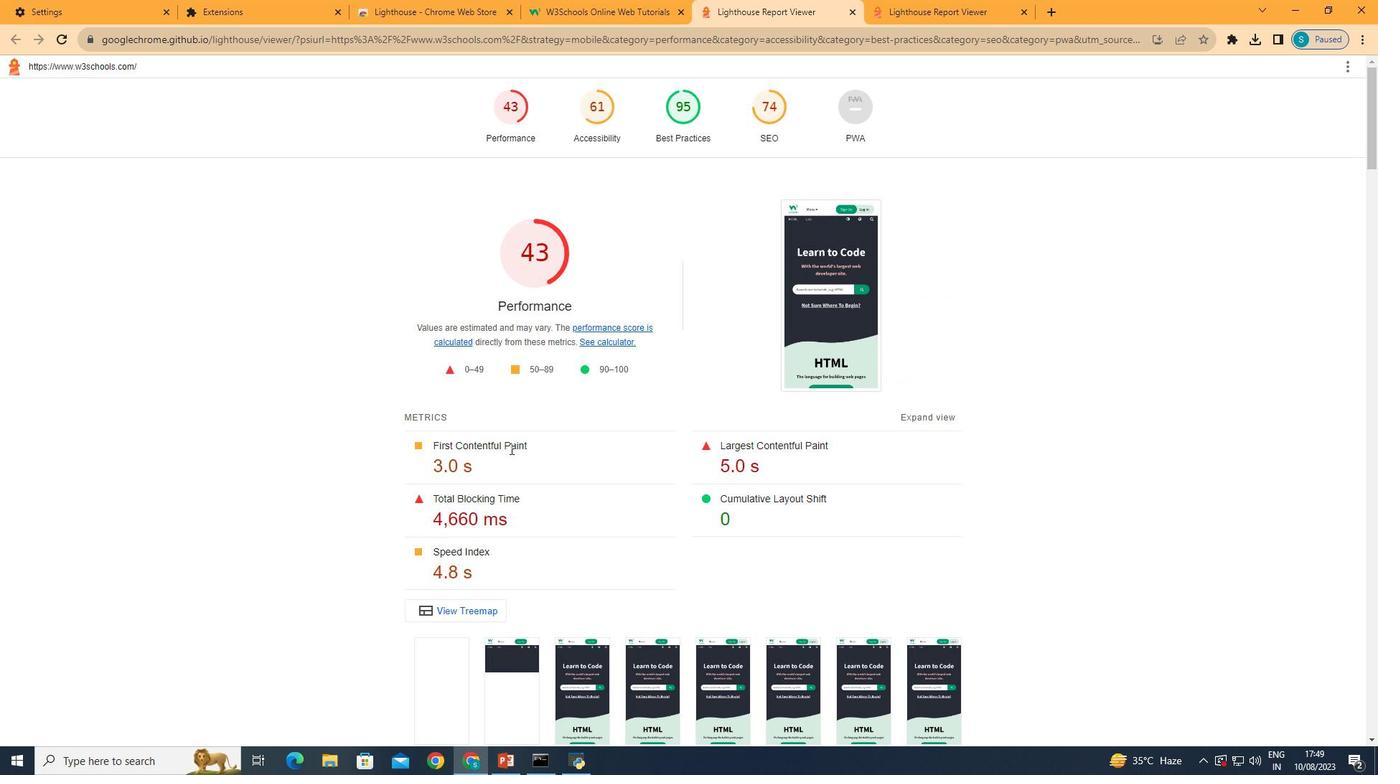 
Action: Mouse scrolled (510, 449) with delta (0, 0)
Screenshot: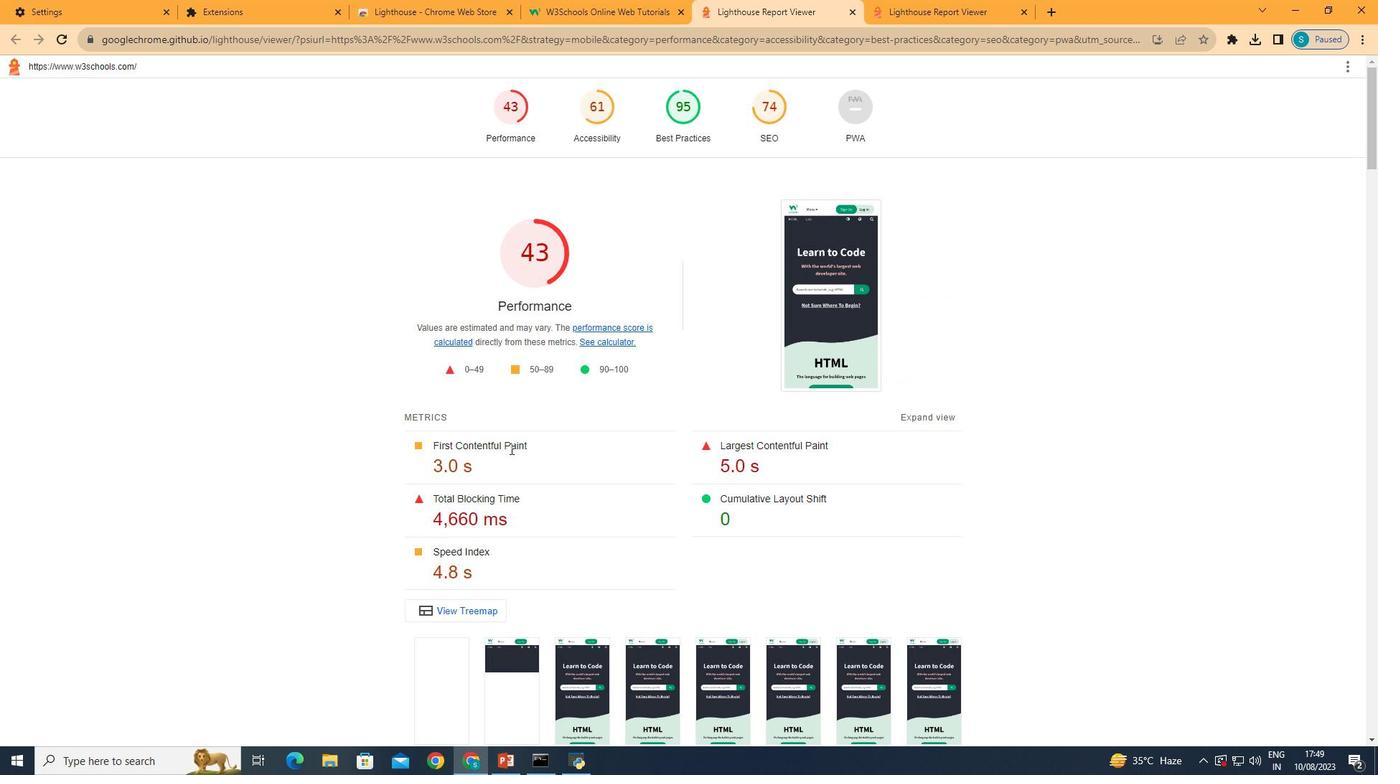 
Action: Mouse moved to (537, 306)
Screenshot: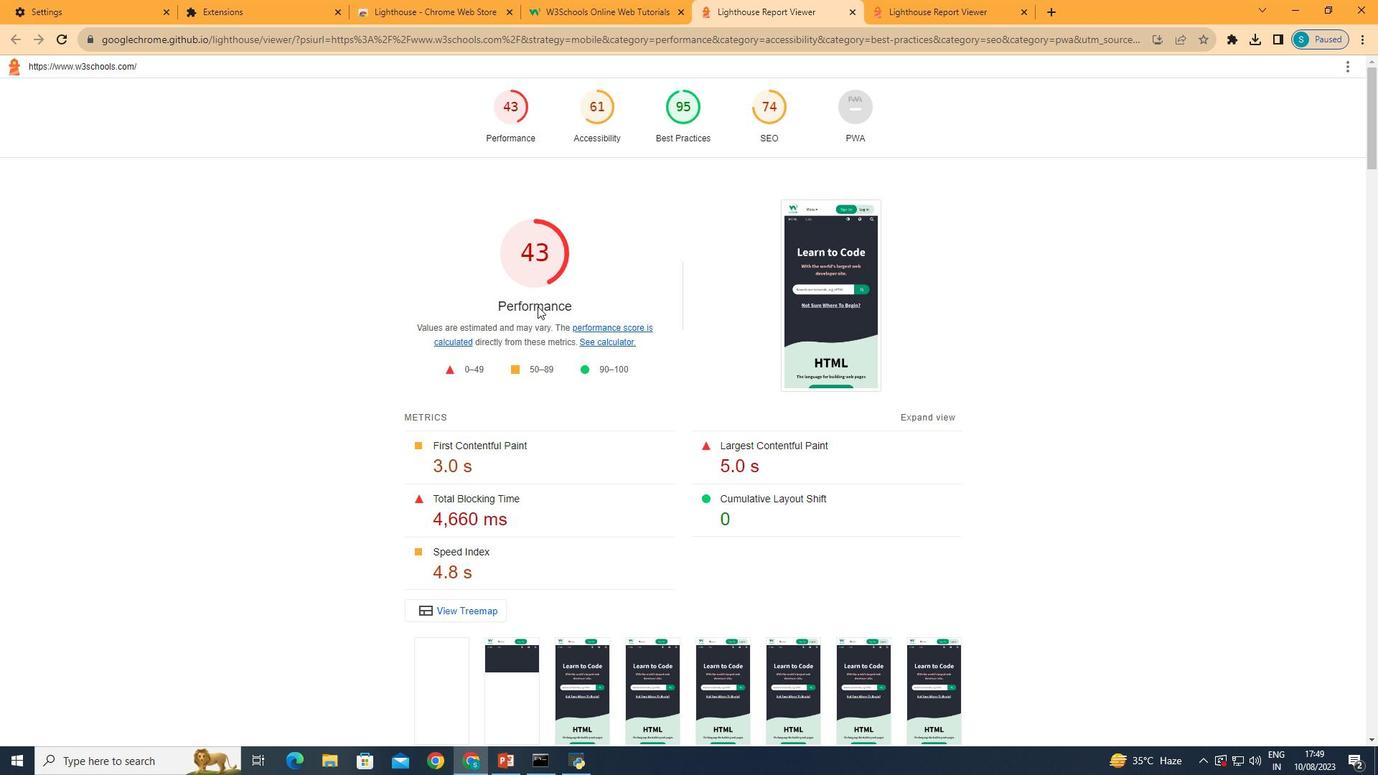 
Action: Mouse scrolled (537, 305) with delta (0, 0)
Screenshot: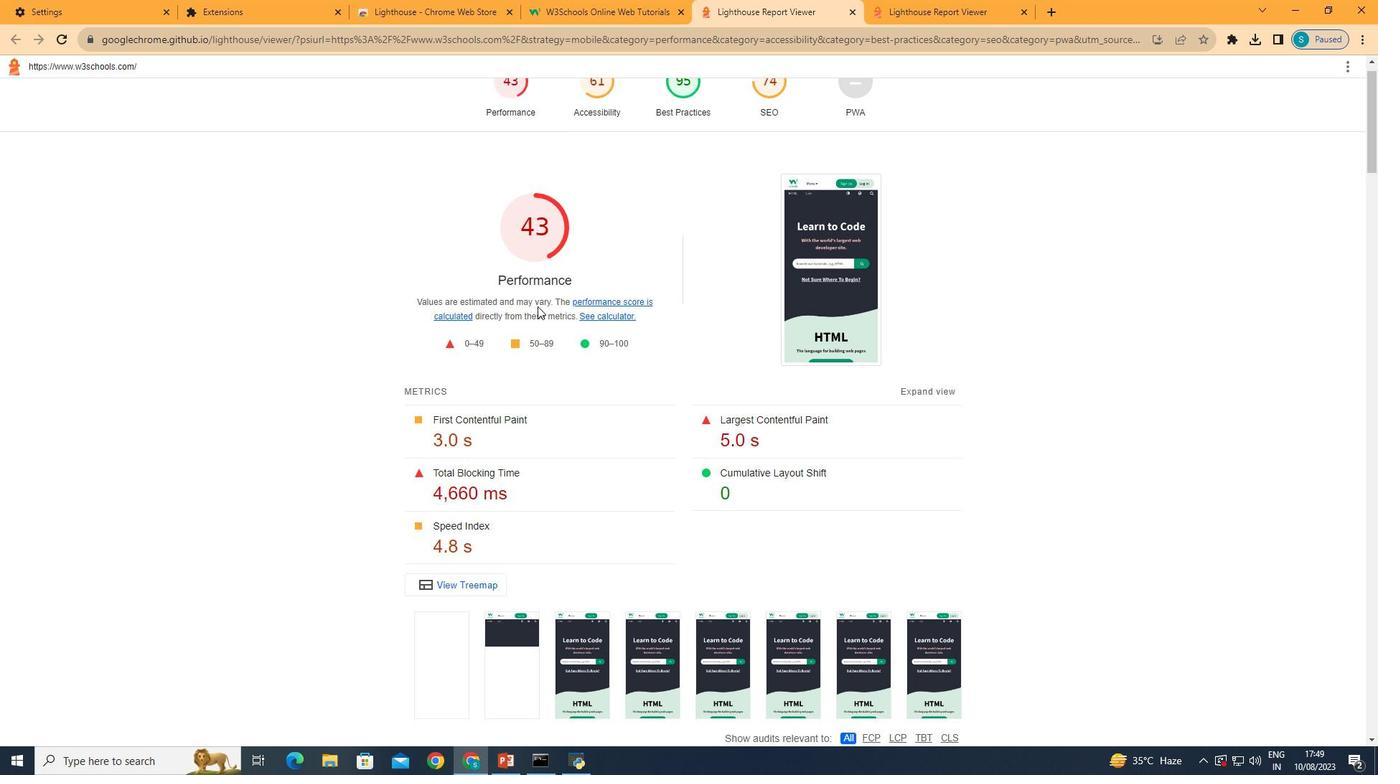 
Action: Mouse moved to (537, 307)
Screenshot: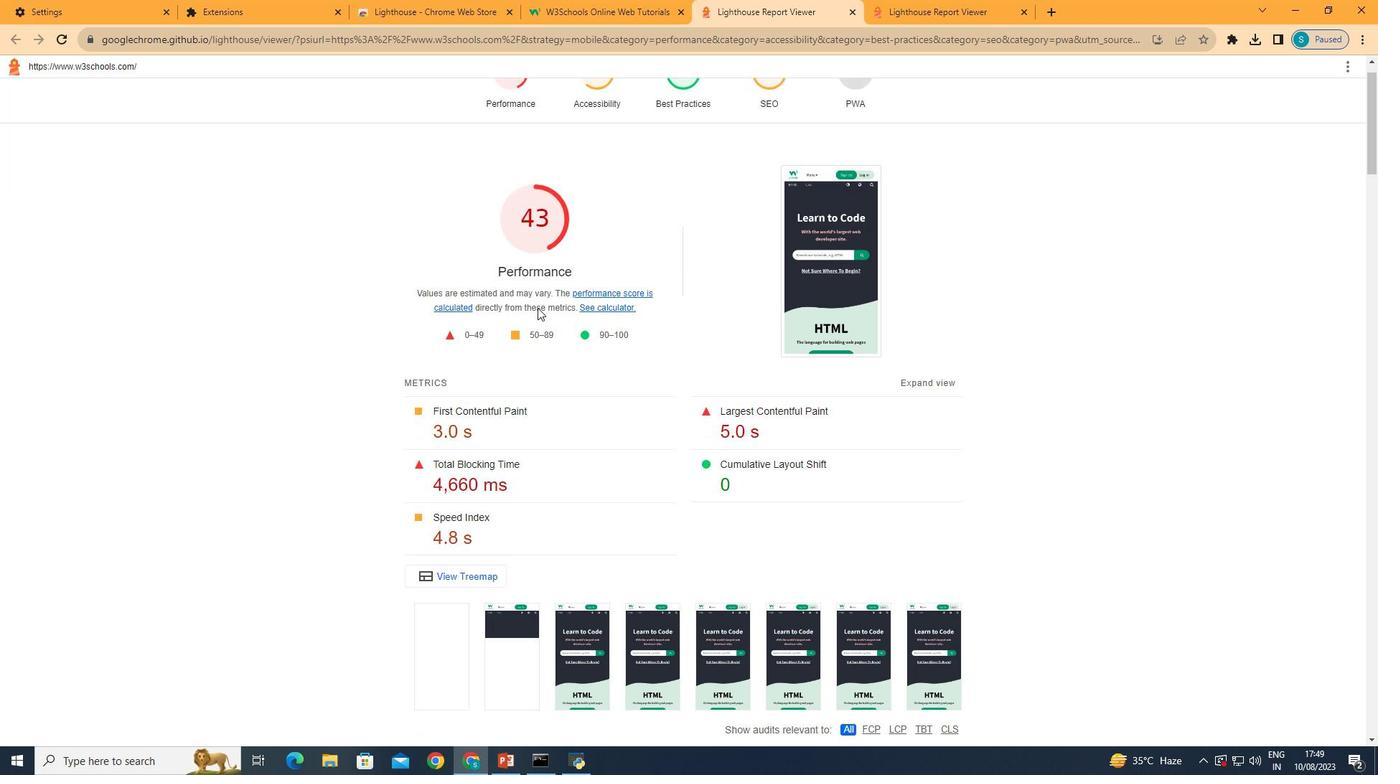 
Action: Mouse scrolled (537, 308) with delta (0, 0)
Screenshot: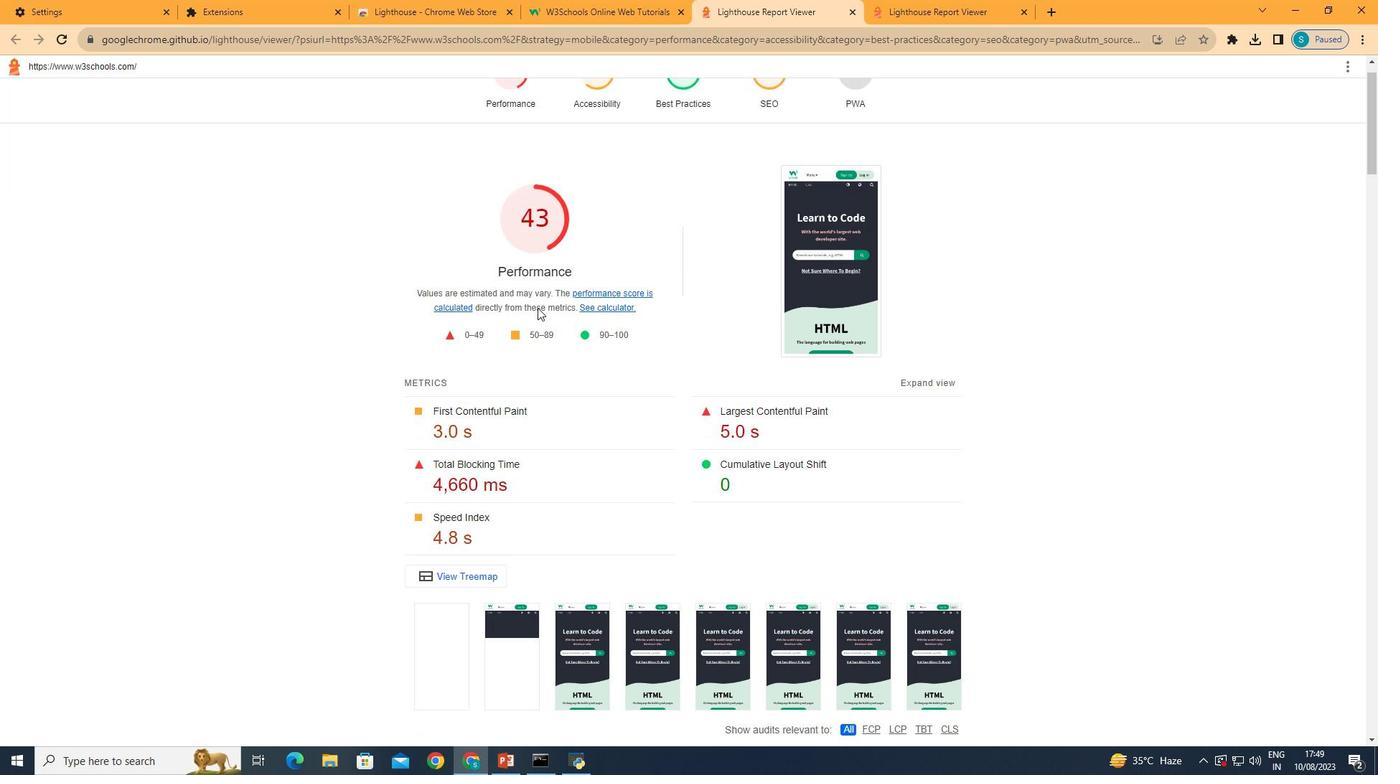 
Action: Mouse scrolled (537, 308) with delta (0, 0)
Screenshot: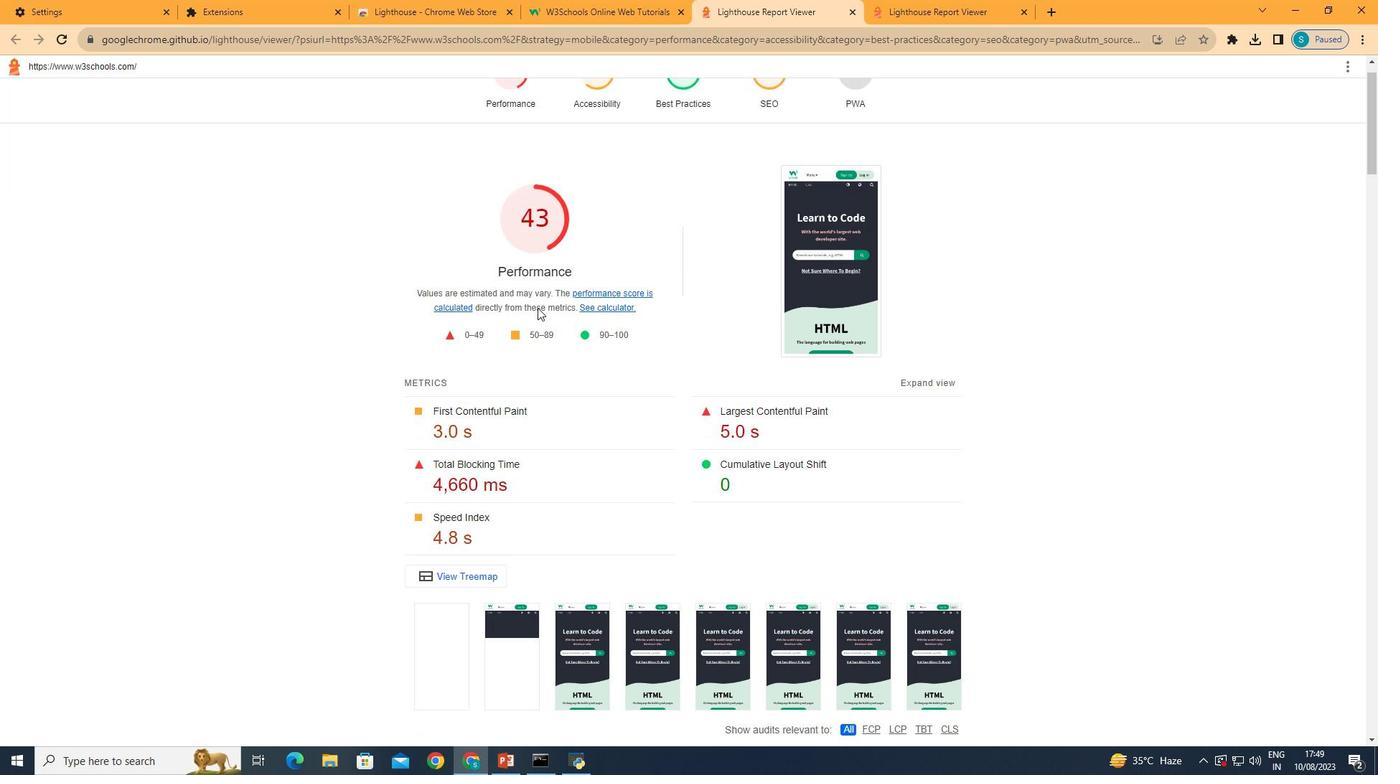 
Action: Mouse scrolled (537, 308) with delta (0, 0)
Screenshot: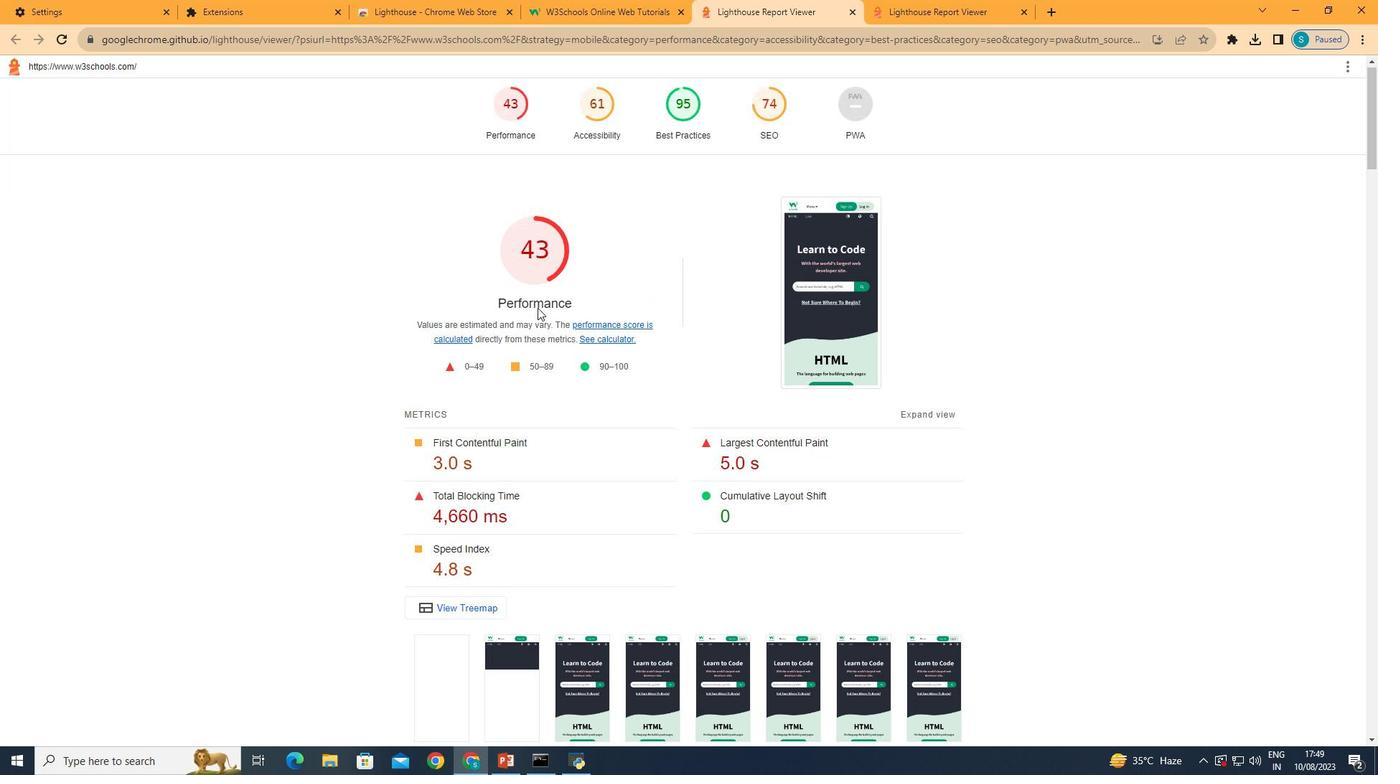 
Action: Mouse scrolled (537, 308) with delta (0, 0)
Screenshot: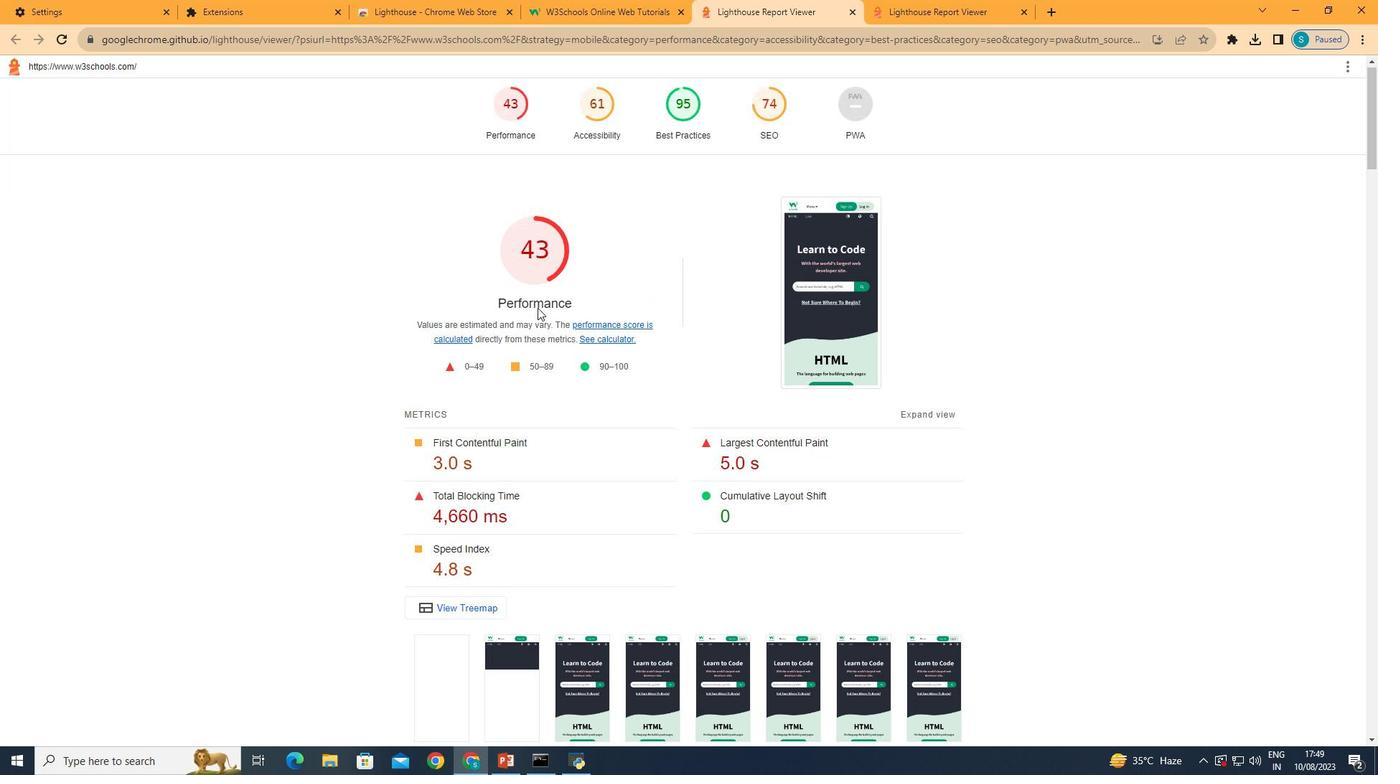 
Action: Mouse moved to (979, 364)
Screenshot: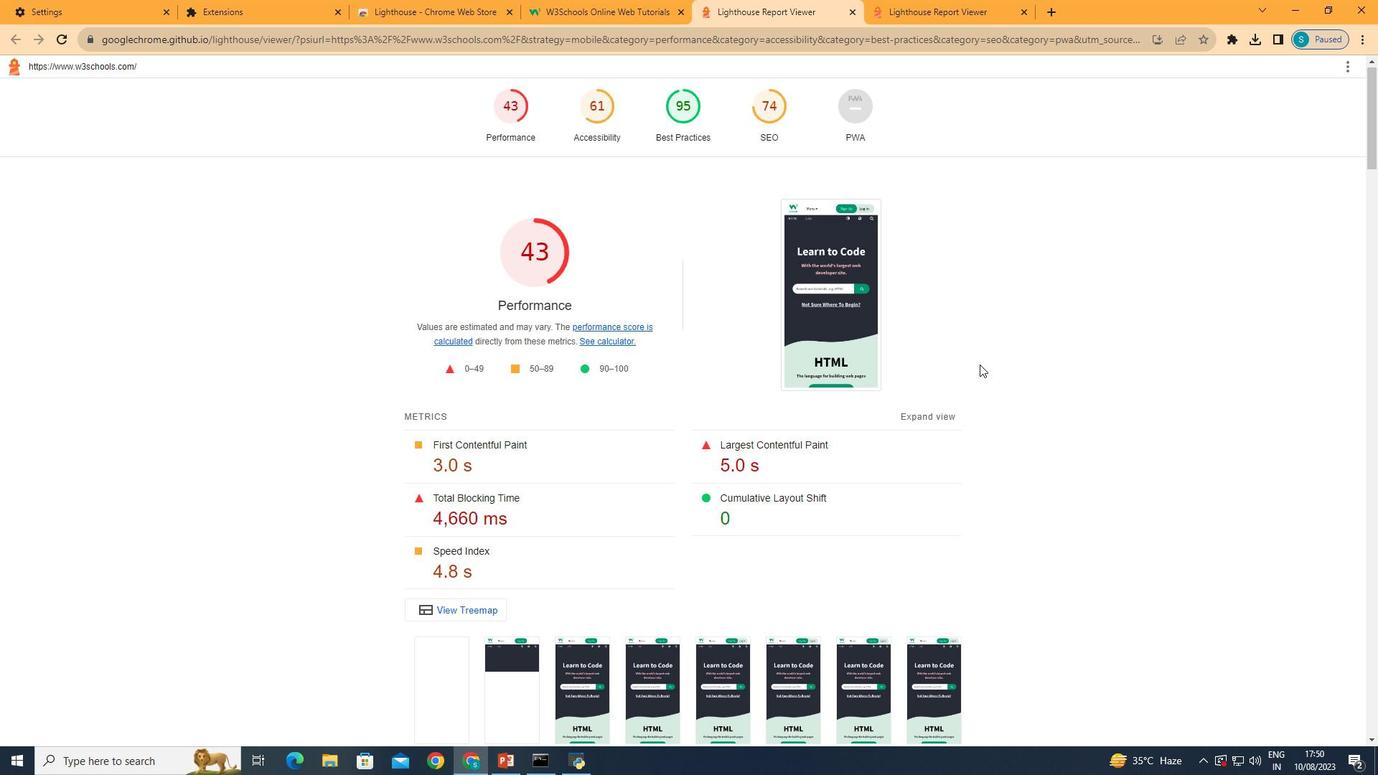 
Action: Mouse scrolled (979, 363) with delta (0, 0)
Screenshot: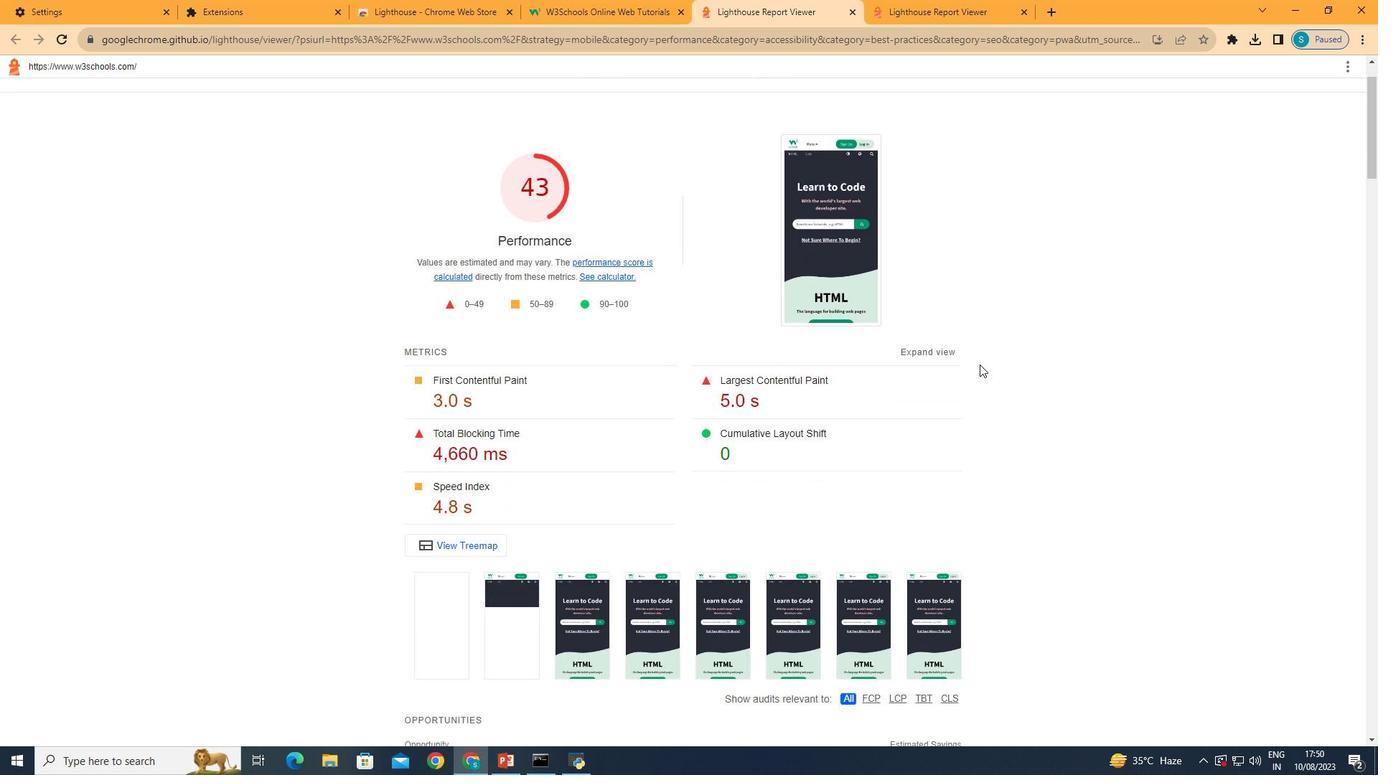 
Action: Mouse scrolled (979, 363) with delta (0, 0)
Screenshot: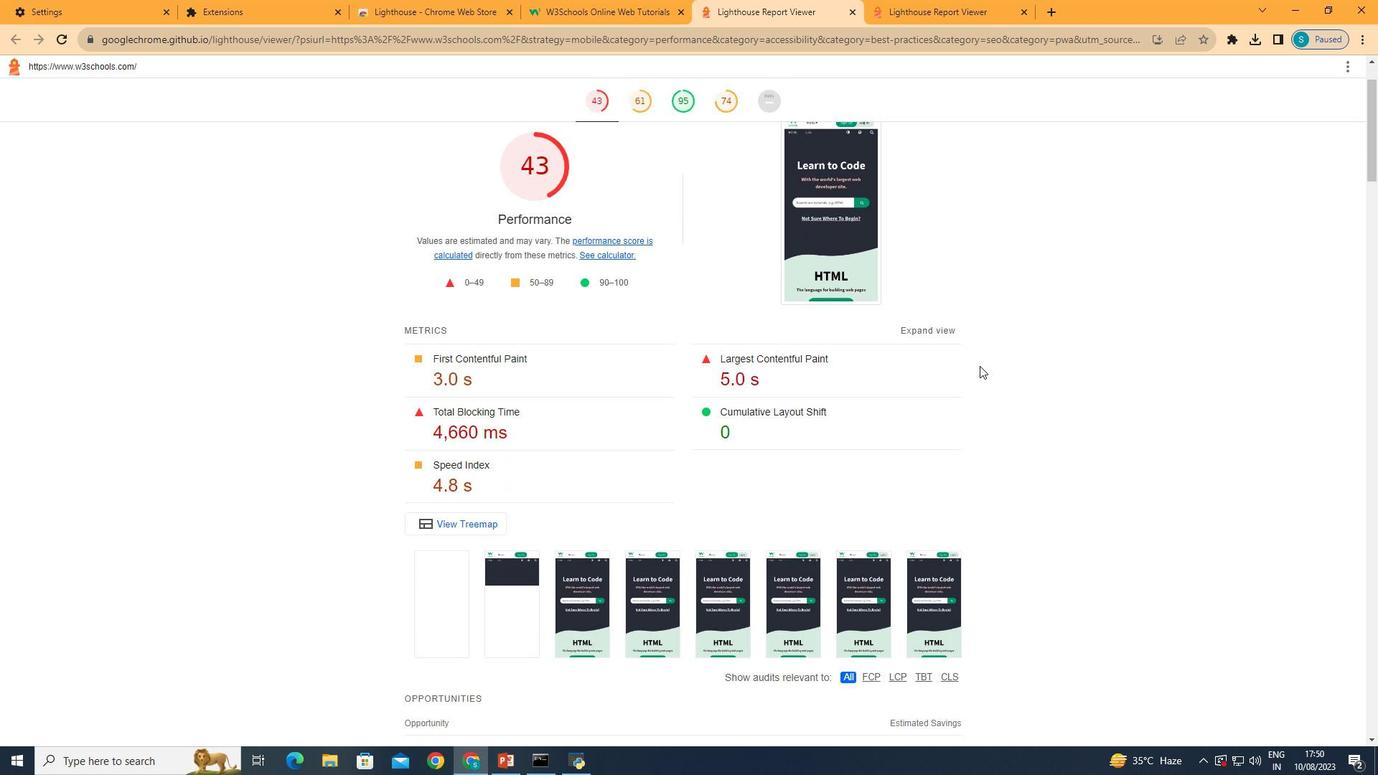 
Action: Mouse scrolled (979, 363) with delta (0, 0)
Screenshot: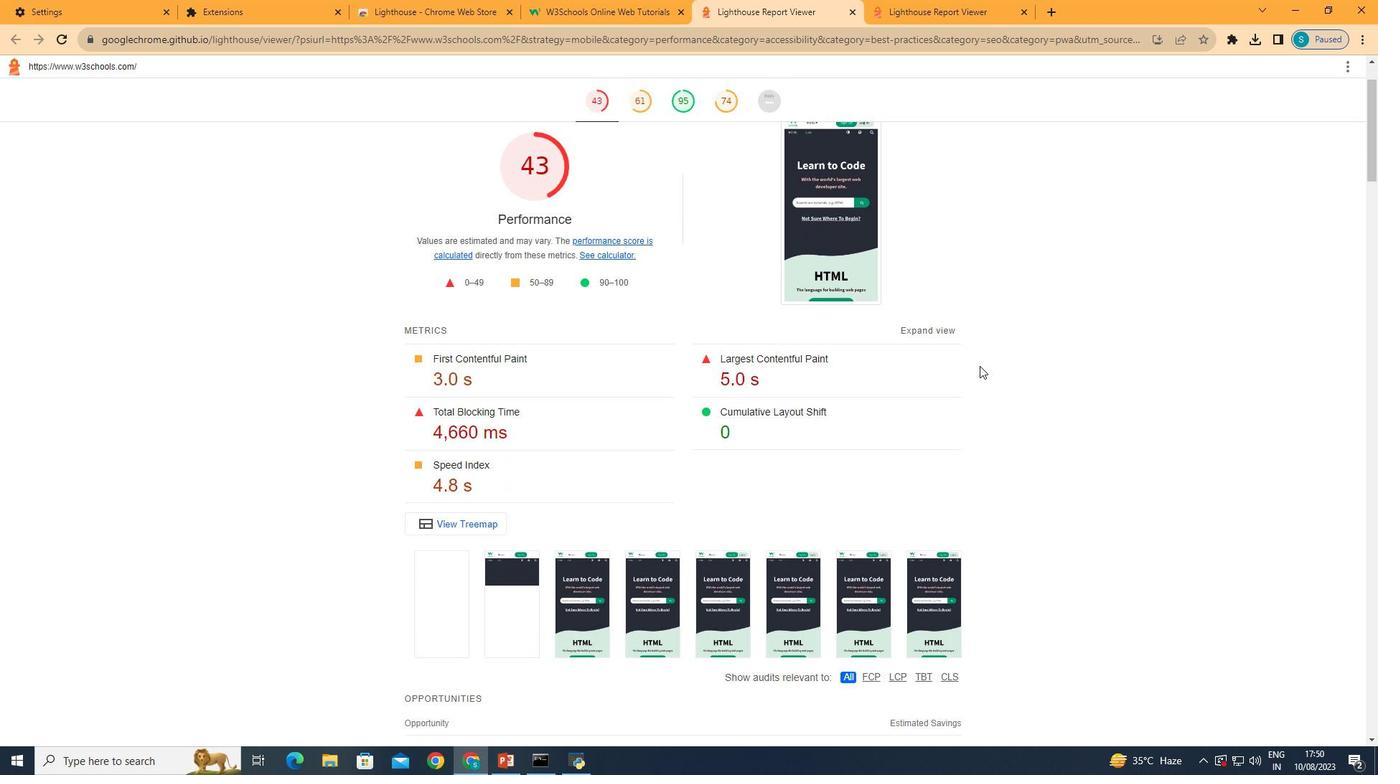 
Action: Mouse moved to (979, 364)
Screenshot: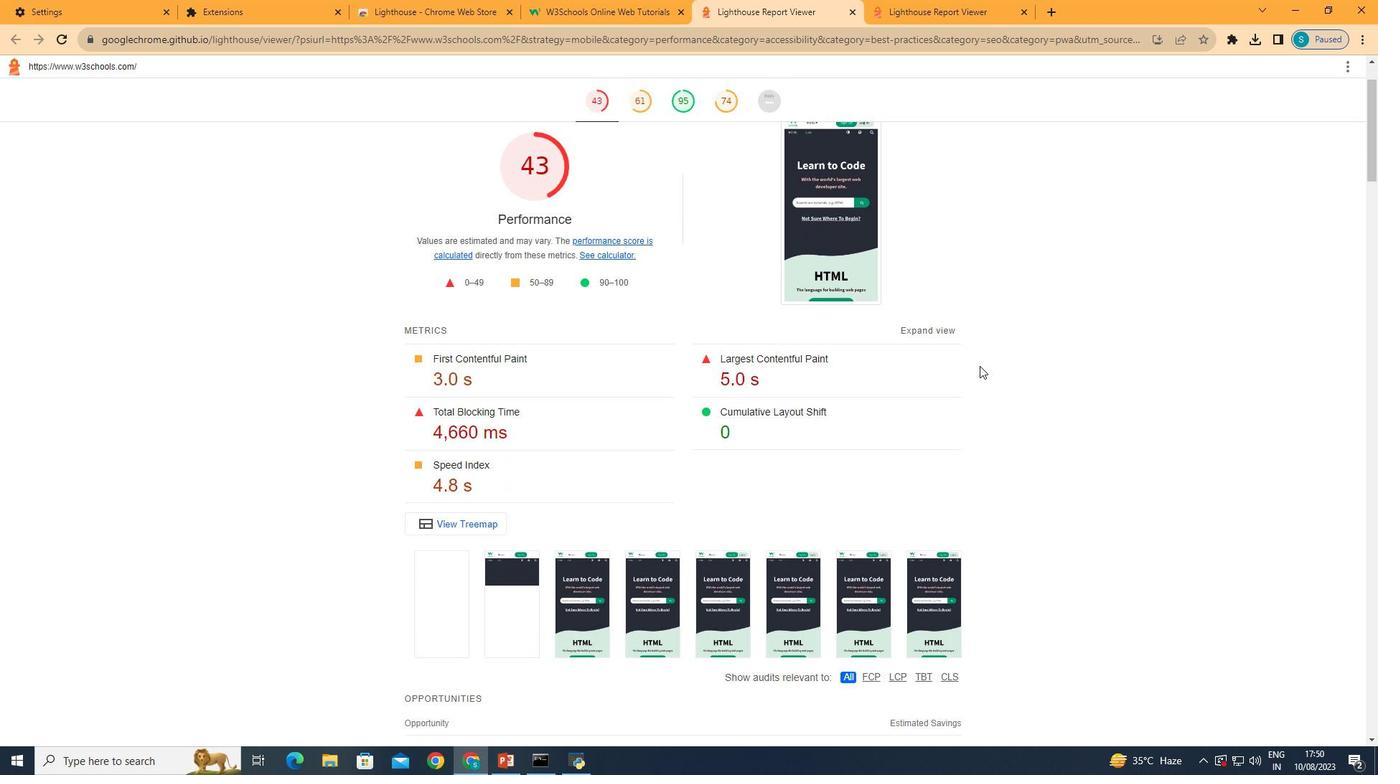
Action: Mouse scrolled (979, 363) with delta (0, 0)
Screenshot: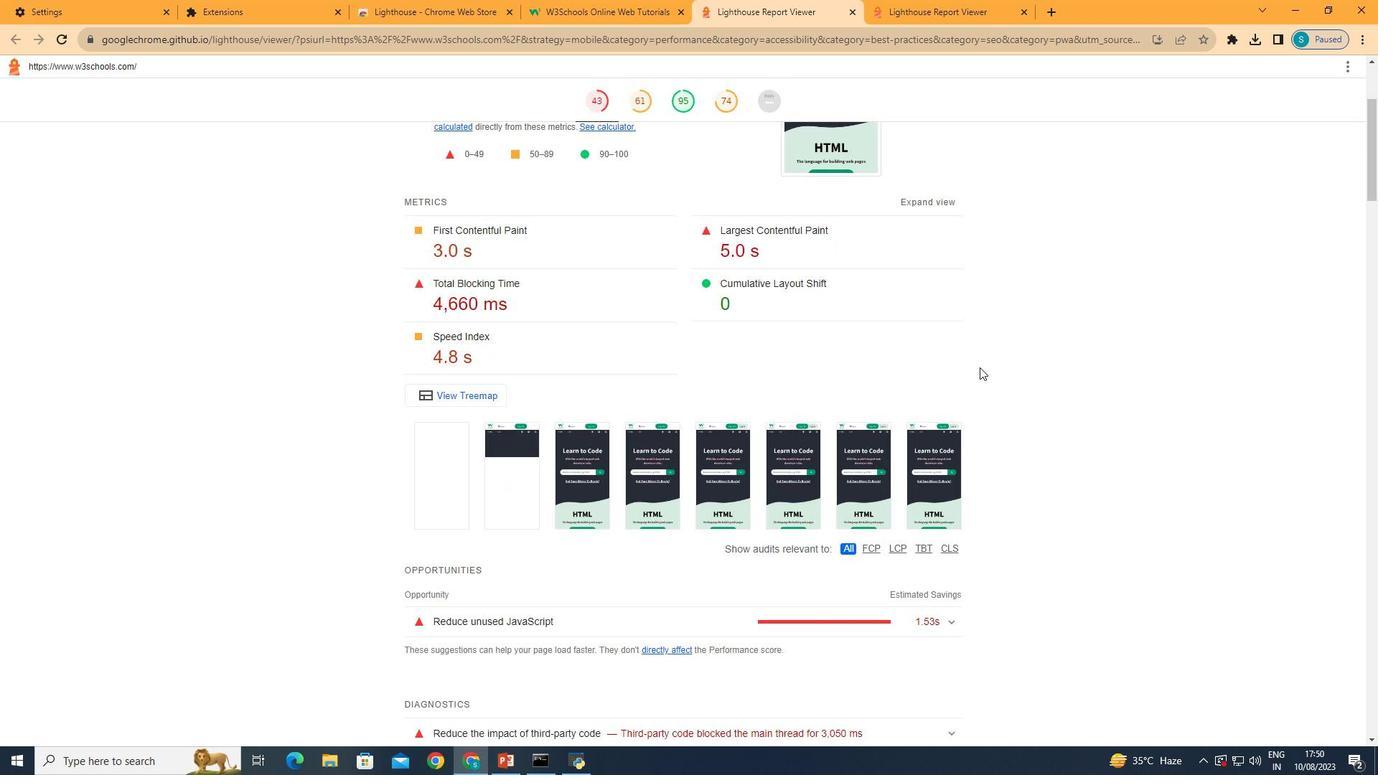 
Action: Mouse moved to (979, 365)
Screenshot: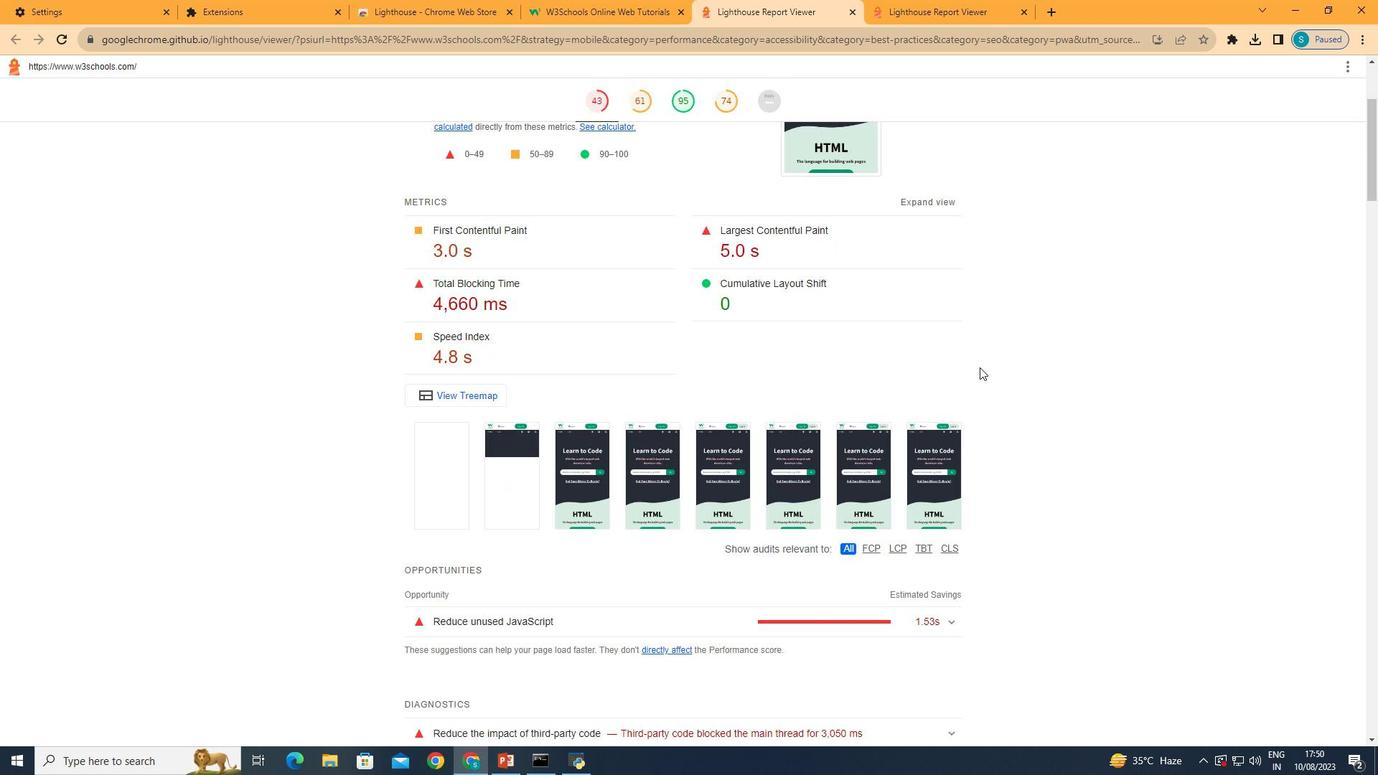 
Action: Mouse scrolled (979, 364) with delta (0, 0)
Screenshot: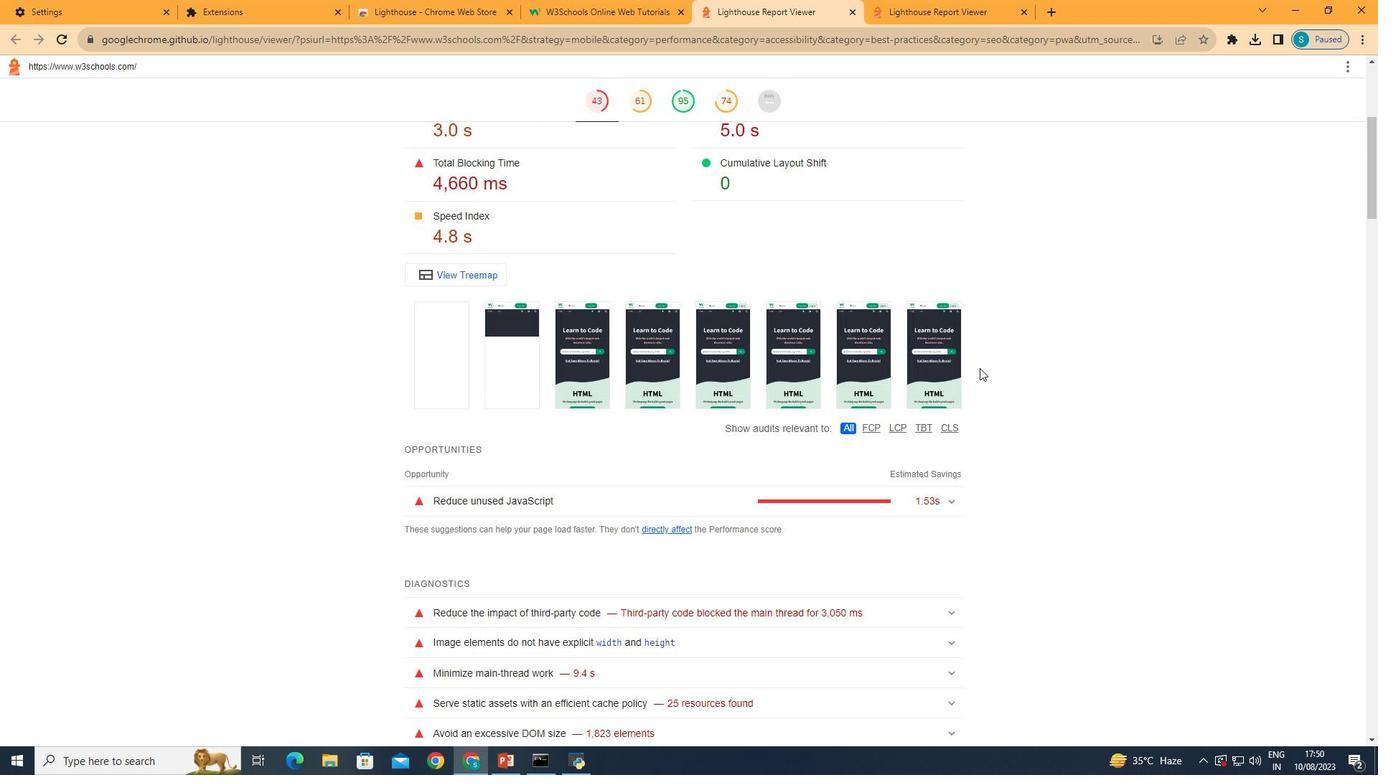 
Action: Mouse moved to (979, 368)
Screenshot: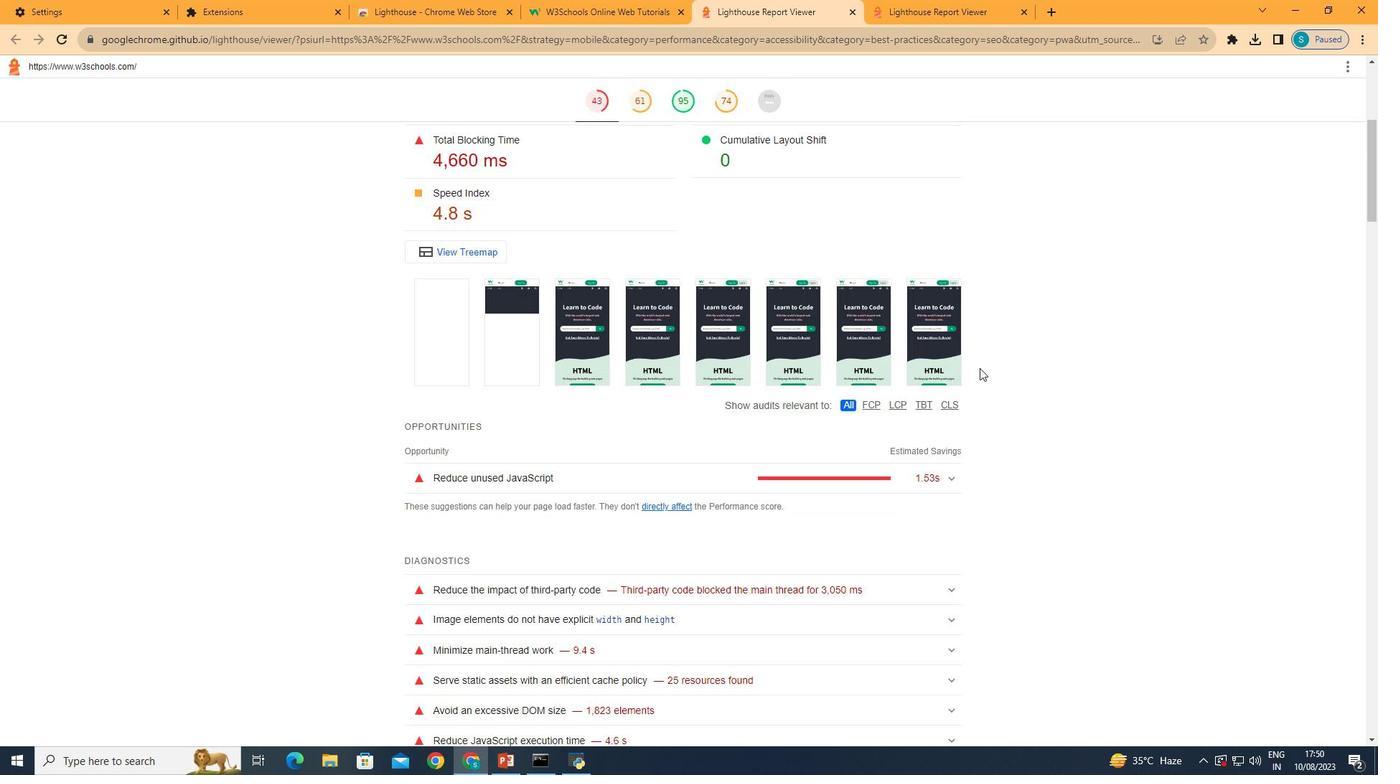 
Action: Mouse scrolled (979, 368) with delta (0, 0)
Screenshot: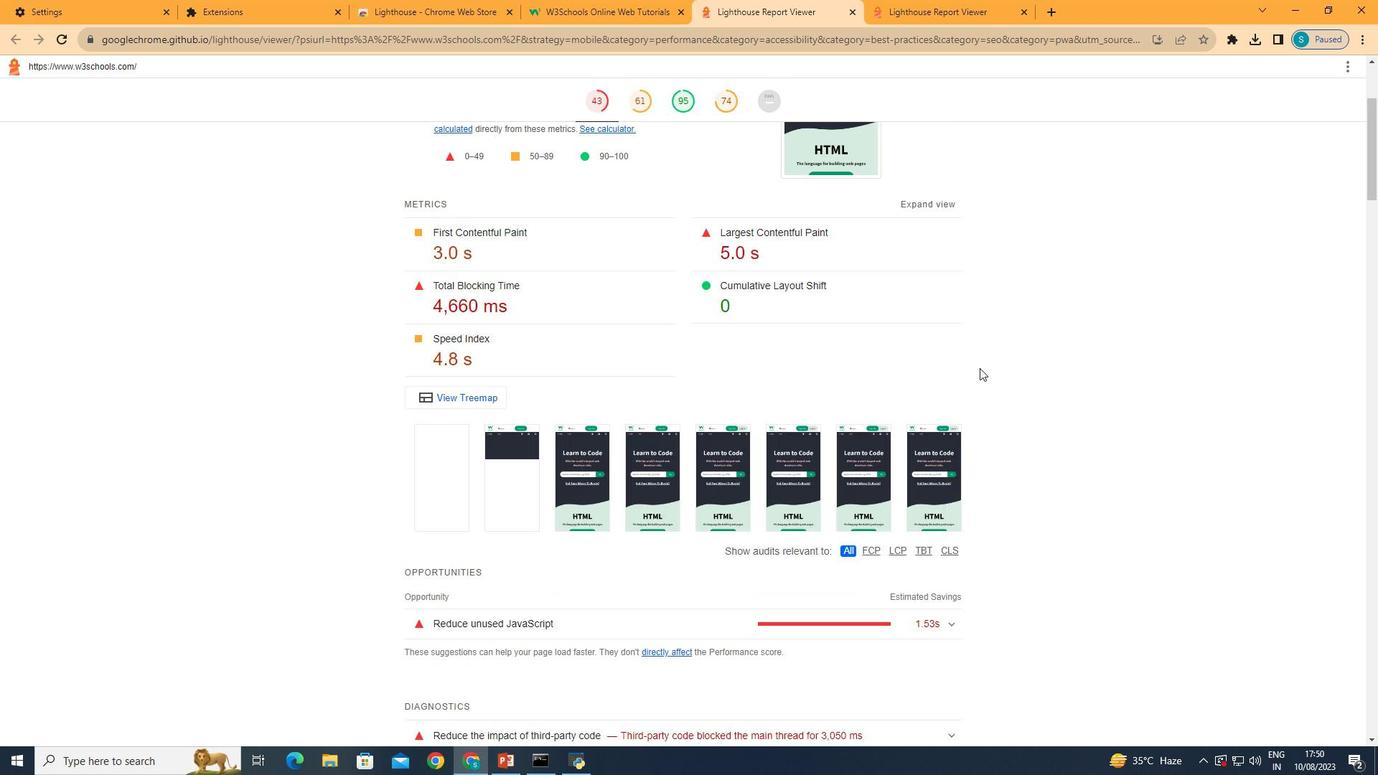 
Action: Mouse scrolled (979, 368) with delta (0, 0)
Screenshot: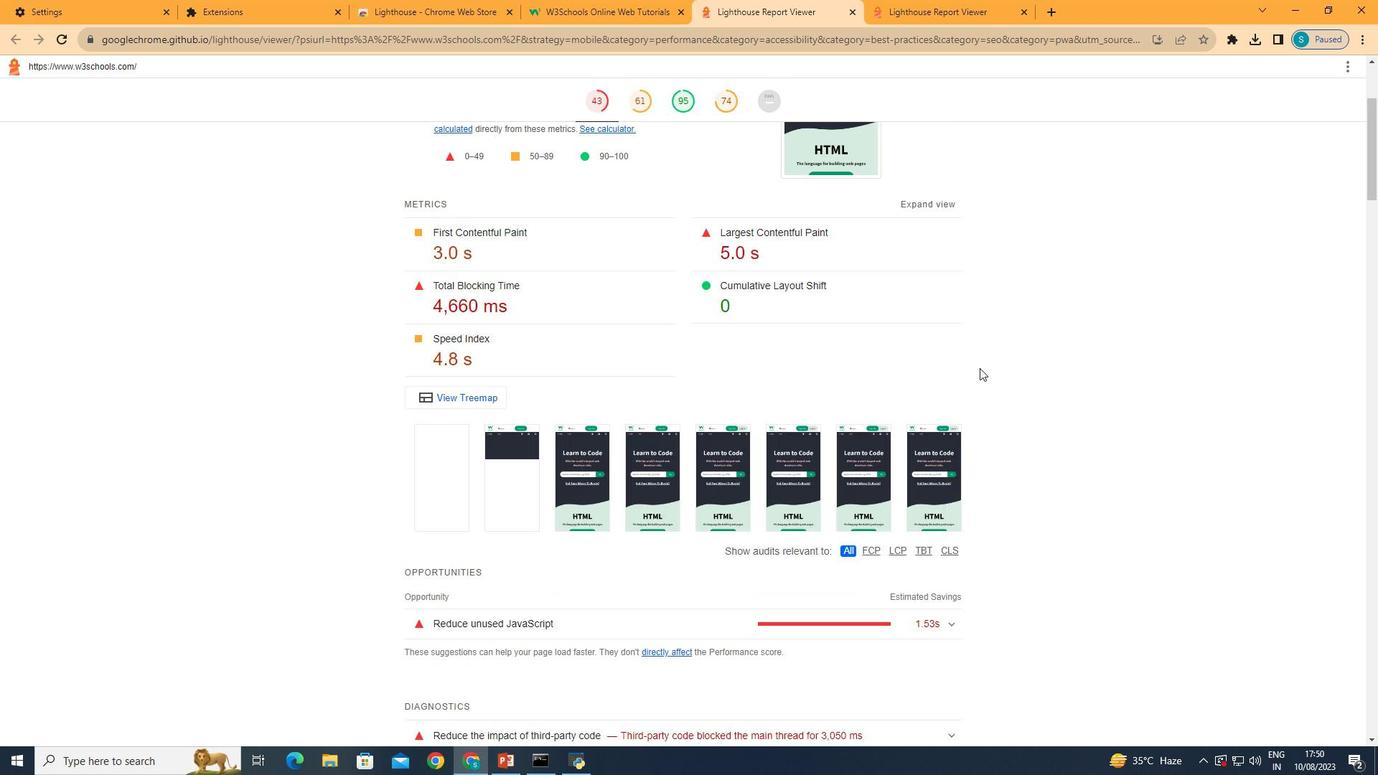 
Action: Mouse scrolled (979, 368) with delta (0, 0)
Screenshot: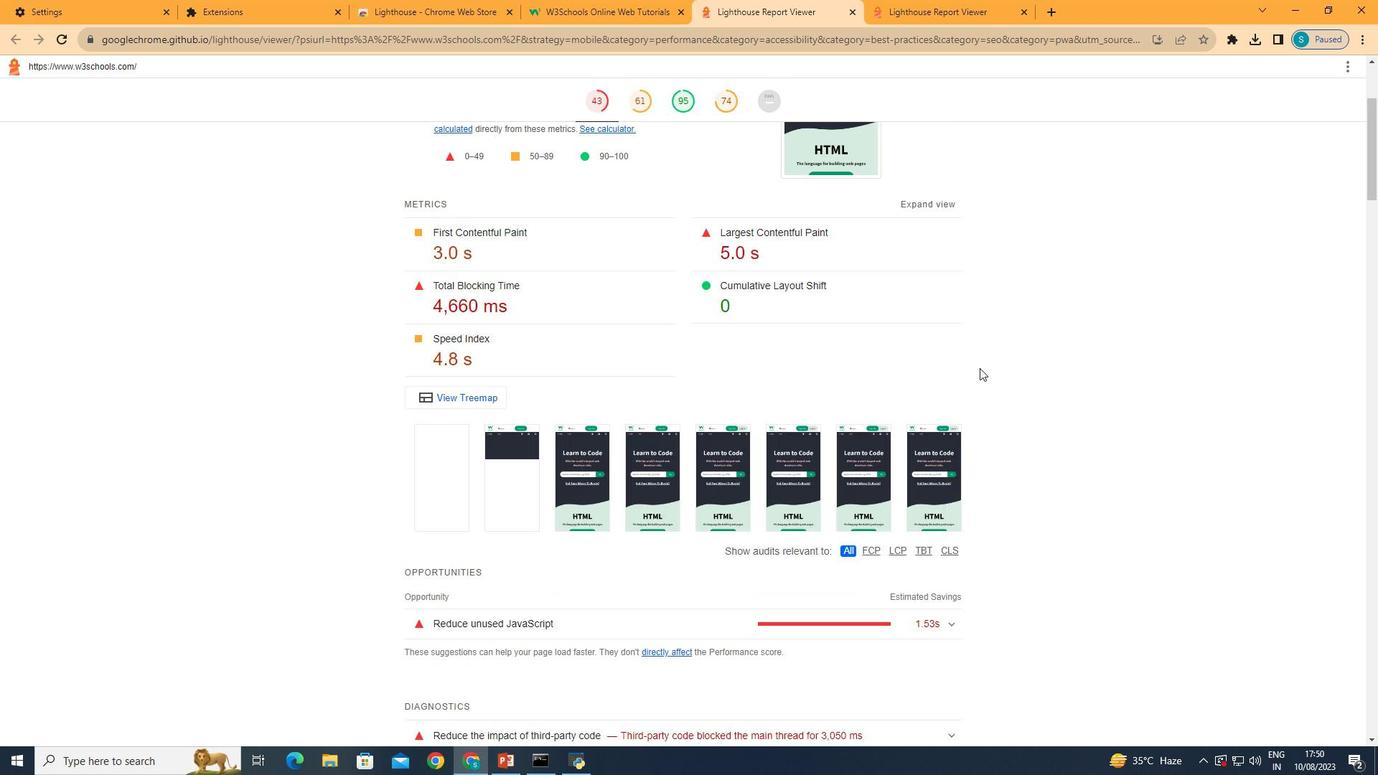 
Action: Mouse scrolled (979, 368) with delta (0, 0)
Screenshot: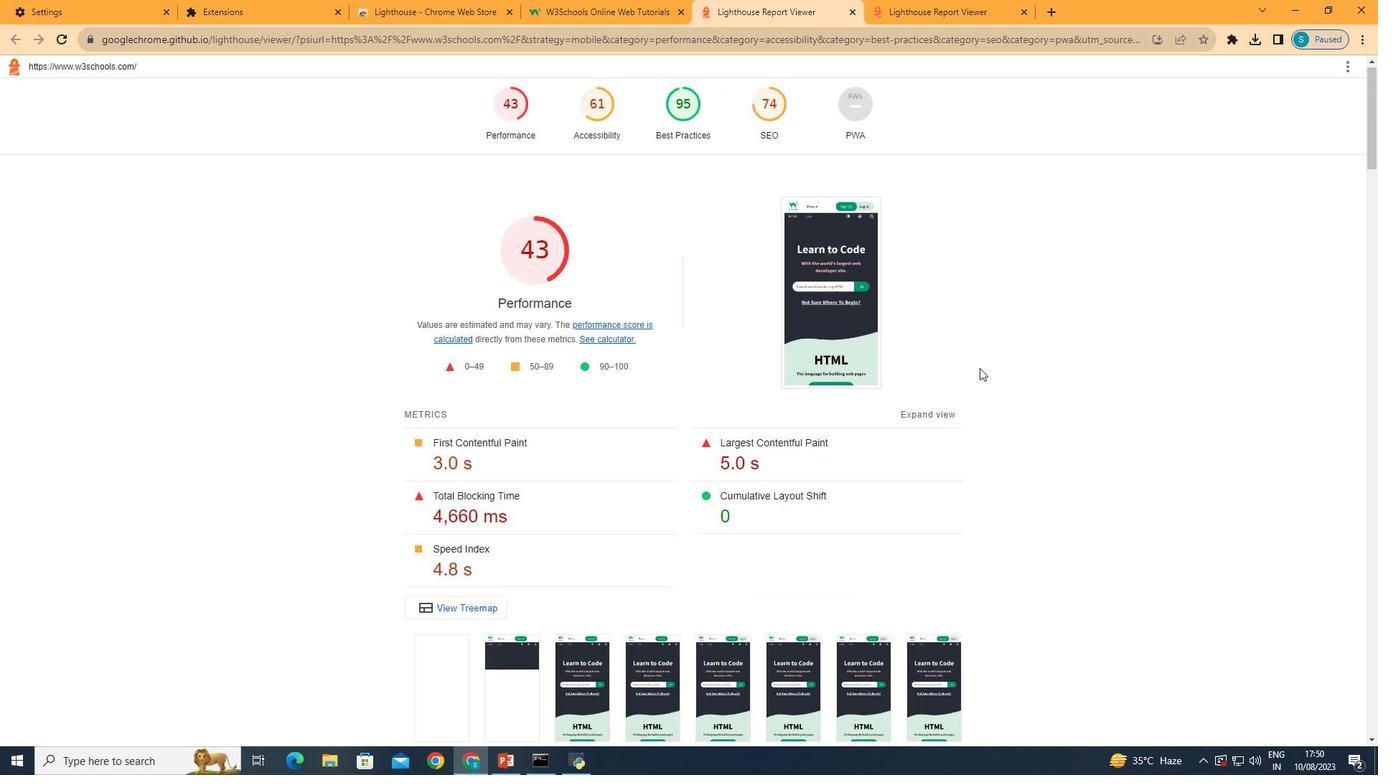 
Action: Mouse scrolled (979, 368) with delta (0, 0)
Screenshot: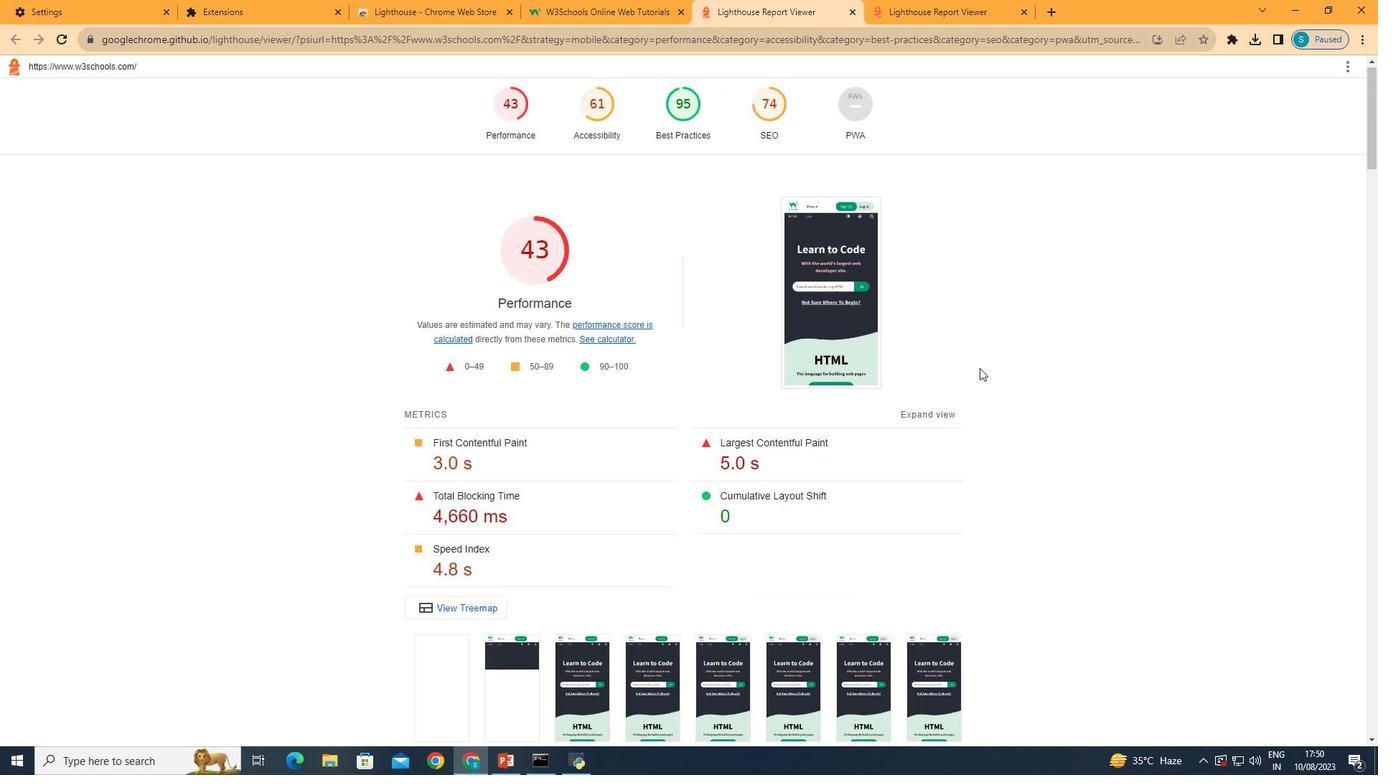 
Action: Mouse scrolled (979, 368) with delta (0, 0)
Screenshot: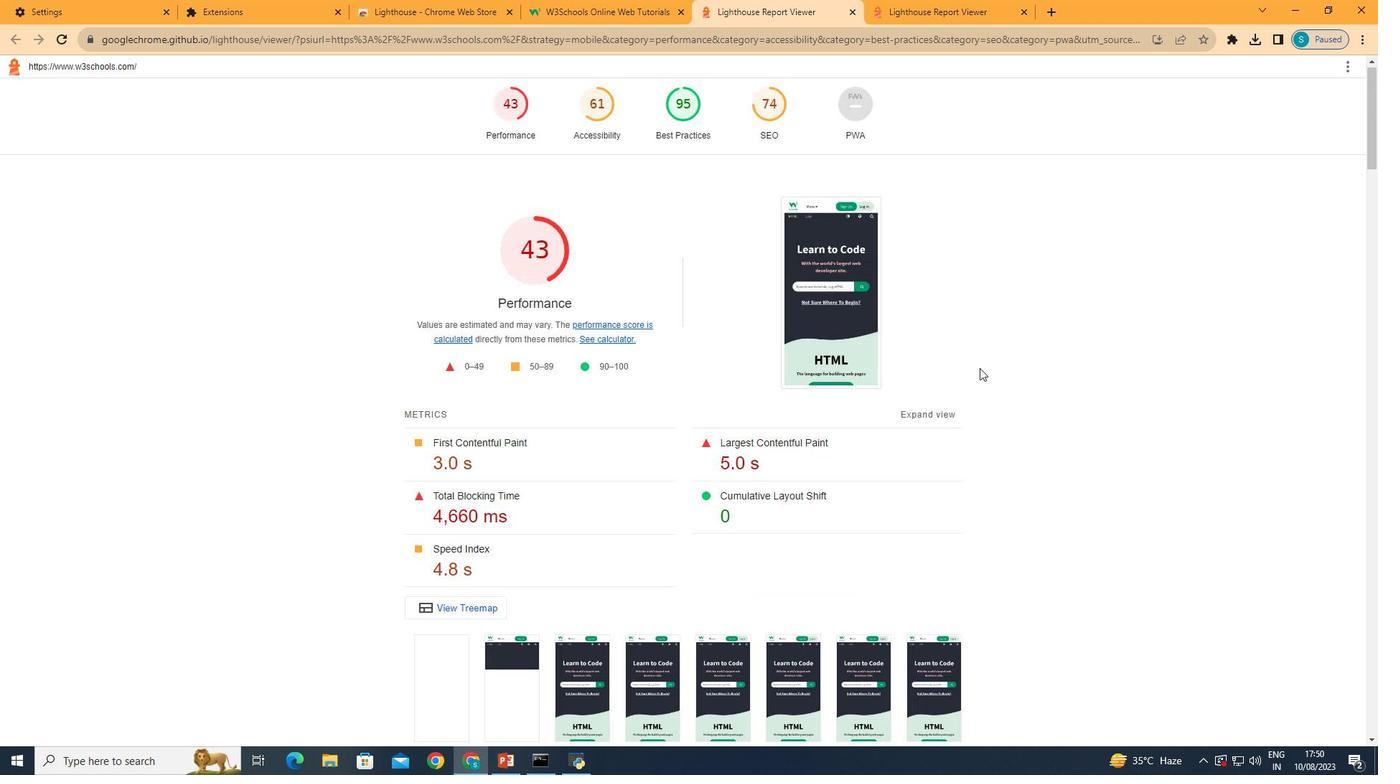 
Action: Mouse scrolled (979, 368) with delta (0, 0)
Screenshot: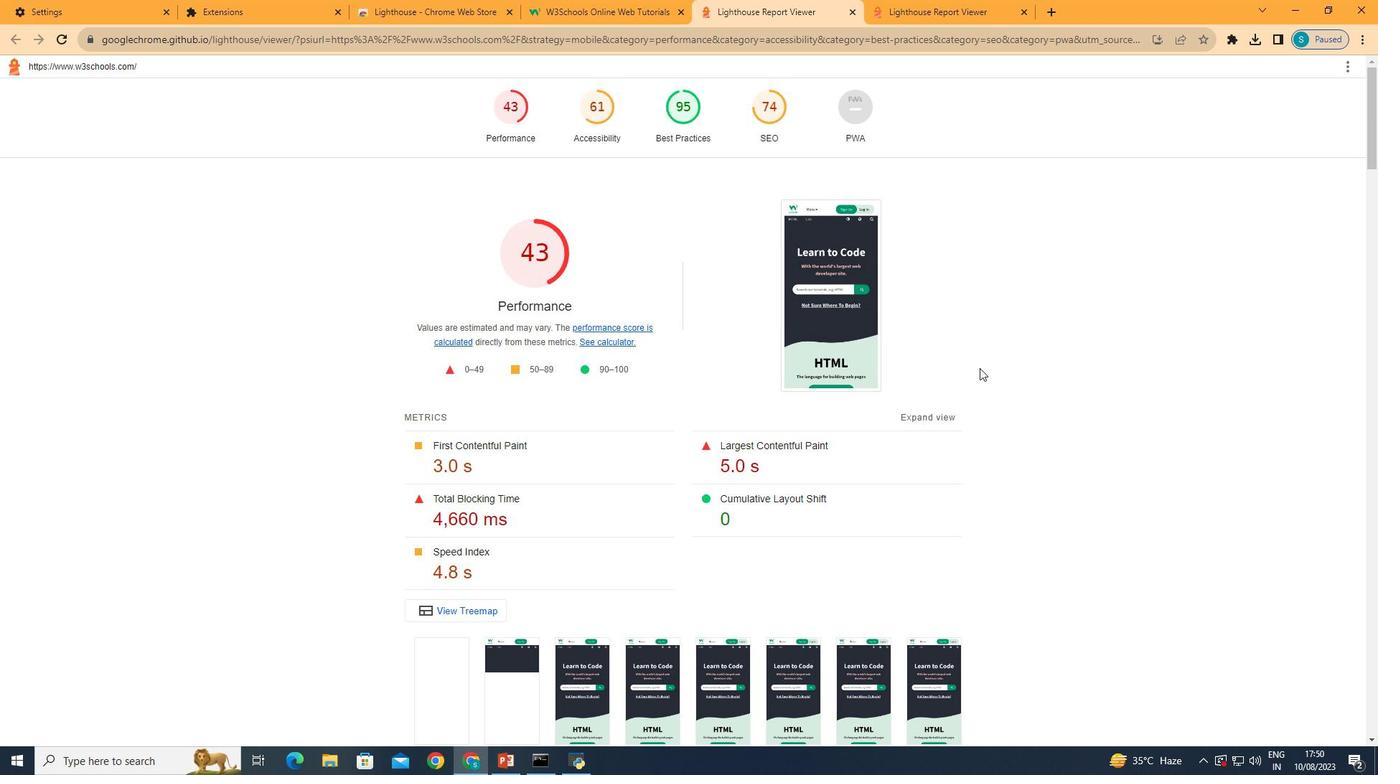 
Action: Mouse scrolled (979, 368) with delta (0, 0)
Screenshot: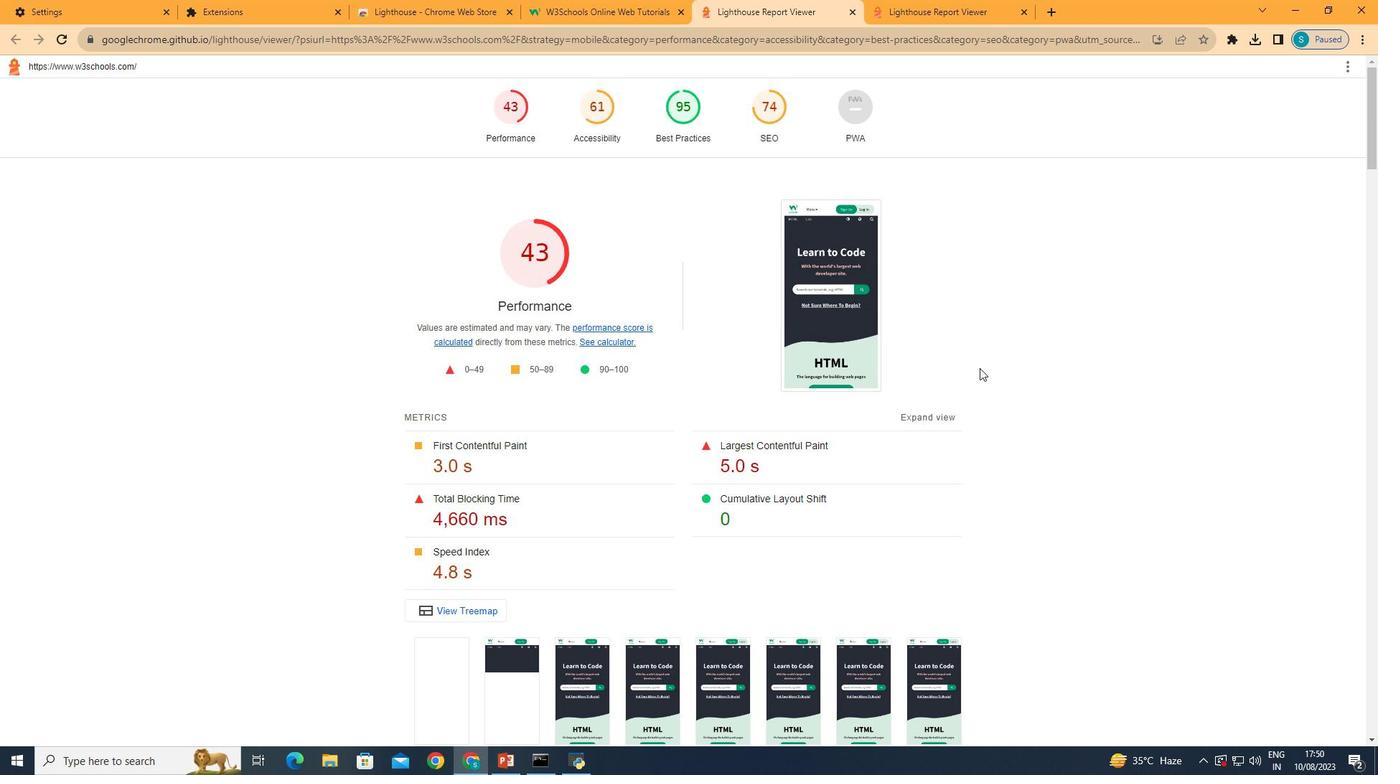 
Action: Mouse scrolled (979, 368) with delta (0, 0)
Screenshot: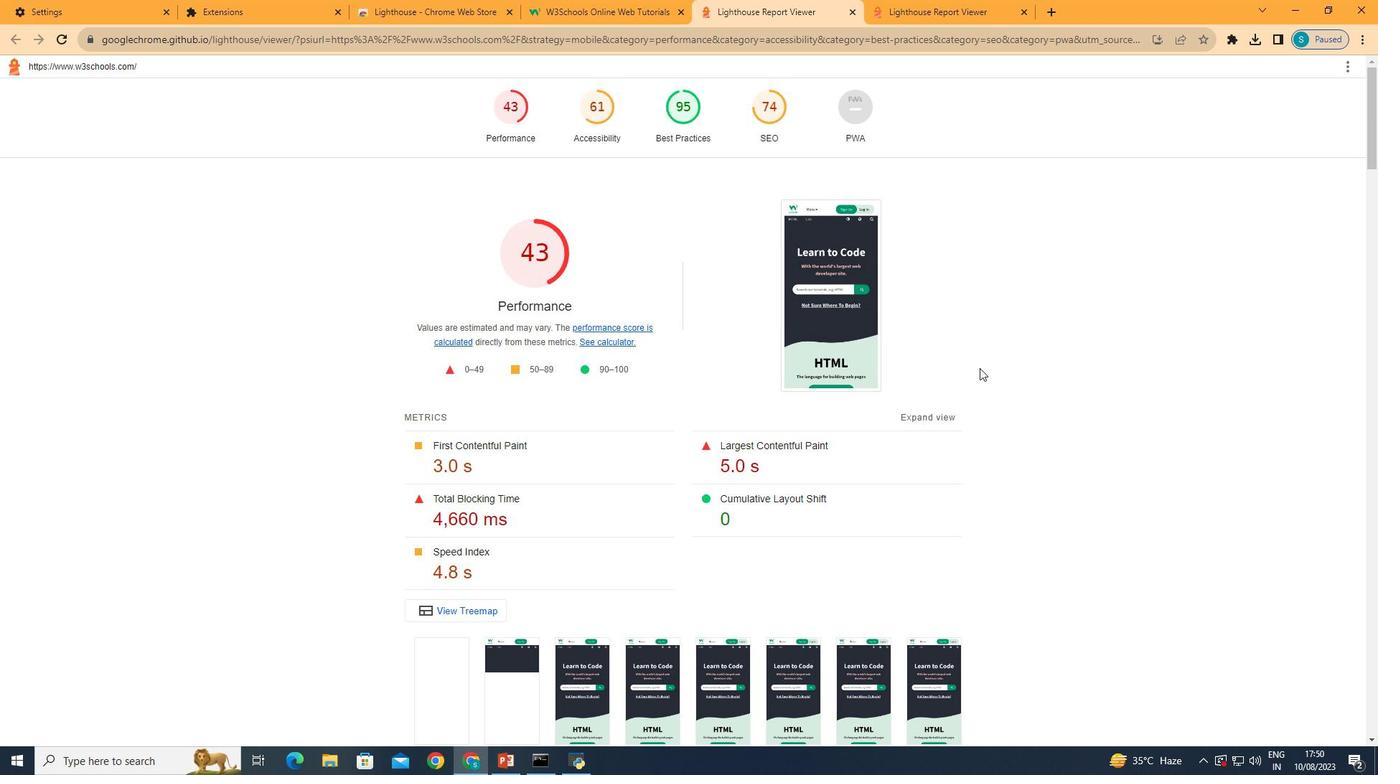 
Action: Mouse scrolled (979, 368) with delta (0, 0)
Screenshot: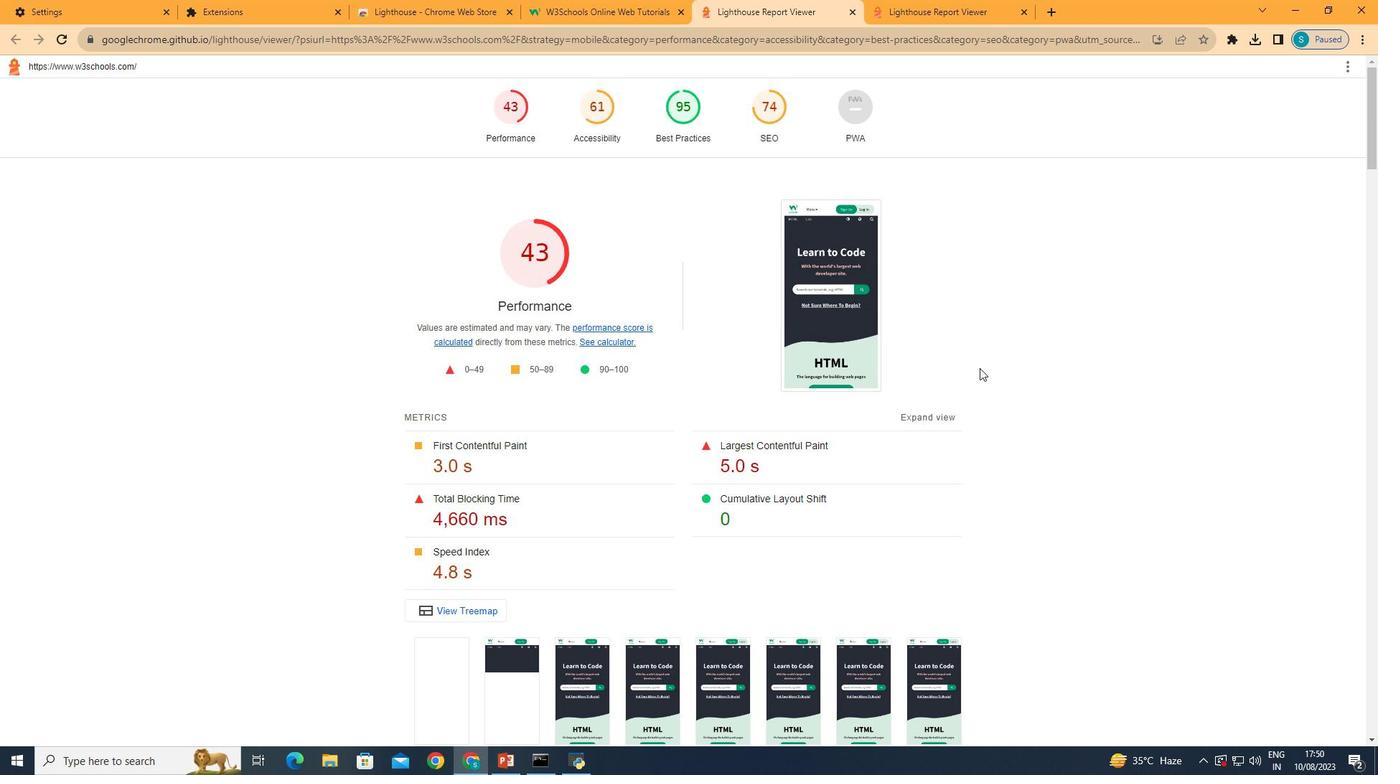 
Action: Mouse moved to (854, 11)
Screenshot: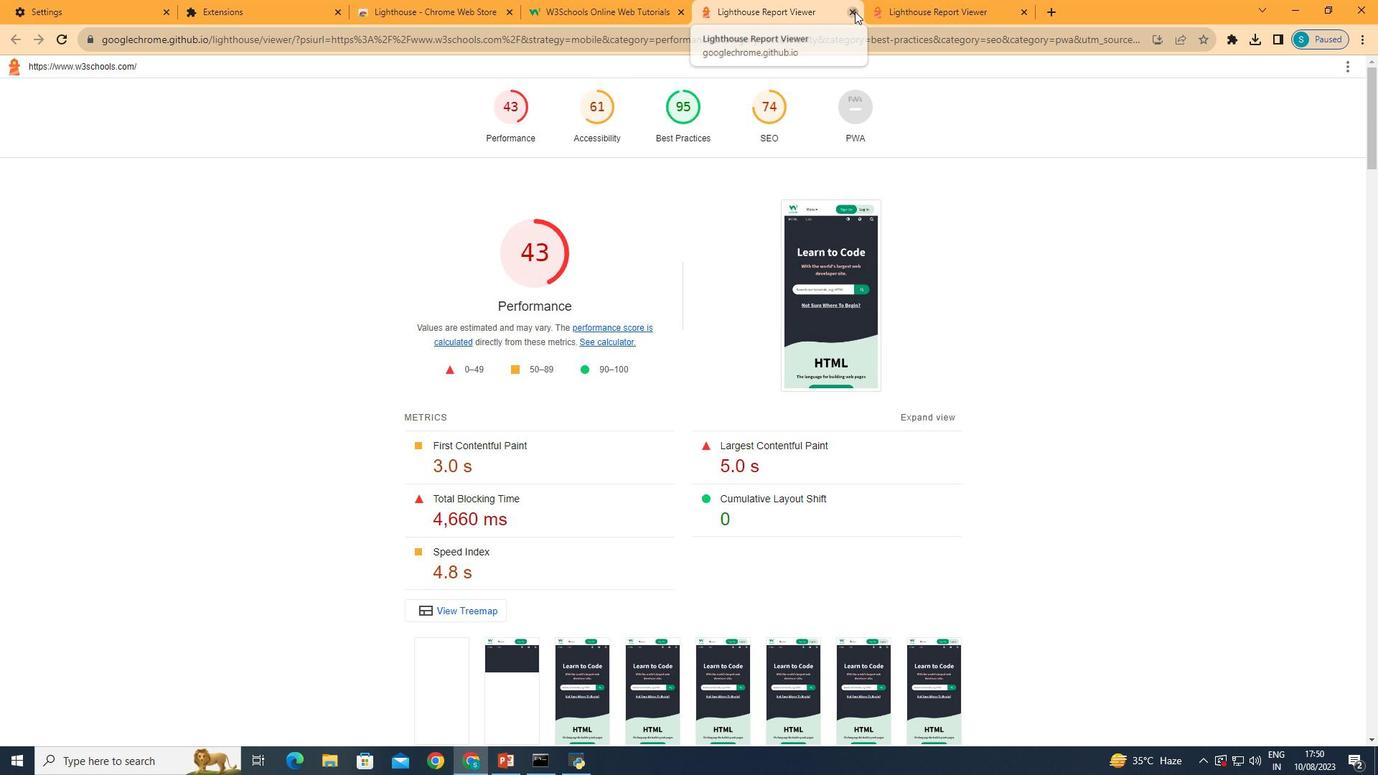 
Action: Mouse pressed left at (854, 11)
Screenshot: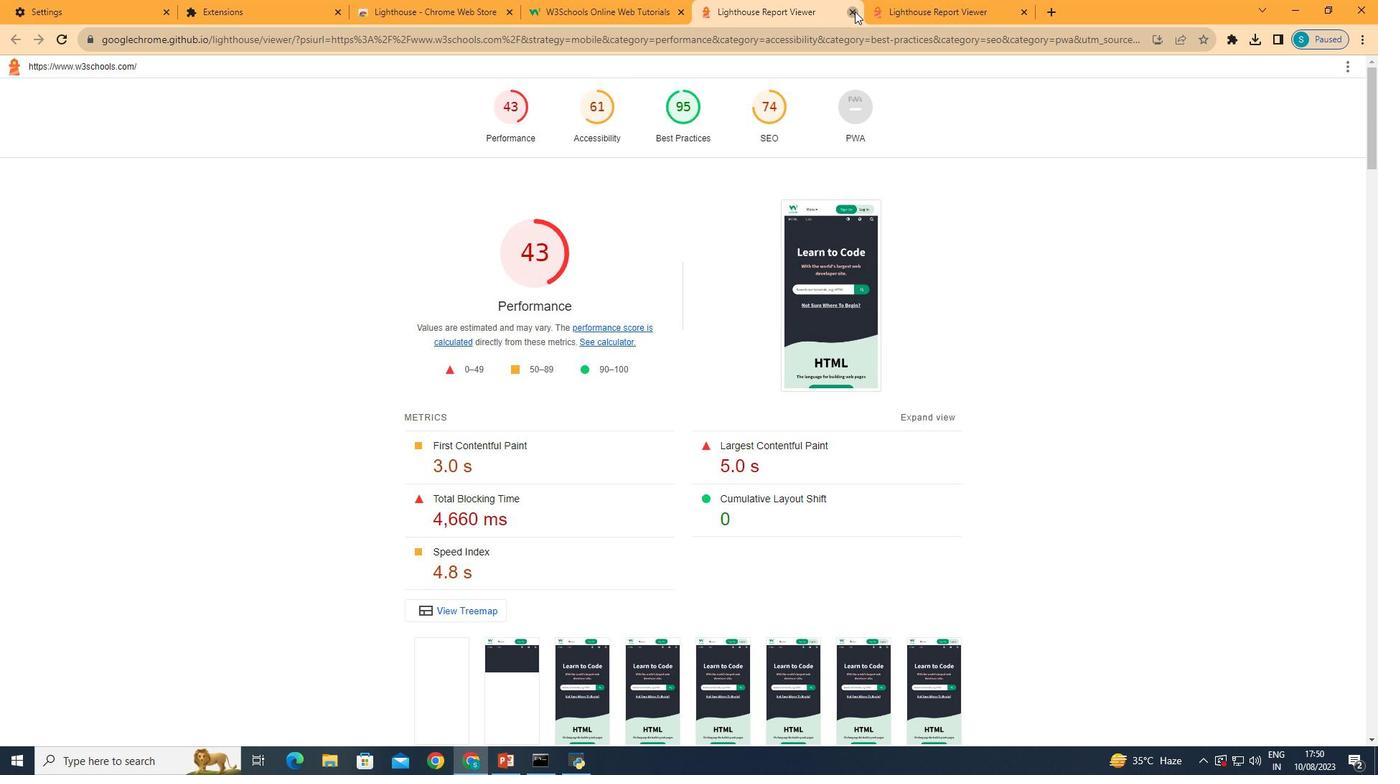 
Action: Mouse moved to (1228, 40)
Screenshot: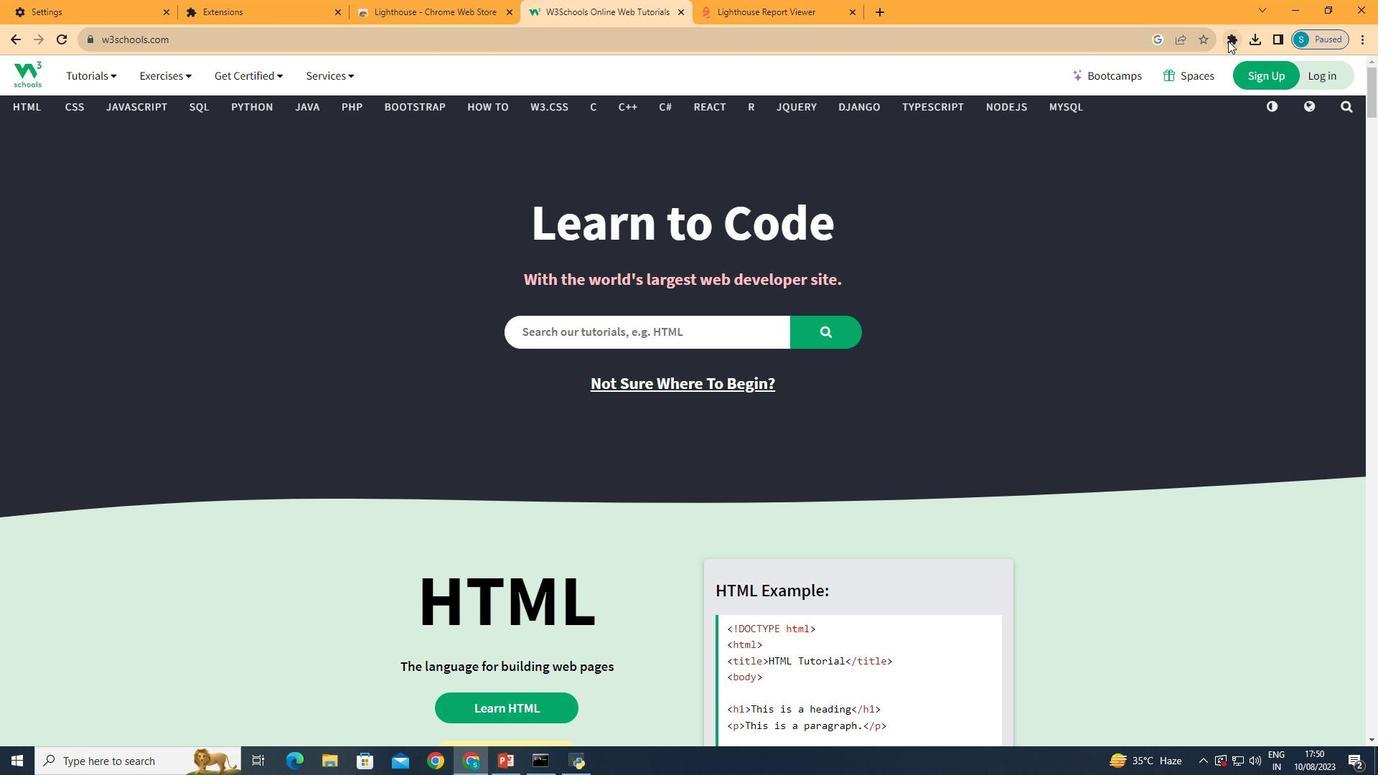 
Action: Mouse pressed left at (1228, 40)
Screenshot: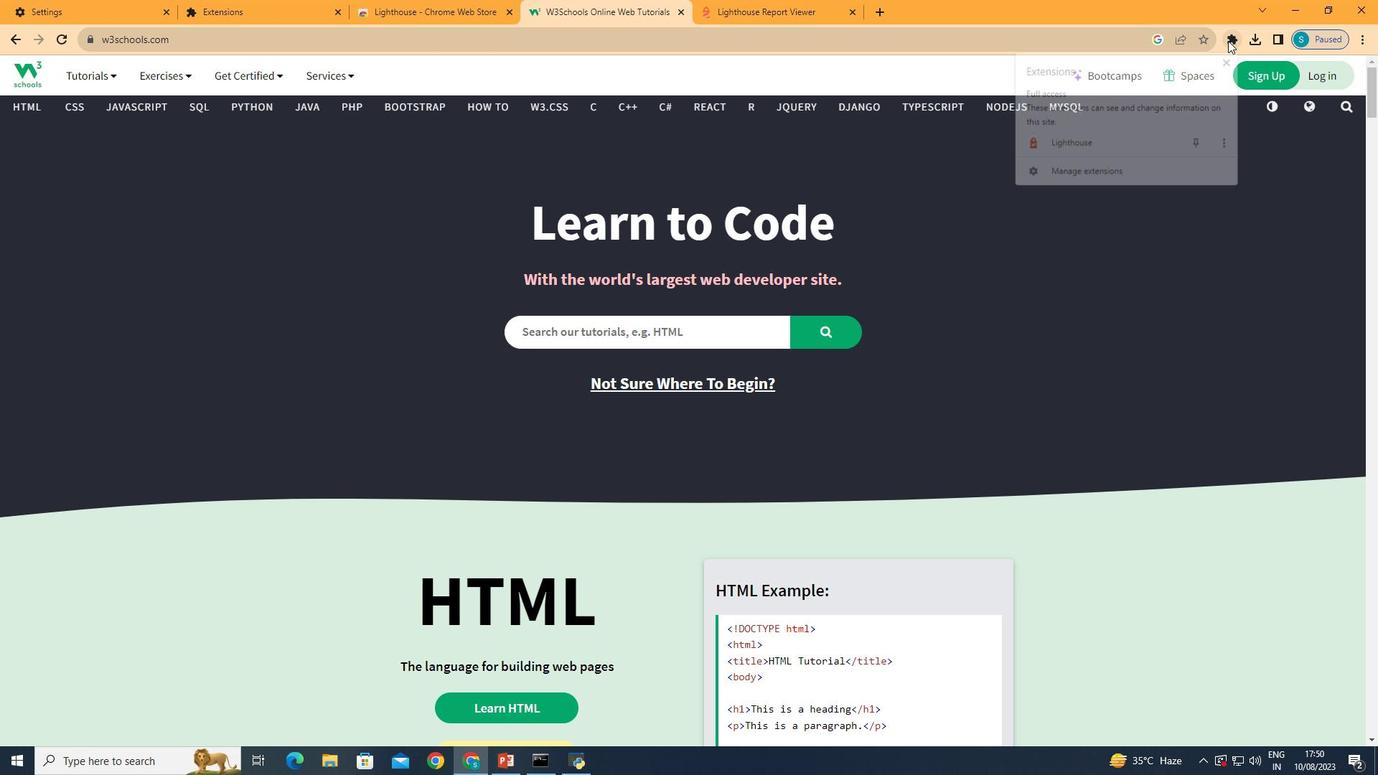 
Action: Mouse moved to (1116, 137)
Screenshot: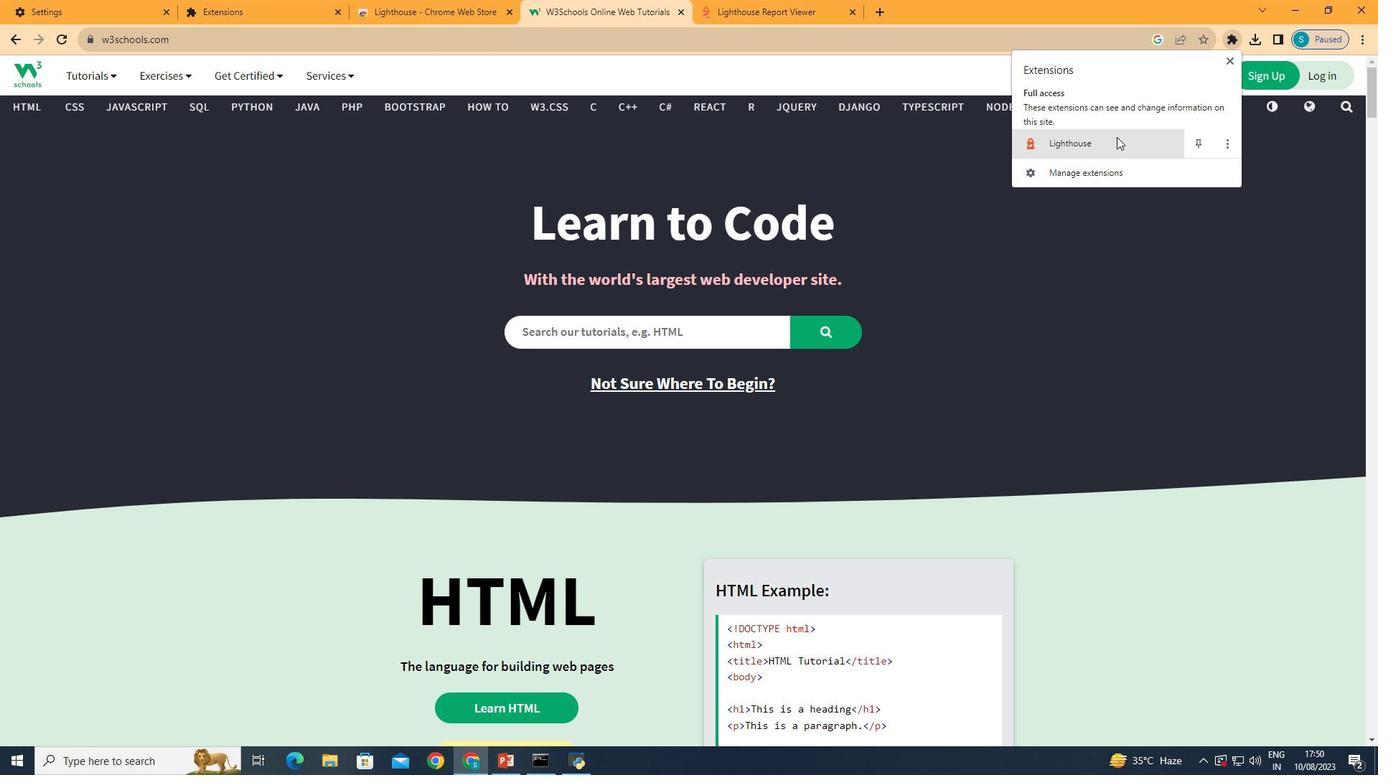 
Action: Mouse pressed left at (1116, 137)
Screenshot: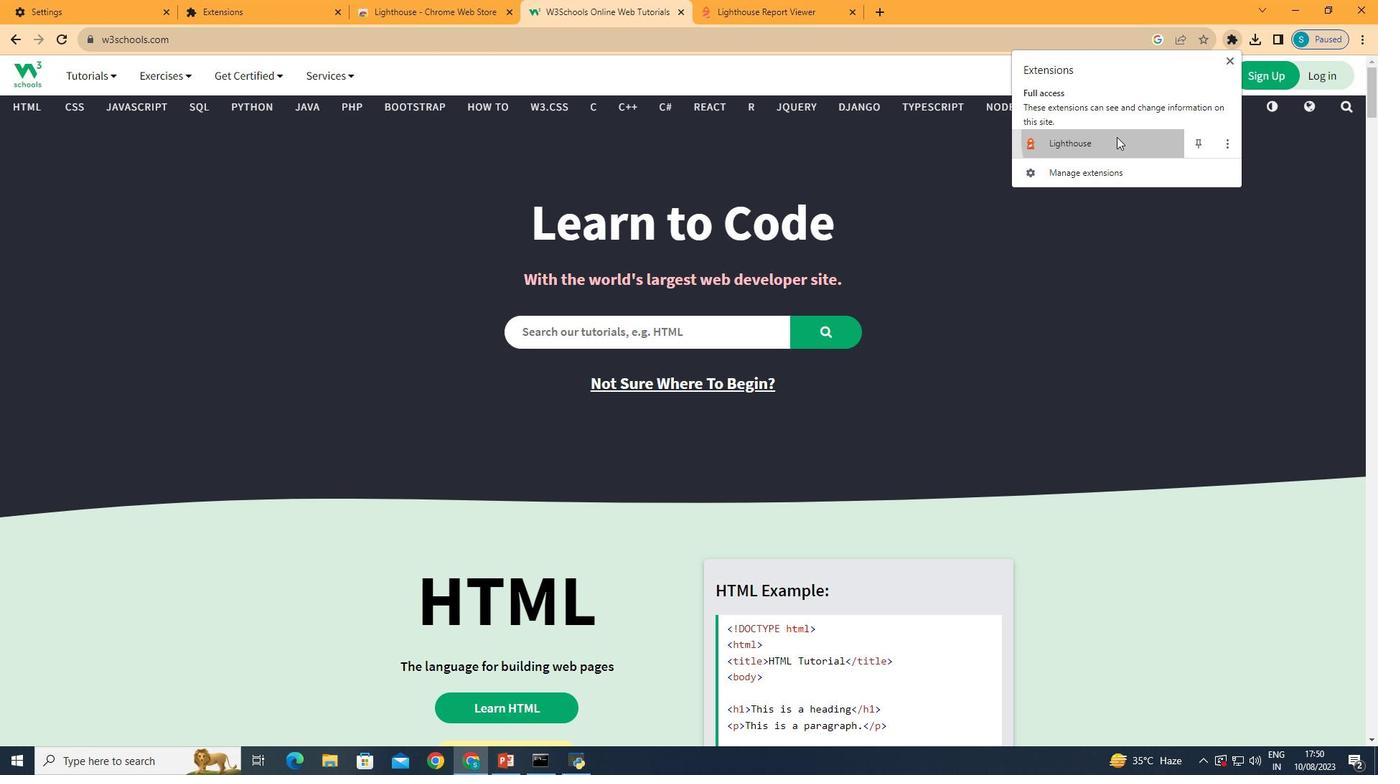 
Action: Mouse moved to (1198, 81)
Screenshot: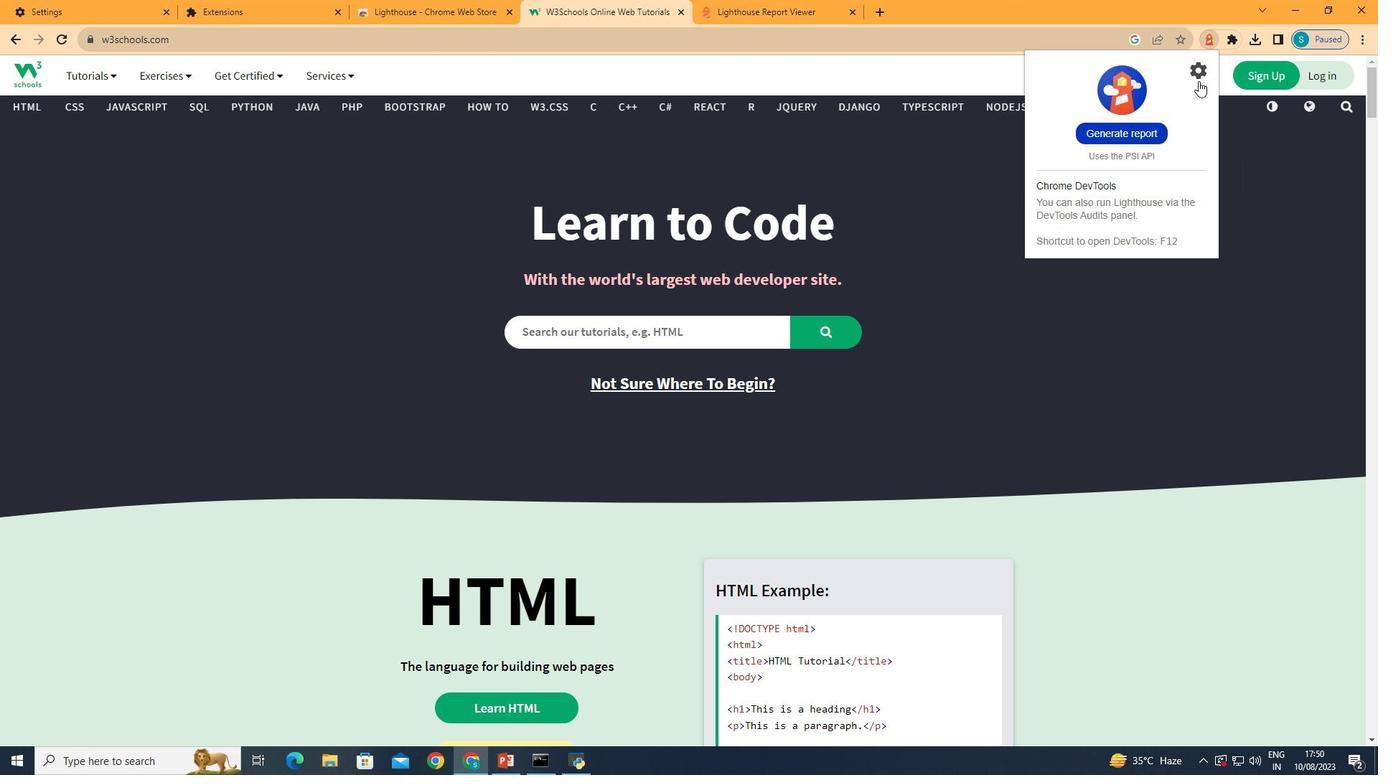 
Action: Mouse pressed left at (1198, 81)
Screenshot: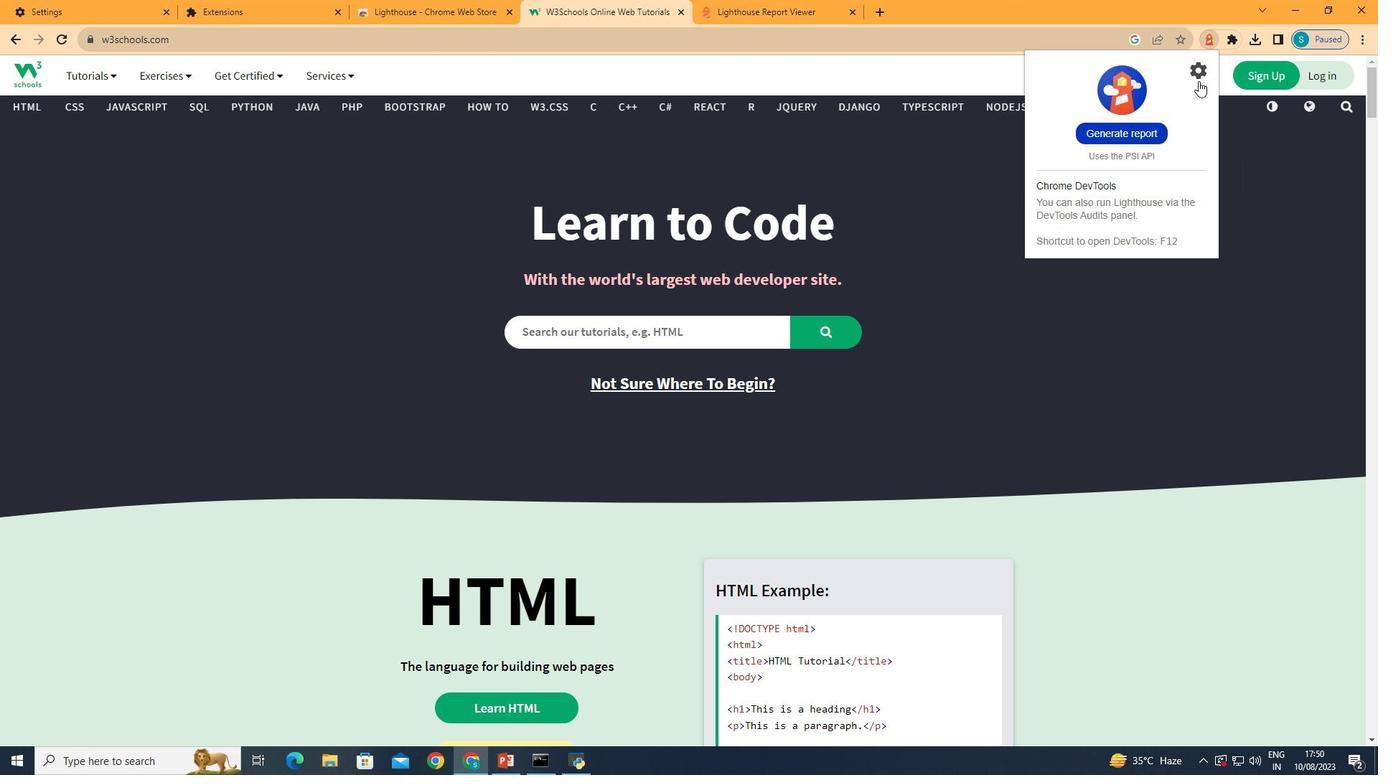 
Action: Mouse moved to (1042, 256)
Screenshot: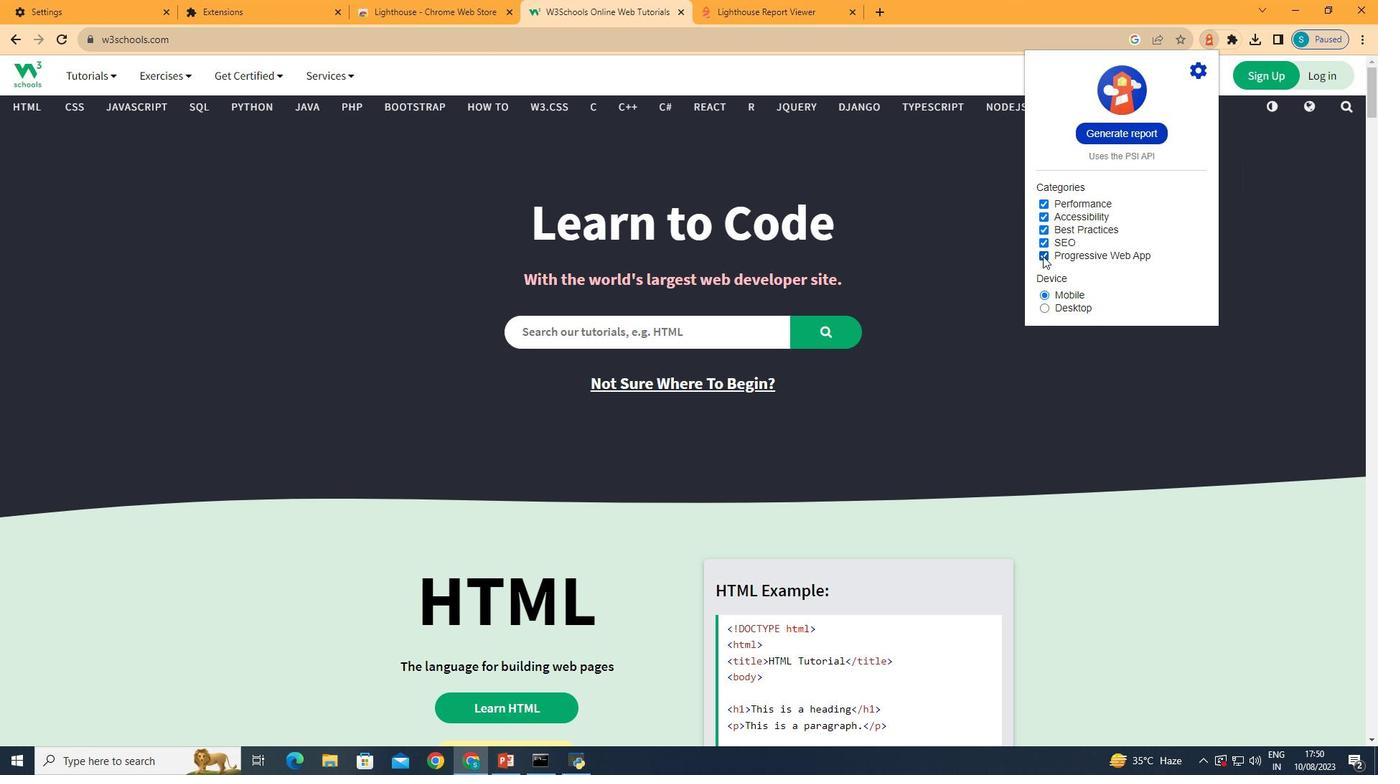 
Action: Mouse pressed left at (1042, 256)
Screenshot: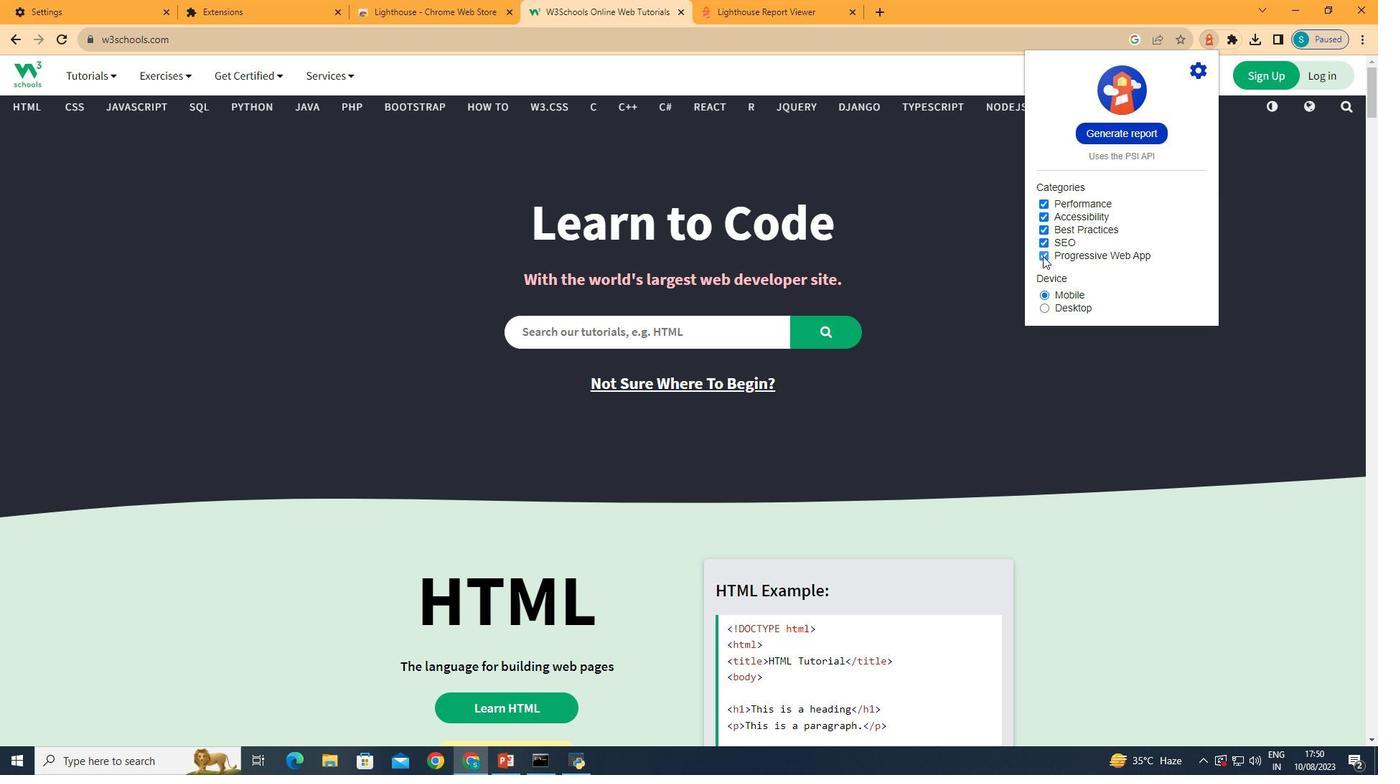 
Action: Mouse moved to (1048, 309)
Screenshot: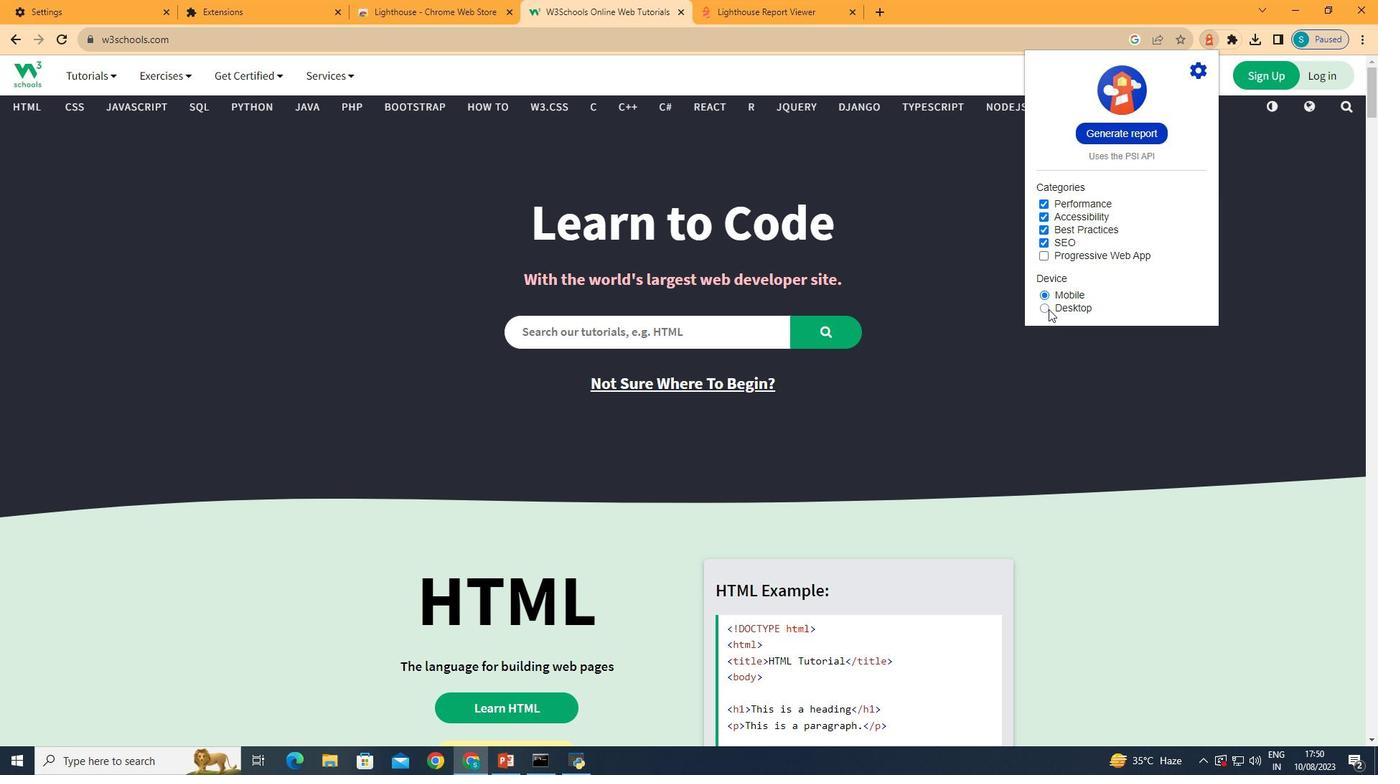 
Action: Mouse pressed left at (1048, 309)
Screenshot: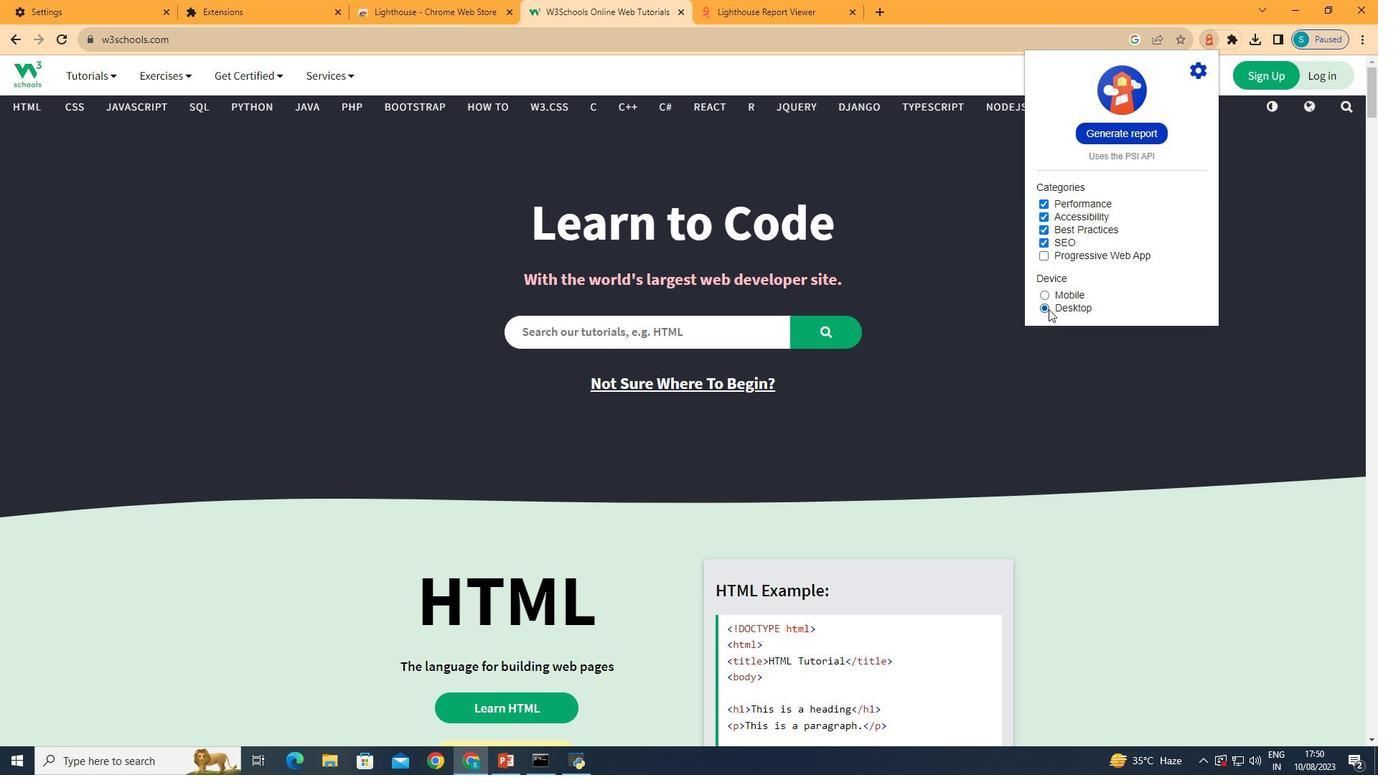 
Action: Mouse moved to (1130, 137)
Screenshot: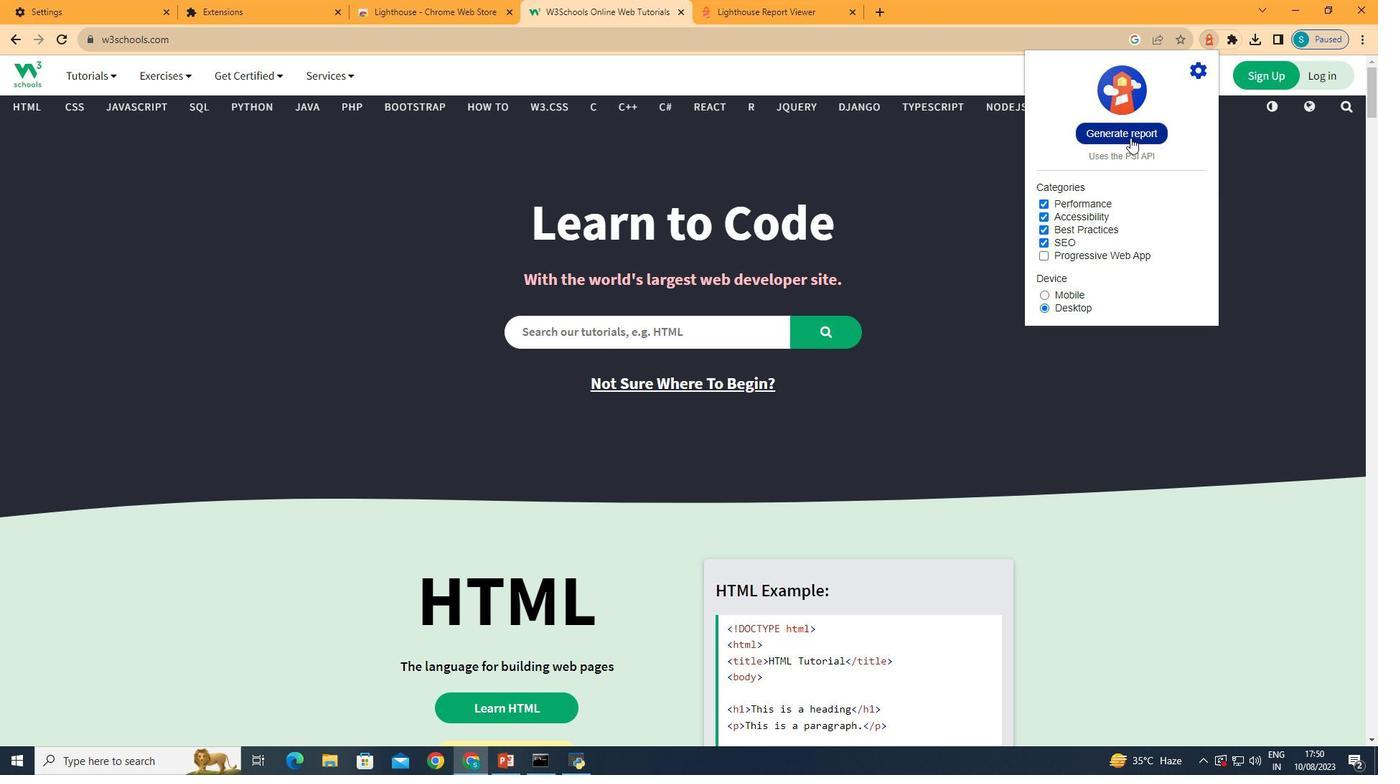 
Action: Mouse pressed left at (1130, 137)
Screenshot: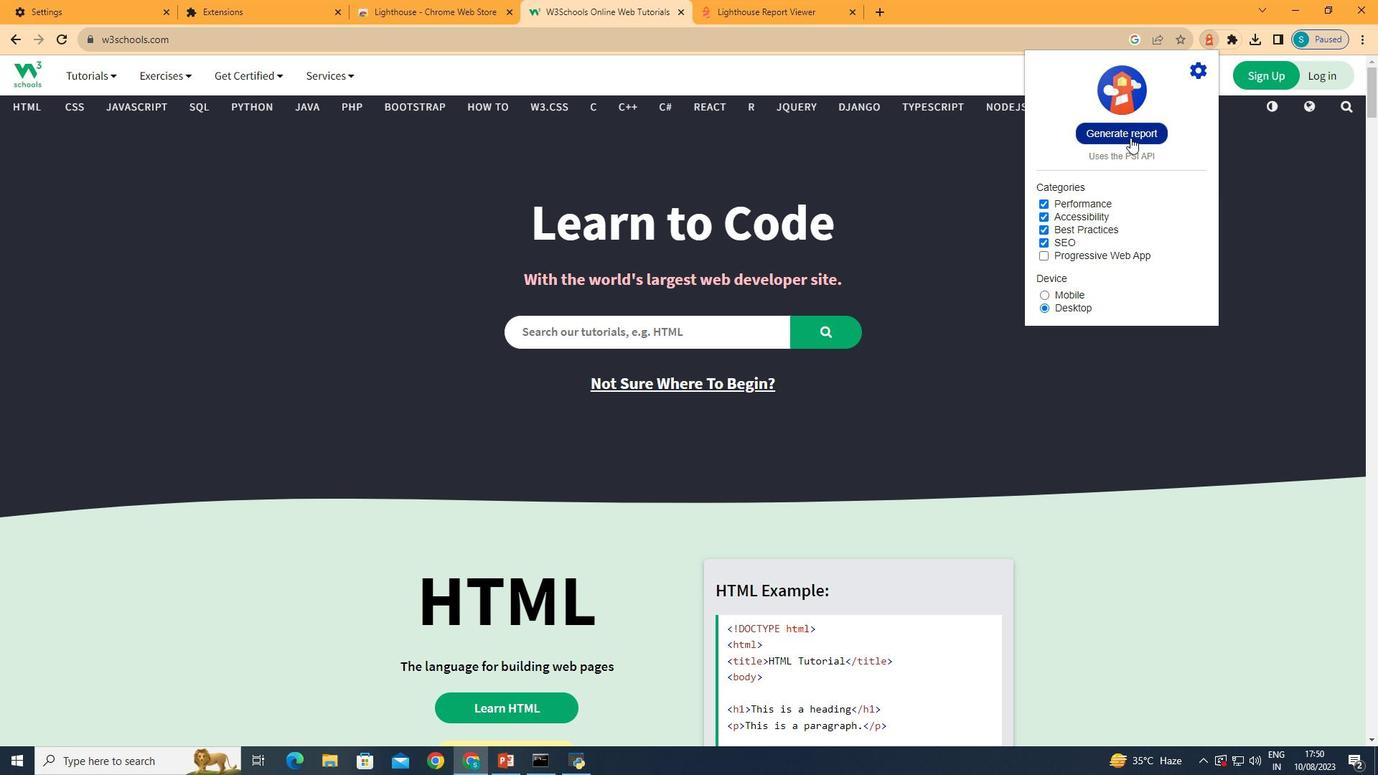 
Action: Mouse moved to (663, 240)
Screenshot: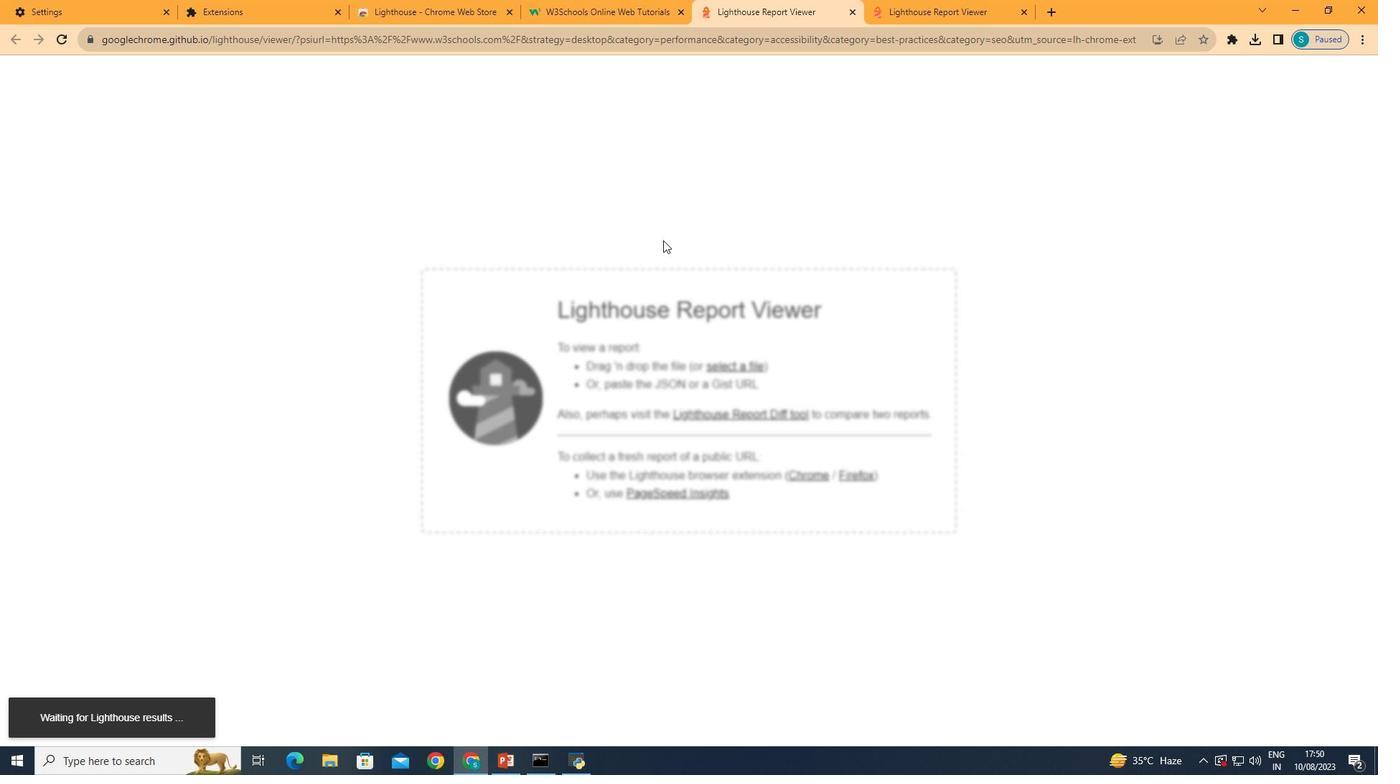 
Action: Mouse pressed left at (663, 240)
Screenshot: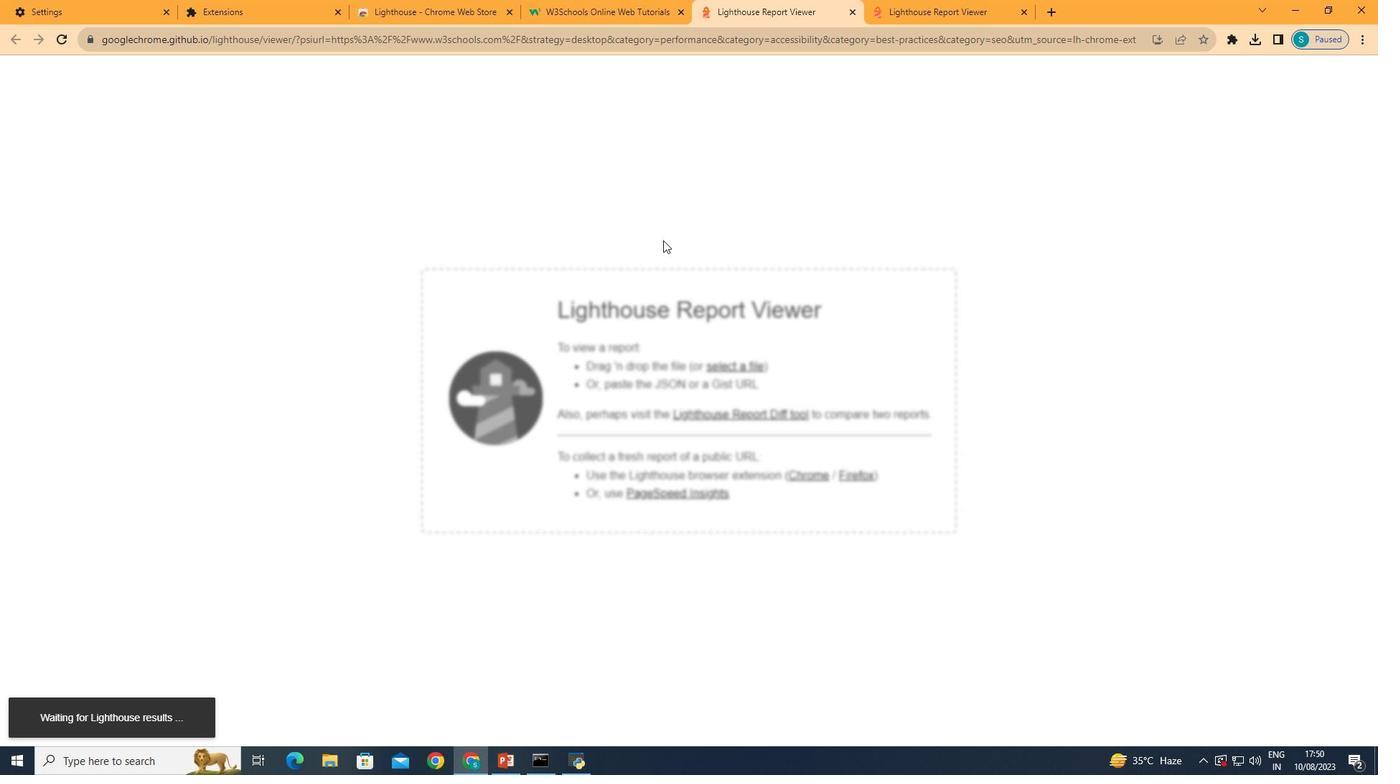 
Action: Mouse moved to (724, 137)
Screenshot: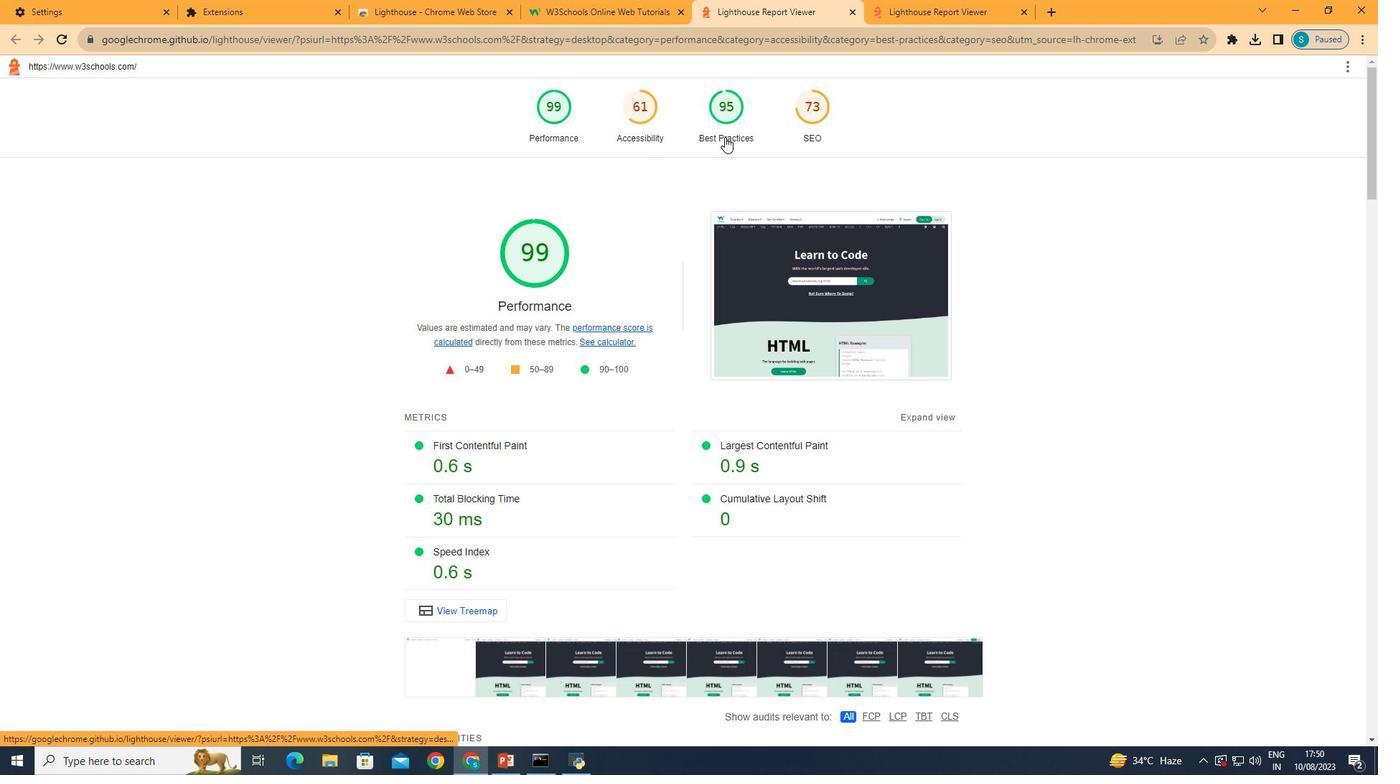 
Action: Mouse pressed left at (724, 137)
Screenshot: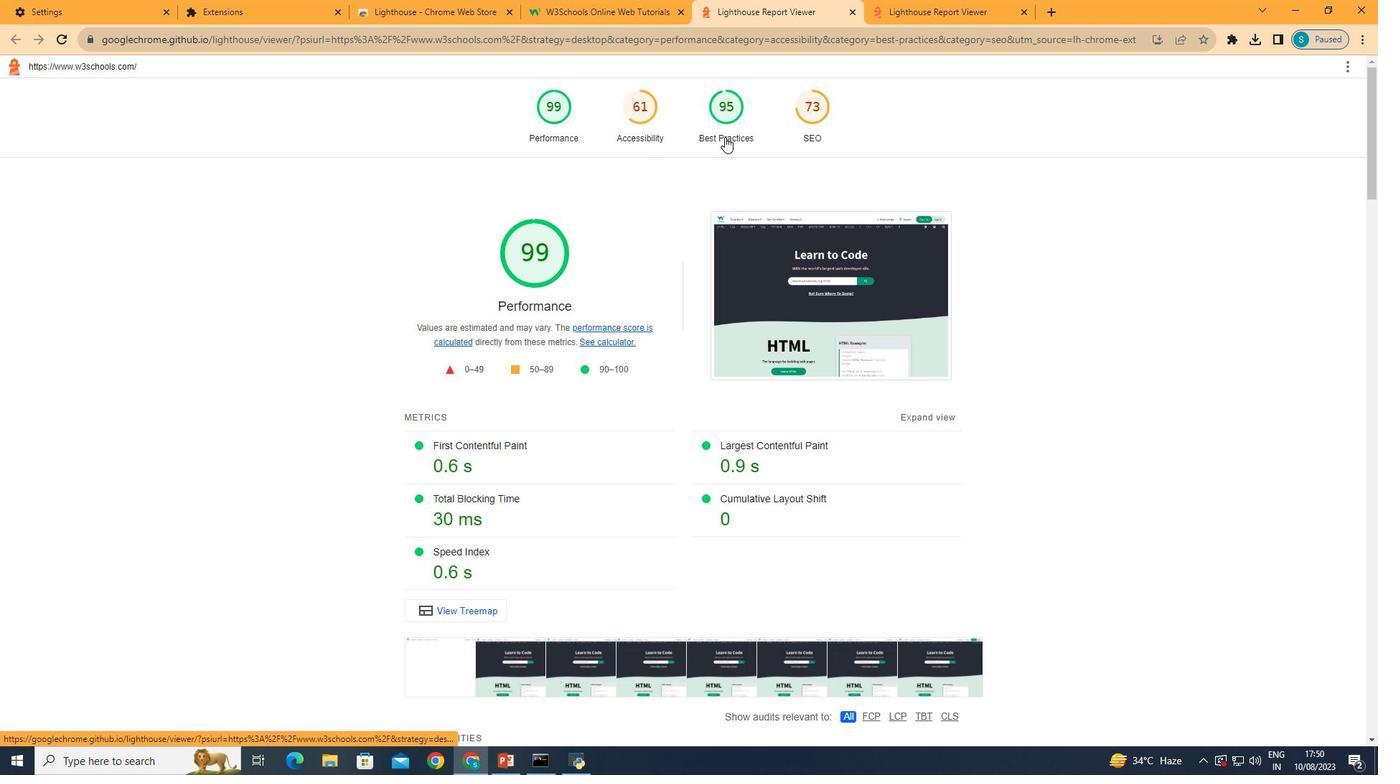 
Action: Mouse moved to (722, 247)
Screenshot: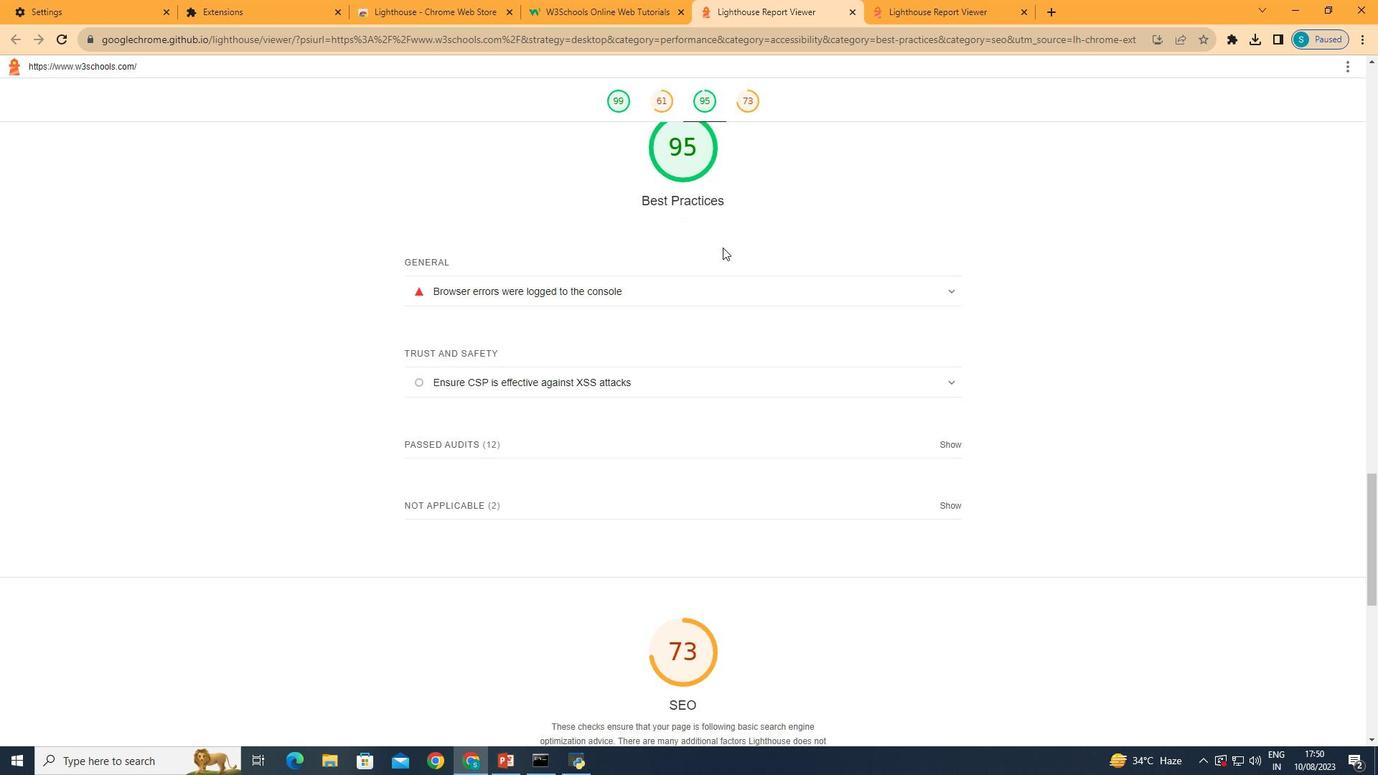 
Action: Mouse scrolled (722, 246) with delta (0, 0)
Screenshot: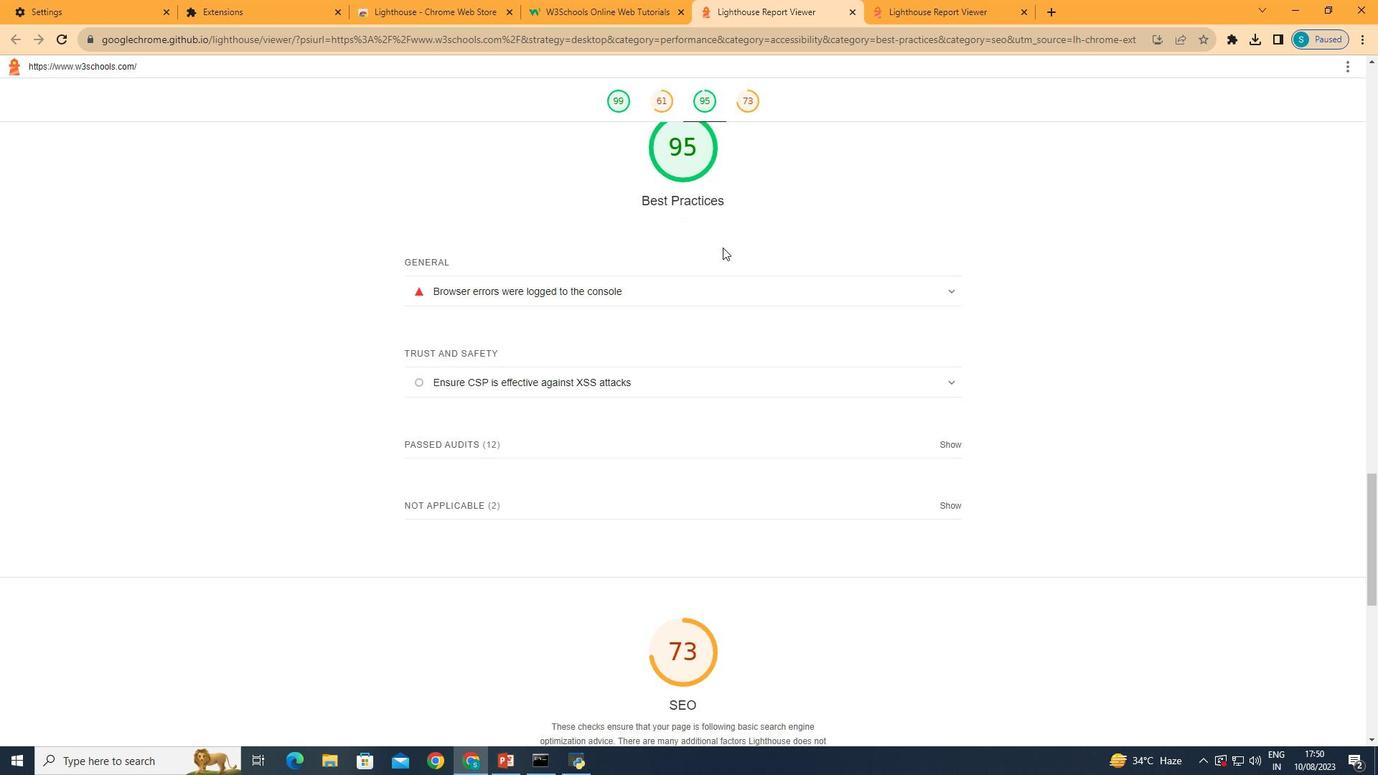 
Action: Mouse scrolled (722, 246) with delta (0, 0)
Screenshot: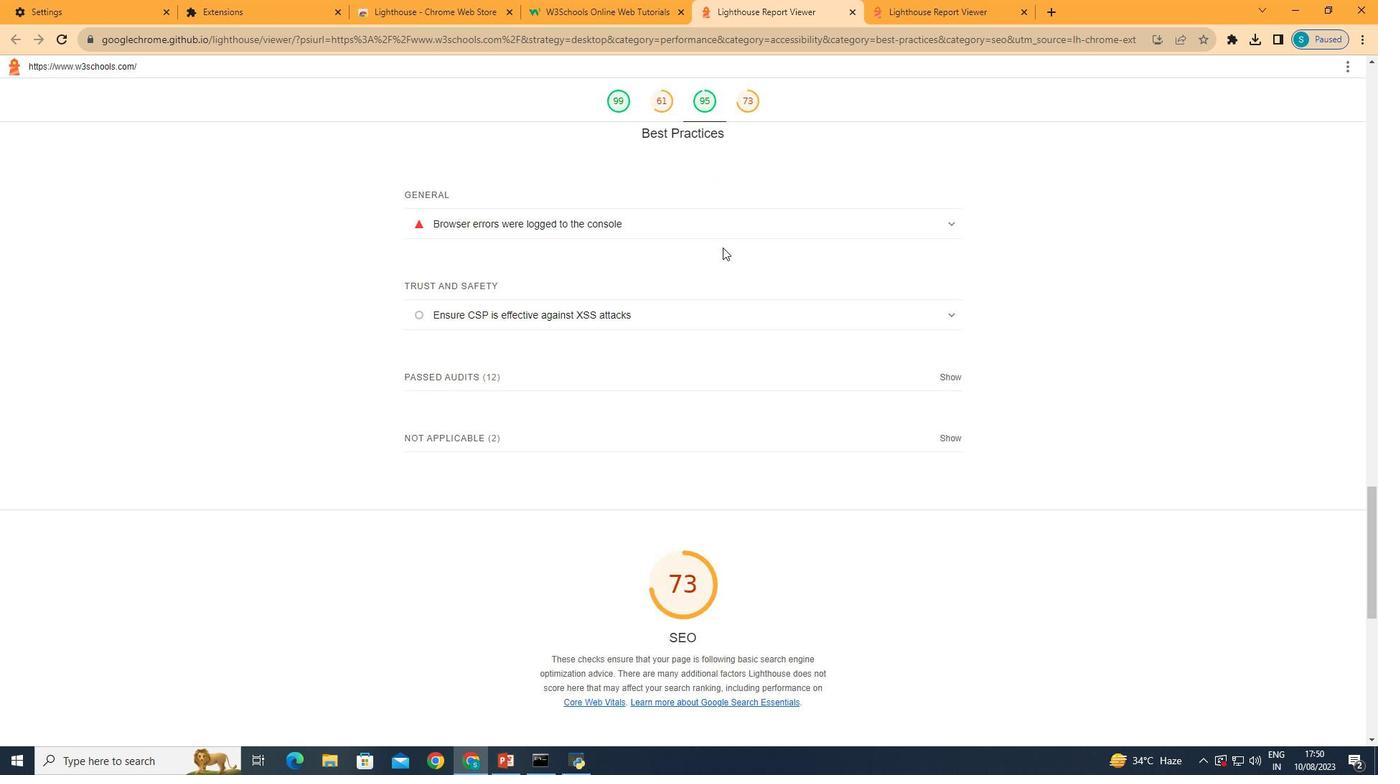
Action: Mouse scrolled (722, 248) with delta (0, 0)
Screenshot: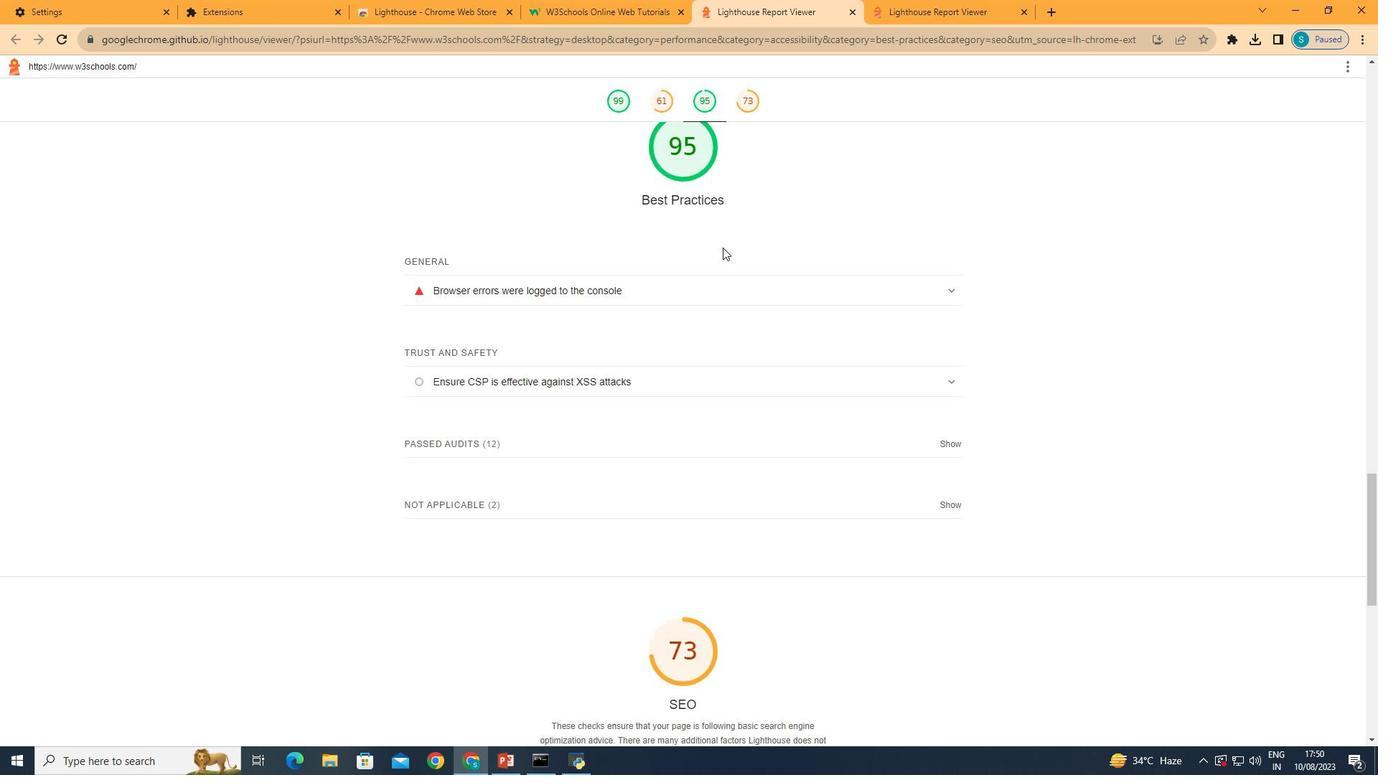 
Action: Mouse scrolled (722, 248) with delta (0, 0)
Screenshot: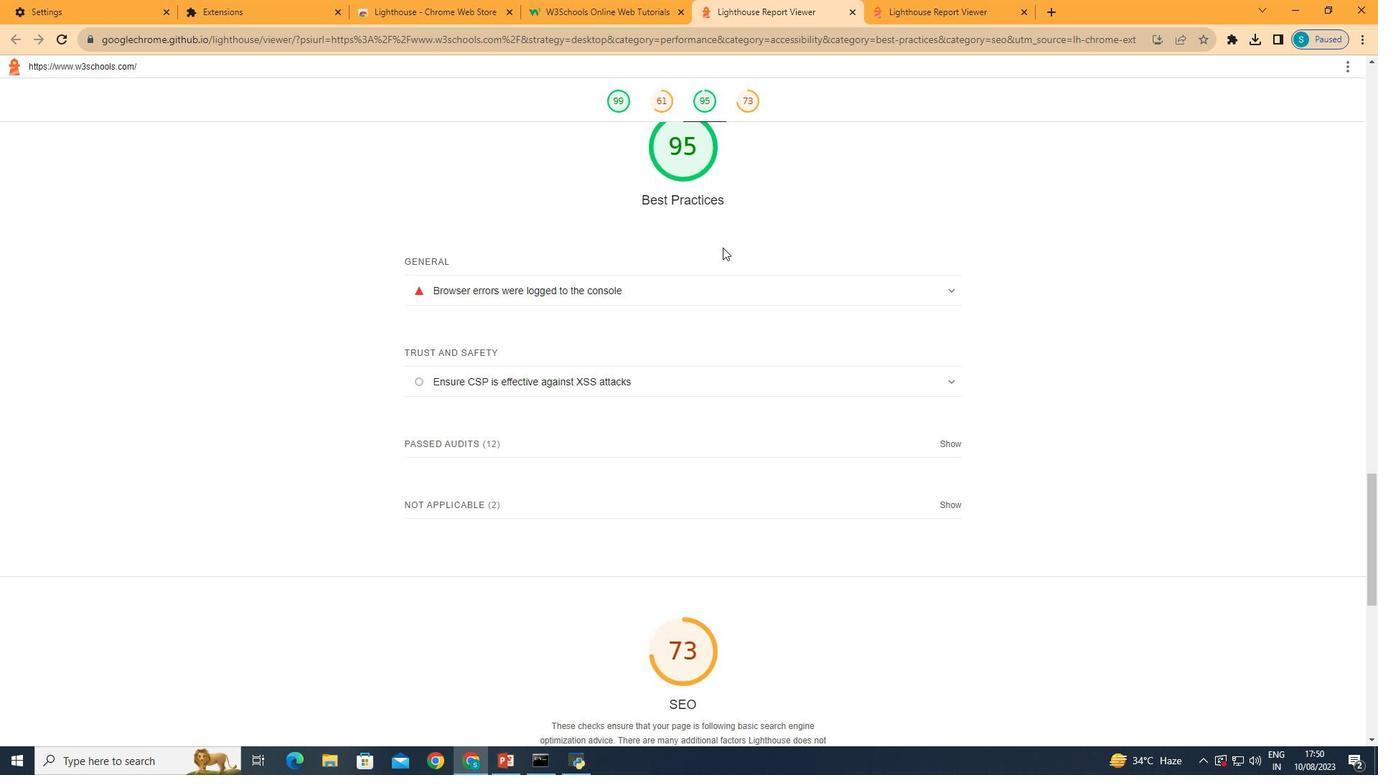 
Action: Mouse scrolled (722, 248) with delta (0, 0)
Screenshot: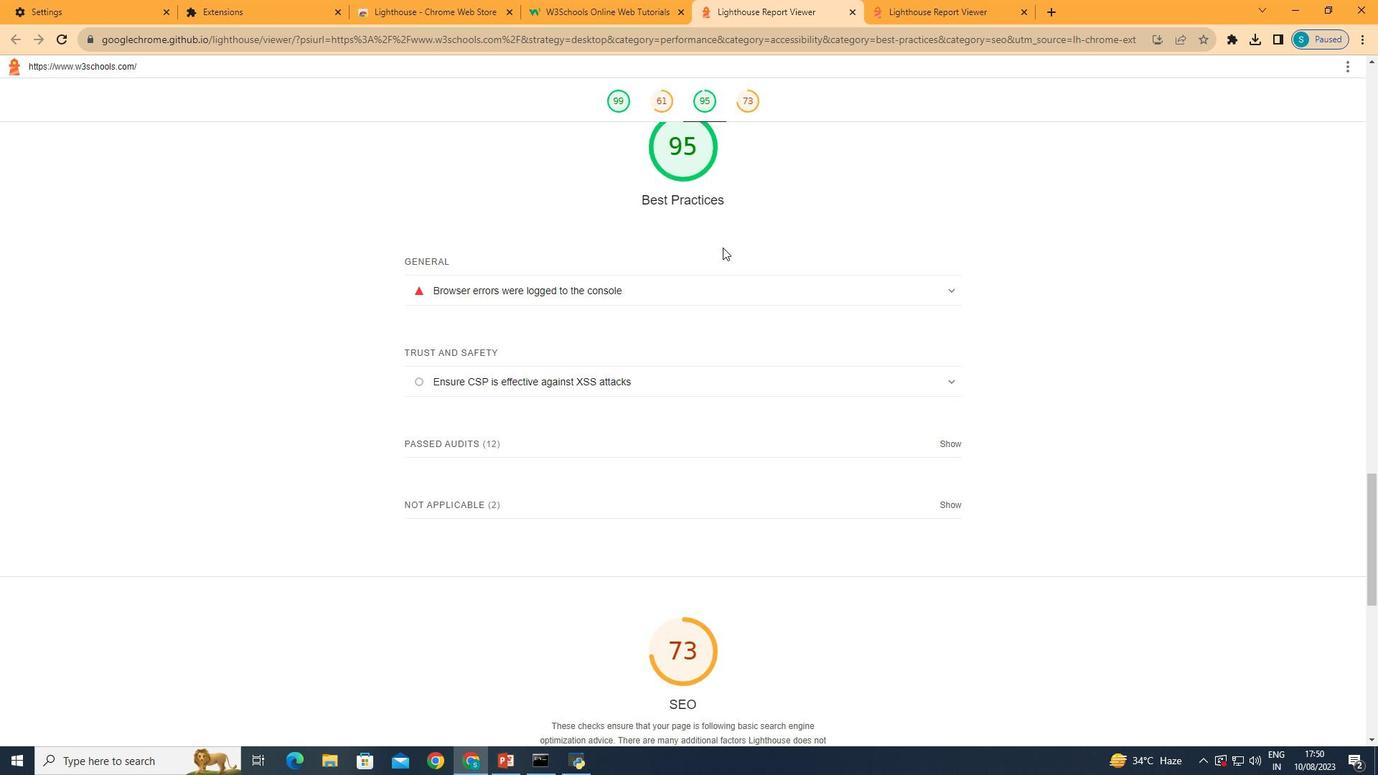 
Action: Mouse scrolled (722, 248) with delta (0, 0)
Screenshot: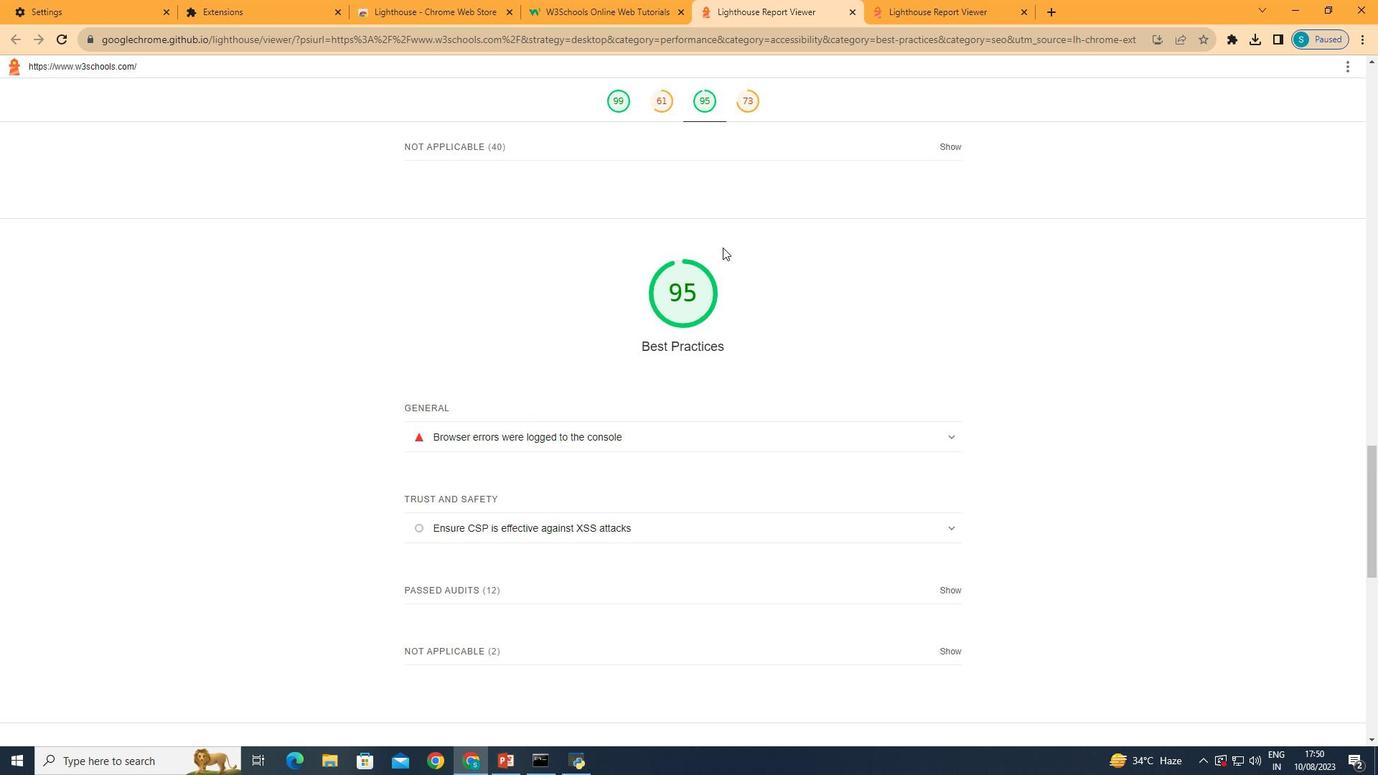 
Action: Mouse scrolled (722, 248) with delta (0, 0)
Screenshot: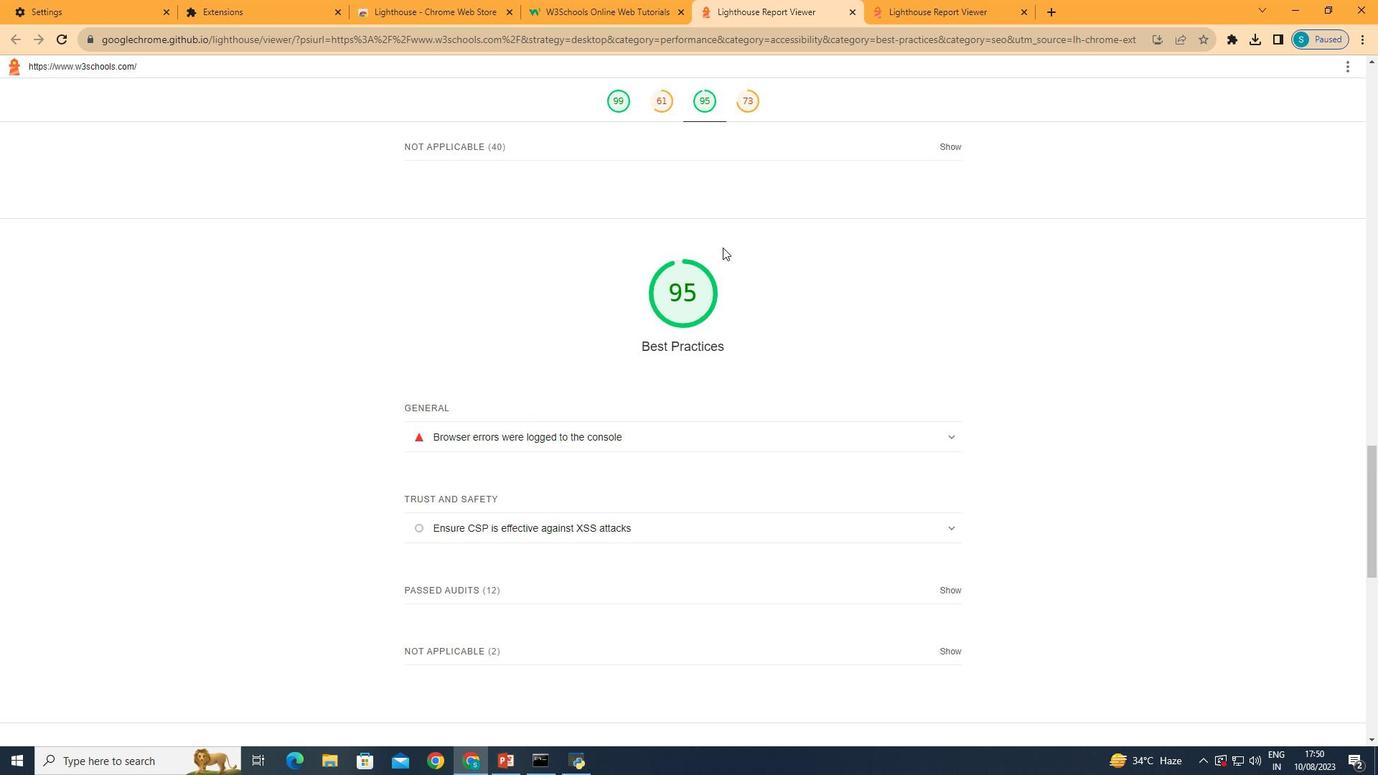 
Action: Mouse scrolled (722, 248) with delta (0, 0)
Screenshot: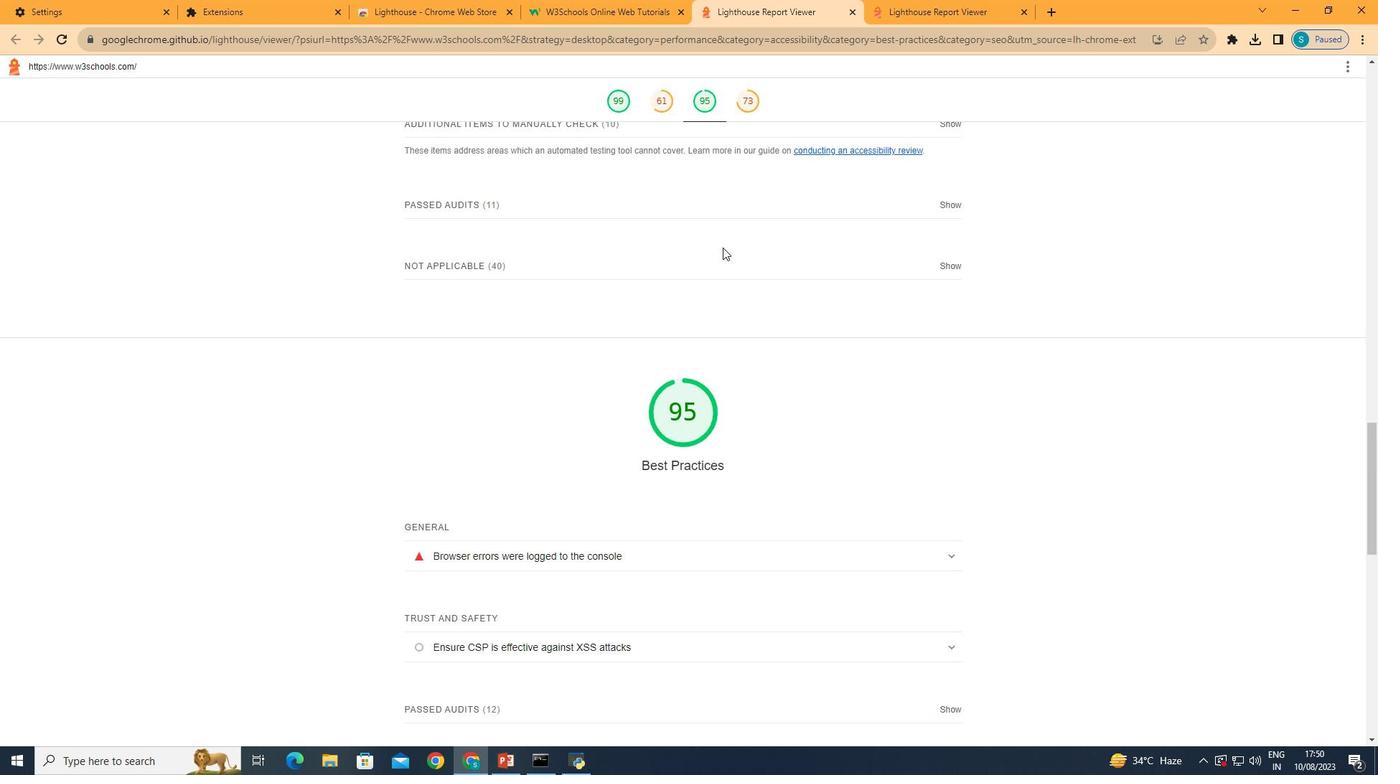
Action: Mouse scrolled (722, 248) with delta (0, 0)
Screenshot: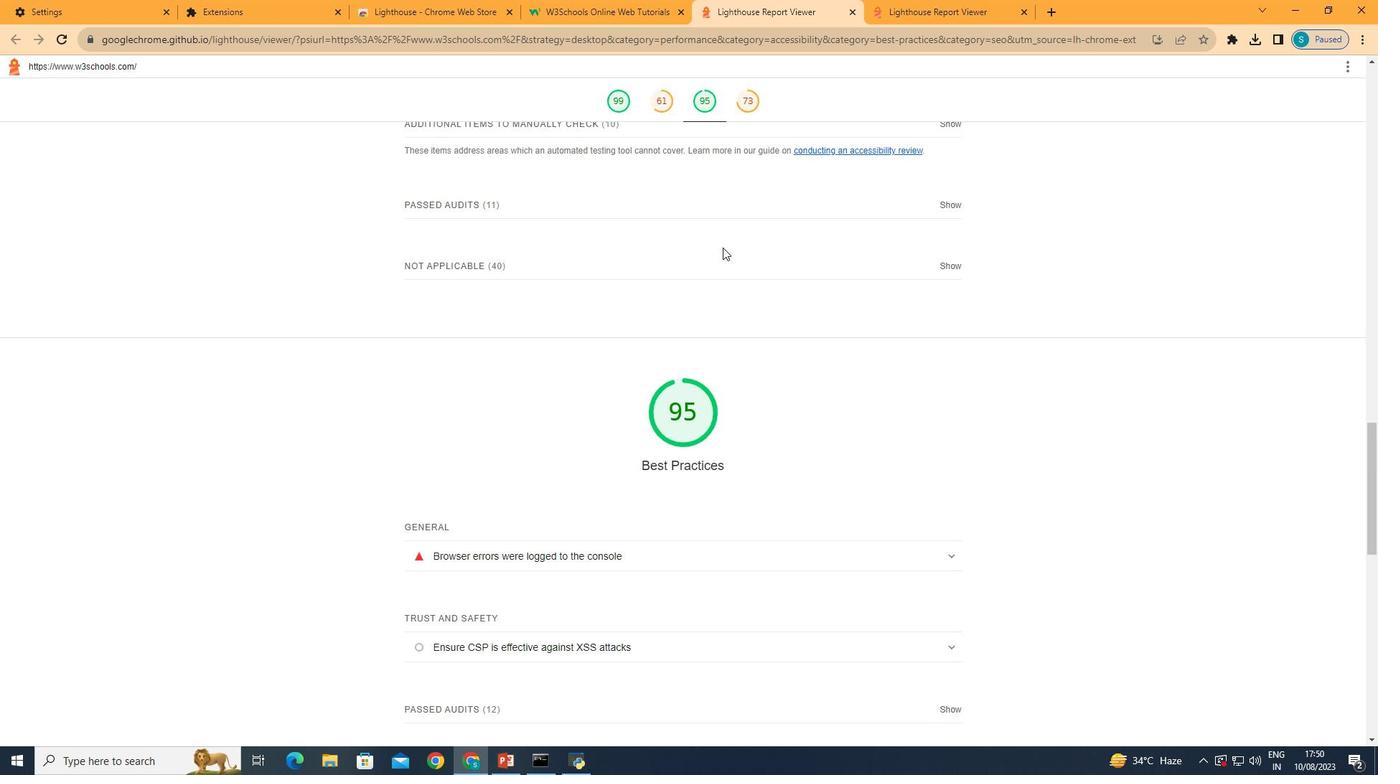 
Action: Mouse moved to (660, 104)
Screenshot: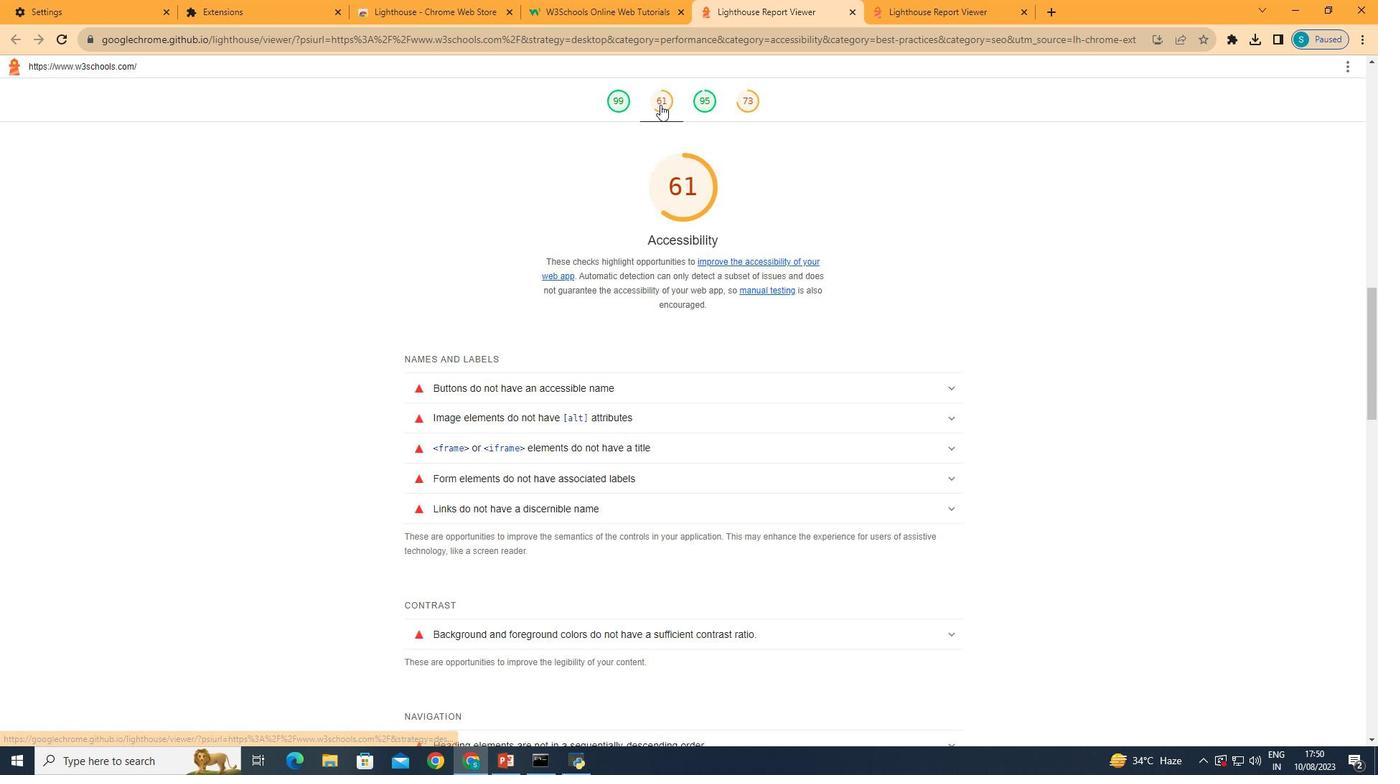 
Action: Mouse pressed left at (660, 104)
Screenshot: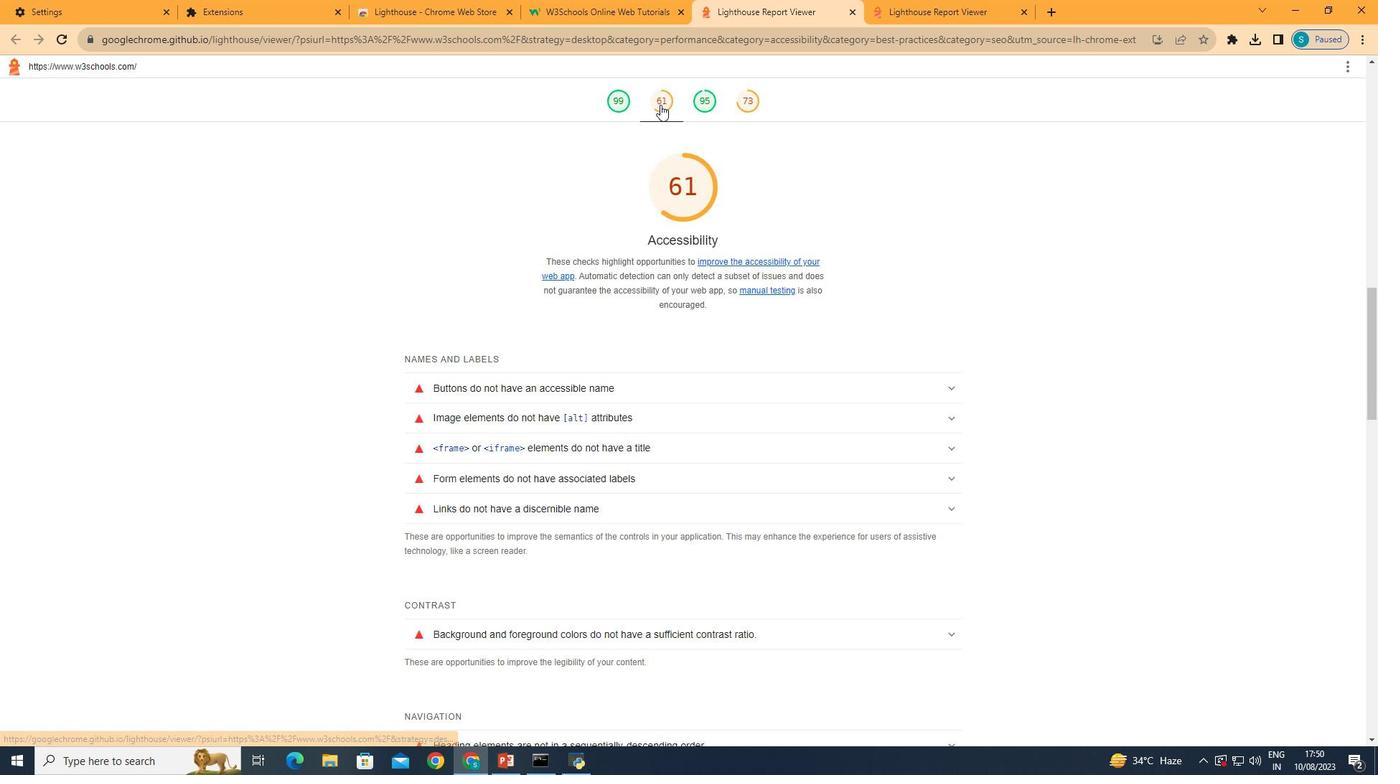 
Action: Mouse moved to (614, 106)
Screenshot: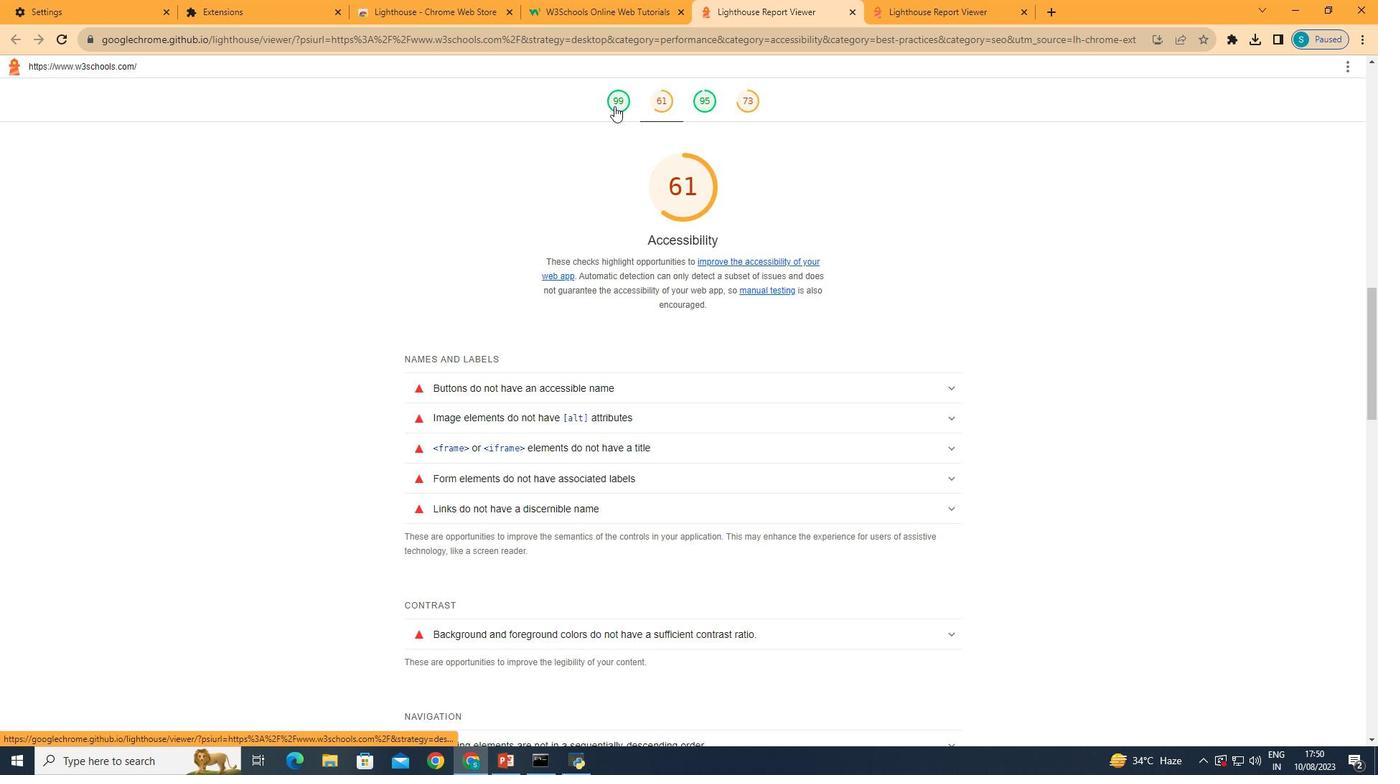 
Action: Mouse pressed left at (614, 106)
Screenshot: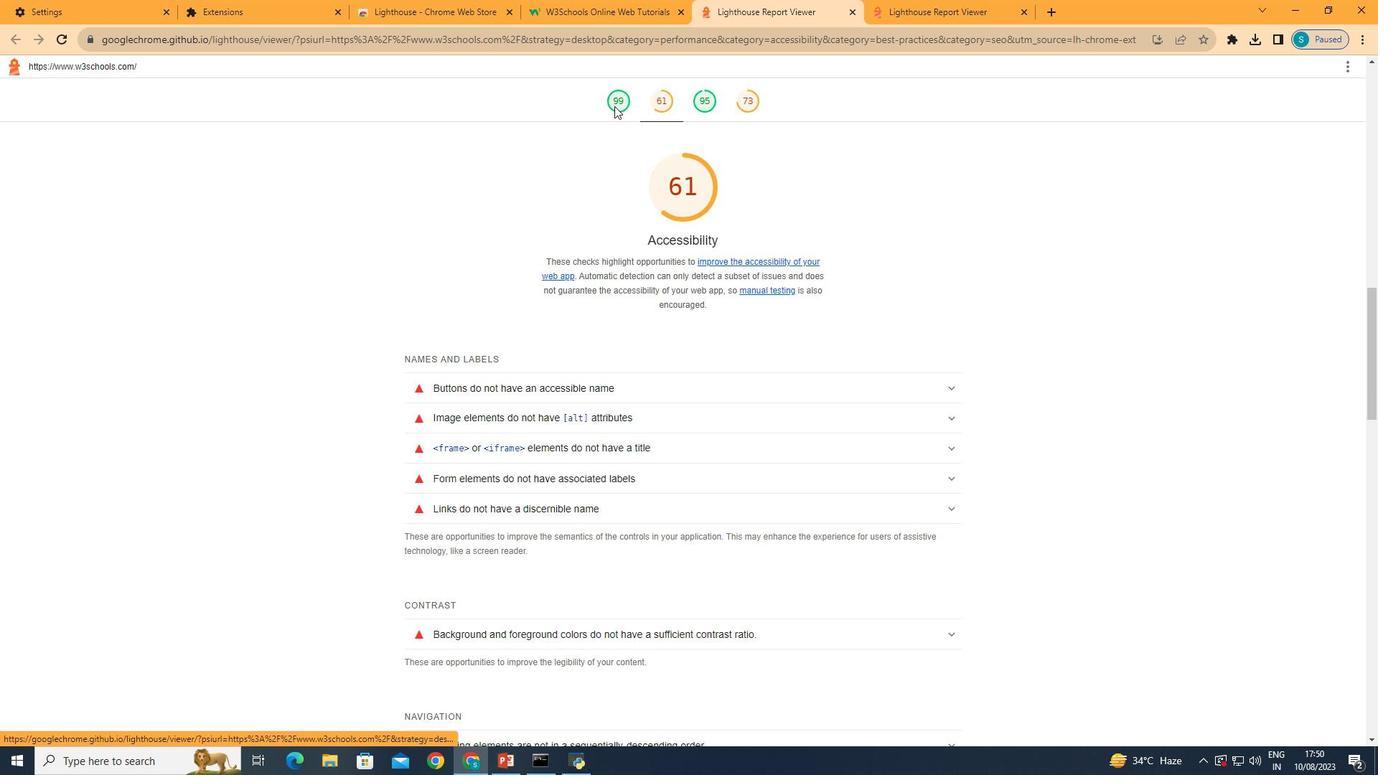 
Action: Mouse moved to (731, 135)
Screenshot: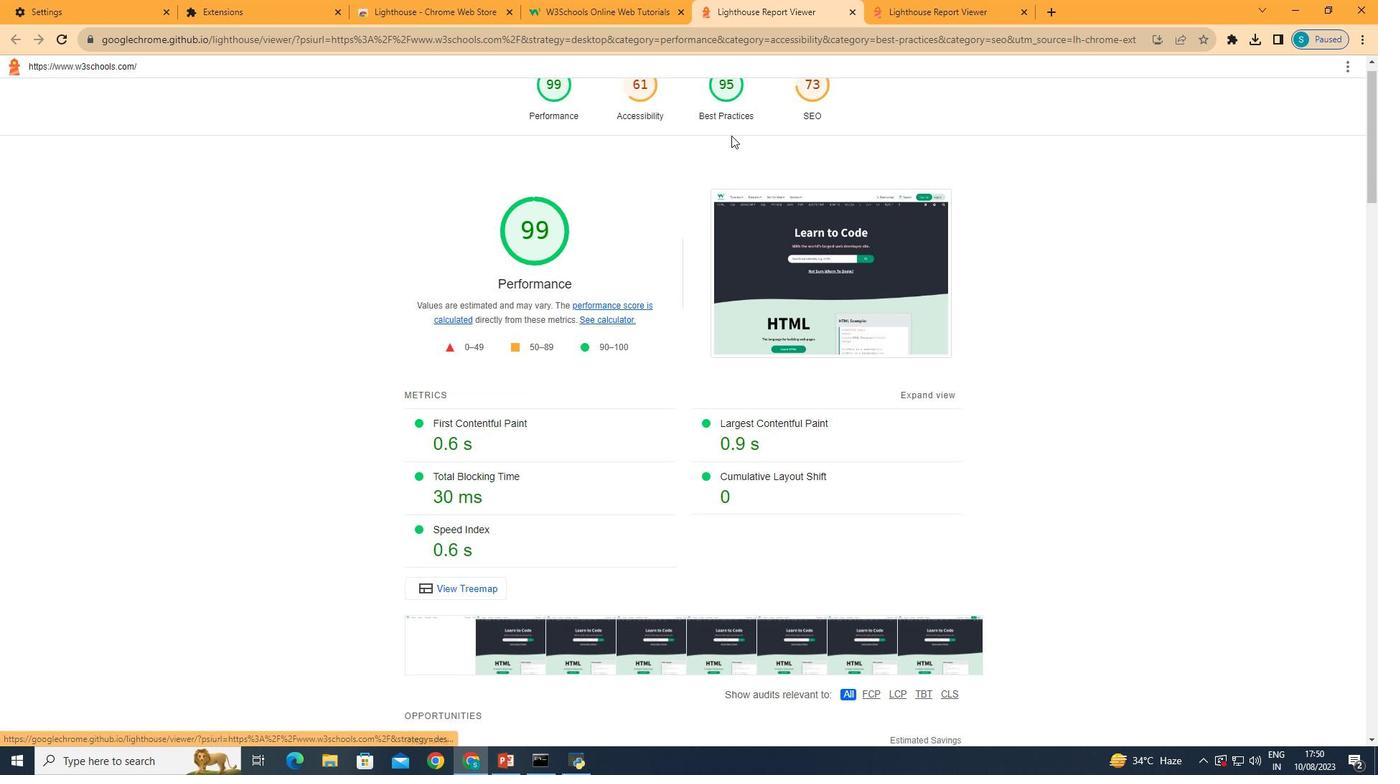 
Action: Mouse scrolled (731, 136) with delta (0, 0)
Screenshot: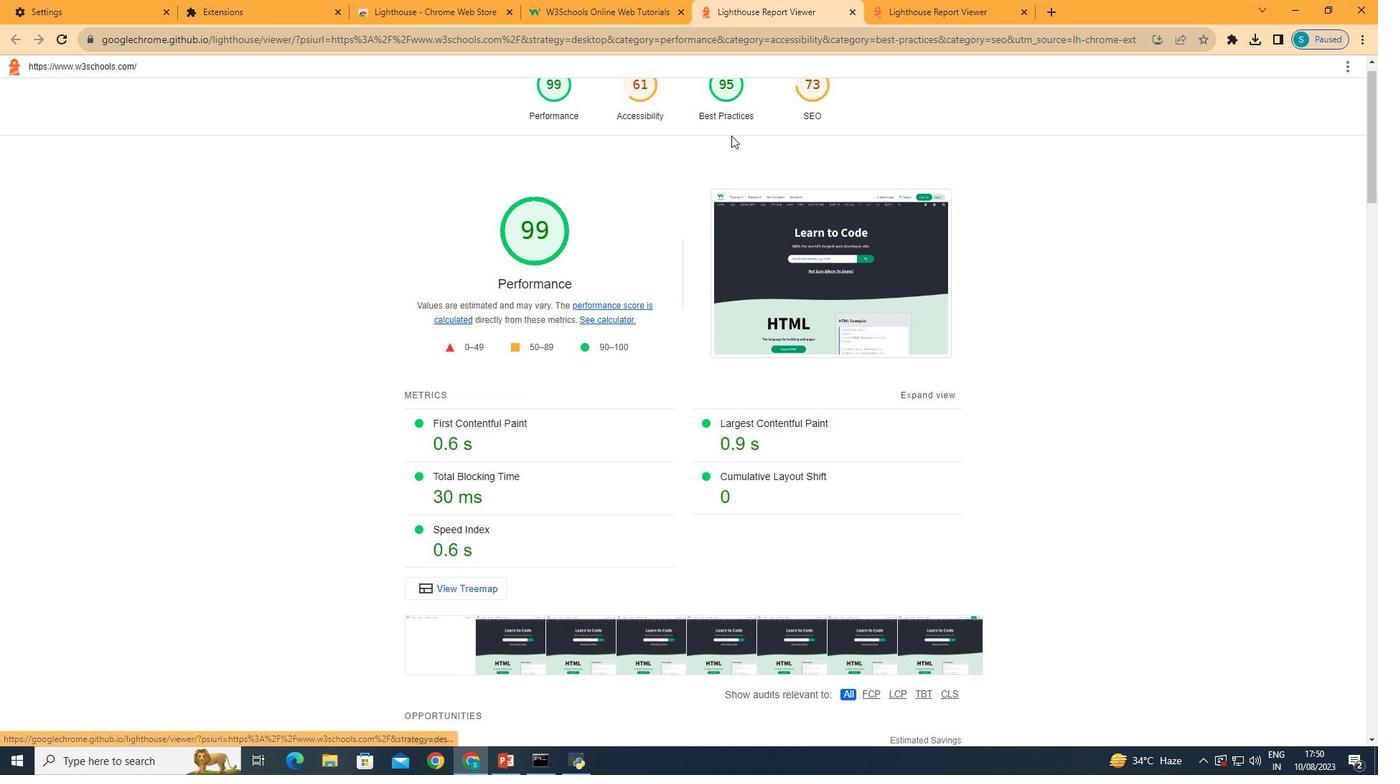 
Action: Mouse scrolled (731, 136) with delta (0, 0)
Screenshot: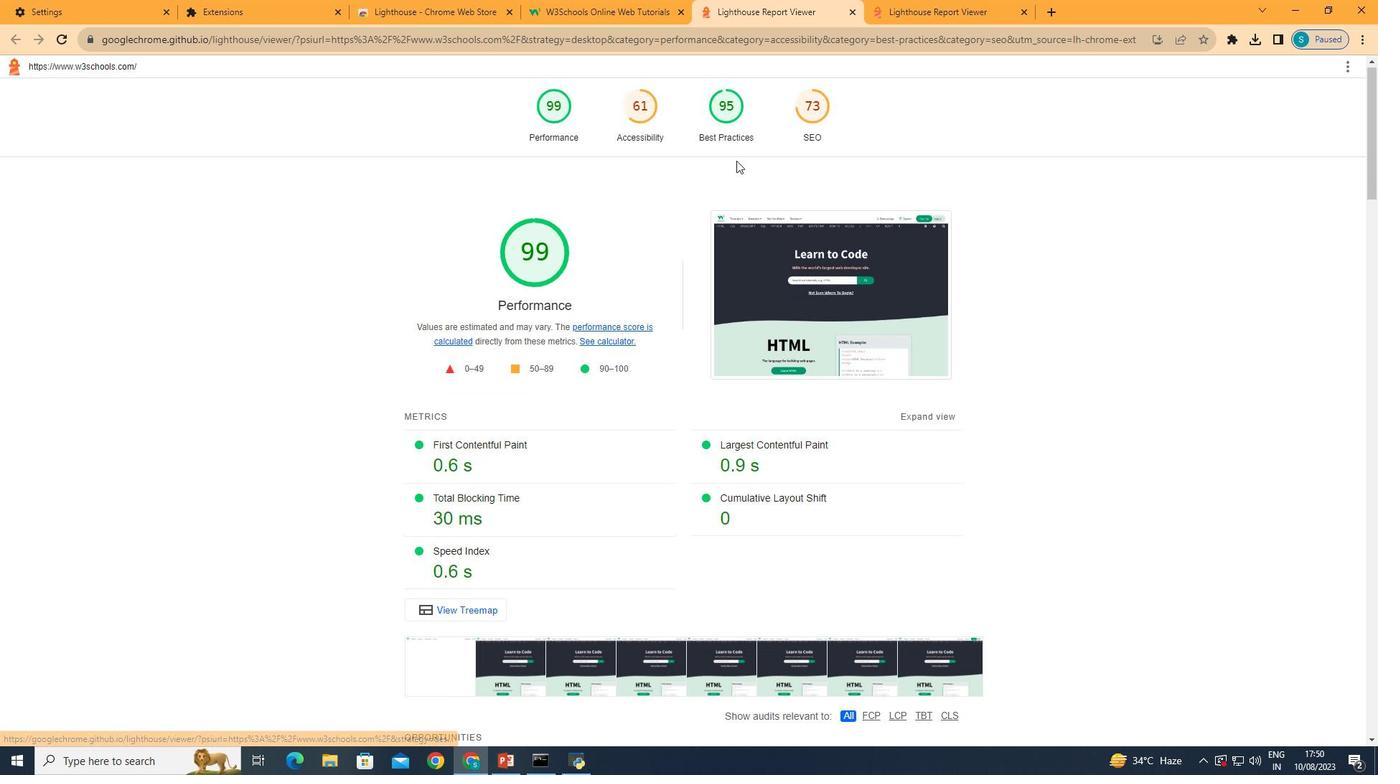 
Action: Mouse scrolled (731, 136) with delta (0, 0)
Screenshot: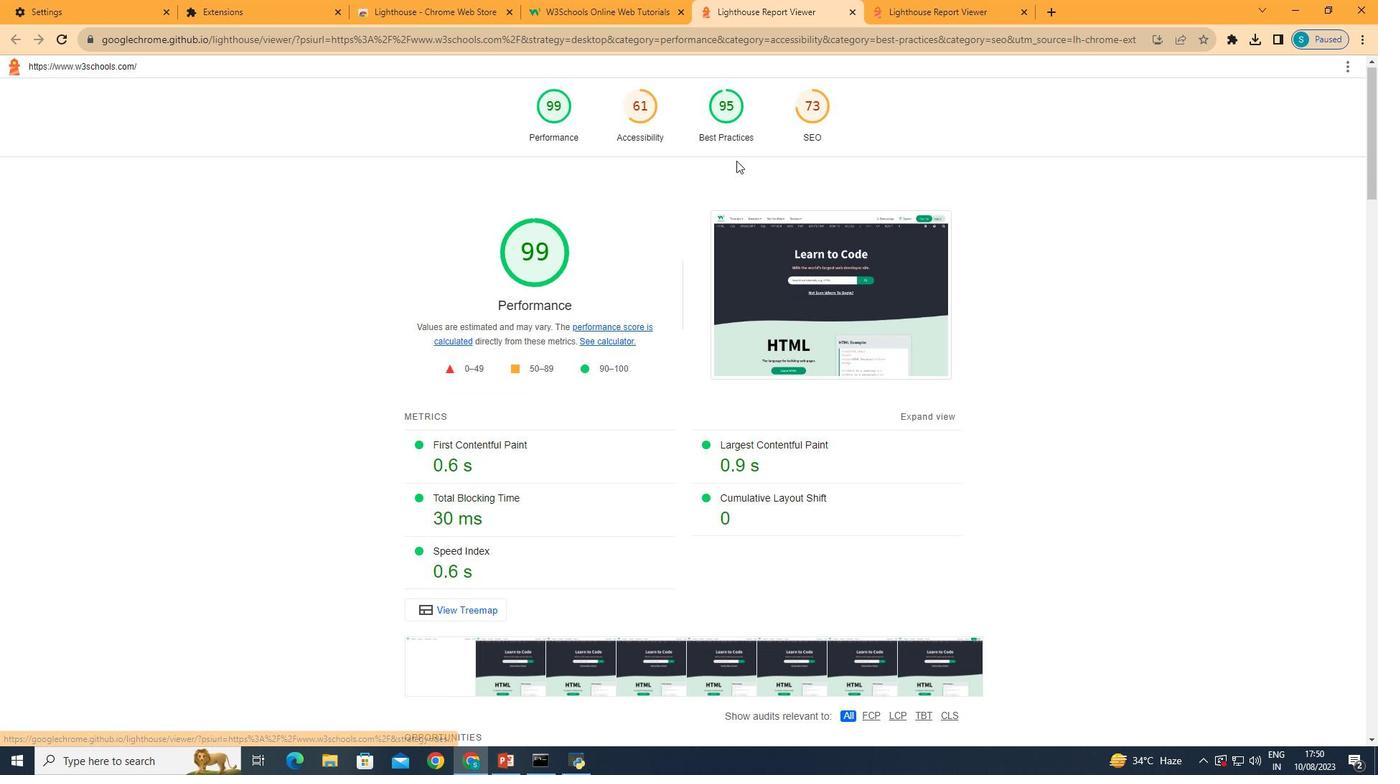 
Action: Mouse moved to (816, 112)
Screenshot: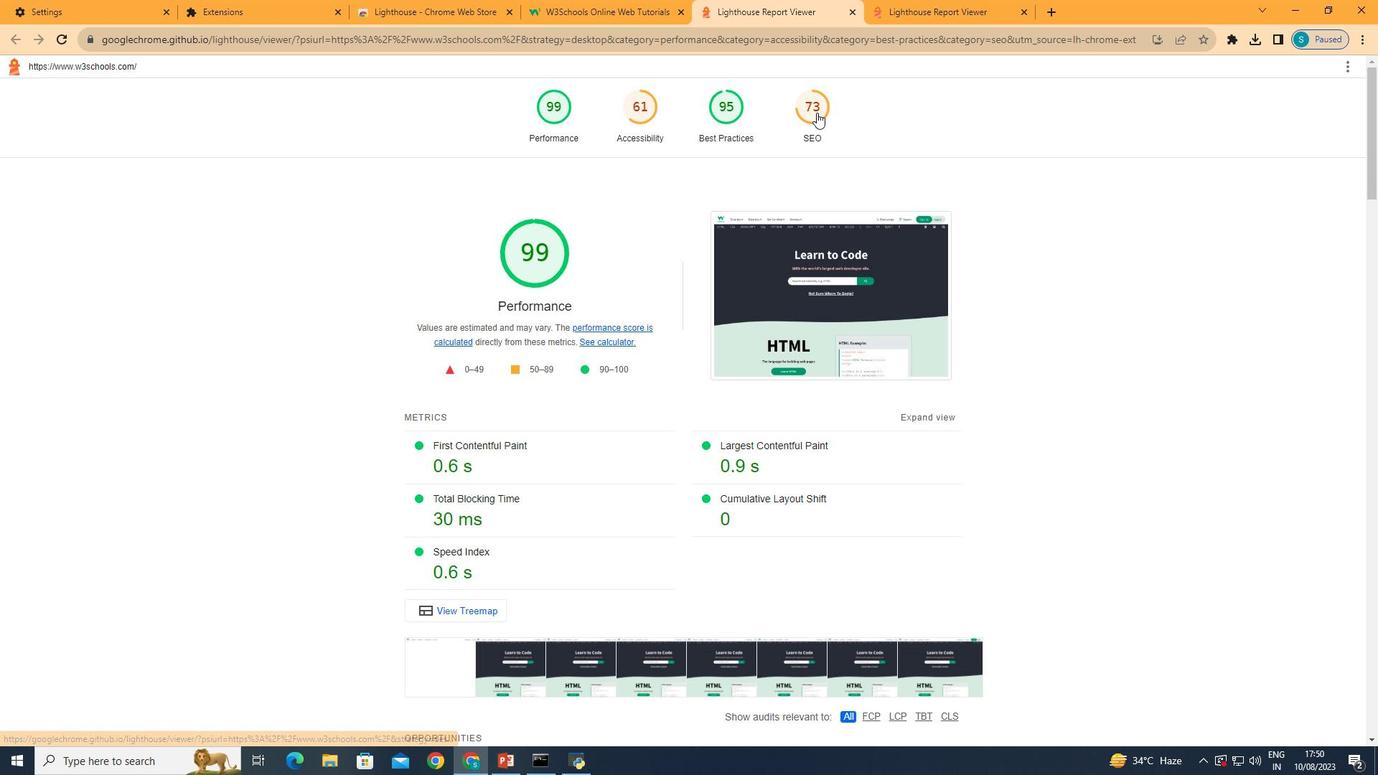 
Action: Mouse pressed left at (816, 112)
Screenshot: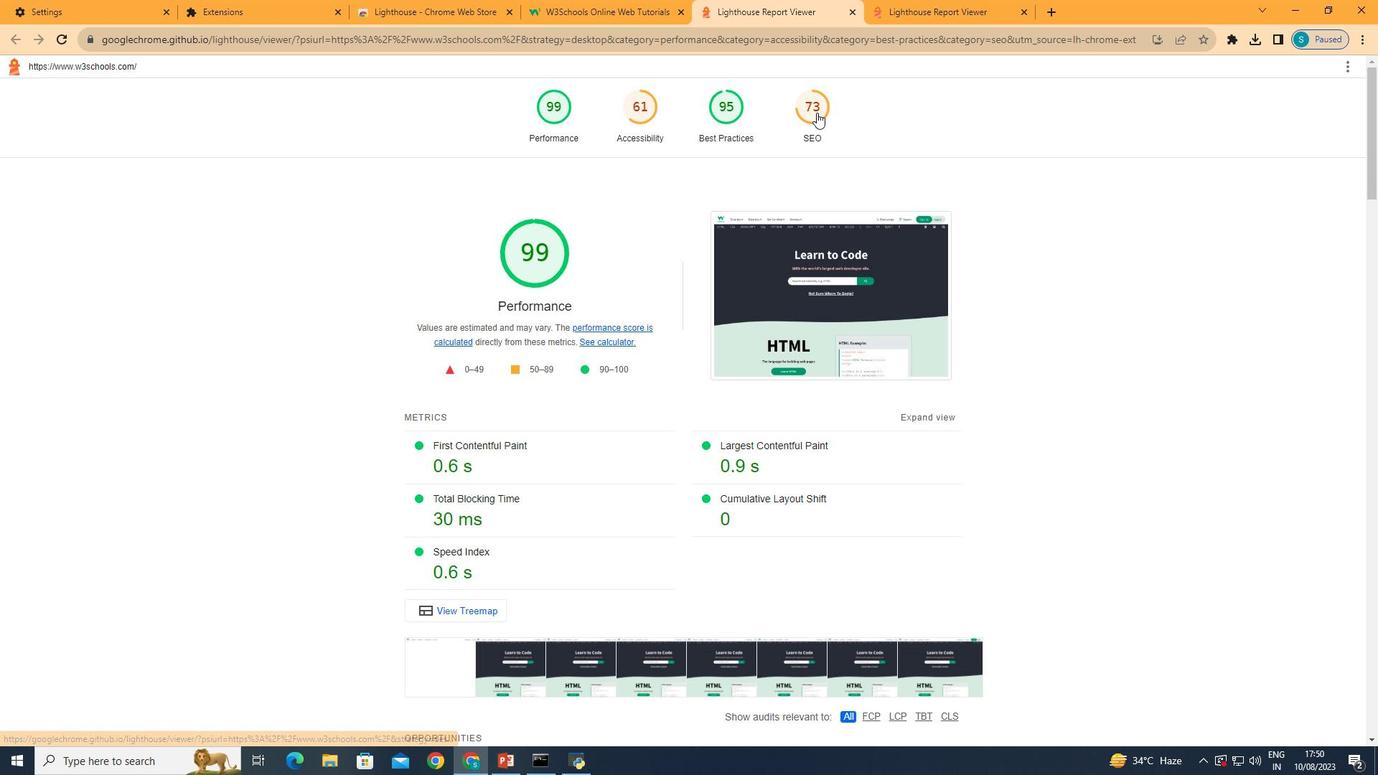 
Action: Mouse moved to (762, 458)
Screenshot: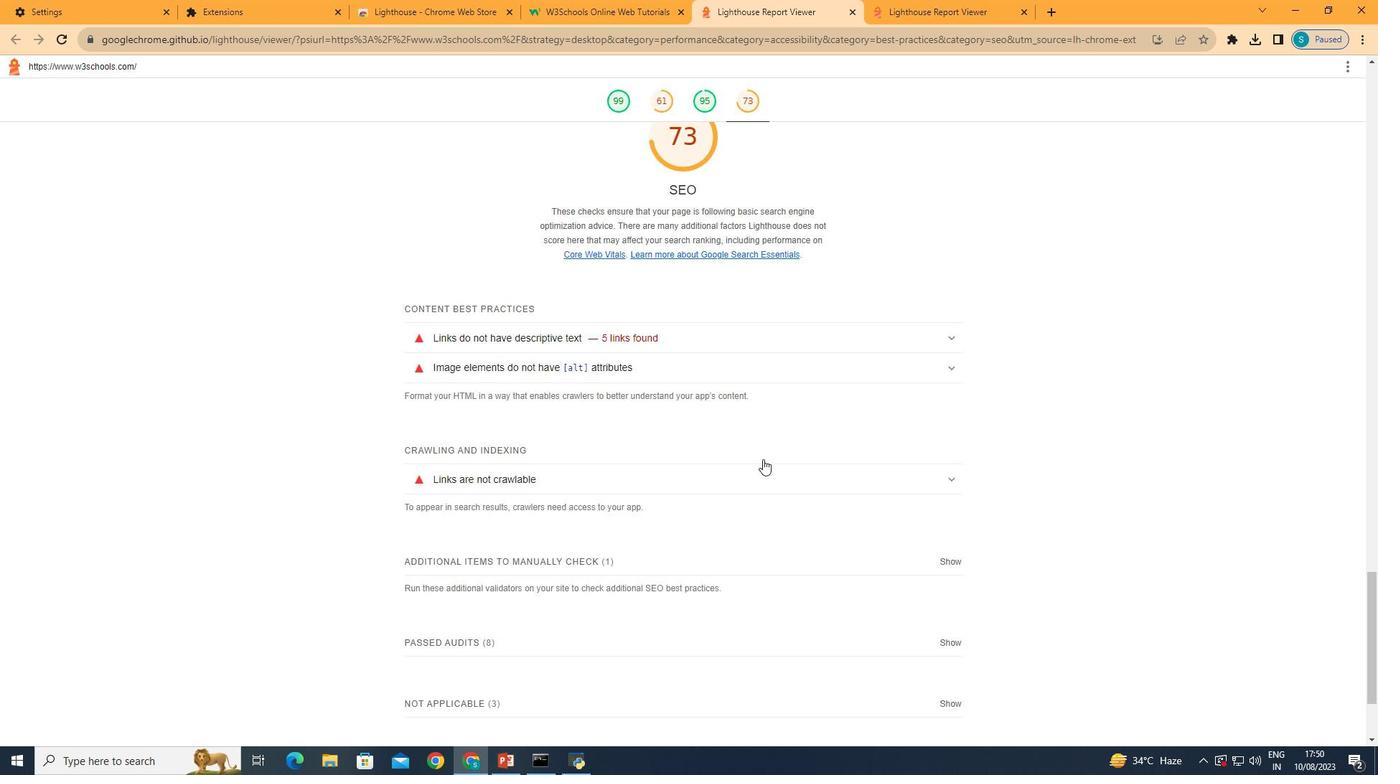 
Action: Mouse scrolled (762, 457) with delta (0, 0)
Screenshot: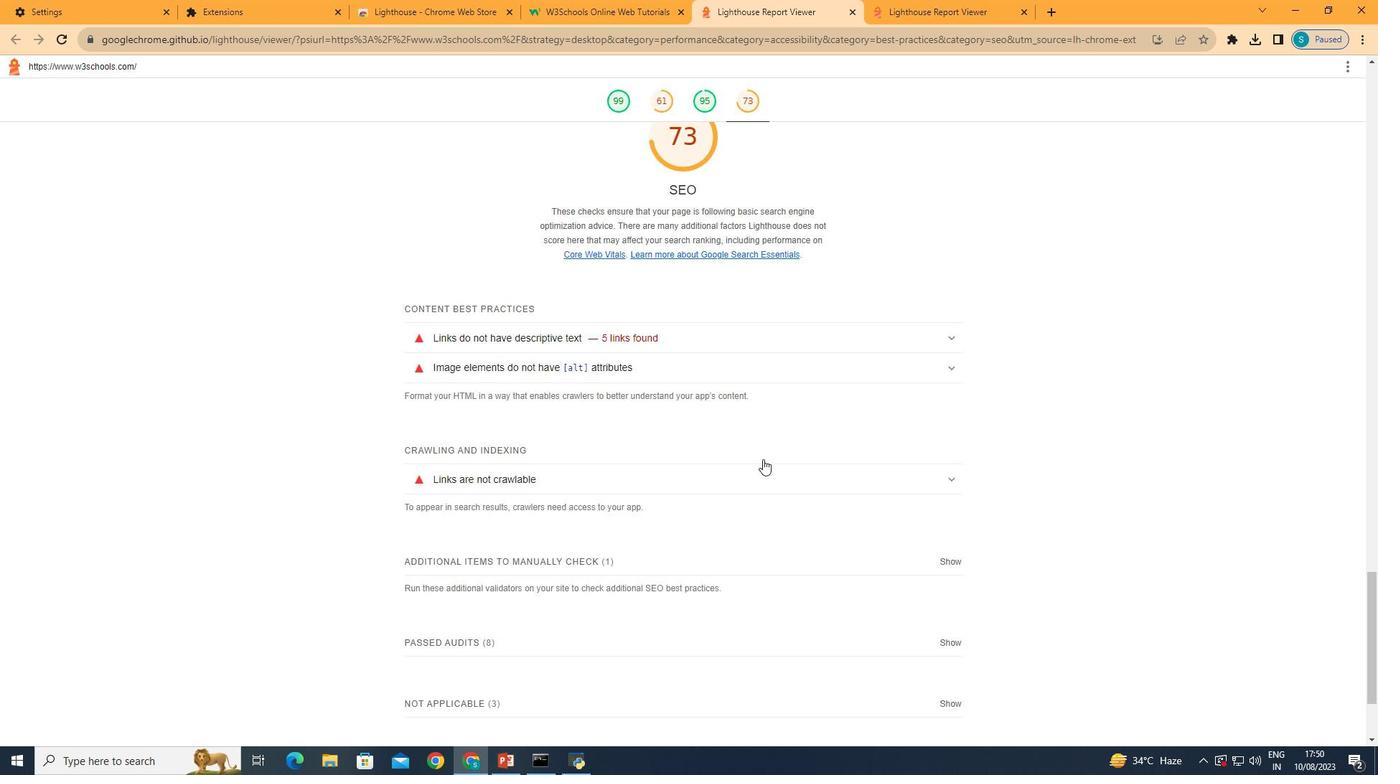 
Action: Mouse scrolled (762, 457) with delta (0, 0)
Screenshot: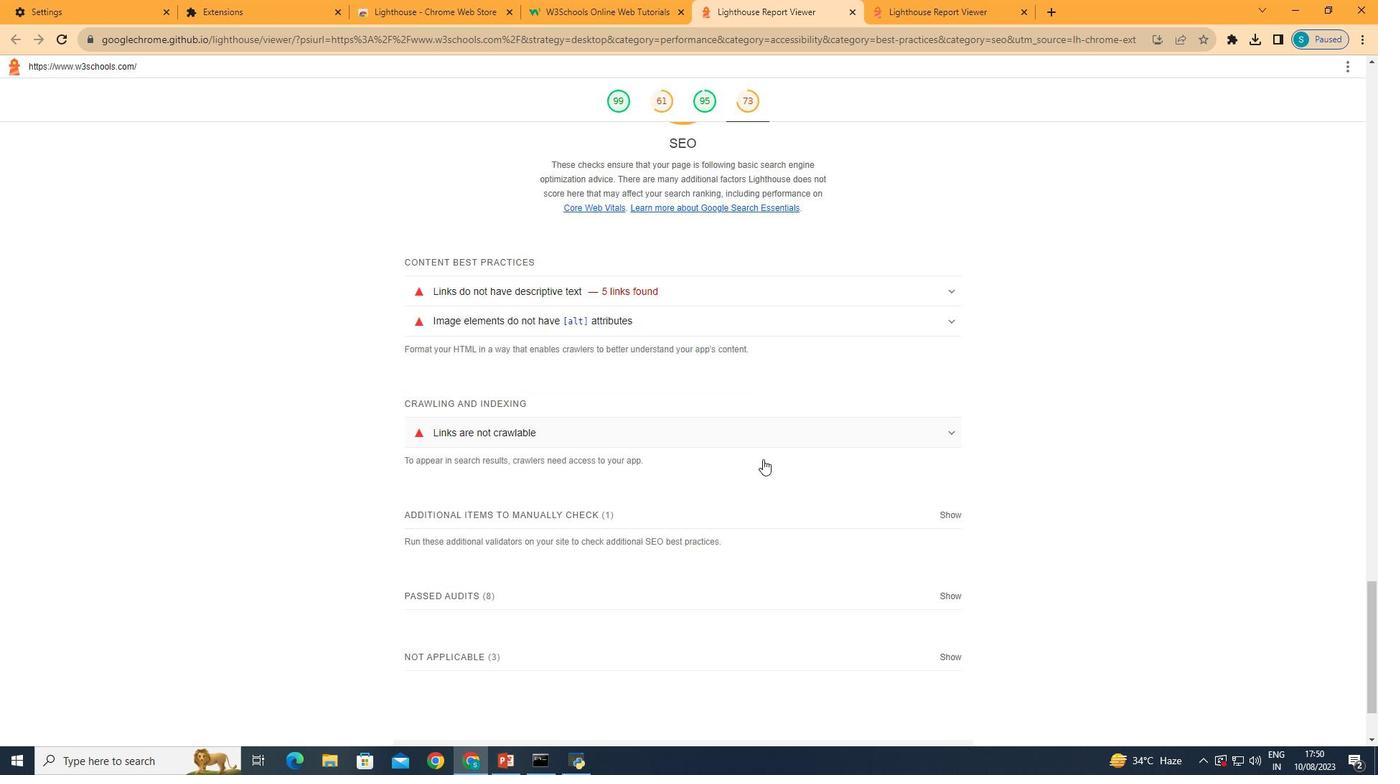 
Action: Mouse moved to (762, 459)
Screenshot: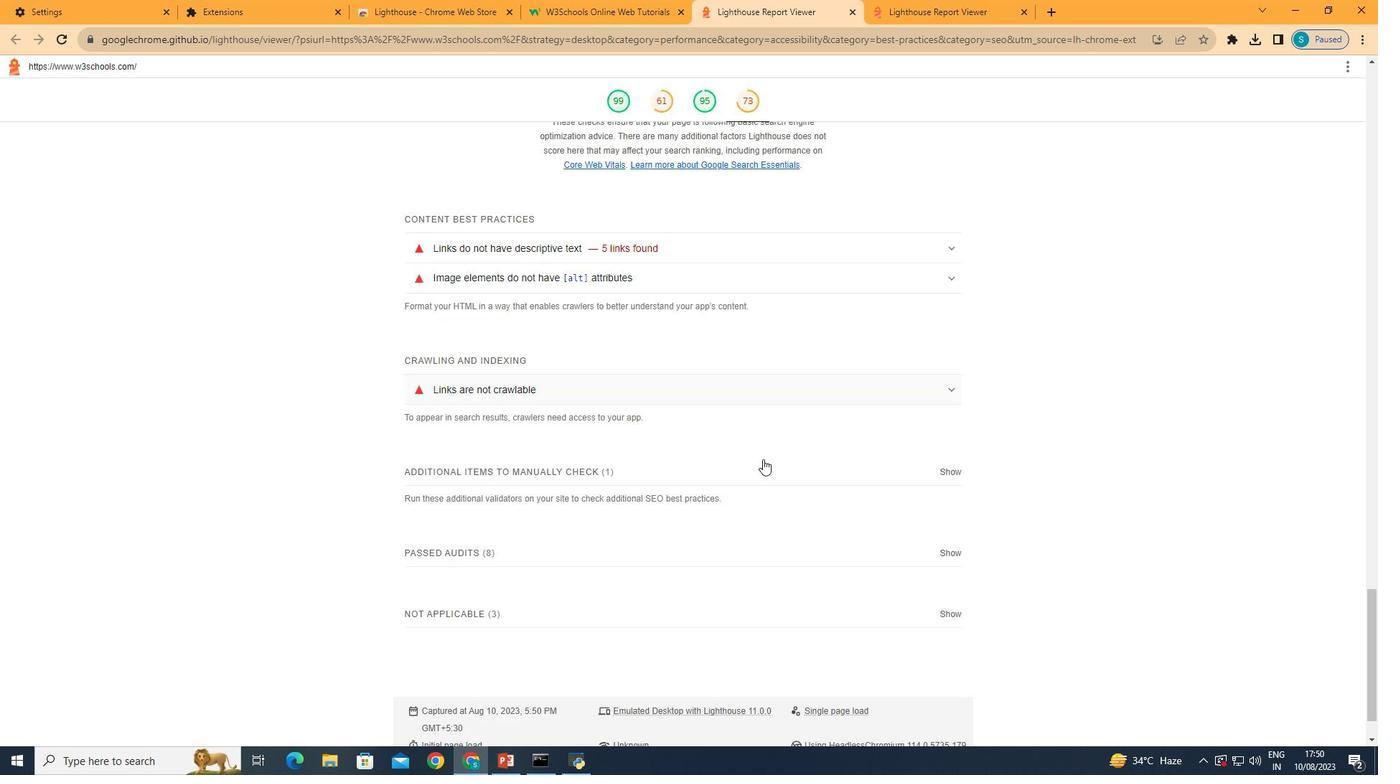 
Action: Mouse scrolled (762, 458) with delta (0, 0)
Screenshot: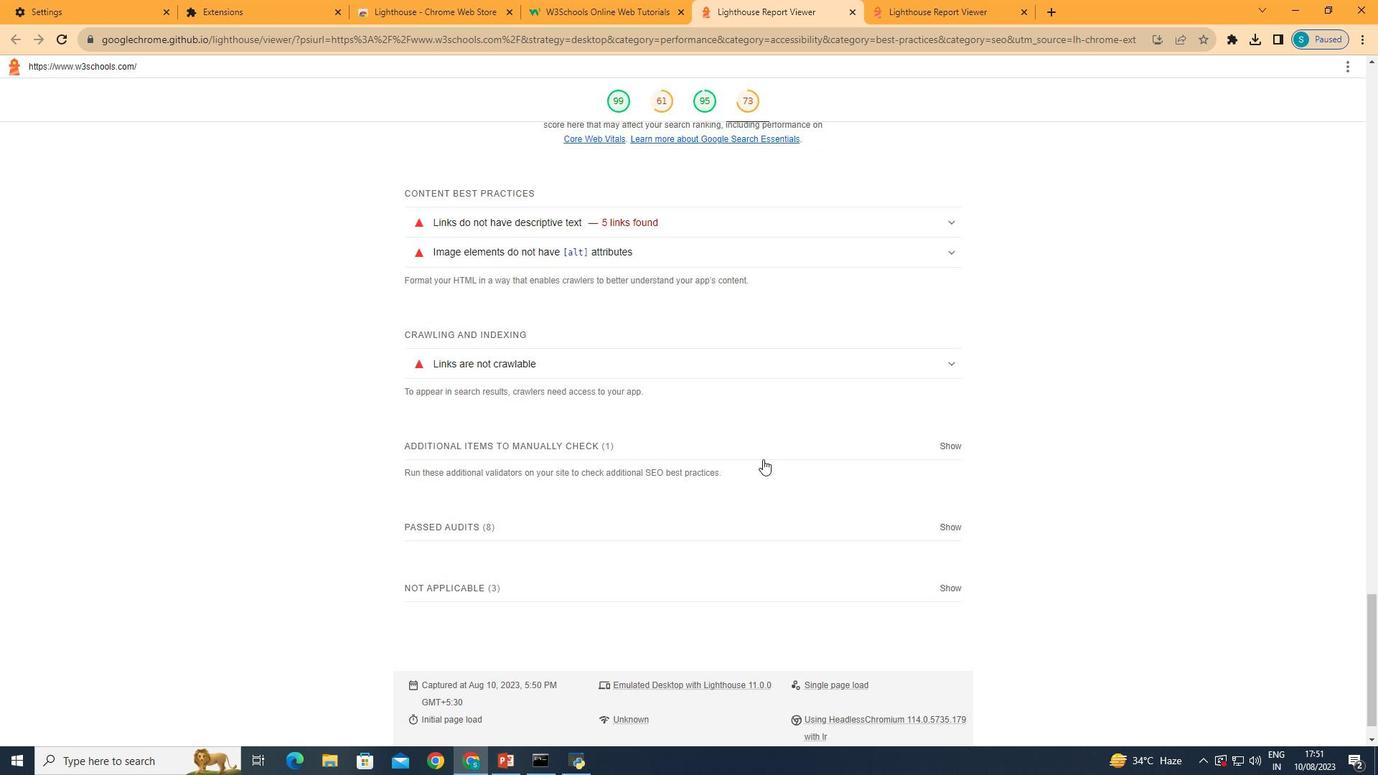 
Action: Mouse scrolled (762, 458) with delta (0, 0)
Screenshot: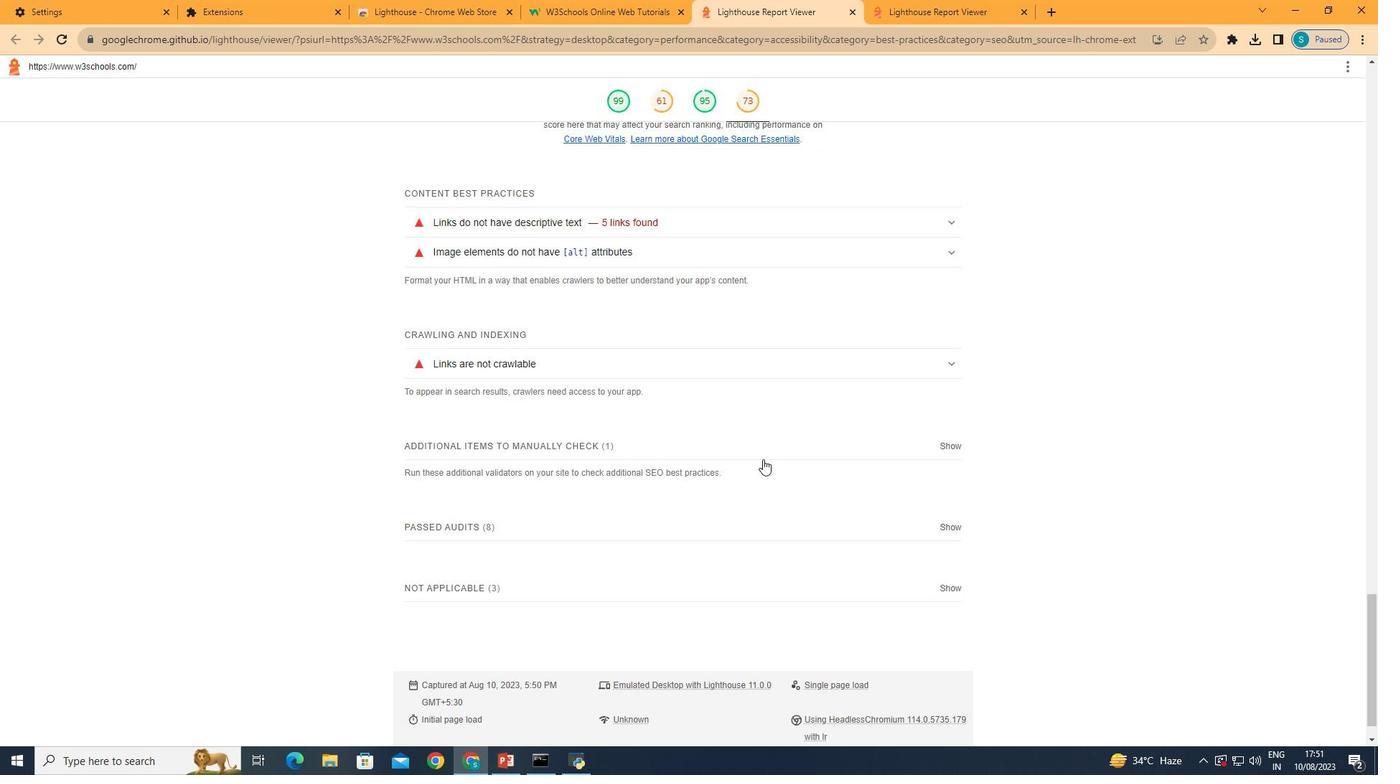 
Action: Mouse scrolled (762, 458) with delta (0, 0)
Screenshot: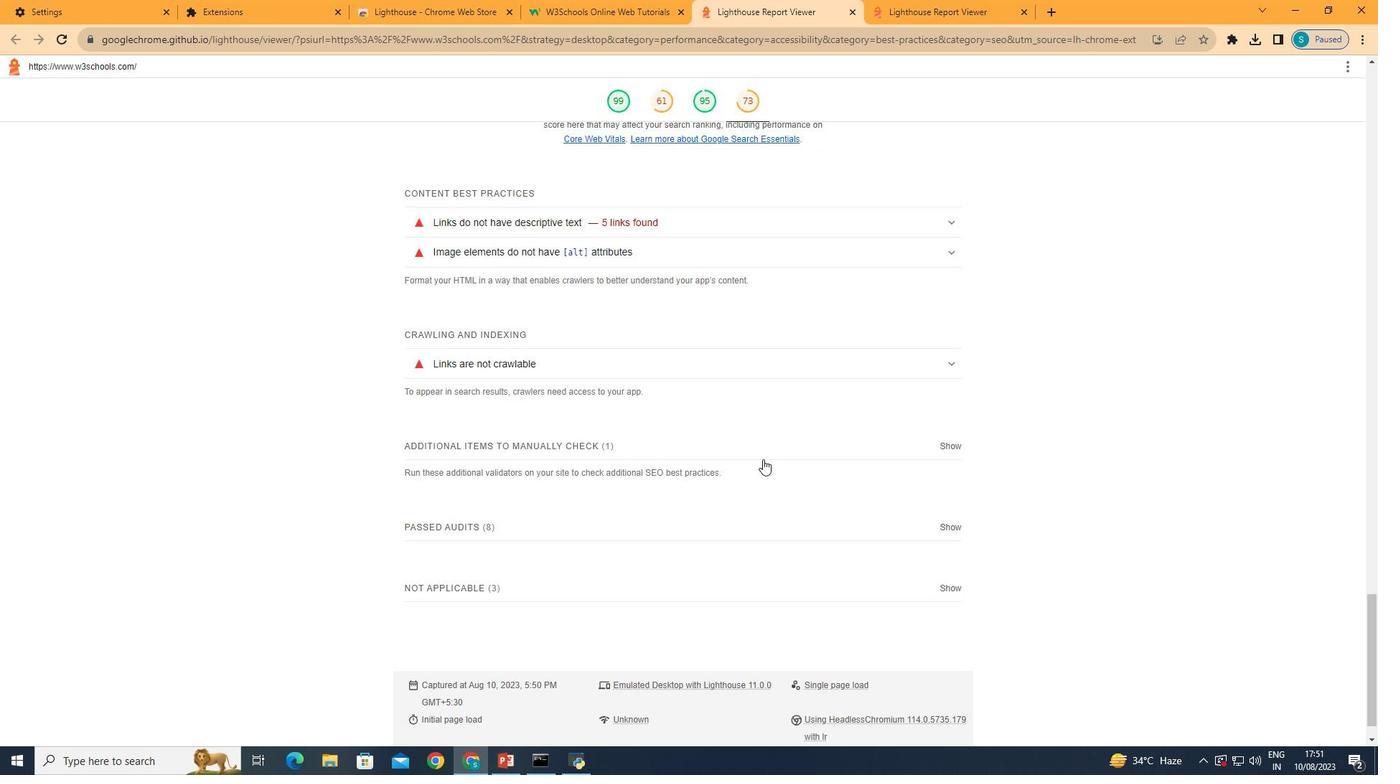 
Action: Mouse scrolled (762, 458) with delta (0, 0)
Screenshot: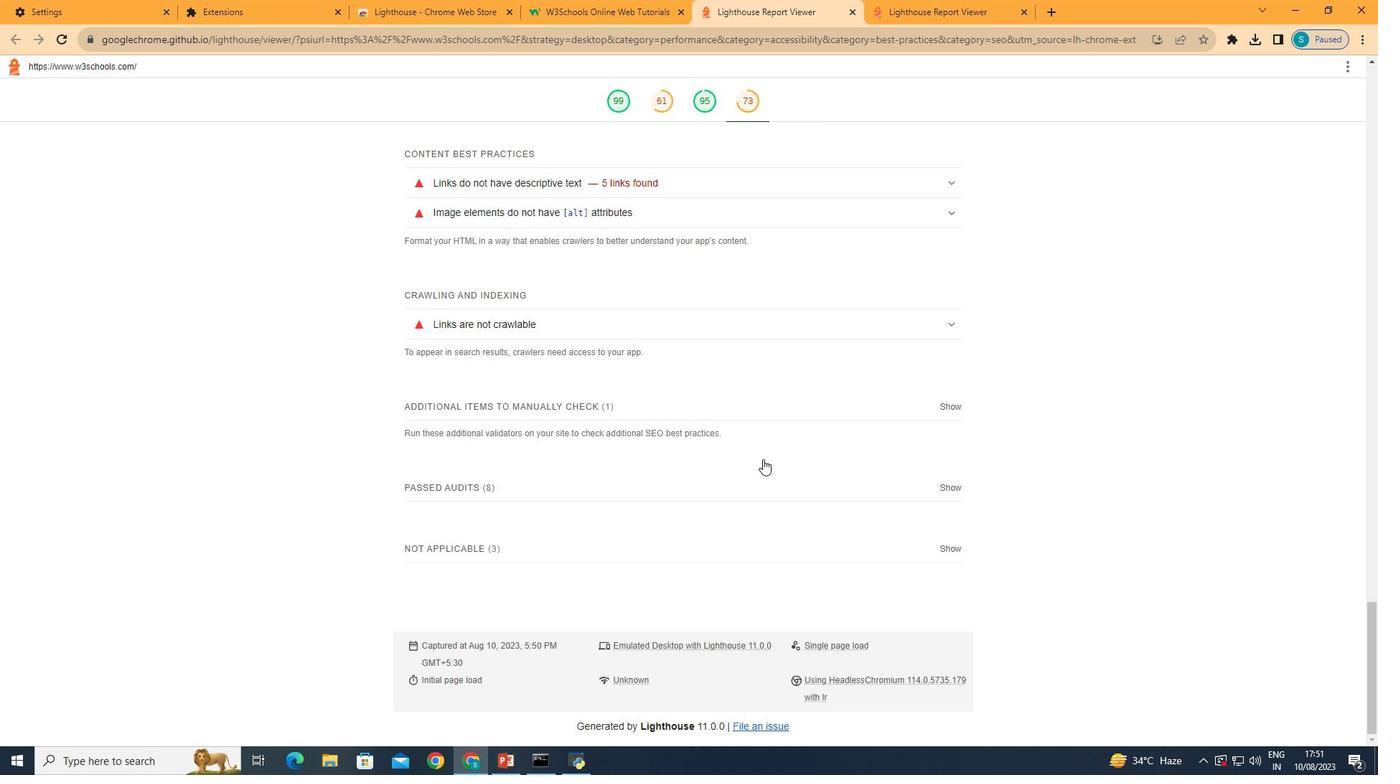
Action: Mouse scrolled (762, 458) with delta (0, 0)
Screenshot: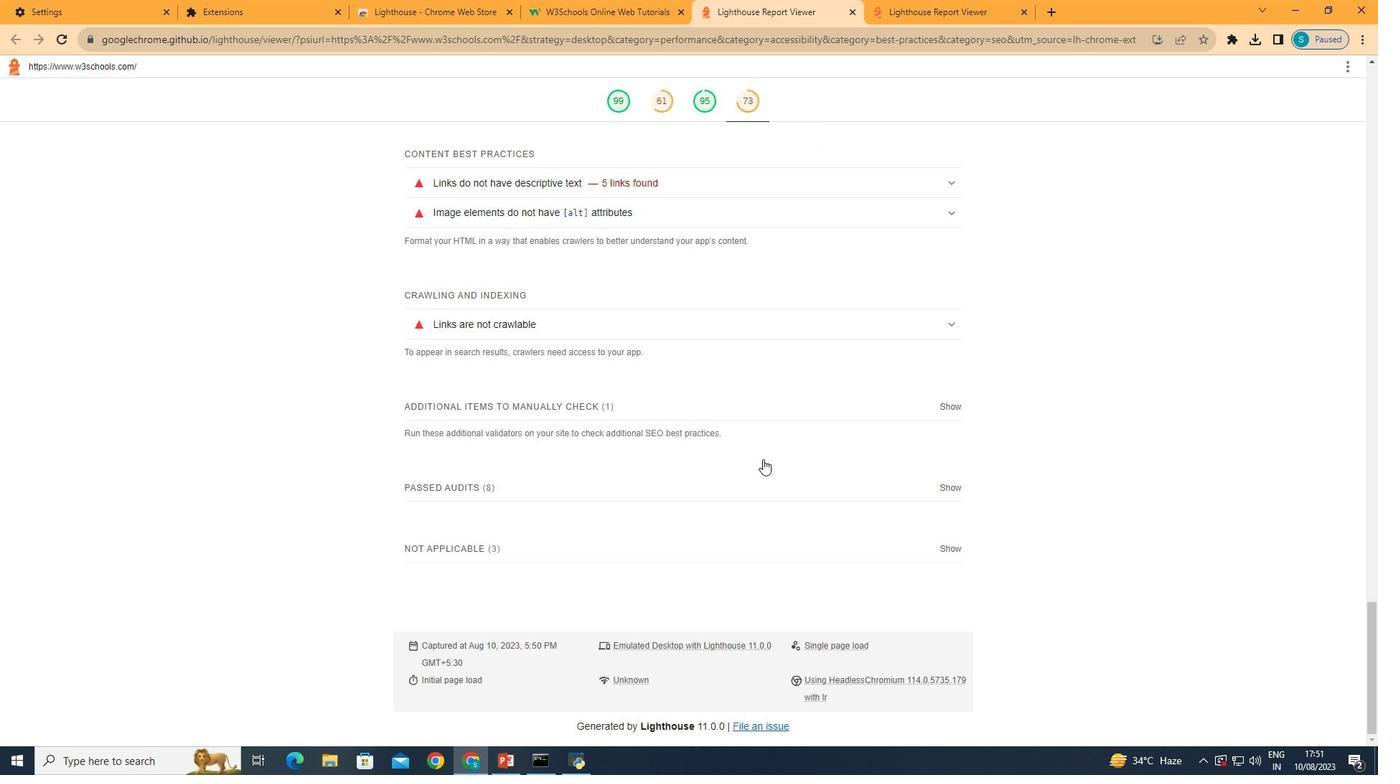 
Action: Mouse scrolled (762, 458) with delta (0, 0)
Screenshot: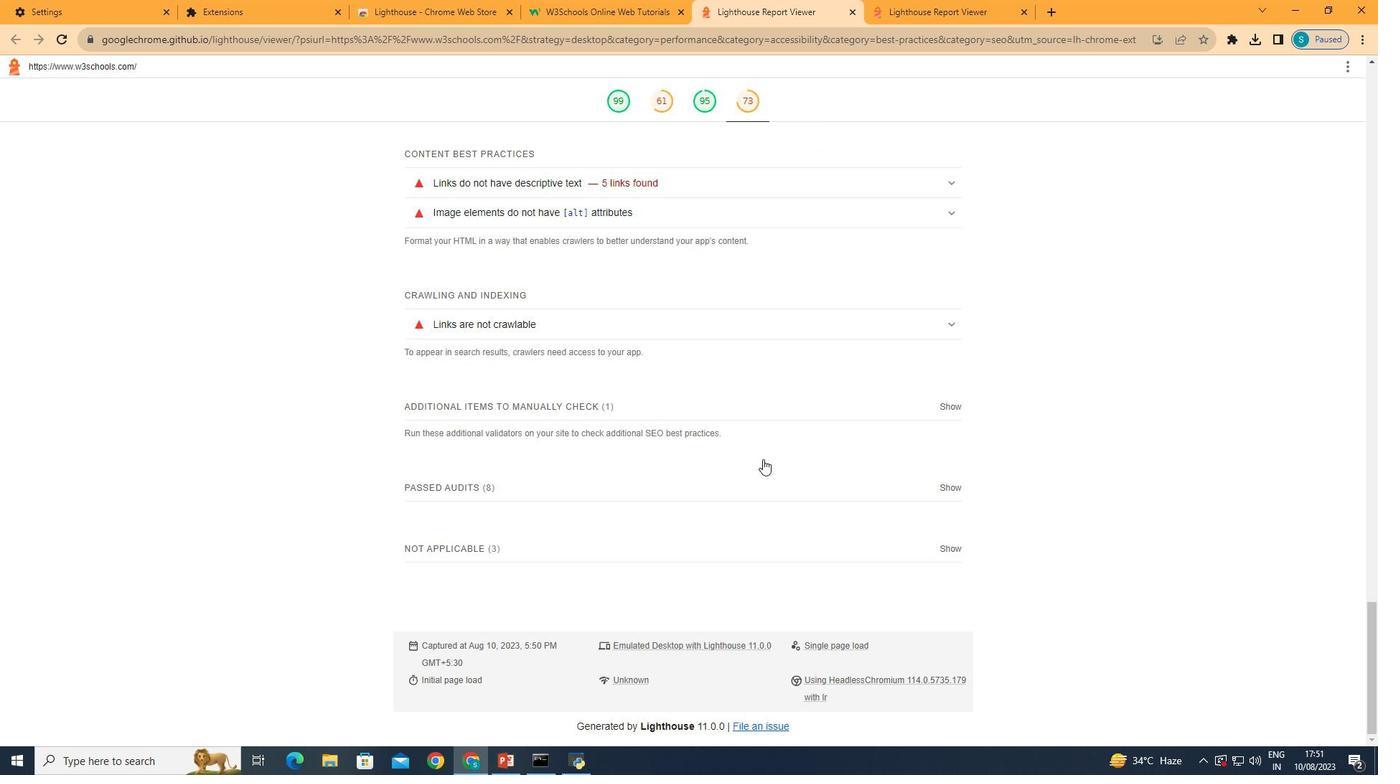 
Action: Mouse scrolled (762, 458) with delta (0, 0)
Screenshot: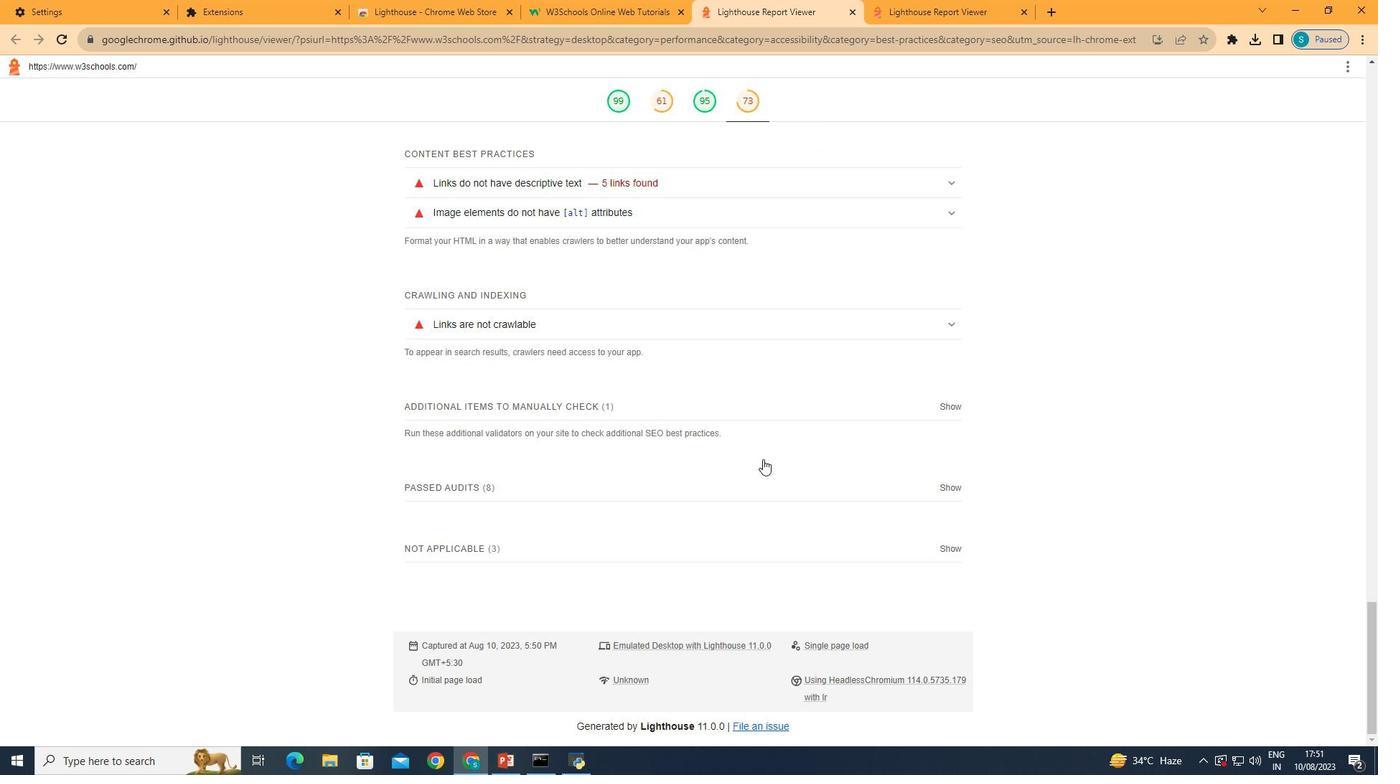 
Action: Mouse scrolled (762, 460) with delta (0, 0)
Screenshot: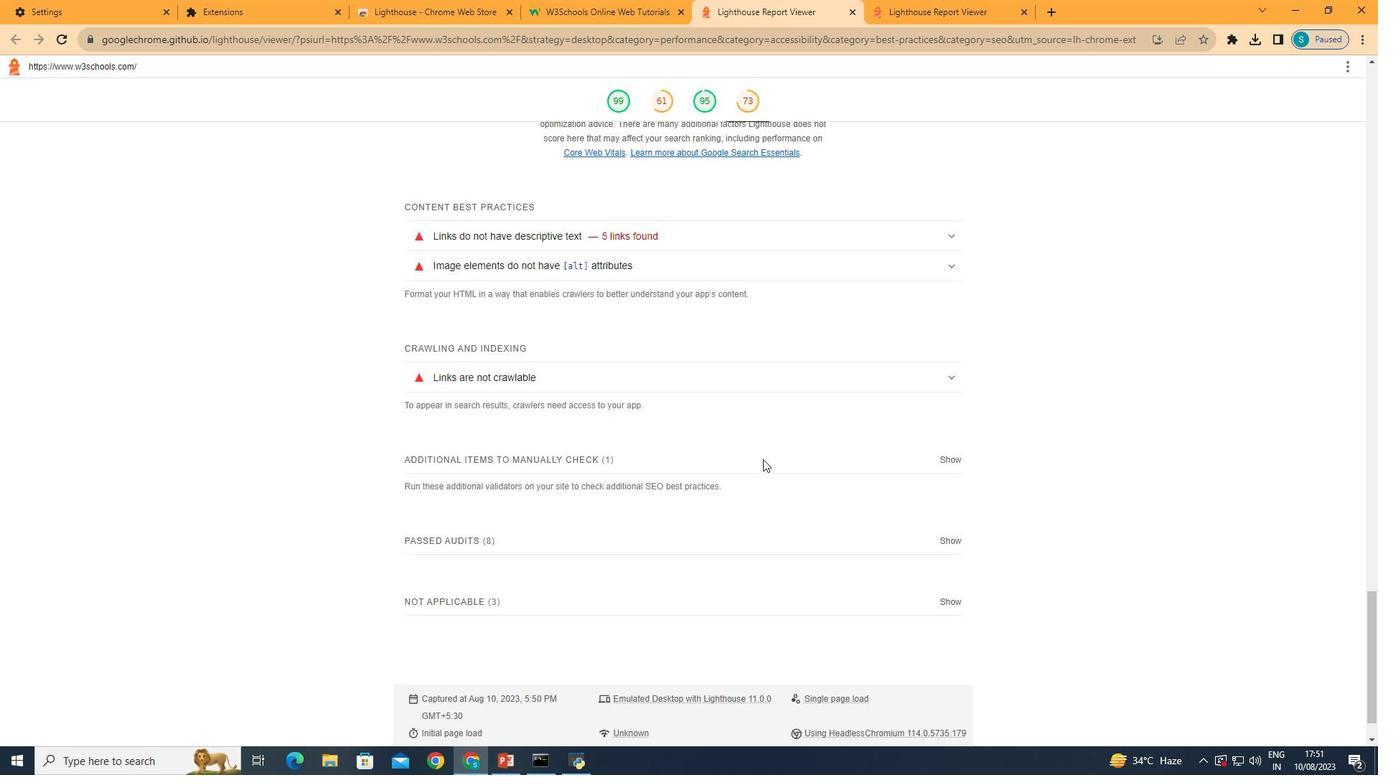 
Action: Mouse scrolled (762, 460) with delta (0, 0)
Screenshot: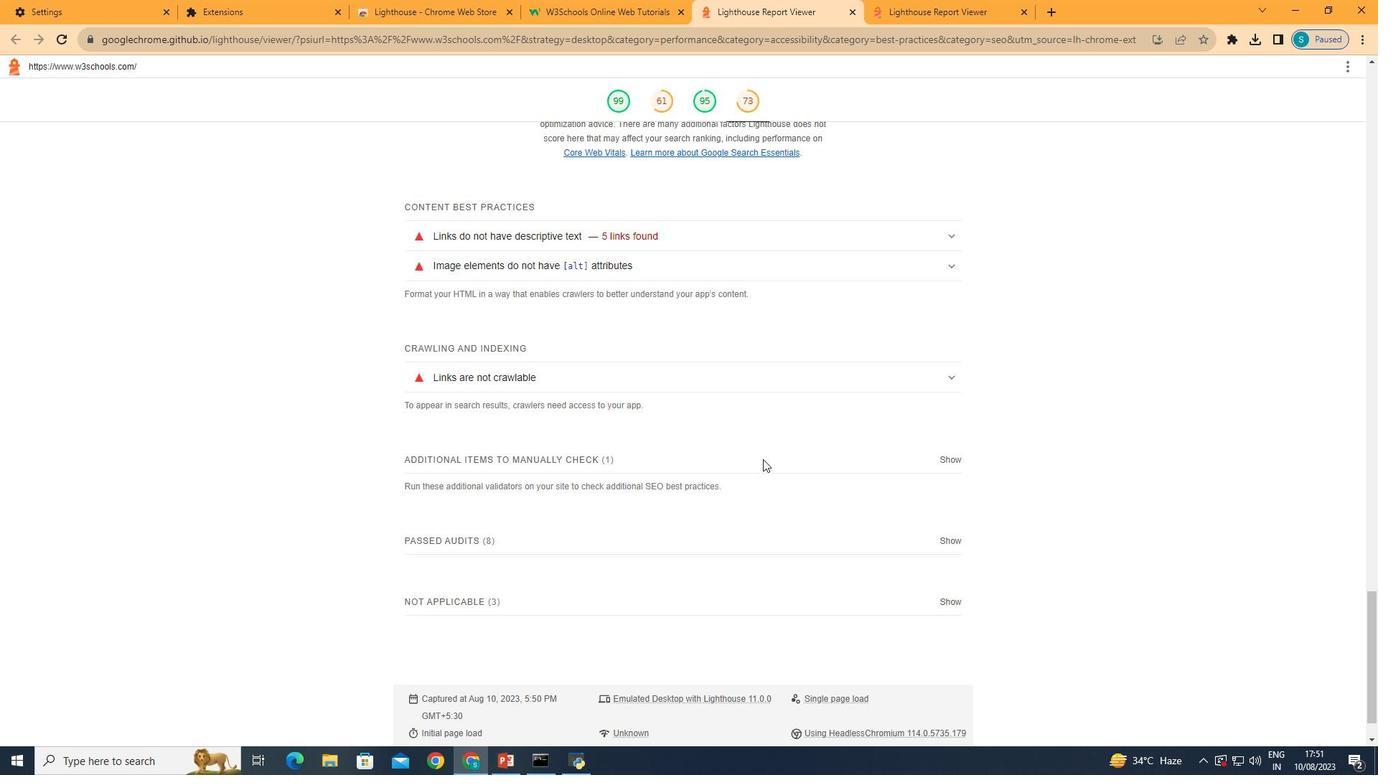
Action: Mouse scrolled (762, 460) with delta (0, 0)
Screenshot: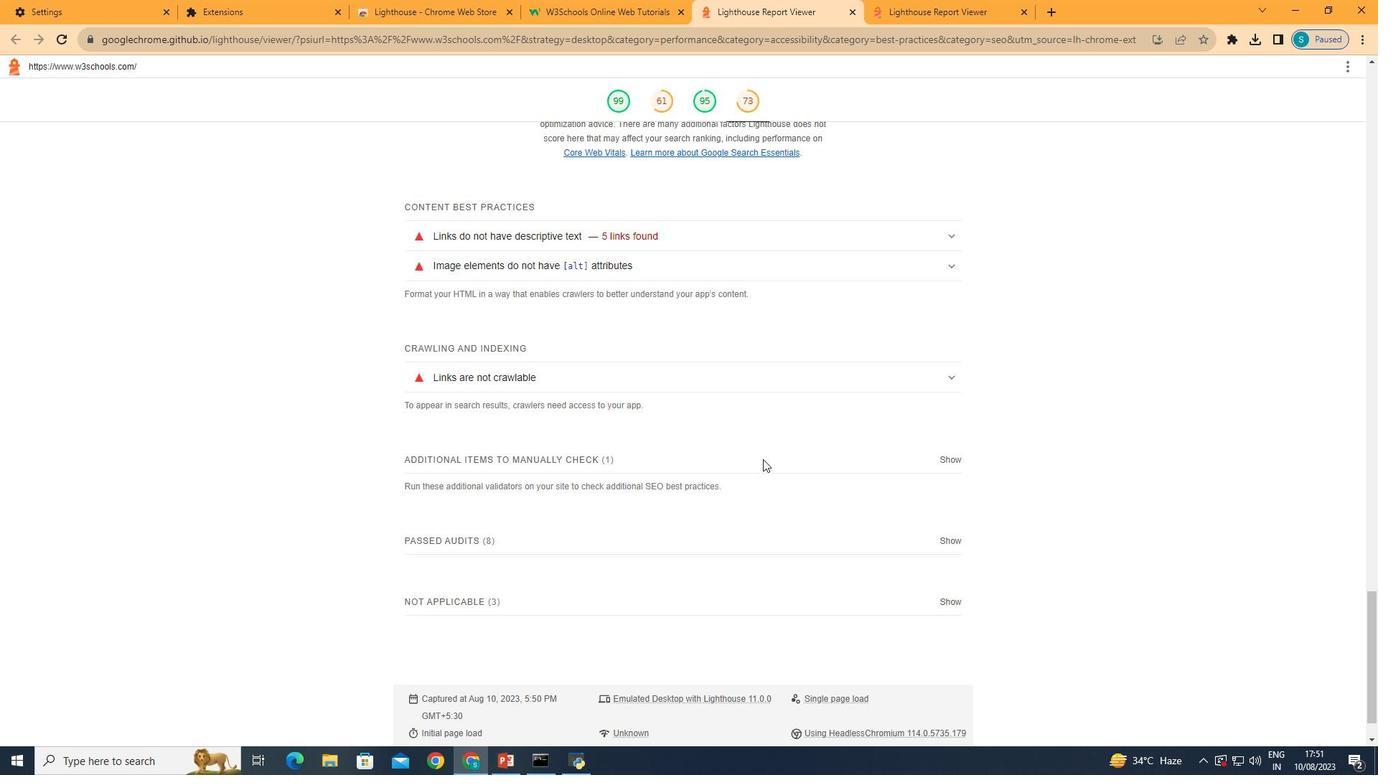 
Action: Mouse scrolled (762, 460) with delta (0, 0)
Screenshot: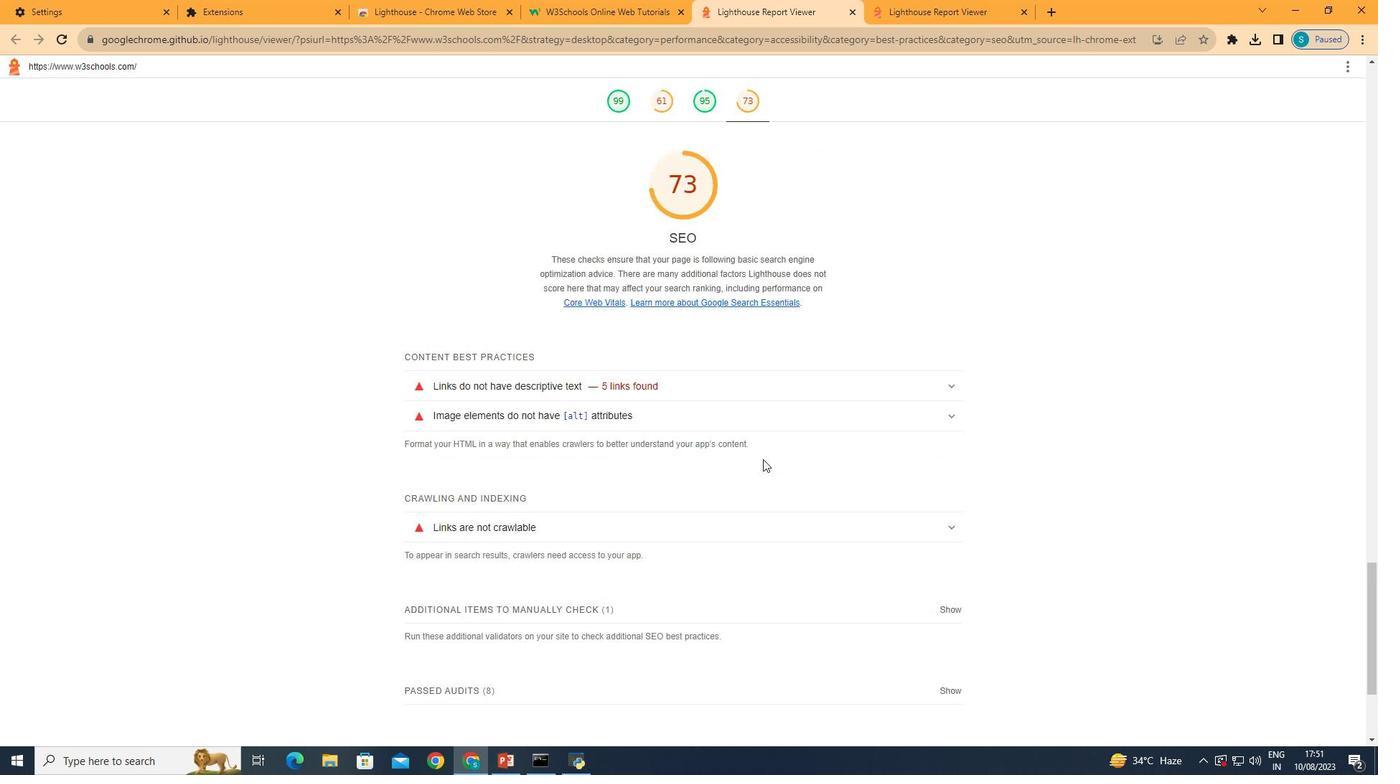 
Action: Mouse moved to (756, 455)
Screenshot: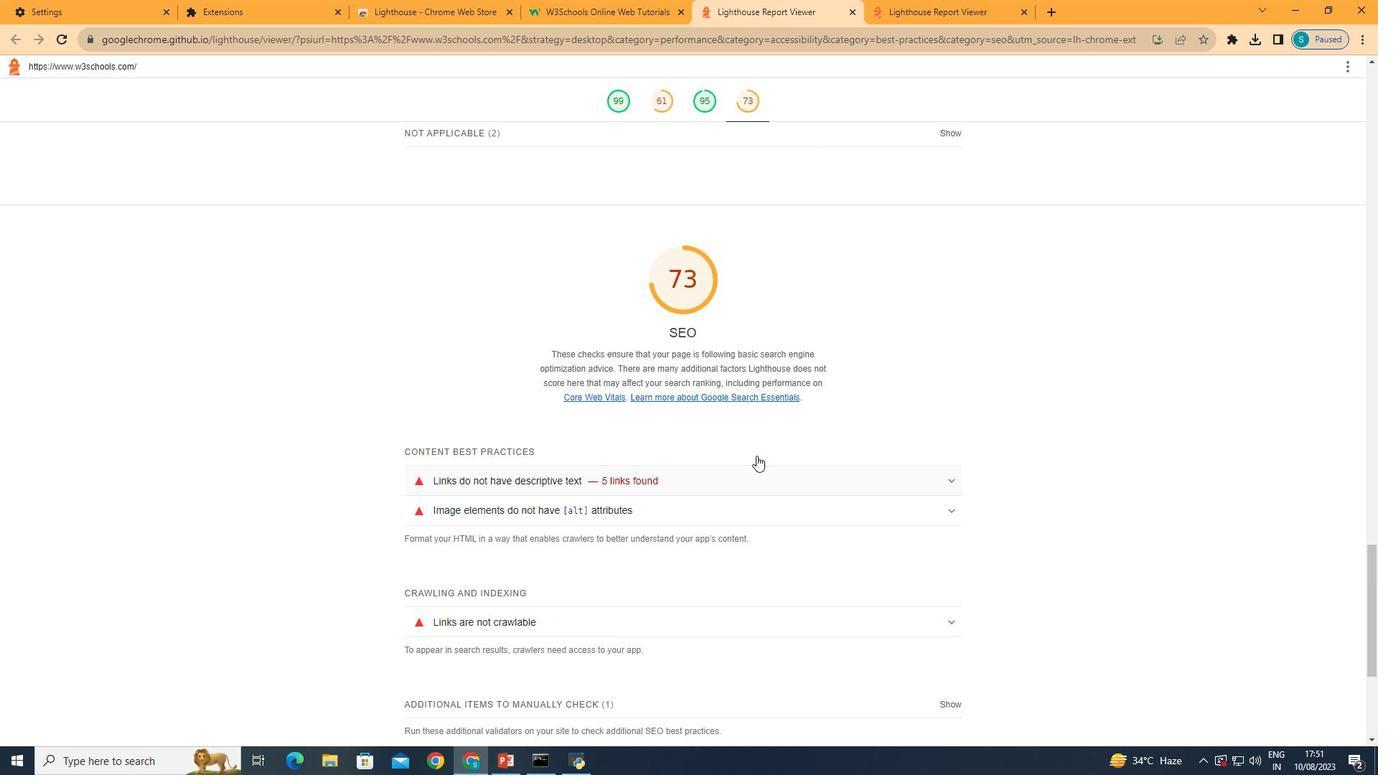 
Action: Mouse scrolled (756, 456) with delta (0, 0)
Screenshot: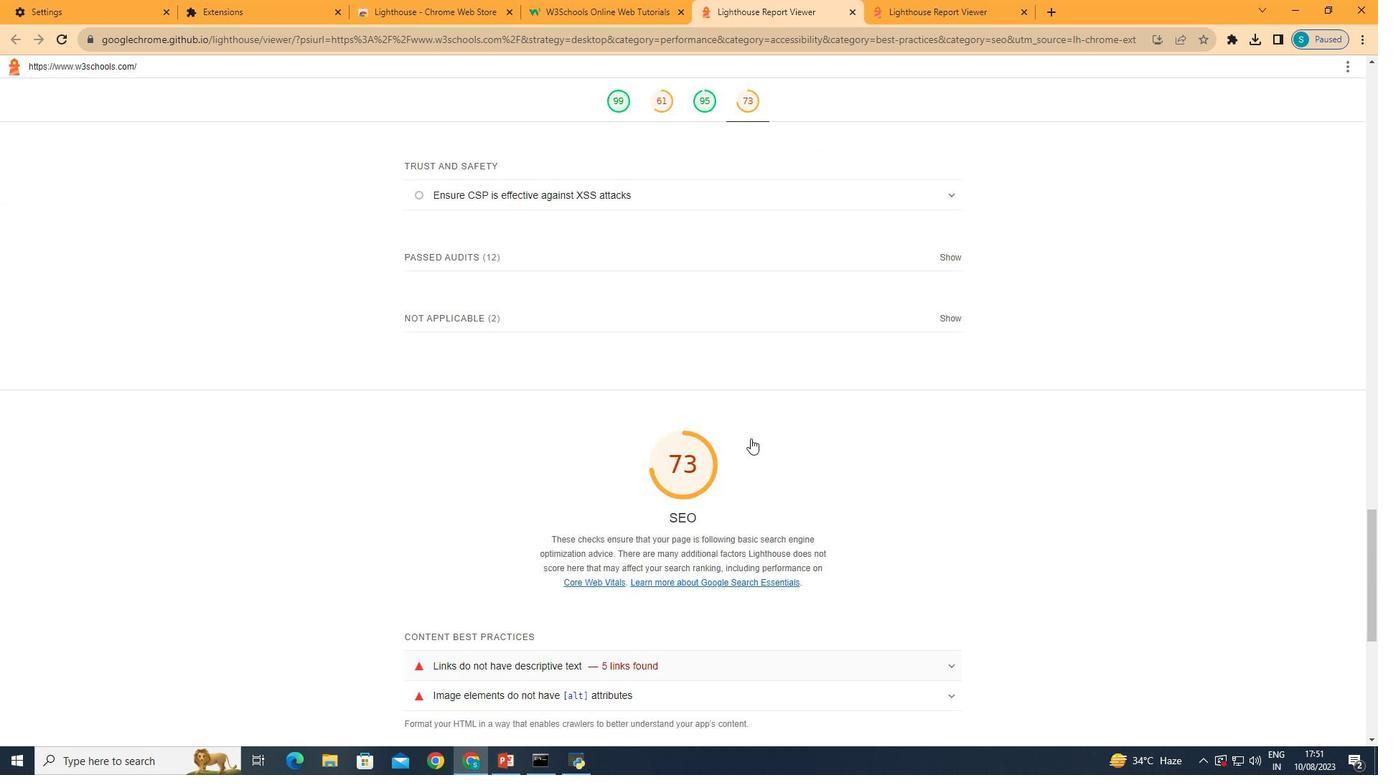 
Action: Mouse scrolled (756, 456) with delta (0, 0)
Screenshot: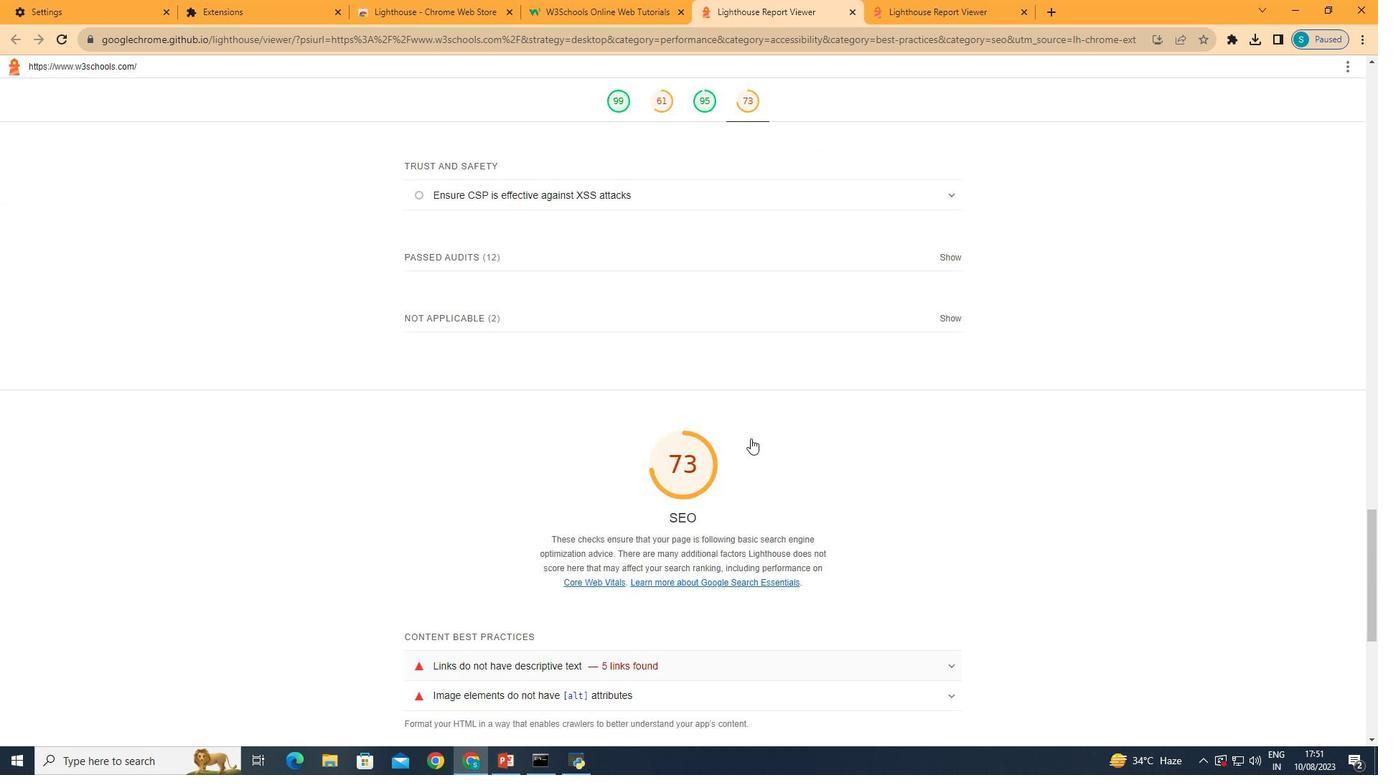 
Action: Mouse scrolled (756, 456) with delta (0, 0)
Screenshot: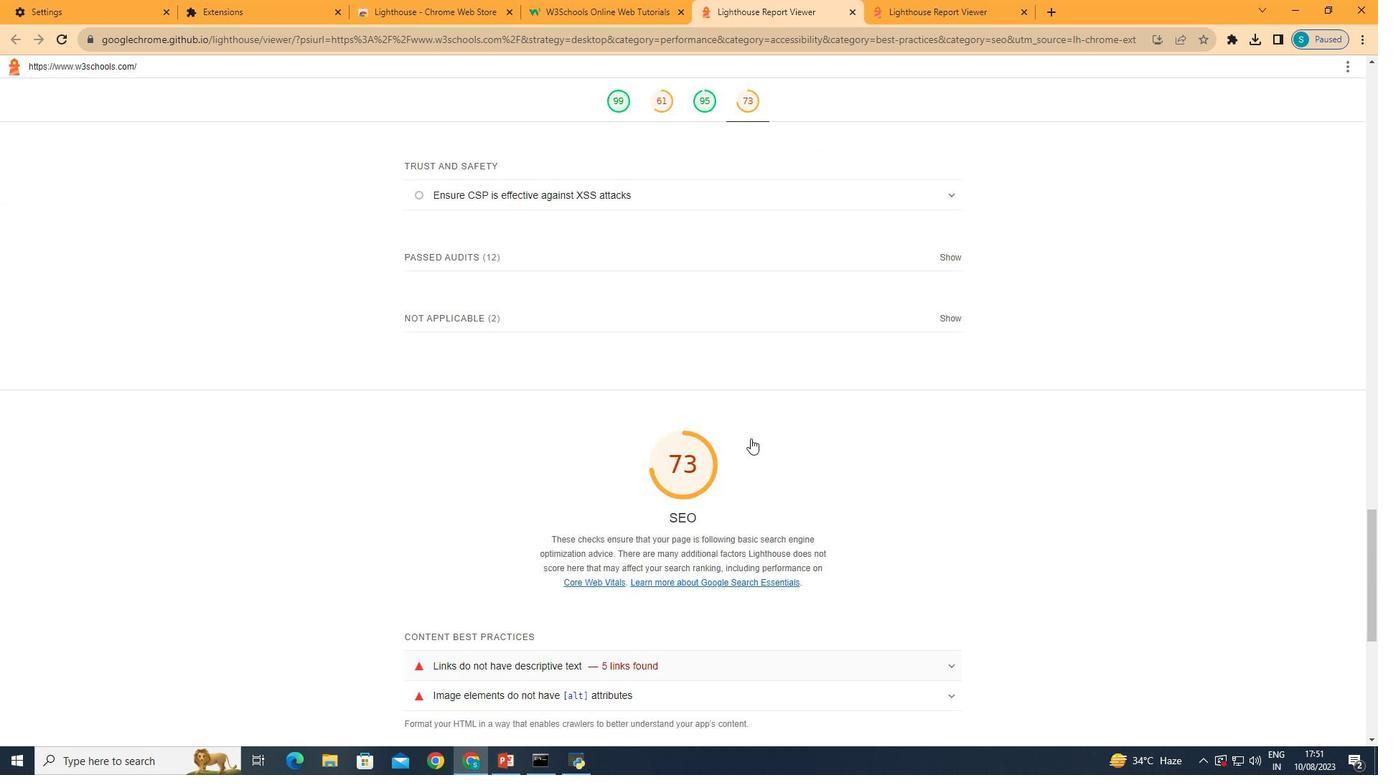 
Action: Mouse scrolled (756, 456) with delta (0, 0)
Screenshot: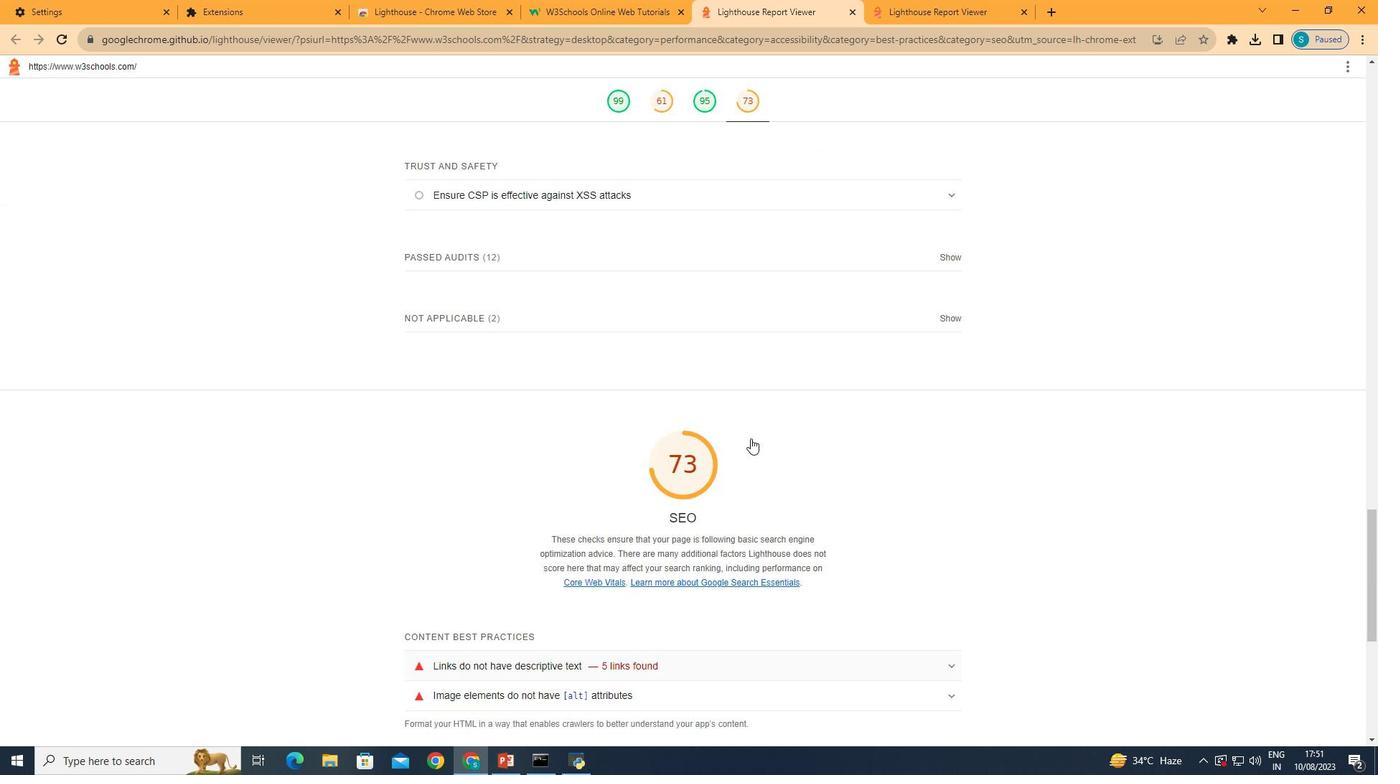 
Action: Mouse scrolled (756, 456) with delta (0, 0)
Screenshot: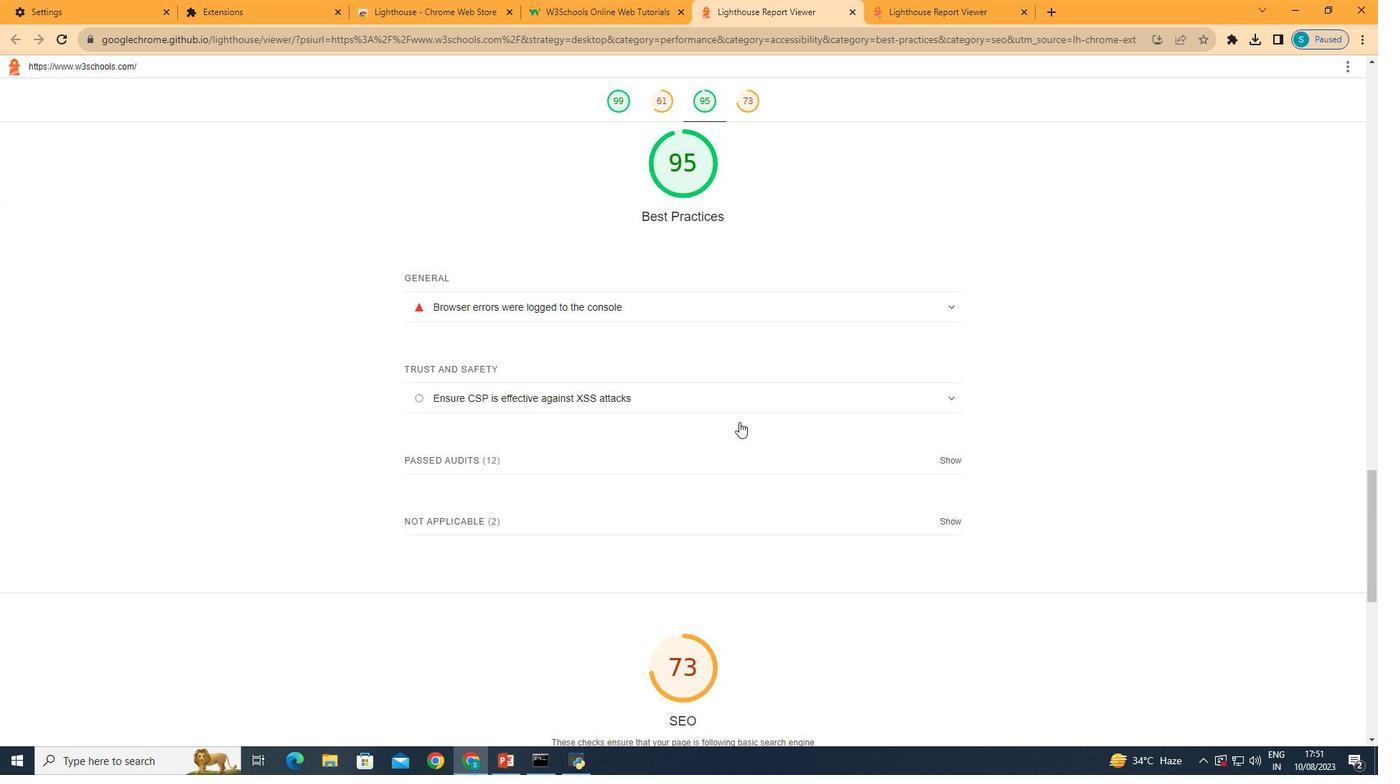 
Action: Mouse scrolled (756, 456) with delta (0, 0)
Screenshot: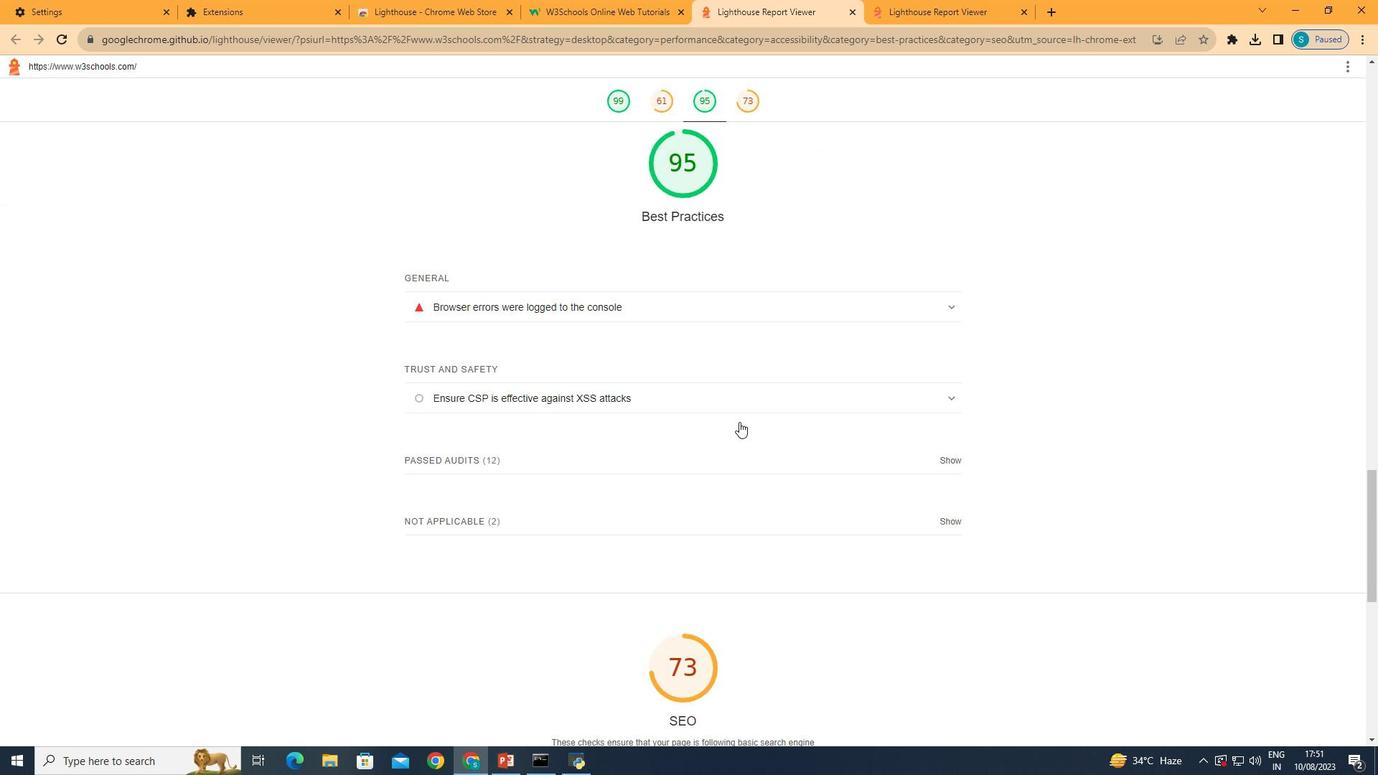 
Action: Mouse moved to (616, 113)
Screenshot: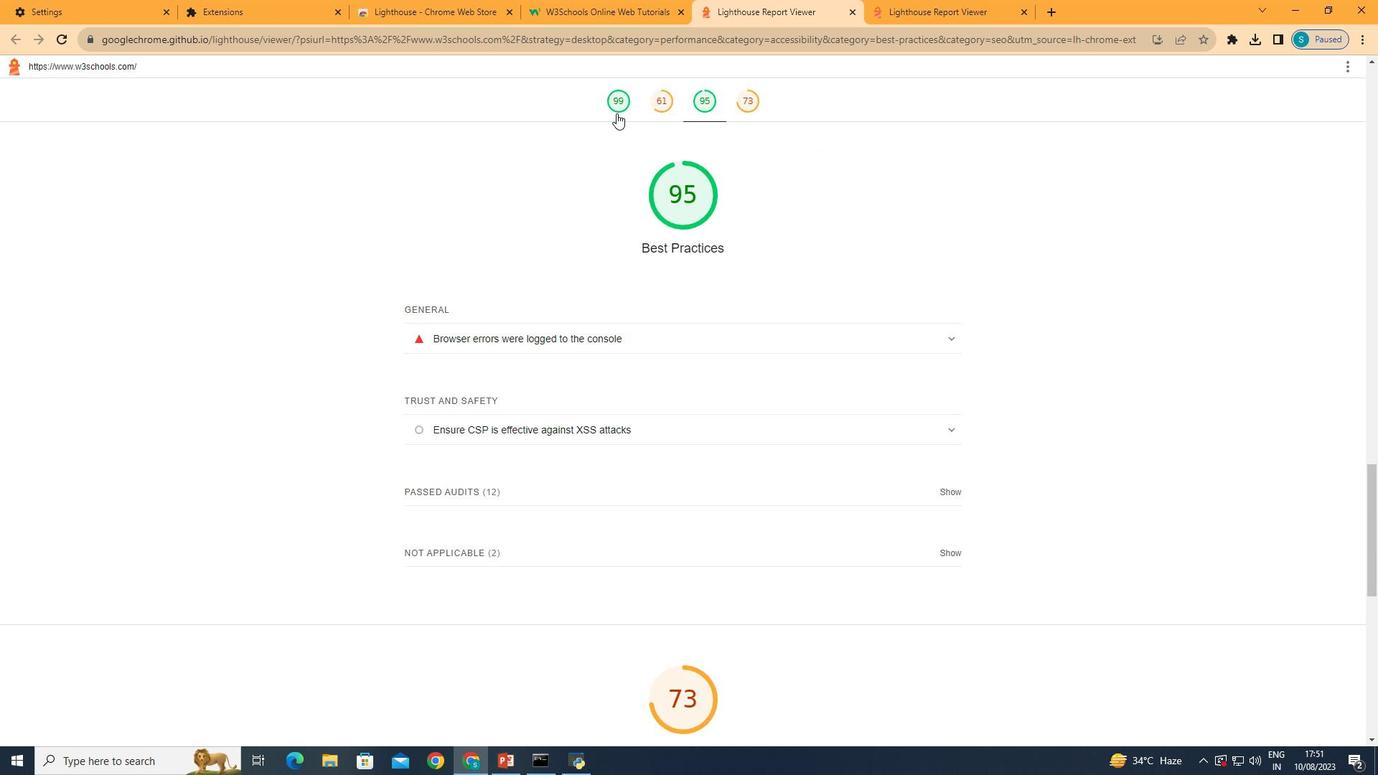 
Action: Mouse pressed left at (616, 113)
Screenshot: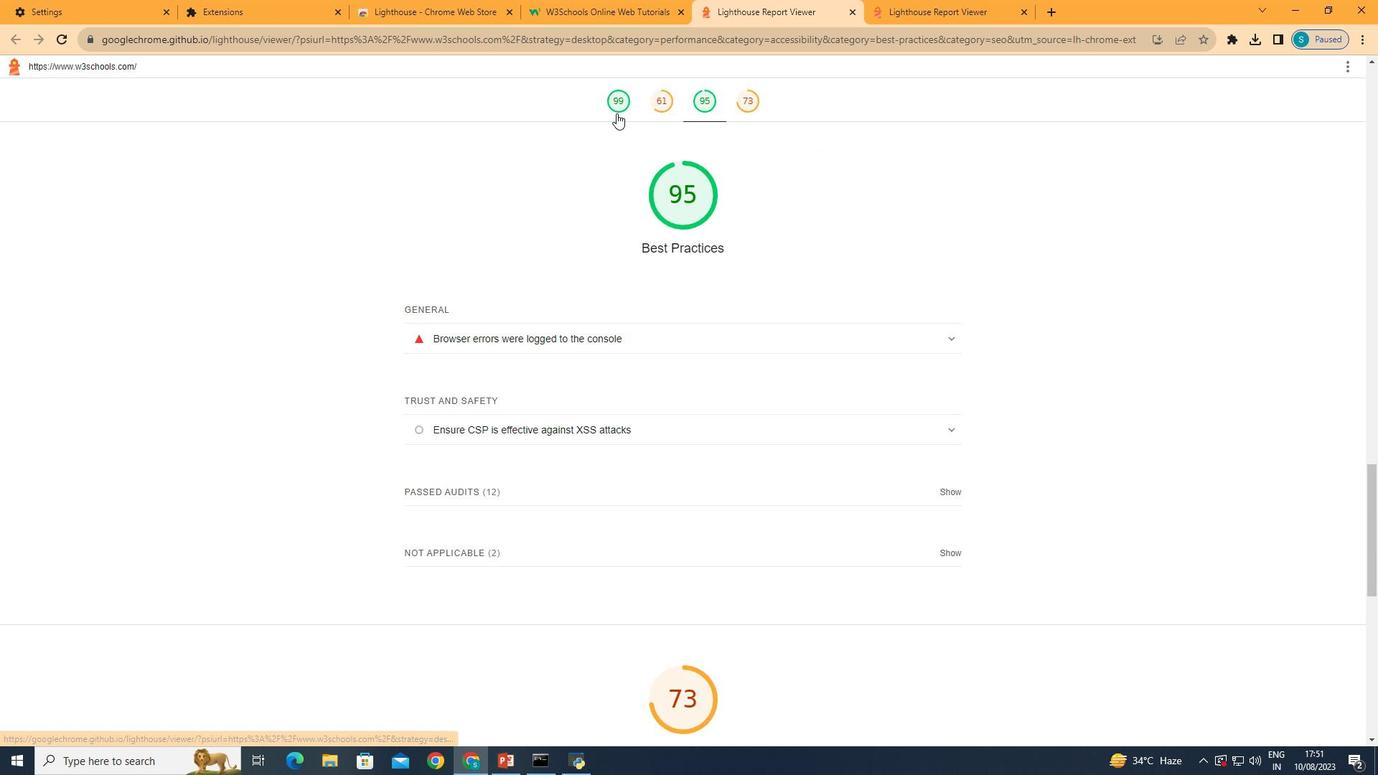 
Action: Mouse moved to (562, 401)
Screenshot: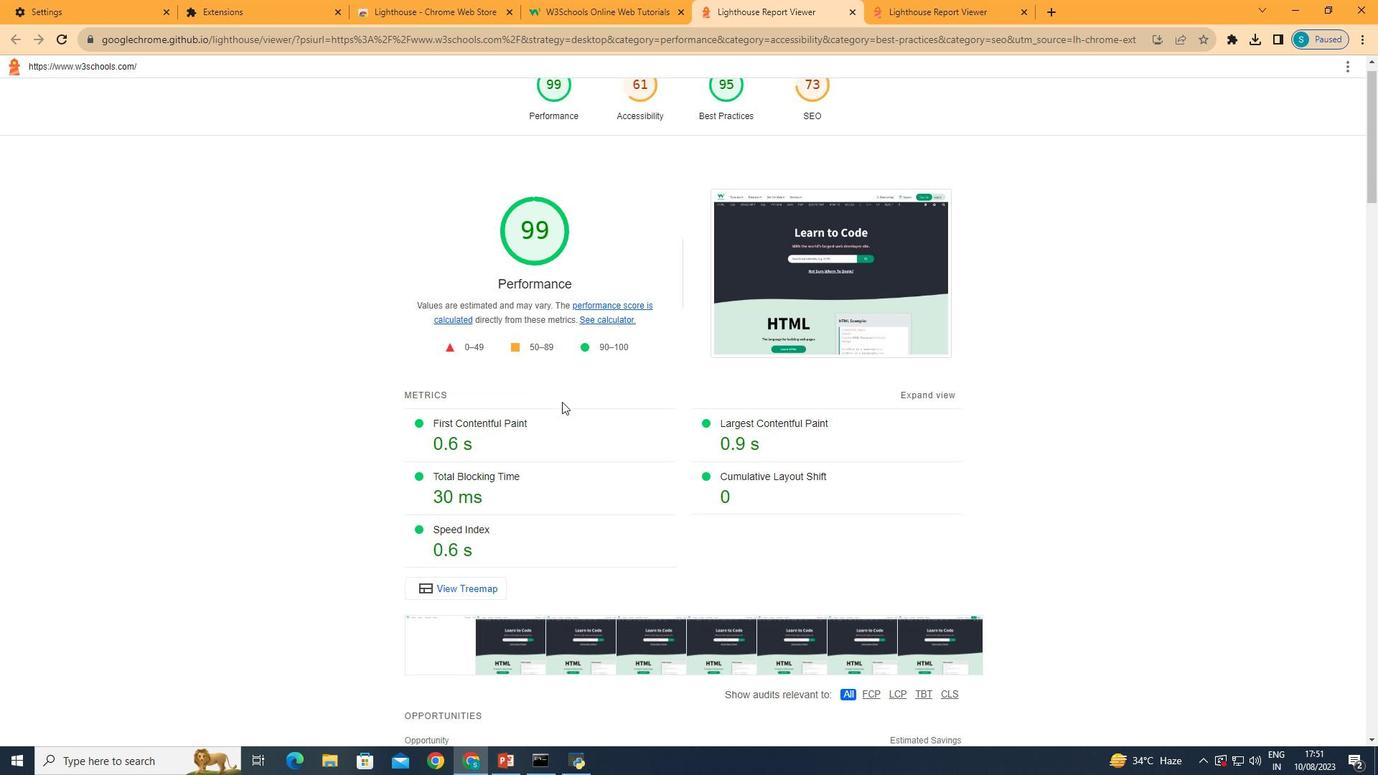 
Action: Mouse scrolled (562, 402) with delta (0, 0)
Screenshot: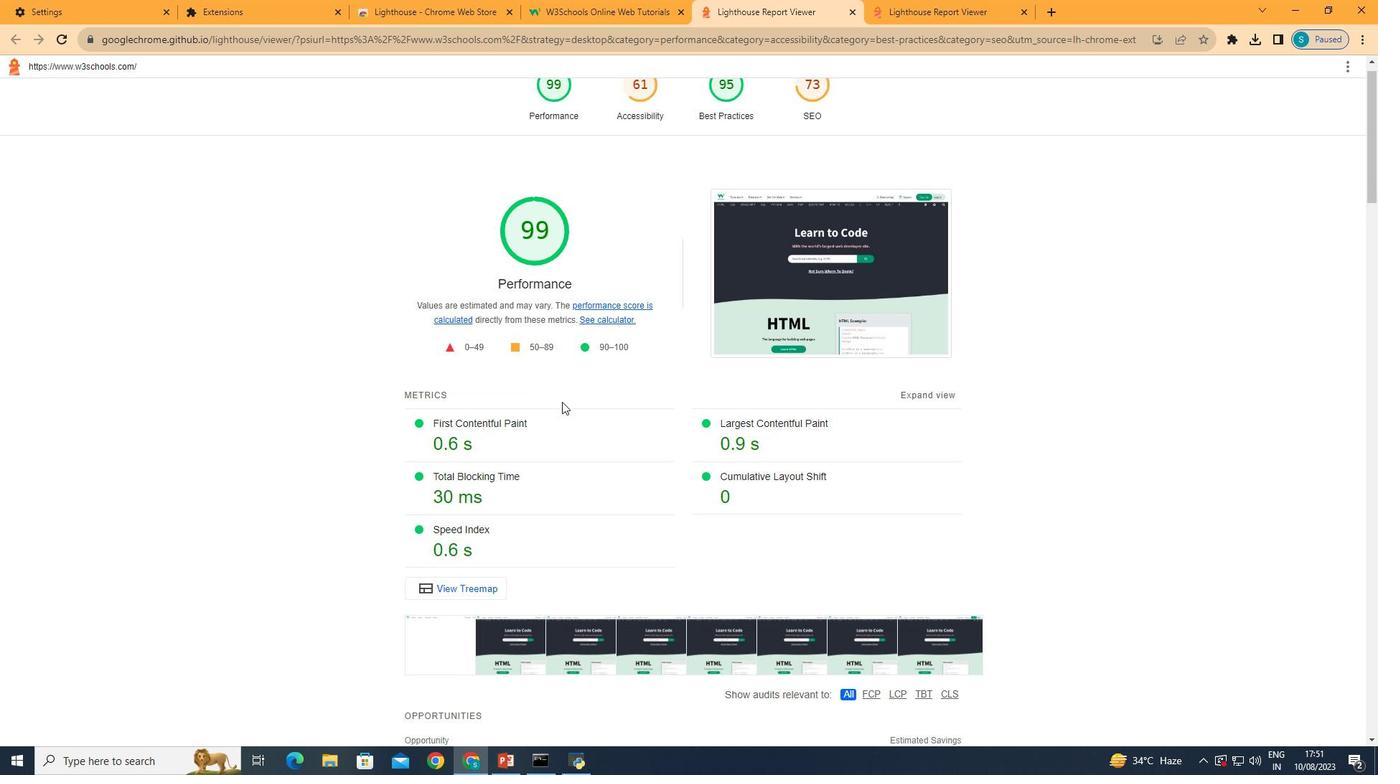
Action: Mouse scrolled (562, 402) with delta (0, 0)
Screenshot: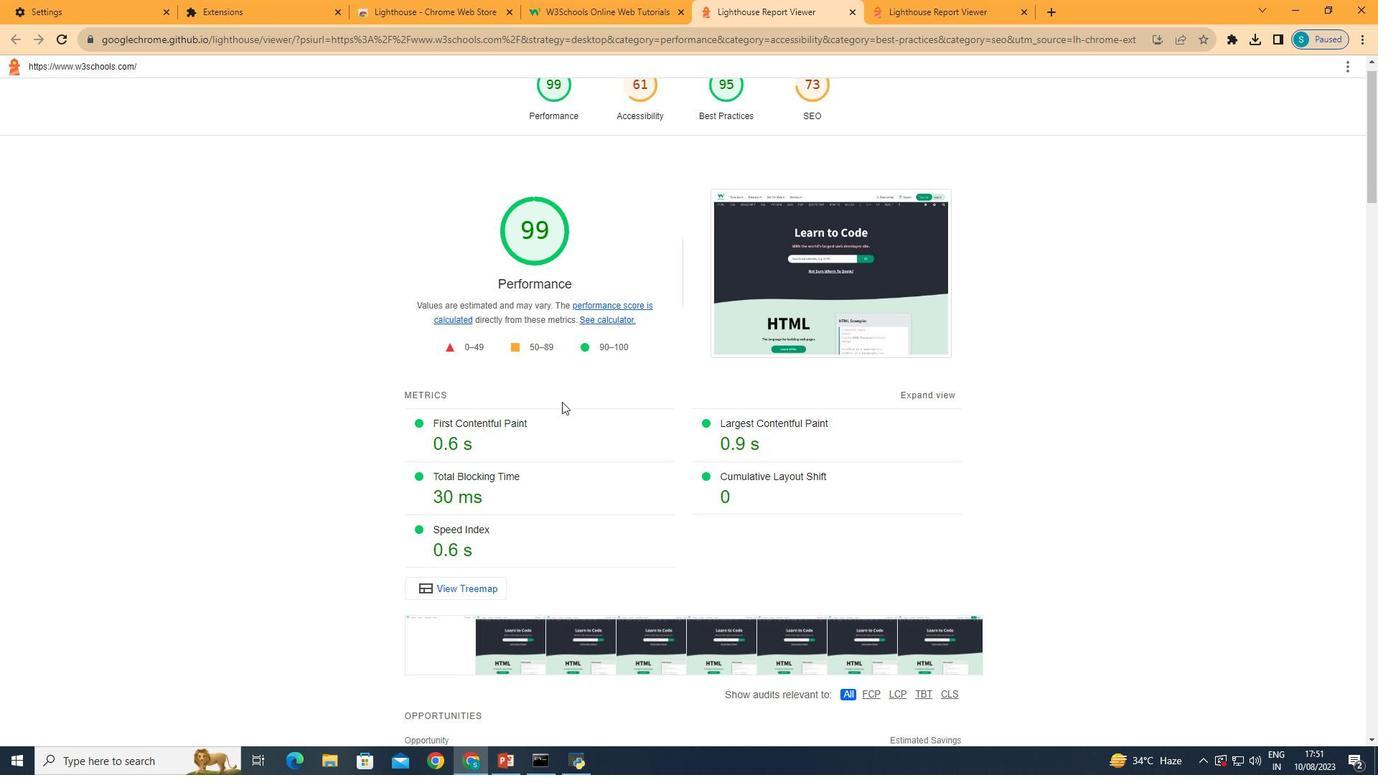 
Action: Mouse scrolled (562, 402) with delta (0, 0)
Screenshot: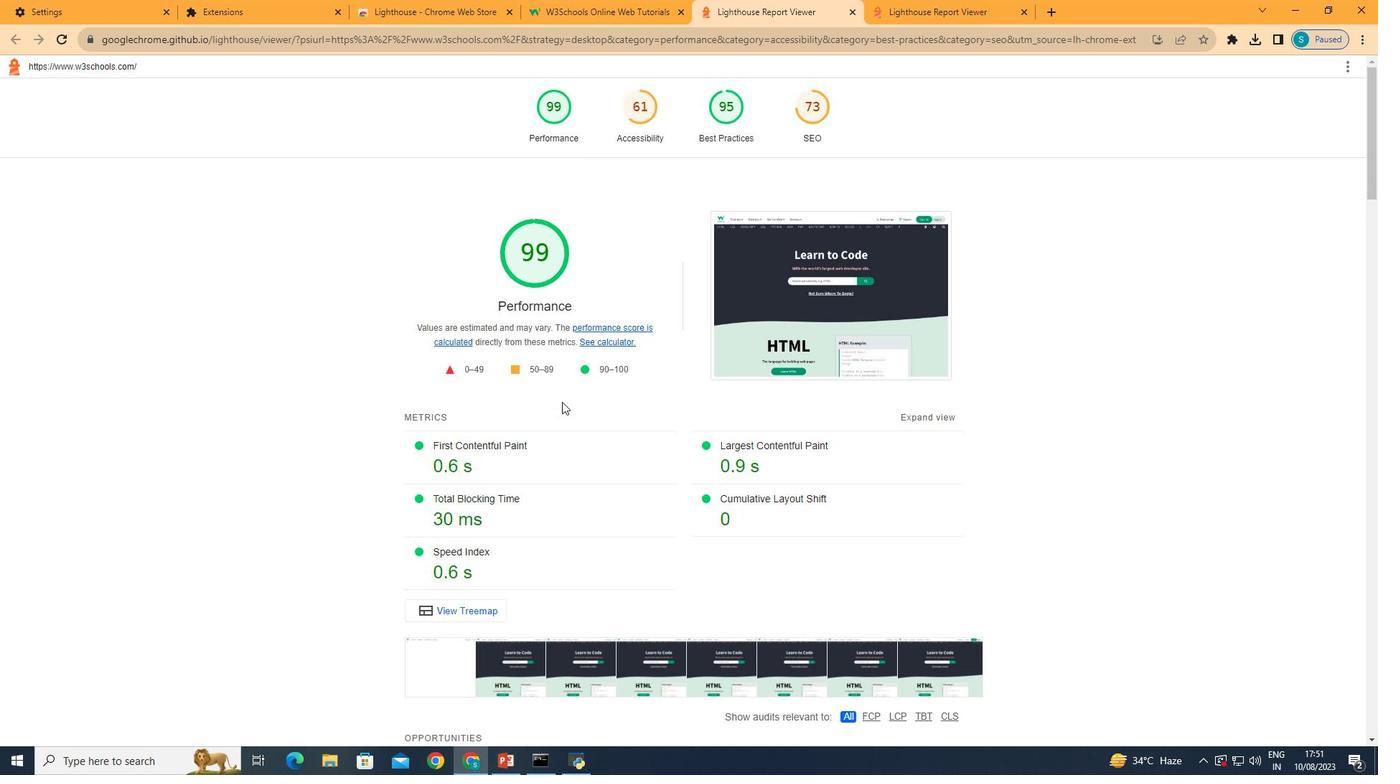 
Action: Mouse scrolled (562, 402) with delta (0, 0)
Screenshot: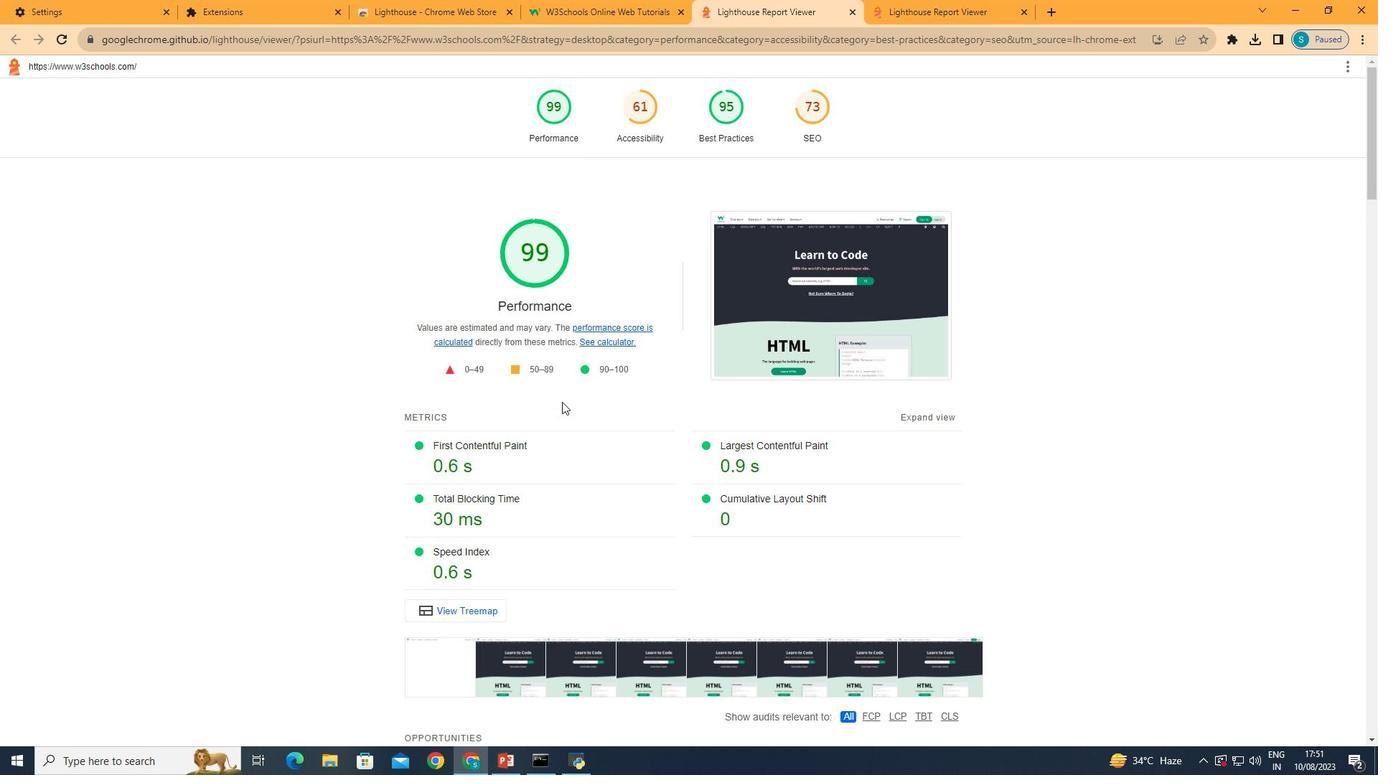
Action: Mouse moved to (566, 404)
Screenshot: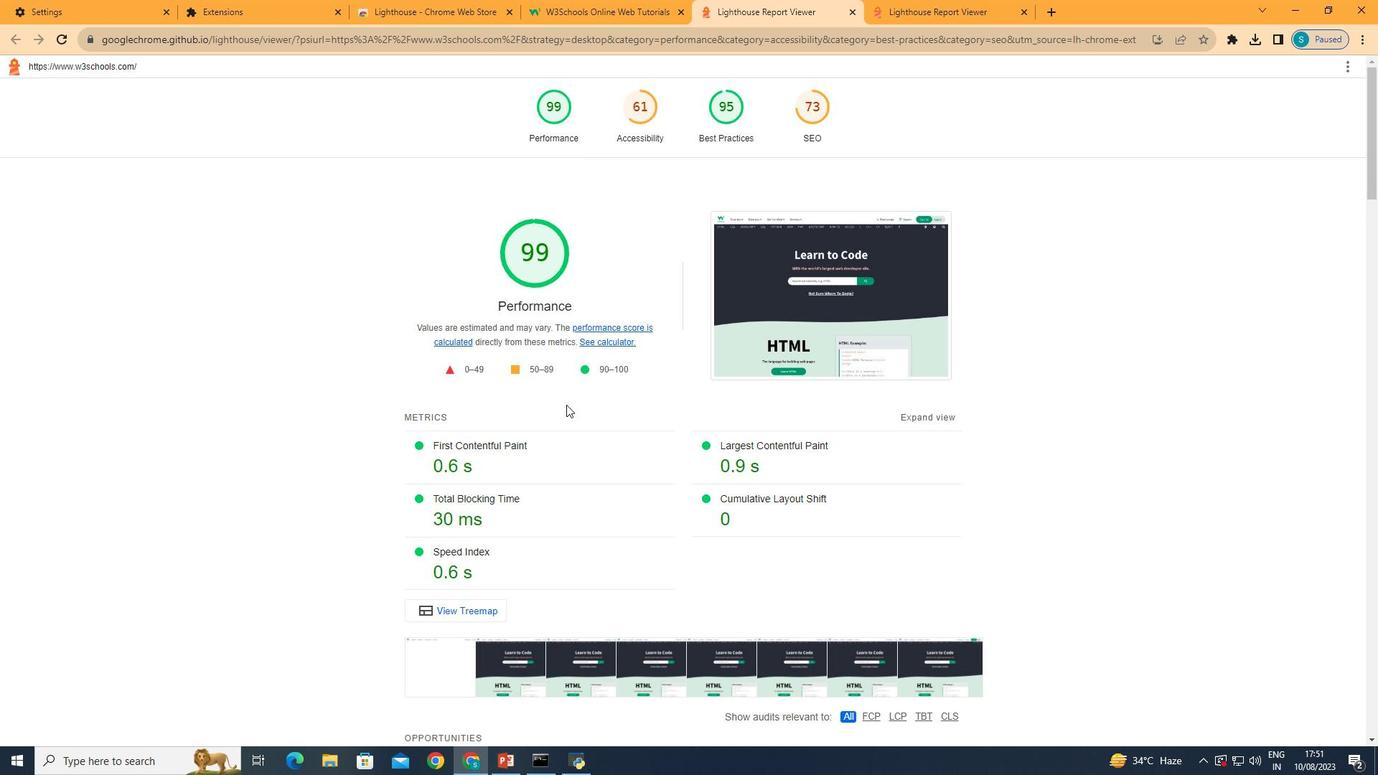 
Action: Mouse scrolled (566, 404) with delta (0, 0)
Screenshot: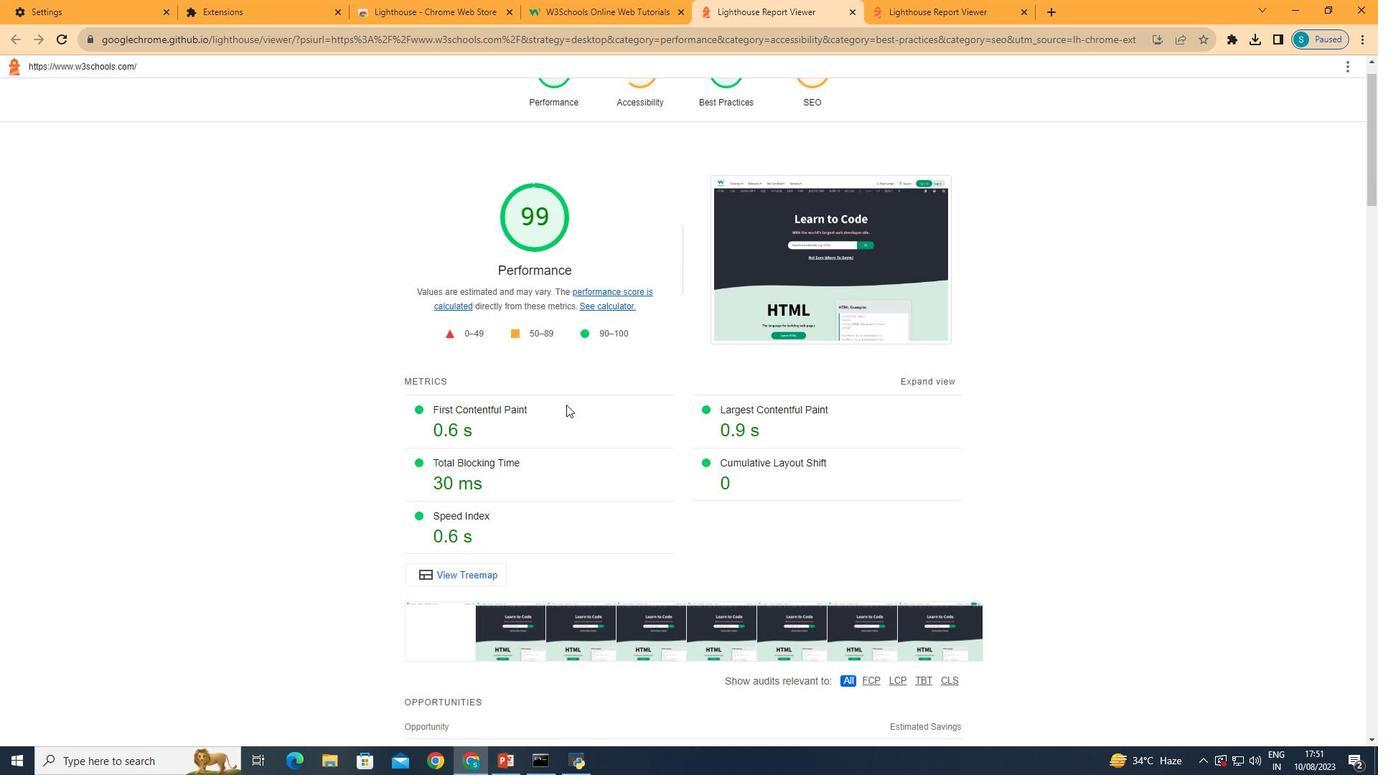 
Action: Mouse scrolled (566, 404) with delta (0, 0)
Screenshot: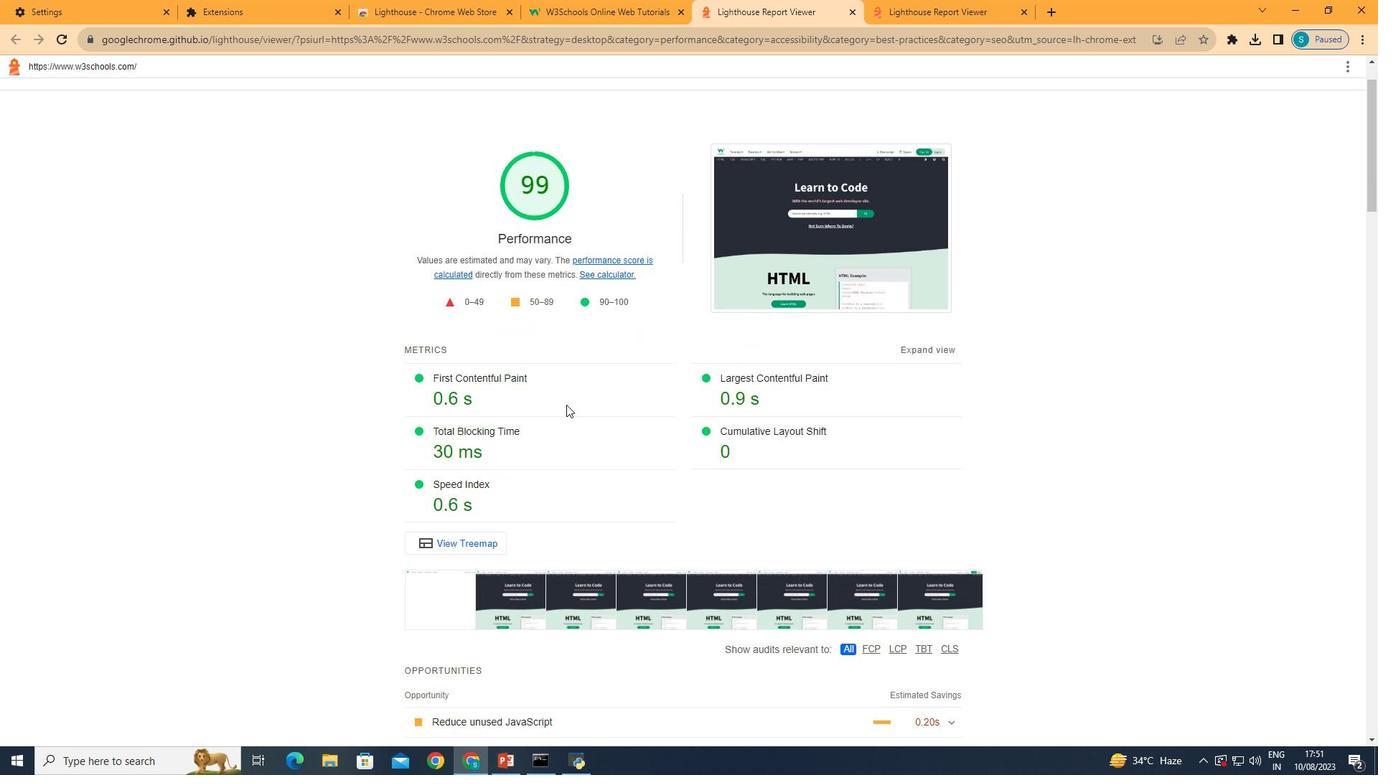 
Action: Mouse scrolled (566, 404) with delta (0, 0)
Screenshot: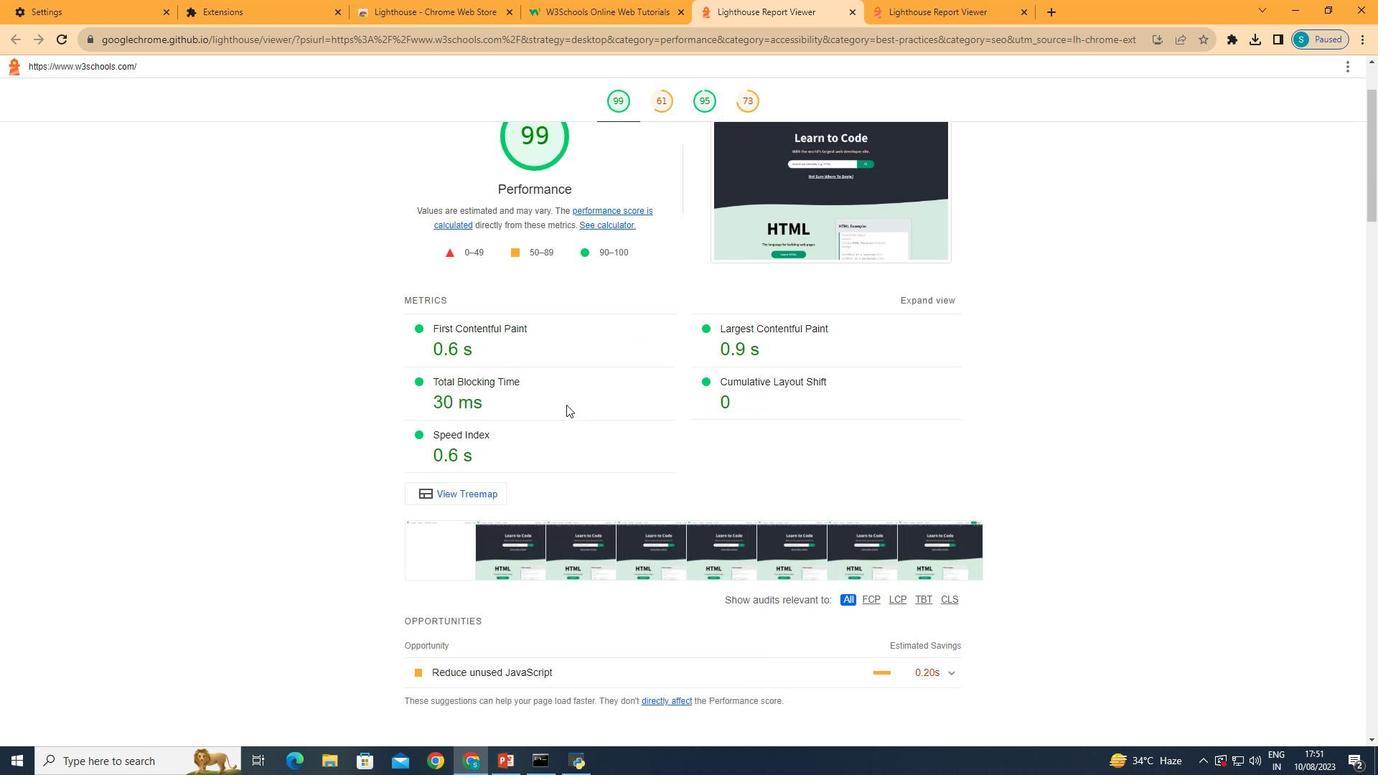 
Action: Mouse scrolled (566, 404) with delta (0, 0)
Screenshot: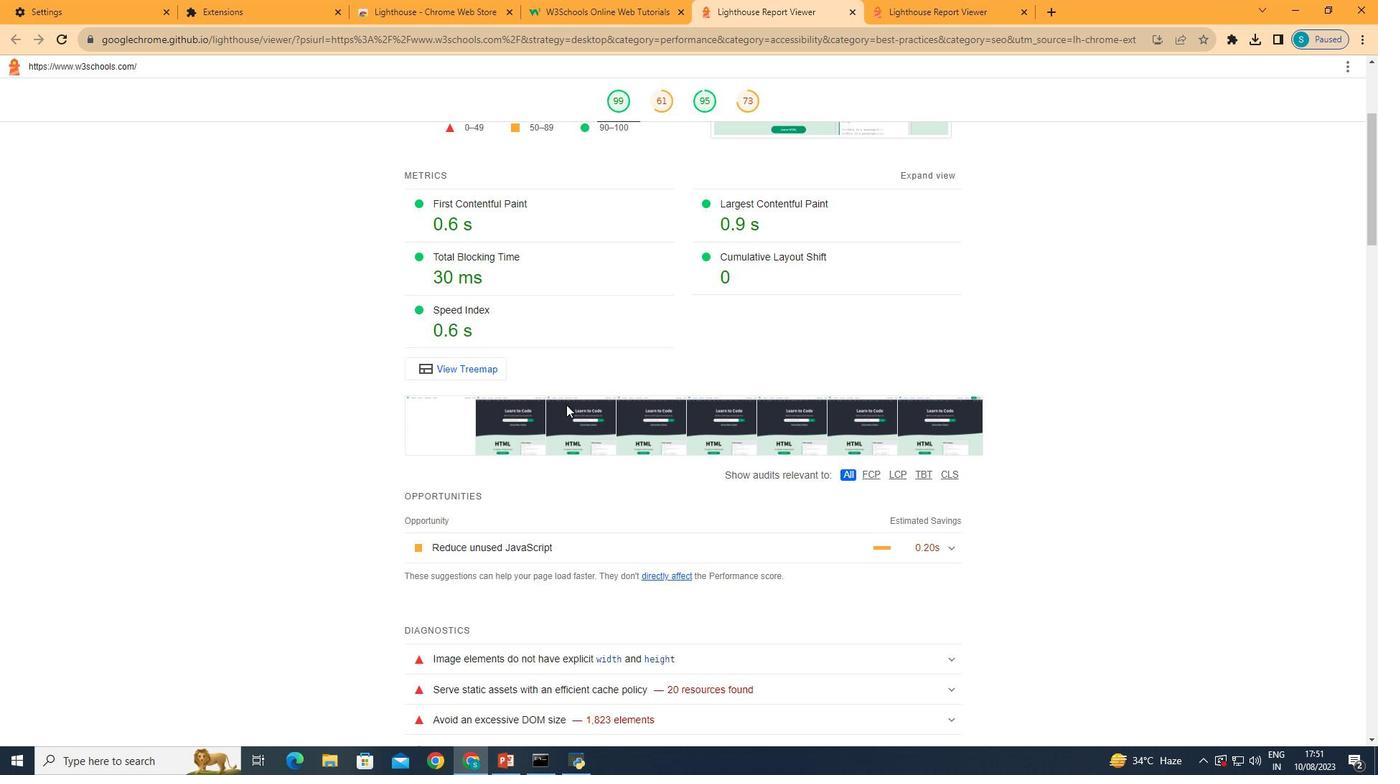 
Action: Mouse scrolled (566, 404) with delta (0, 0)
Screenshot: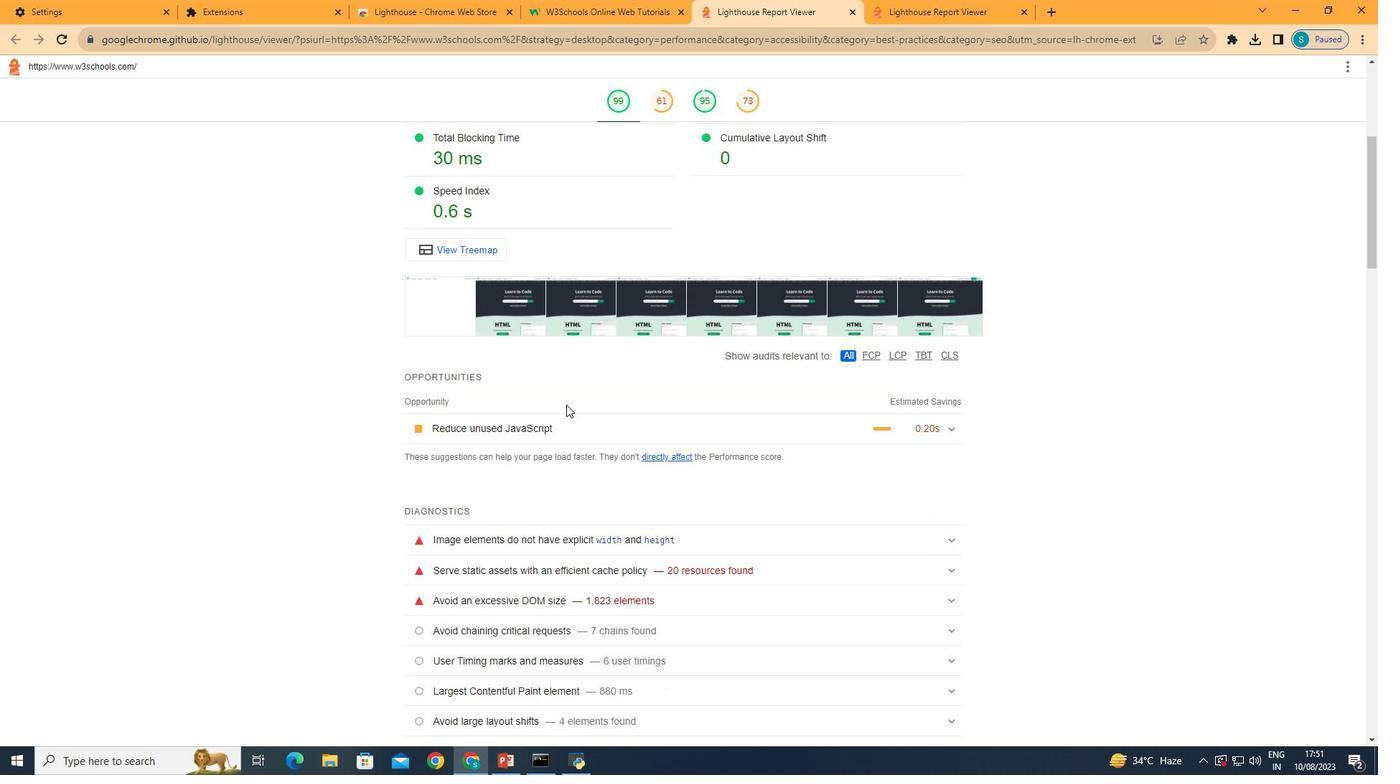 
Action: Mouse scrolled (566, 404) with delta (0, 0)
Screenshot: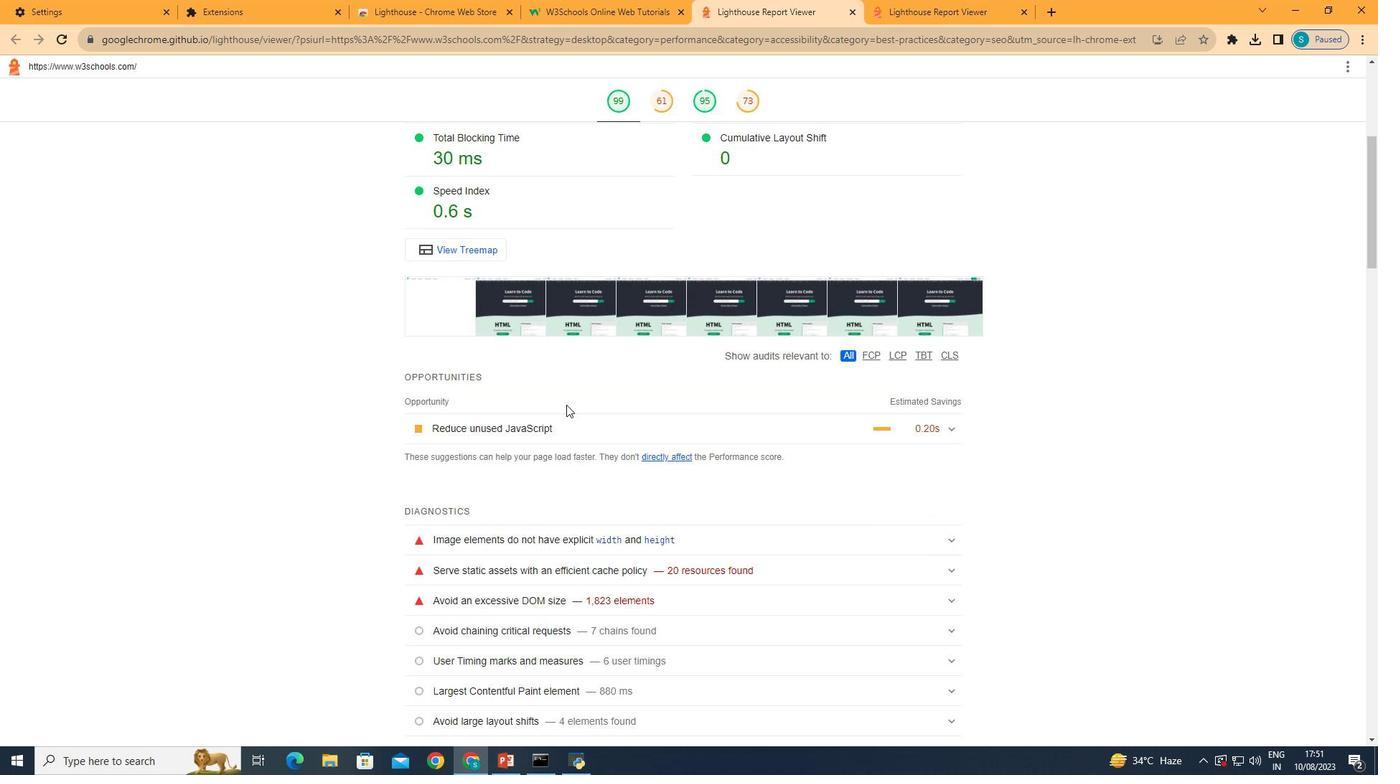 
Action: Mouse scrolled (566, 404) with delta (0, 0)
Screenshot: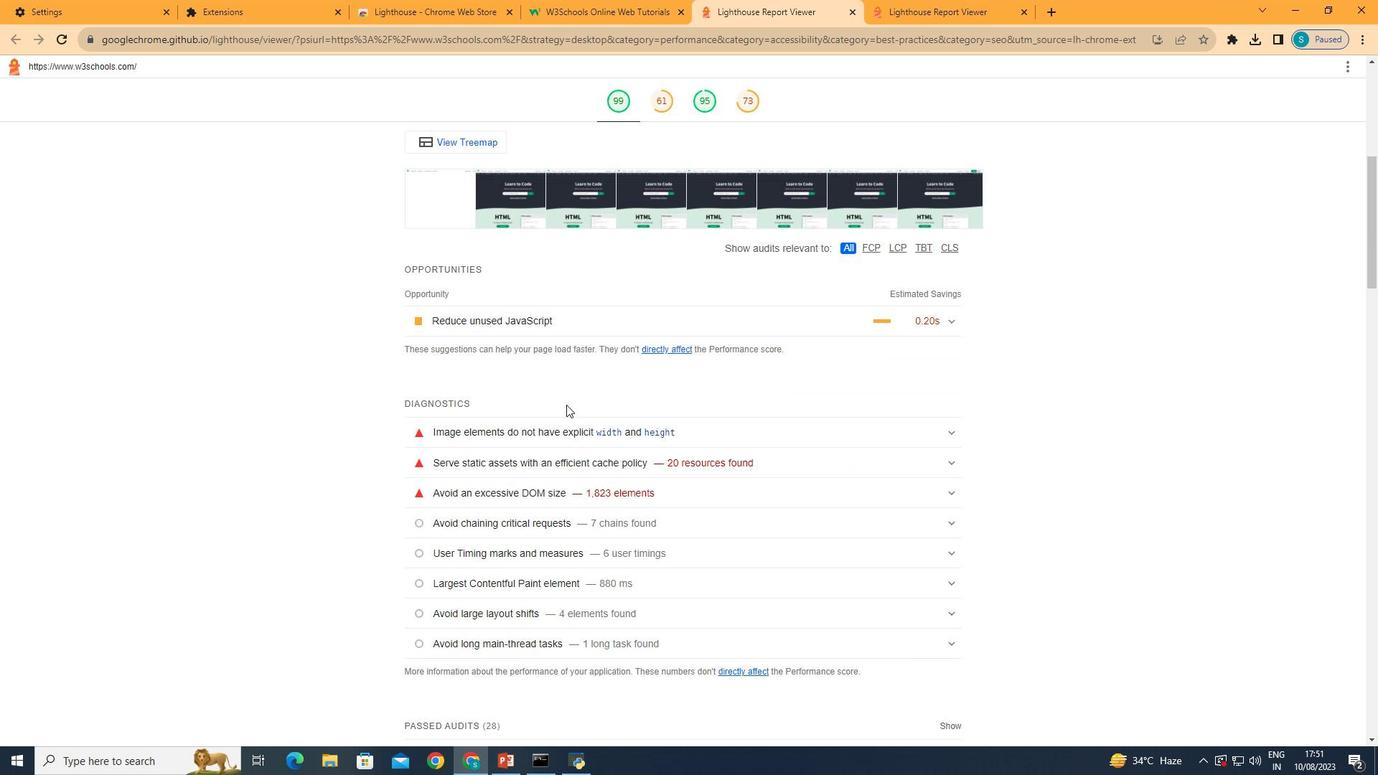 
Action: Mouse scrolled (566, 404) with delta (0, 0)
Screenshot: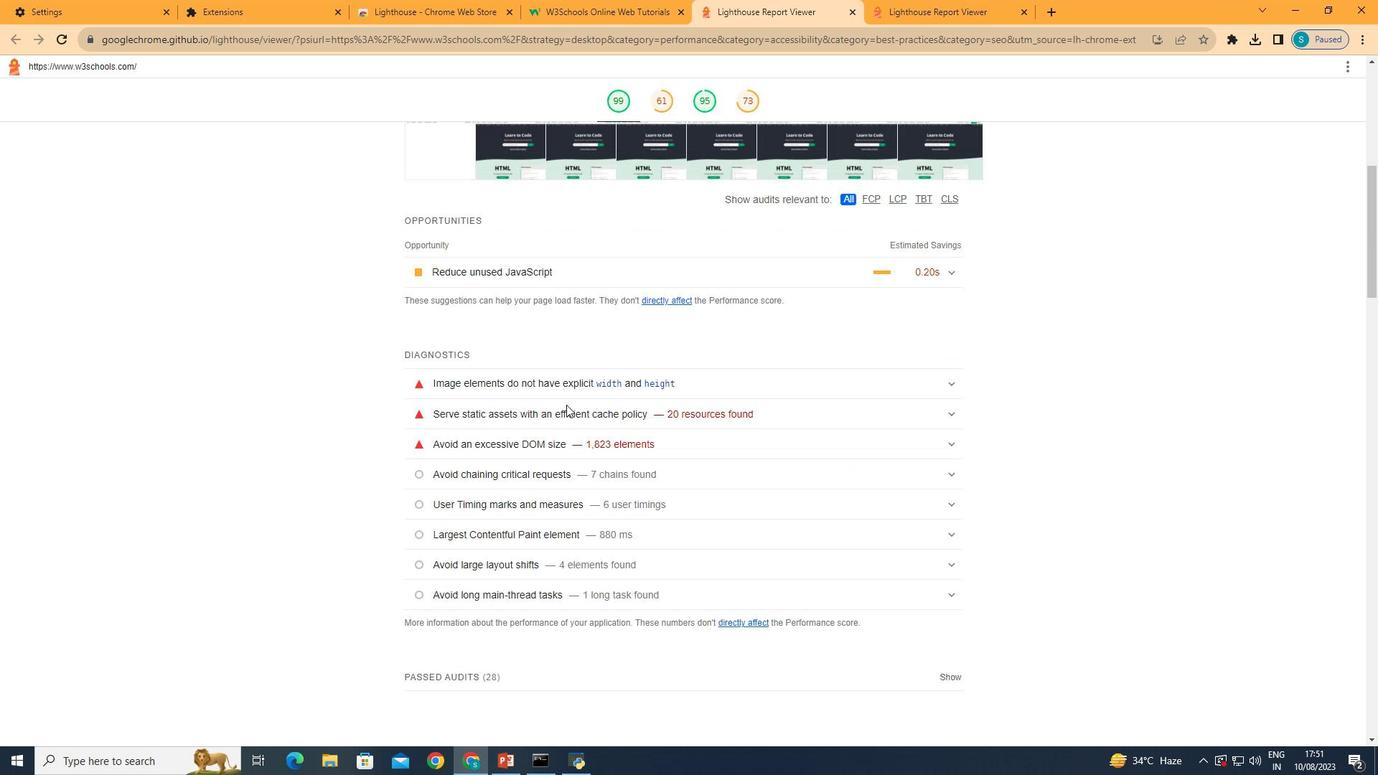 
Action: Mouse scrolled (566, 404) with delta (0, 0)
Screenshot: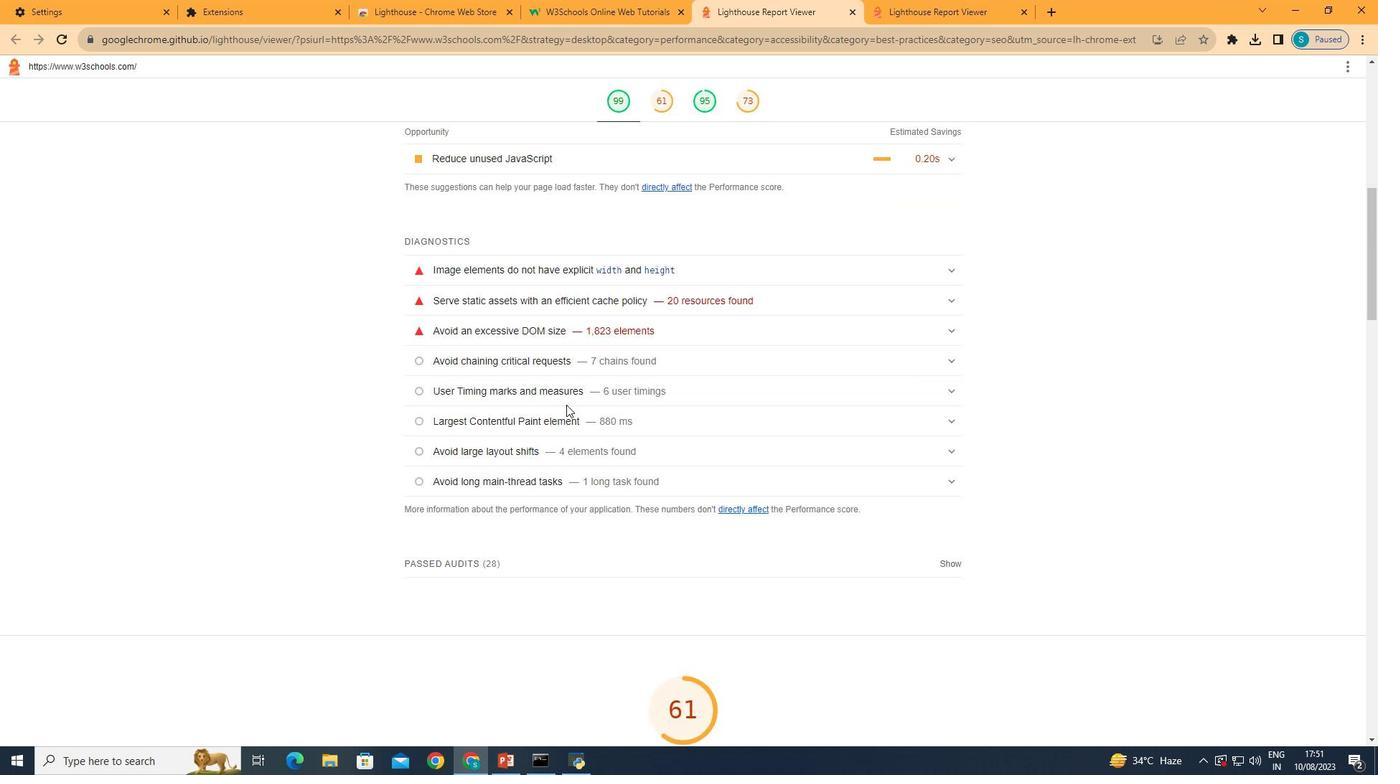 
Action: Mouse scrolled (566, 405) with delta (0, 0)
Screenshot: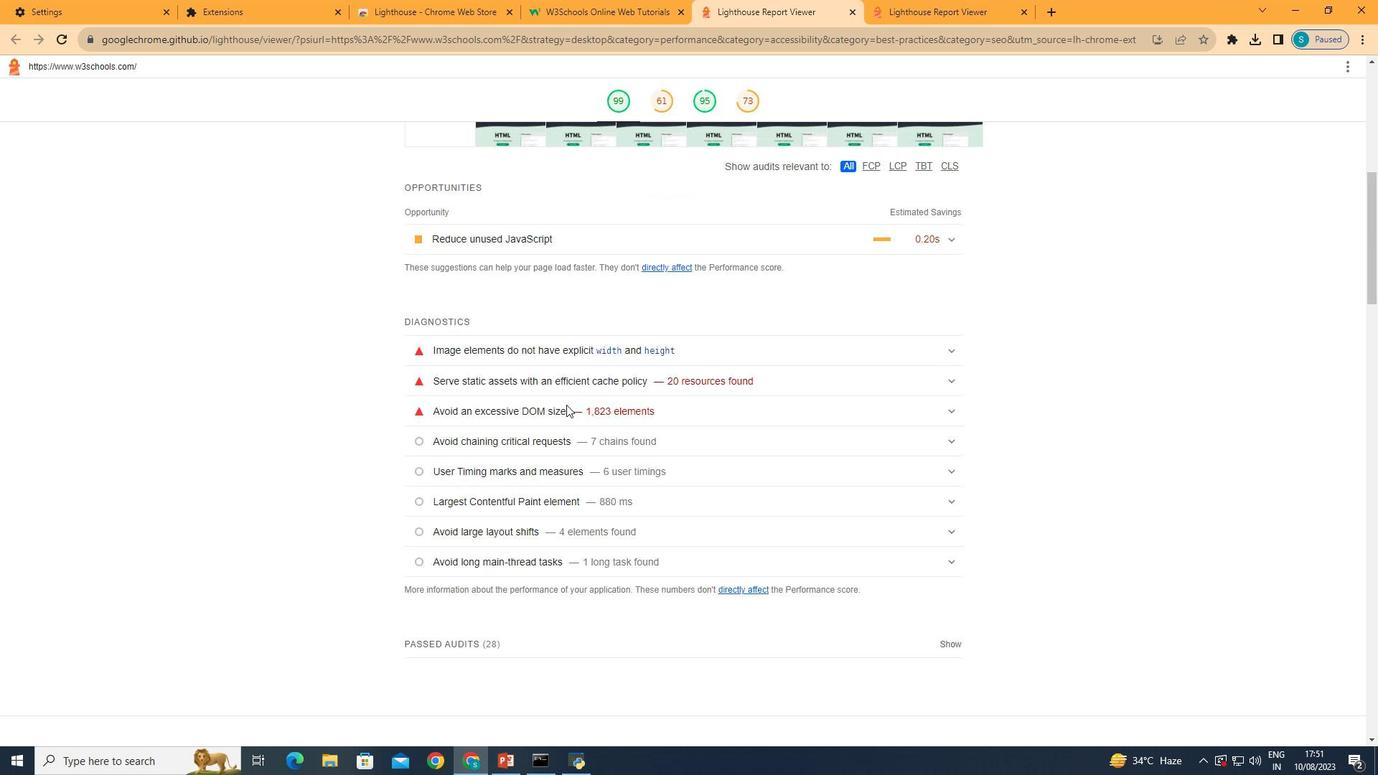
Action: Mouse scrolled (566, 405) with delta (0, 0)
Screenshot: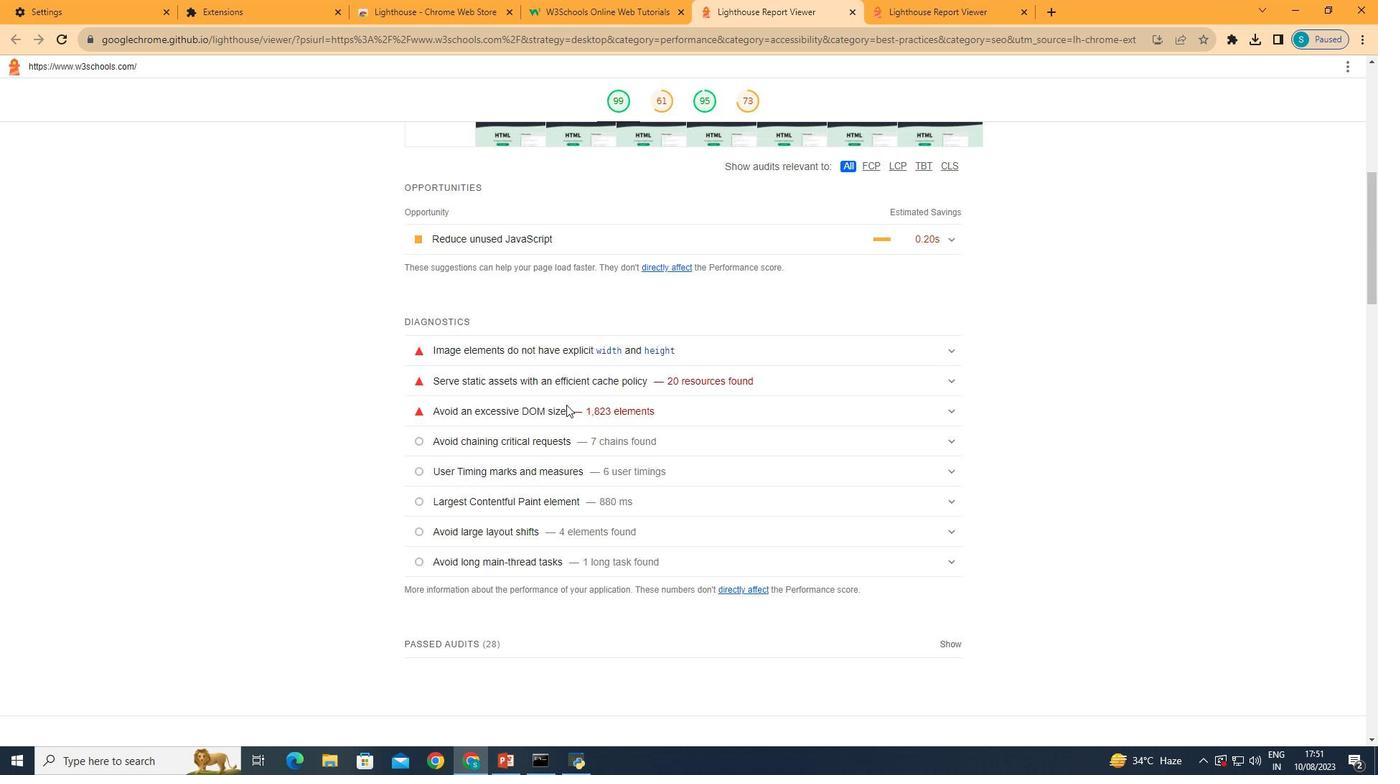 
Action: Mouse scrolled (566, 405) with delta (0, 0)
Screenshot: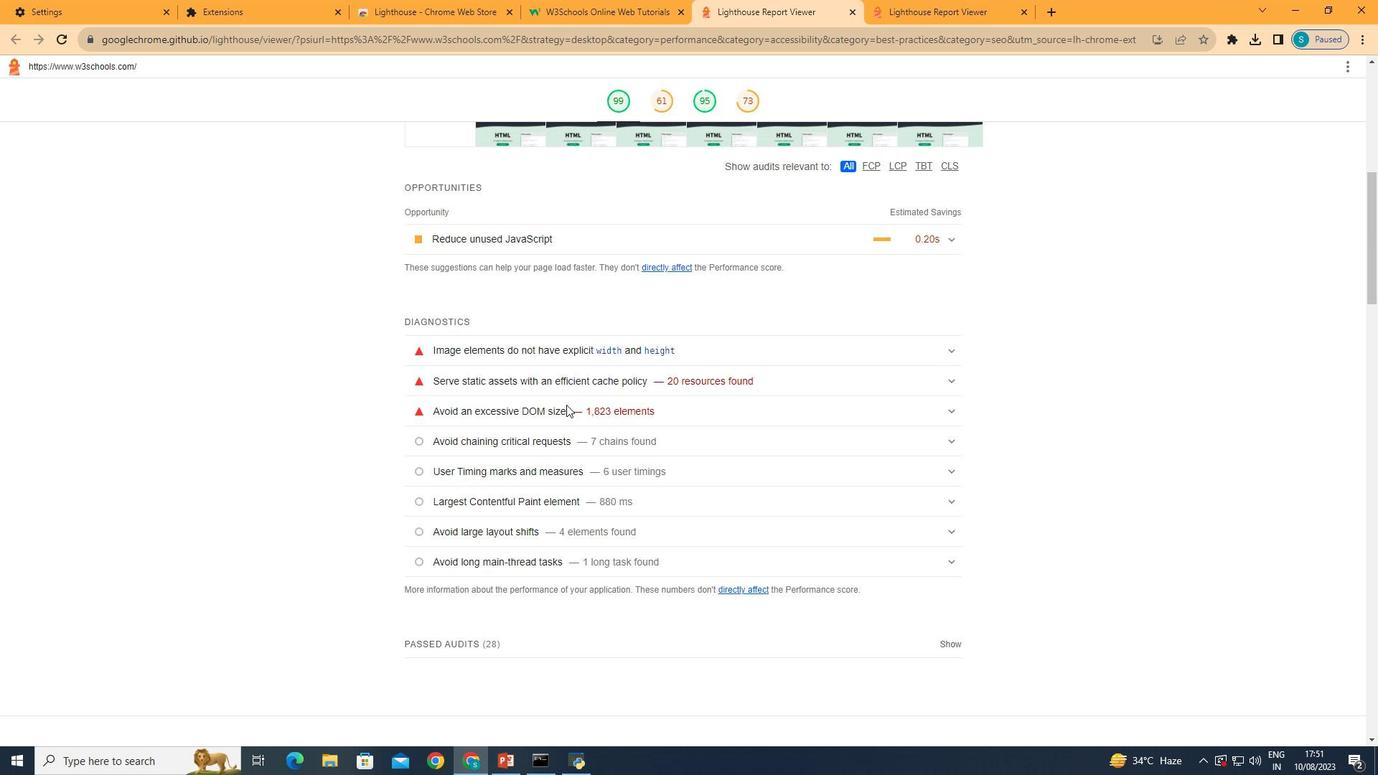 
Action: Mouse moved to (952, 357)
Screenshot: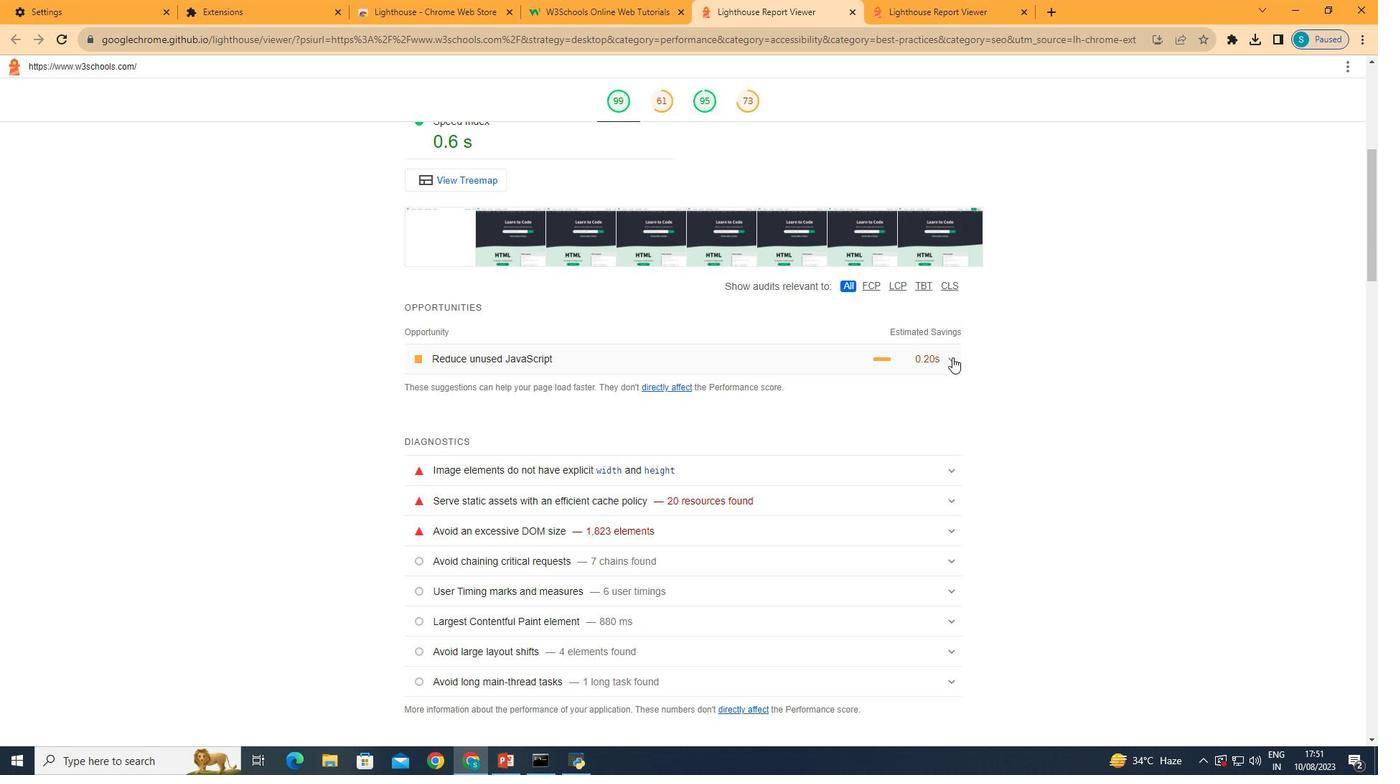 
Action: Mouse pressed left at (952, 357)
Screenshot: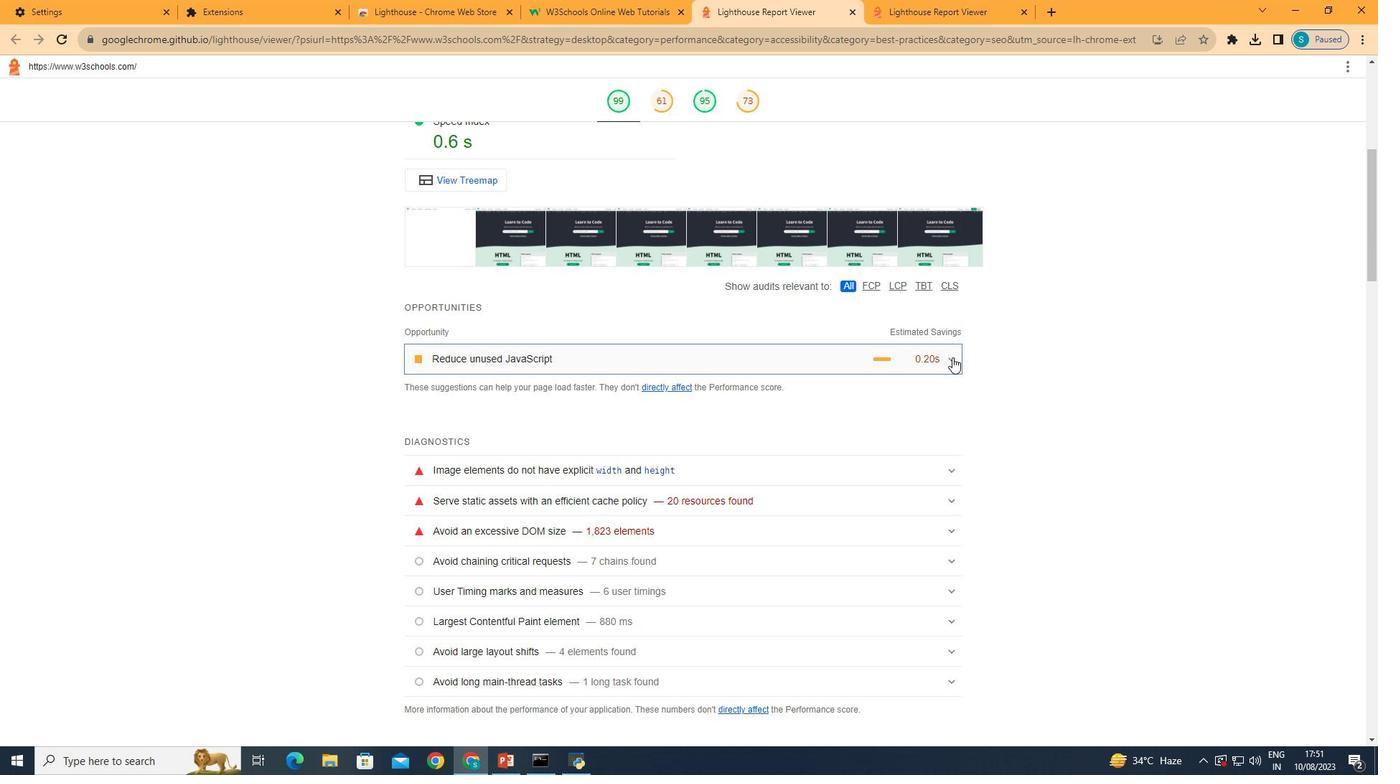 
Action: Mouse moved to (727, 476)
Screenshot: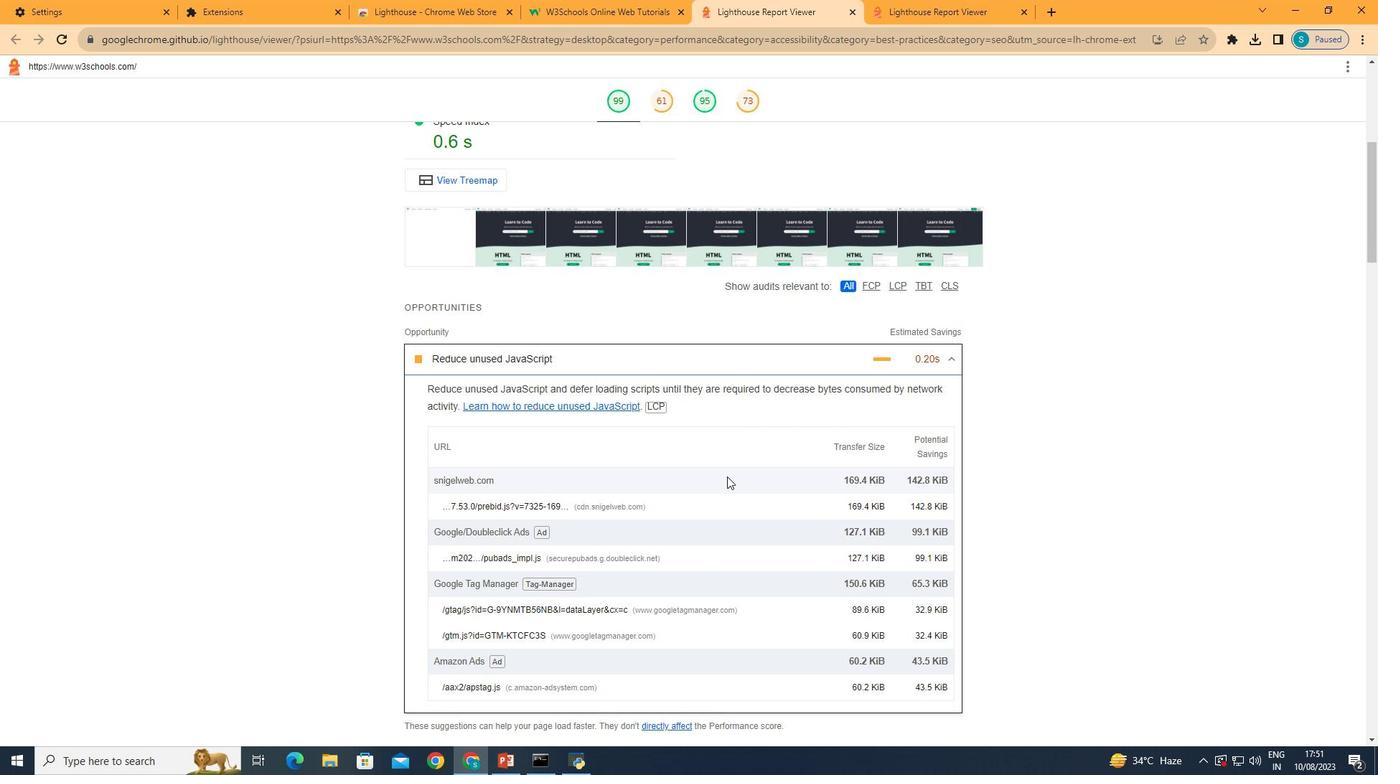 
Action: Mouse scrolled (727, 475) with delta (0, 0)
Screenshot: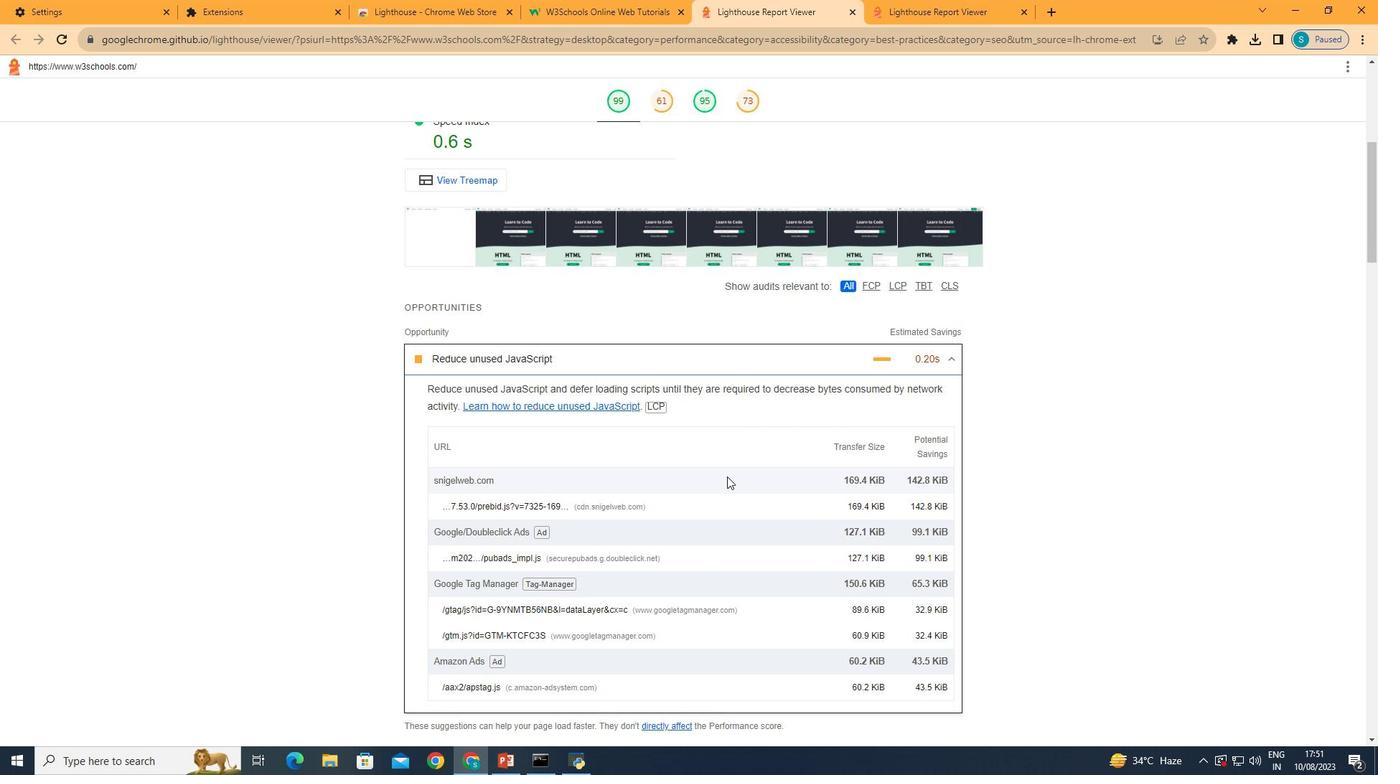 
Action: Mouse scrolled (727, 475) with delta (0, 0)
Screenshot: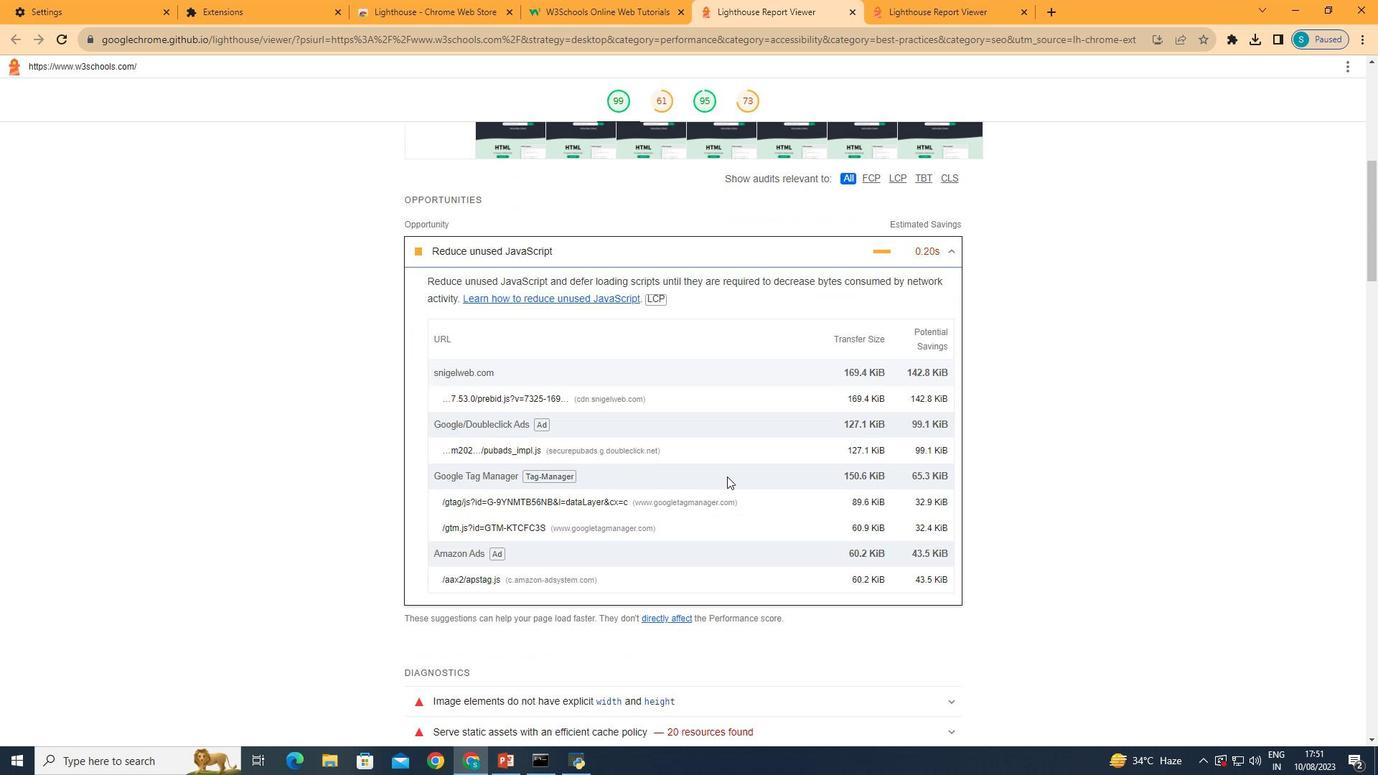 
Action: Mouse moved to (602, 506)
Screenshot: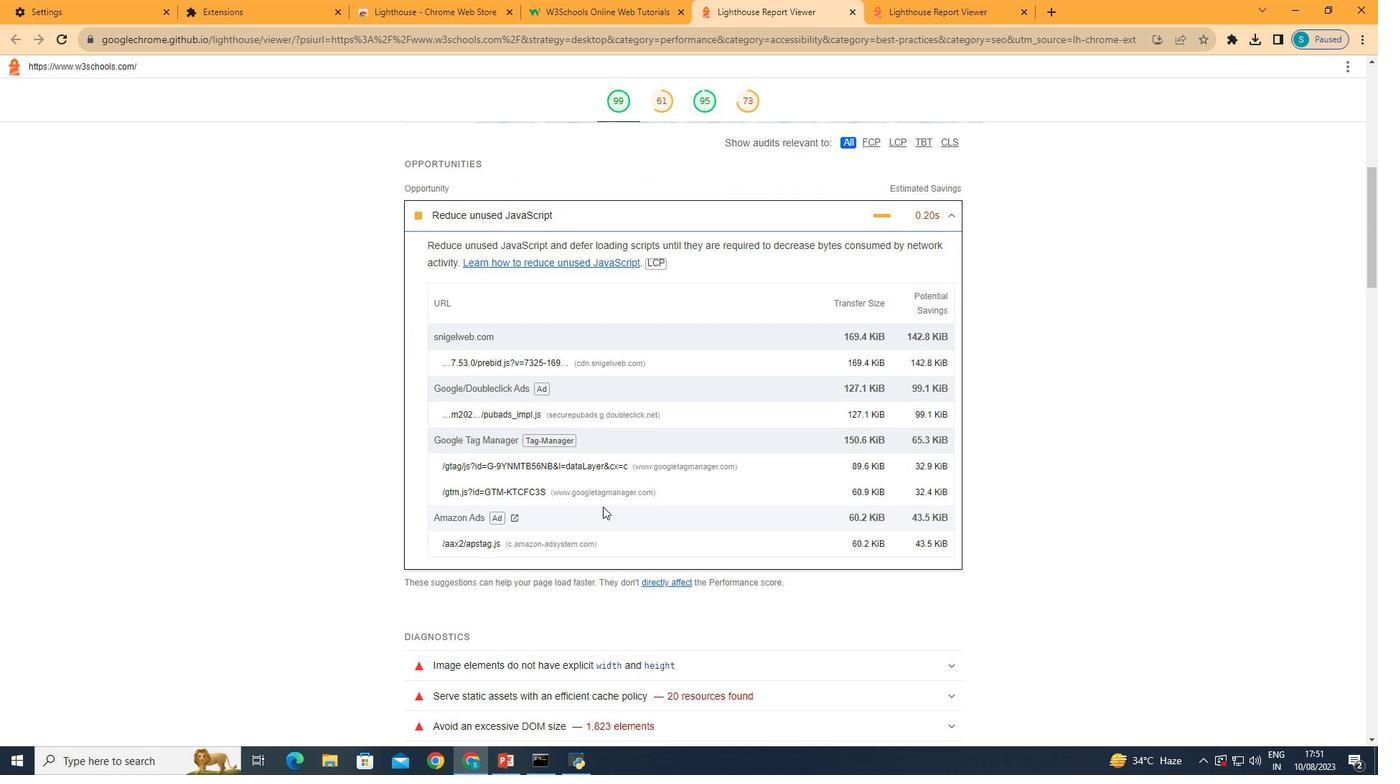 
Action: Mouse scrolled (602, 507) with delta (0, 0)
Screenshot: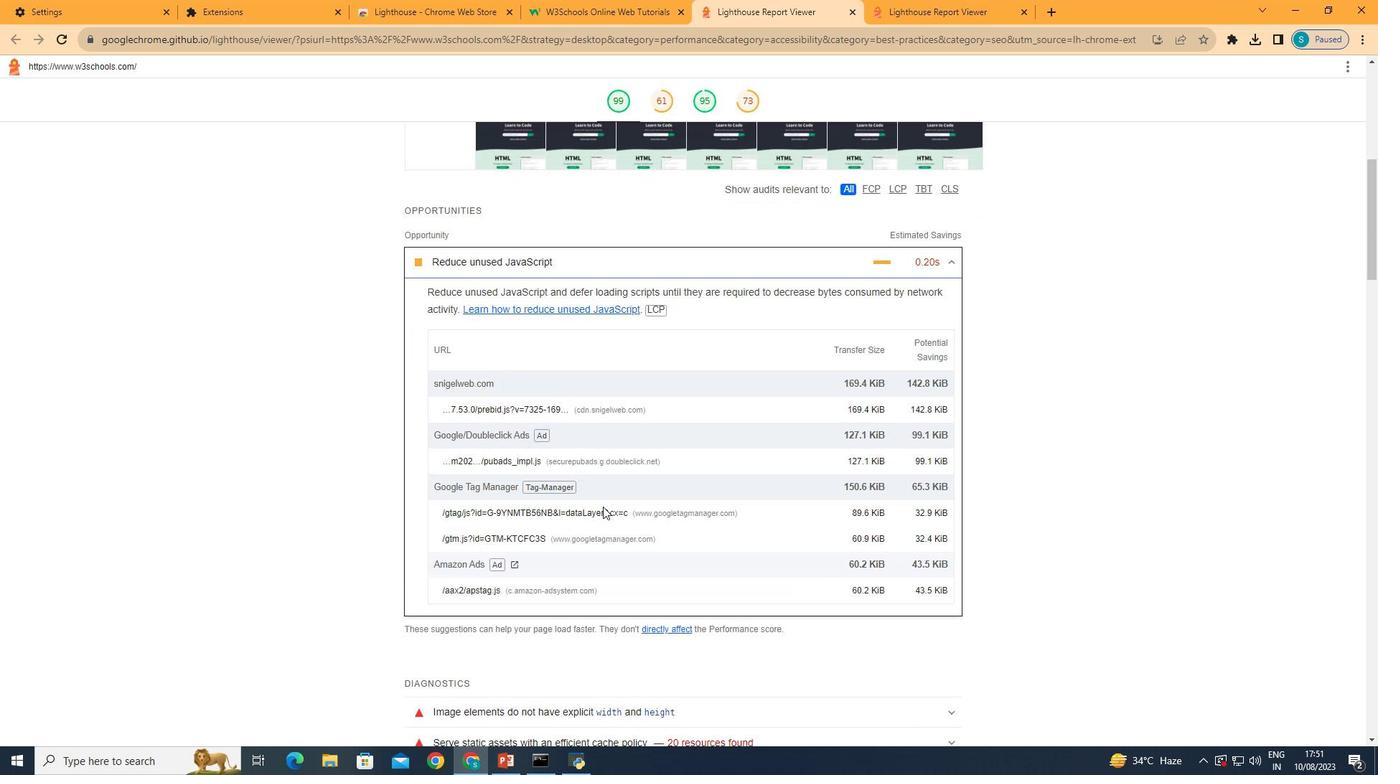 
Action: Mouse scrolled (602, 507) with delta (0, 0)
Screenshot: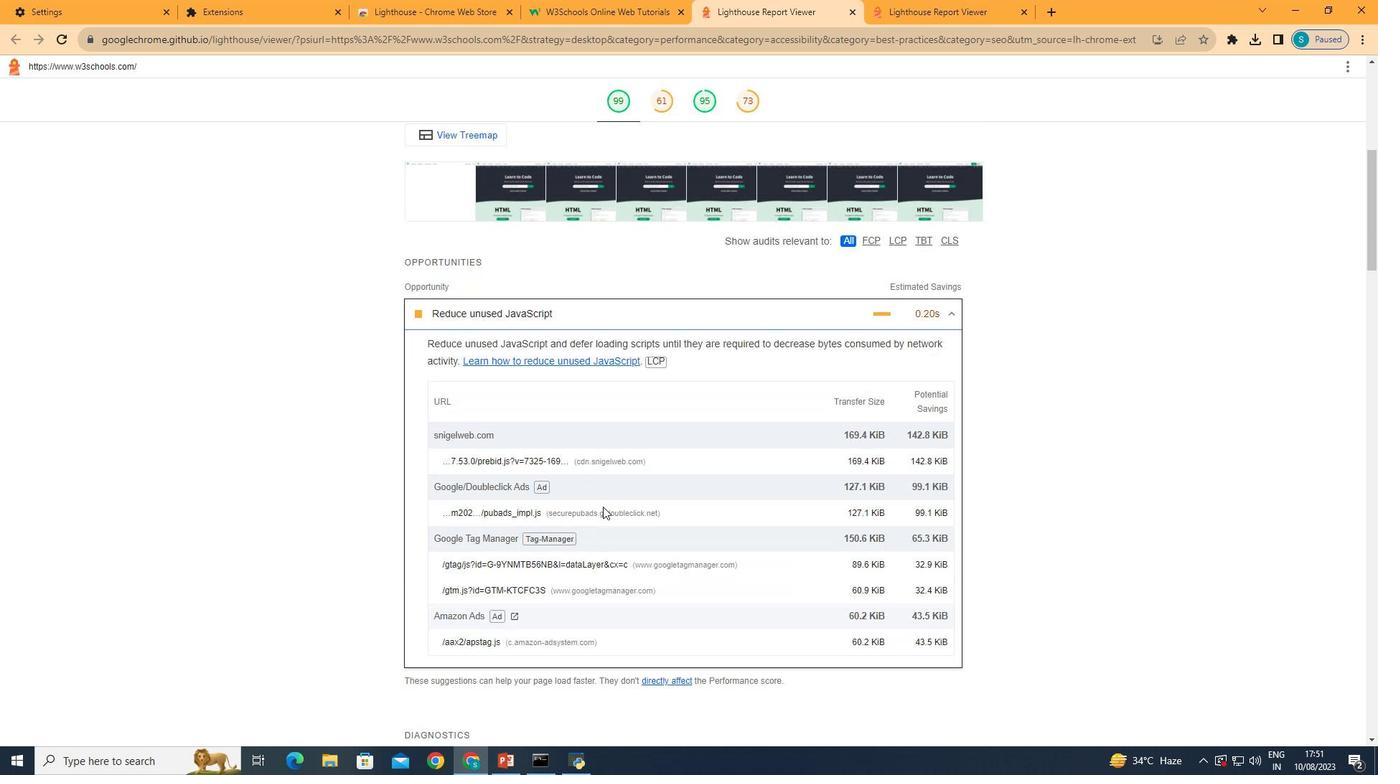 
Action: Mouse moved to (287, 497)
Screenshot: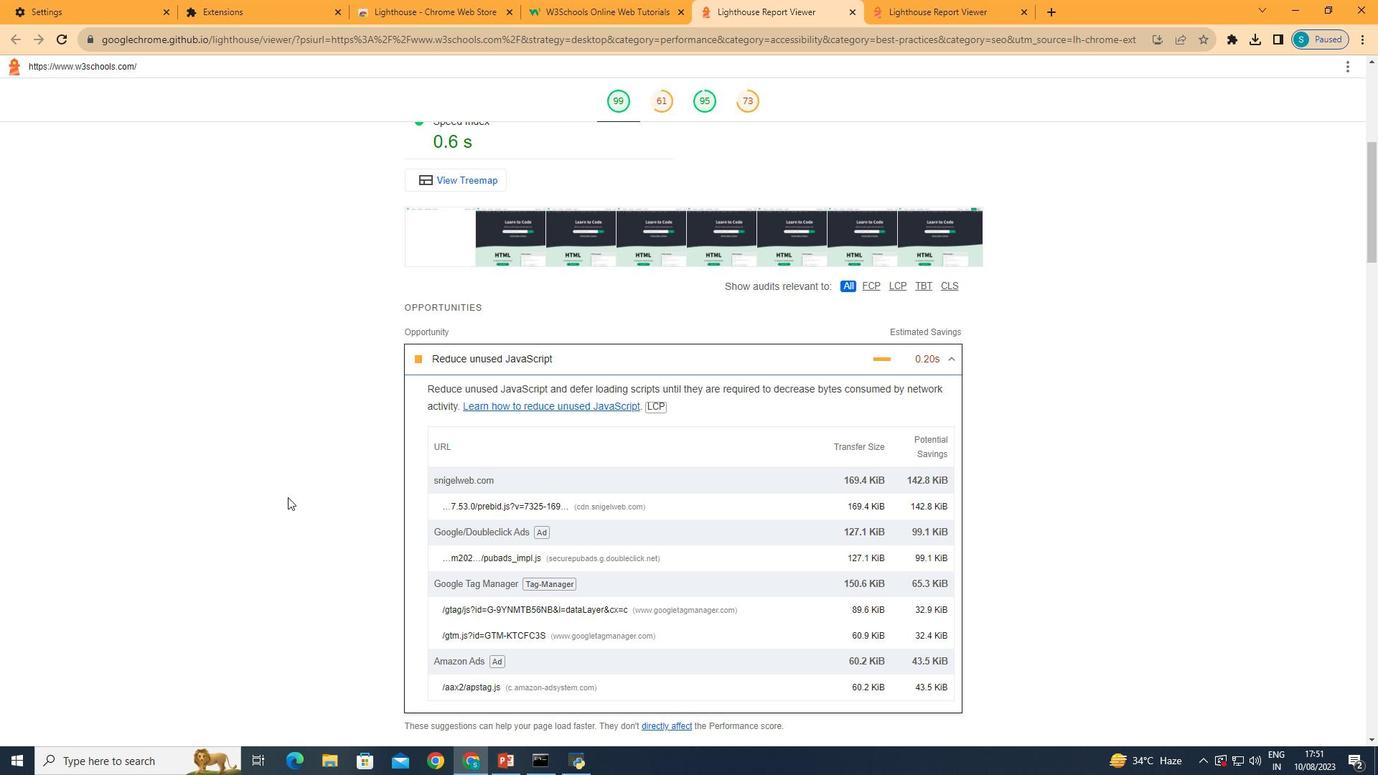 
Action: Mouse pressed left at (287, 497)
Screenshot: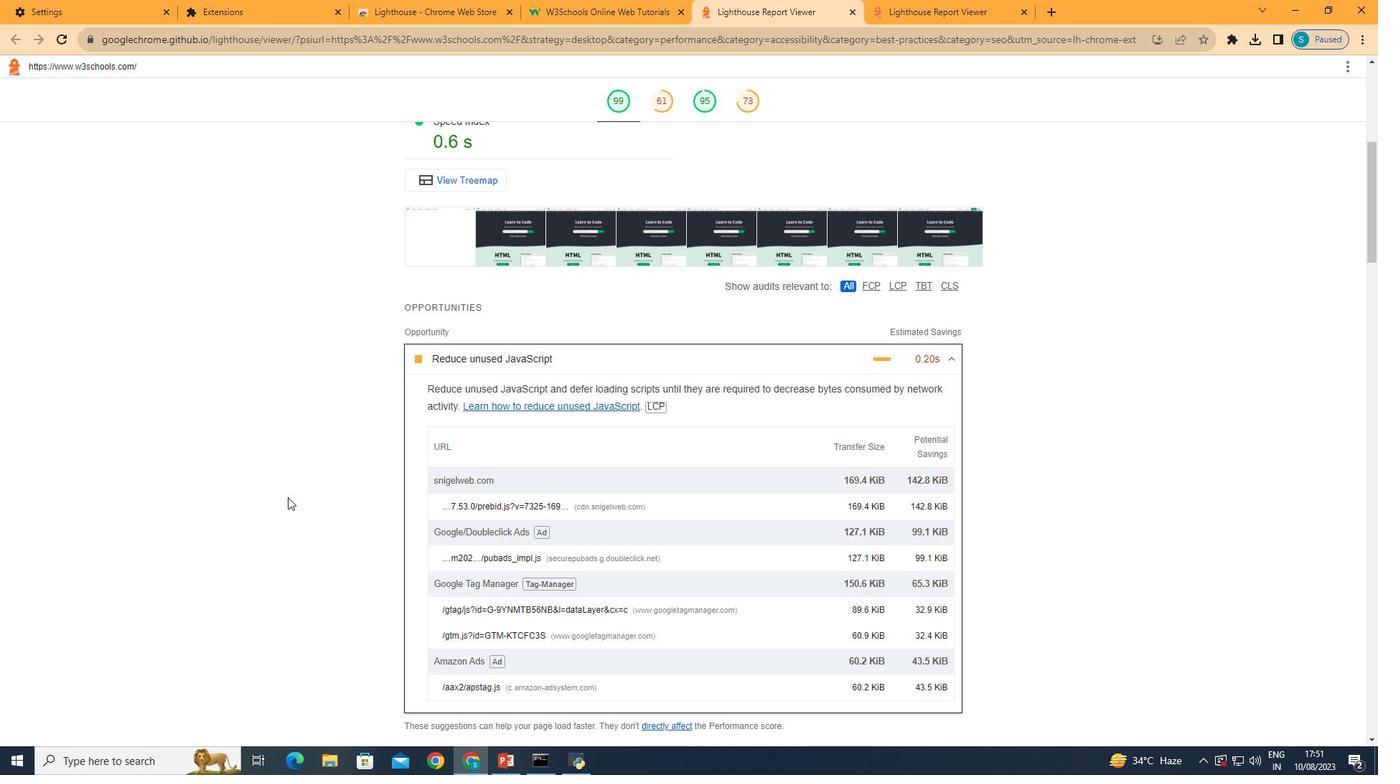
Action: Mouse scrolled (287, 498) with delta (0, 0)
Screenshot: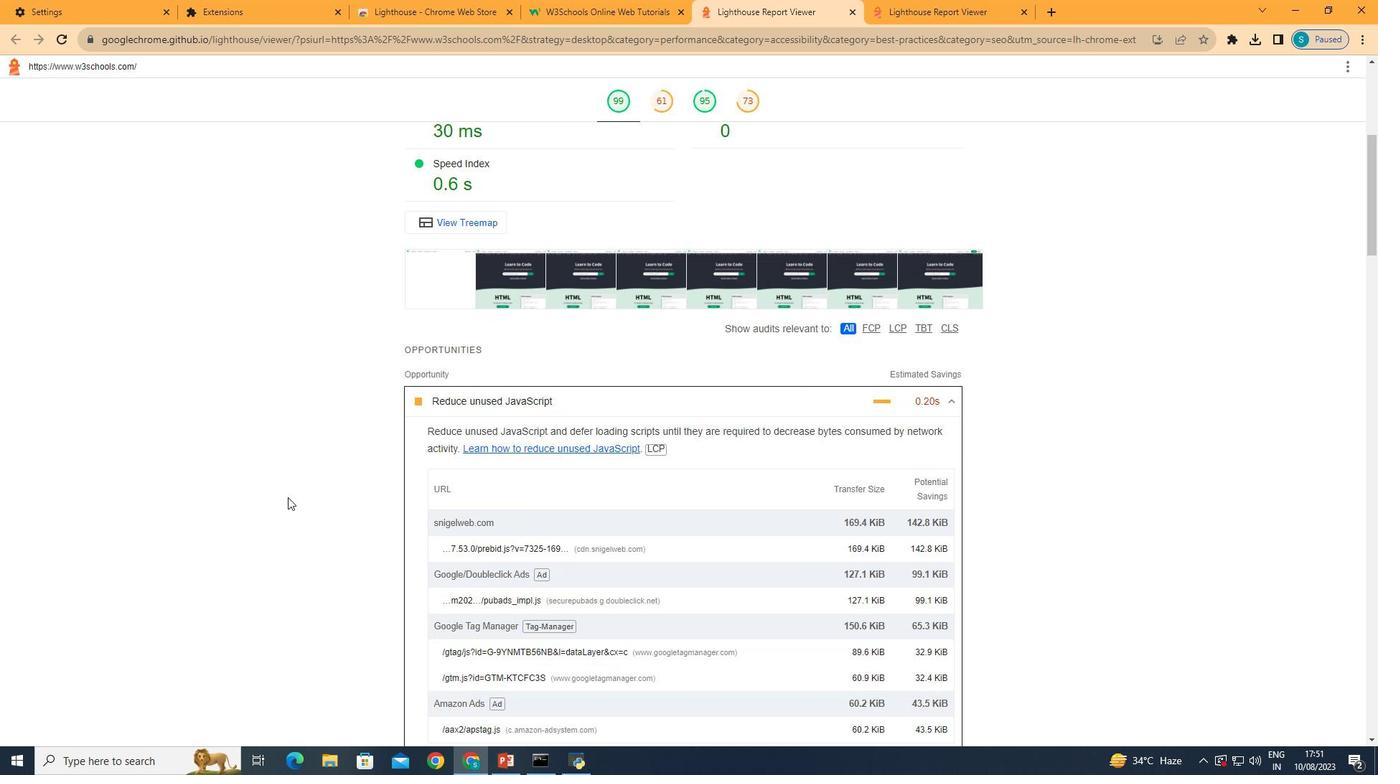 
Action: Mouse scrolled (287, 498) with delta (0, 0)
Screenshot: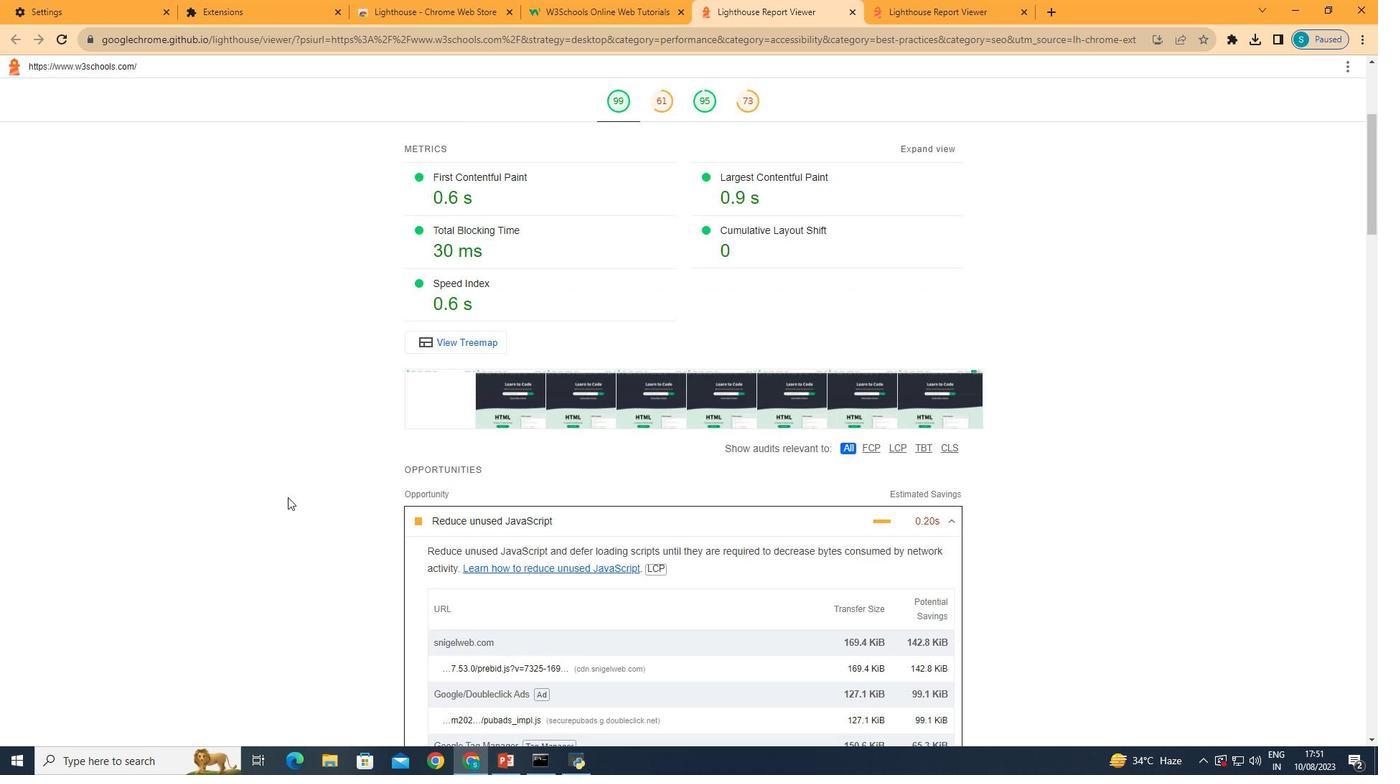 
Action: Mouse scrolled (287, 498) with delta (0, 0)
Screenshot: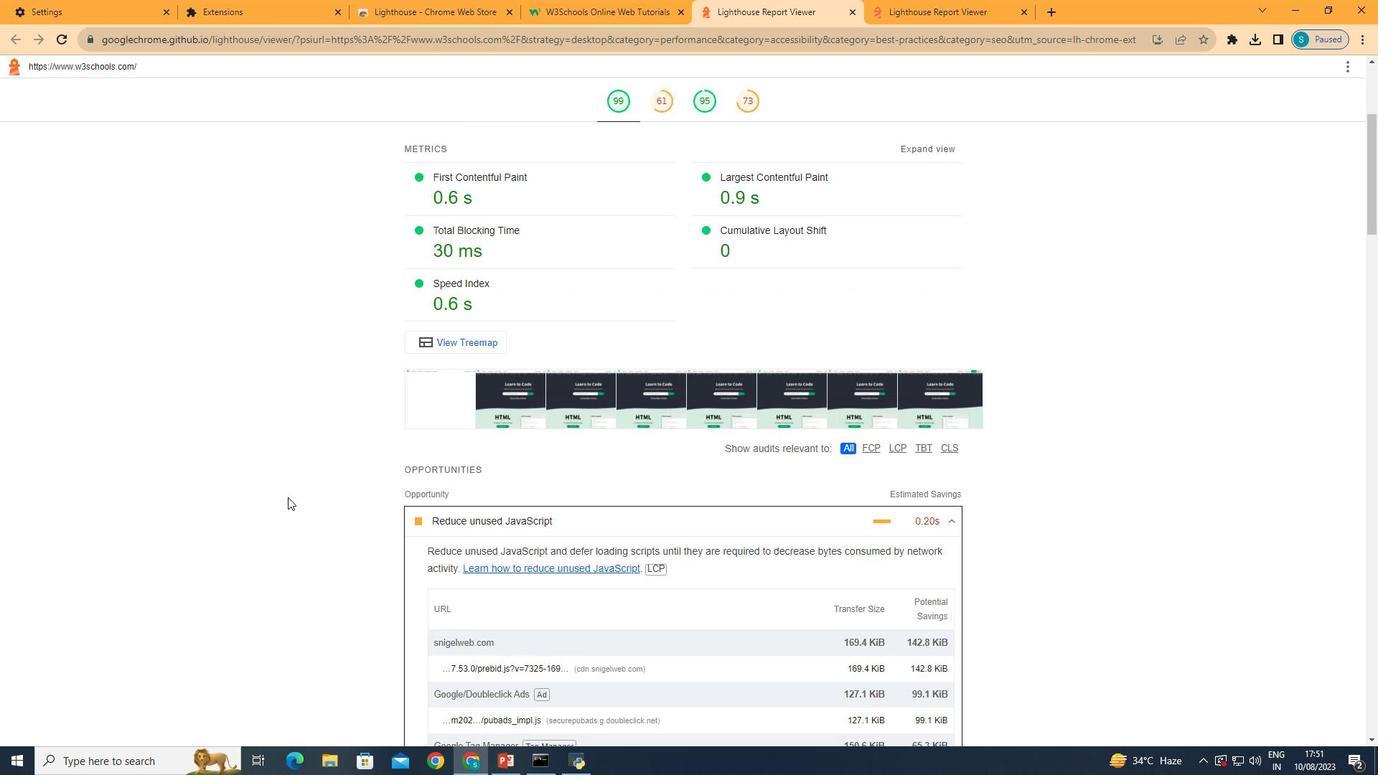 
Action: Mouse scrolled (287, 498) with delta (0, 0)
Screenshot: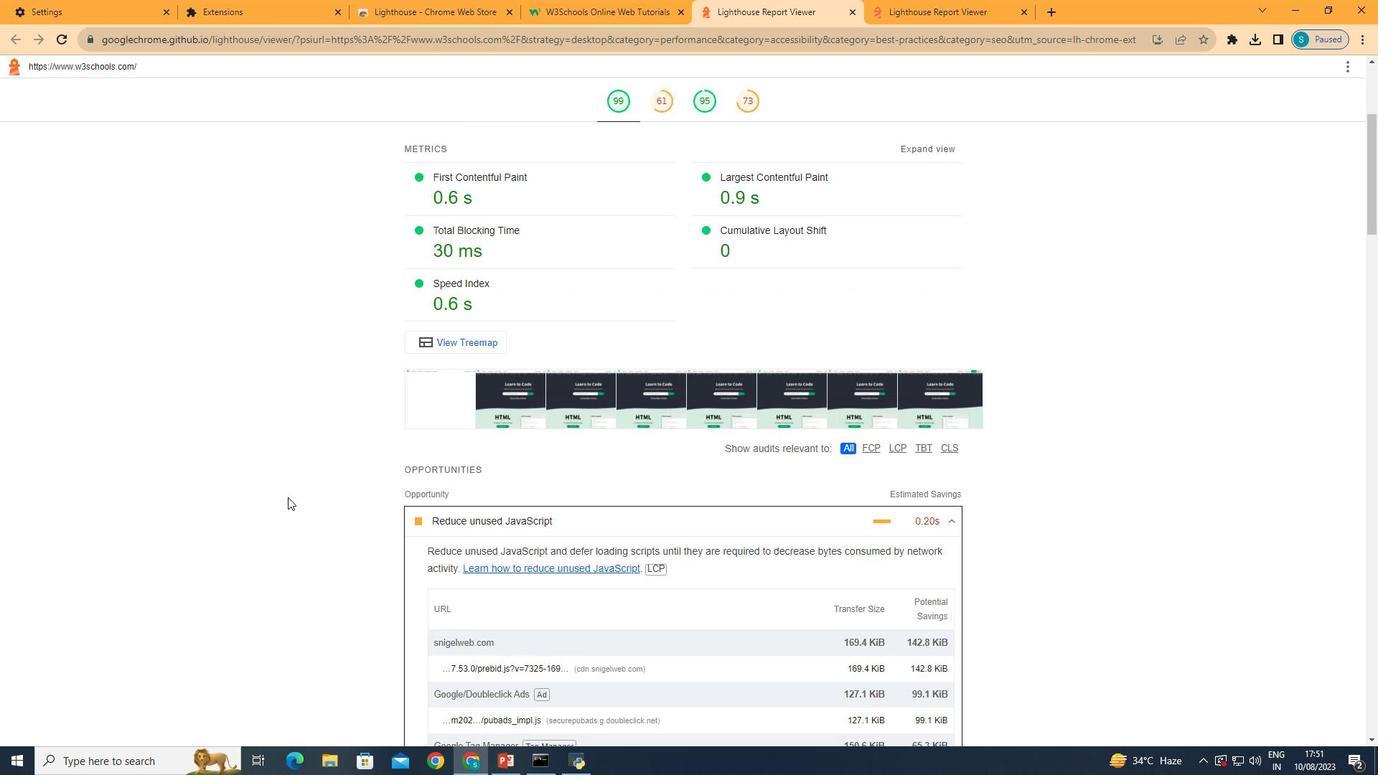 
Action: Mouse scrolled (287, 498) with delta (0, 0)
Screenshot: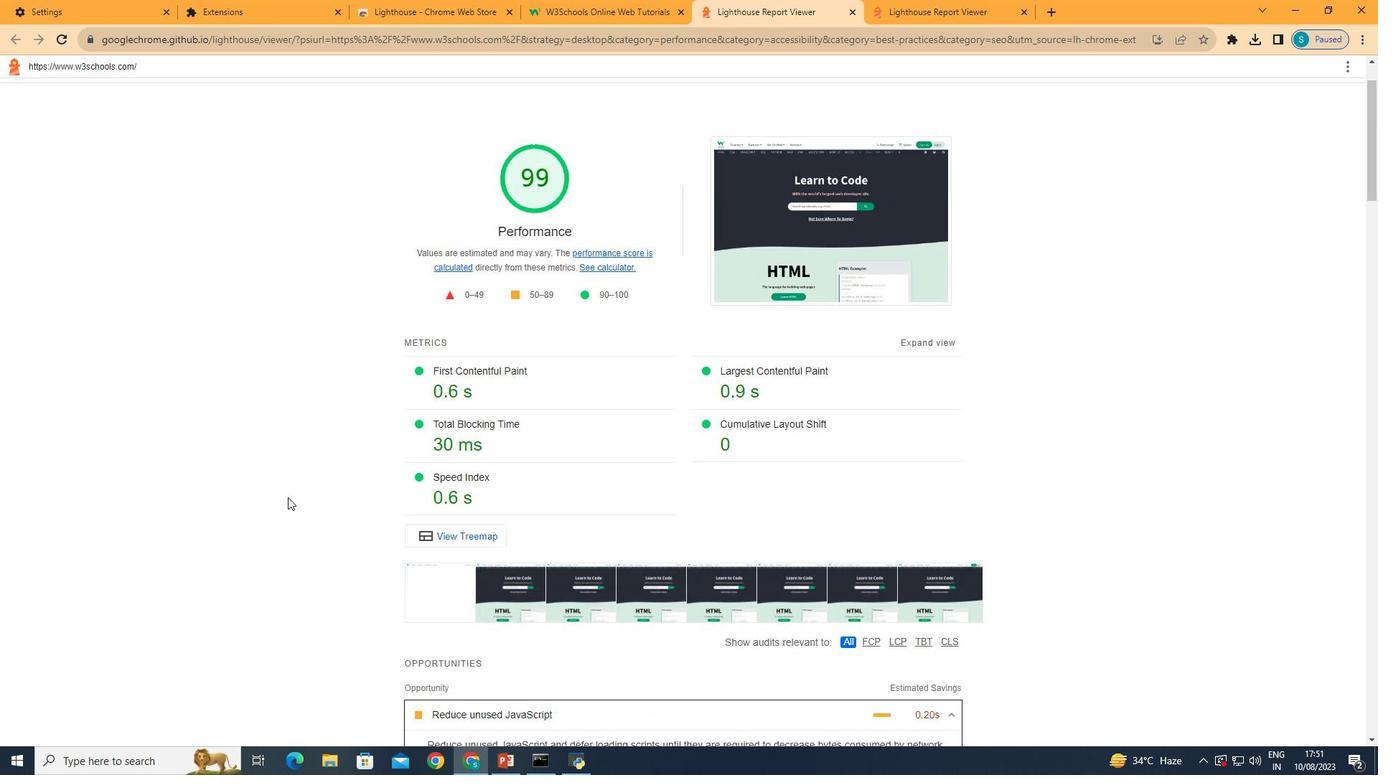 
Action: Mouse scrolled (287, 498) with delta (0, 0)
Screenshot: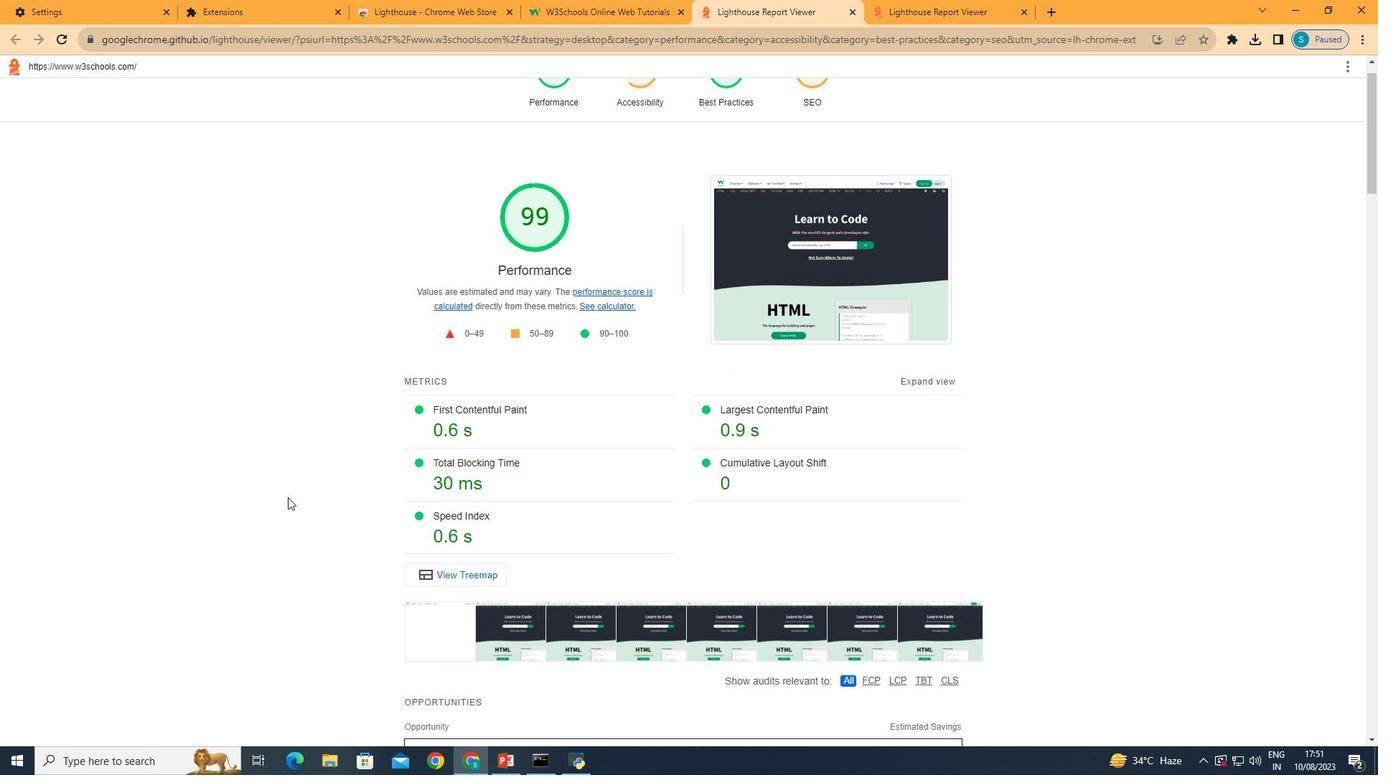 
Action: Mouse scrolled (287, 498) with delta (0, 0)
Screenshot: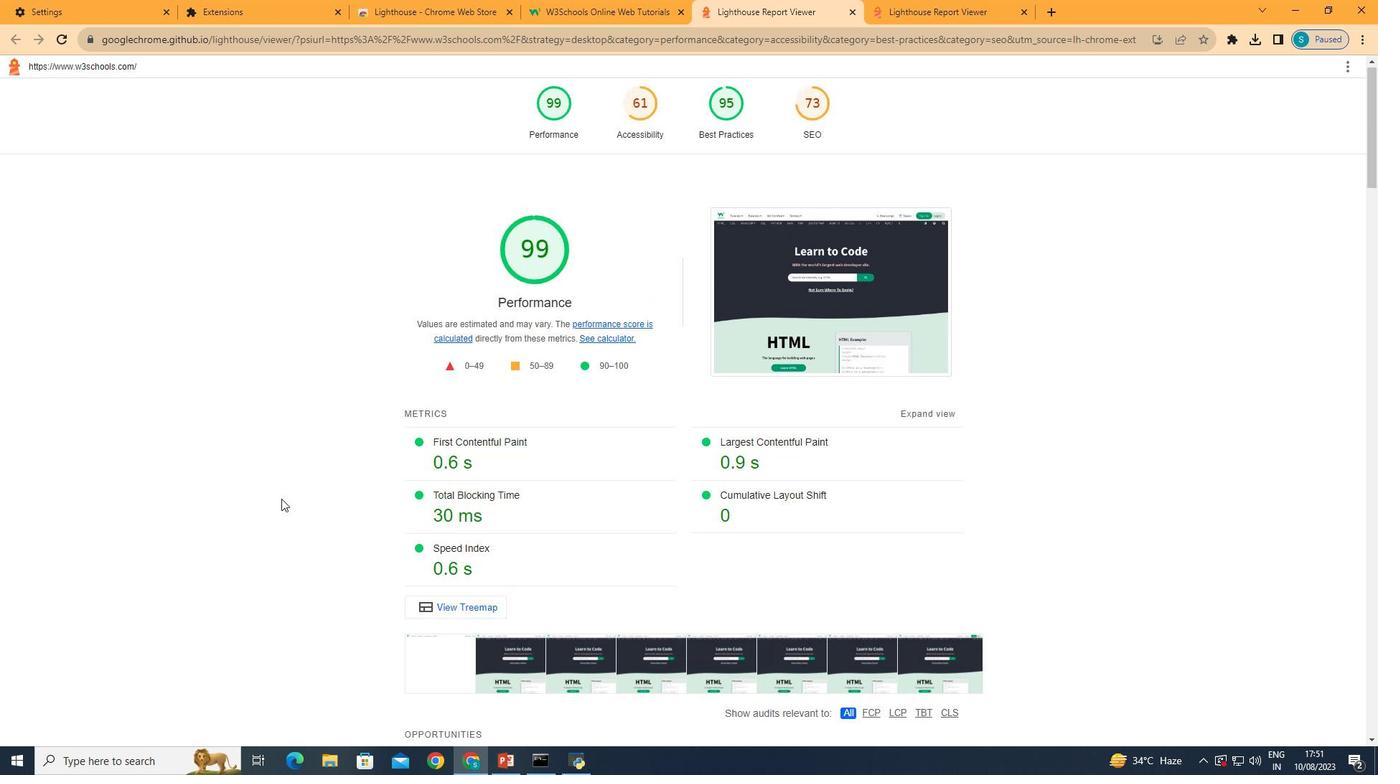 
Action: Mouse scrolled (287, 498) with delta (0, 0)
